 Task: Navigate to a specific website using the address bar.
Action: Mouse moved to (363, 171)
Screenshot: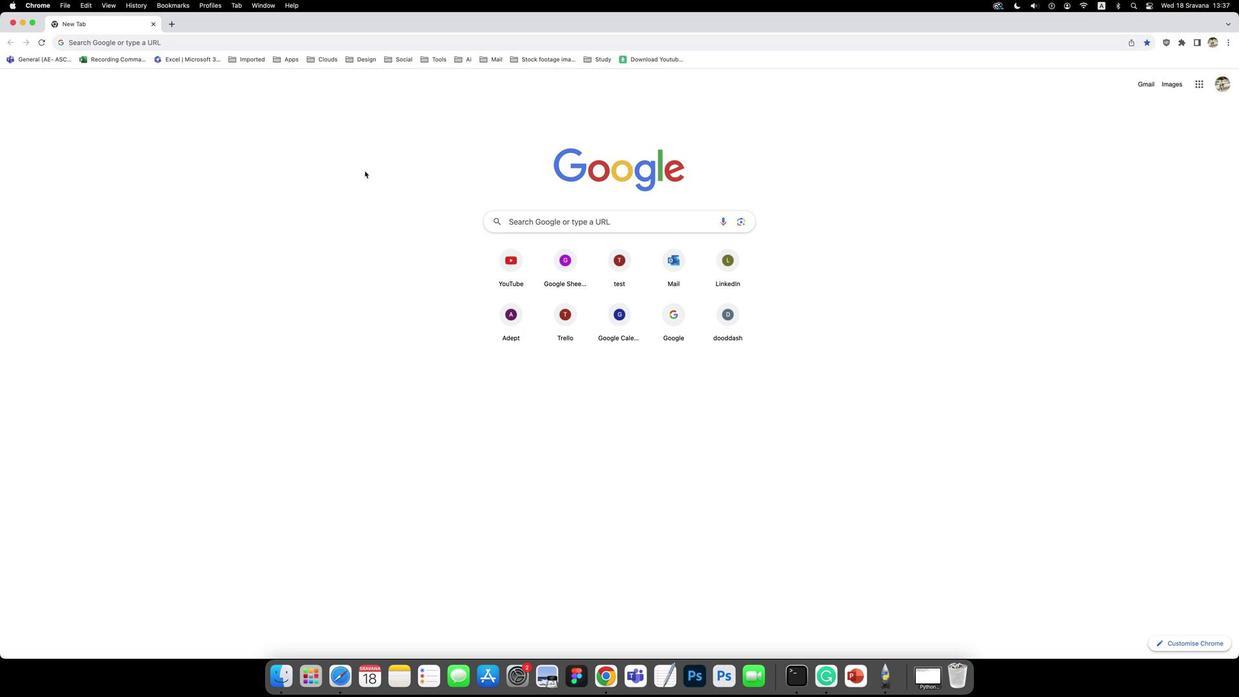 
Action: Mouse pressed left at (363, 171)
Screenshot: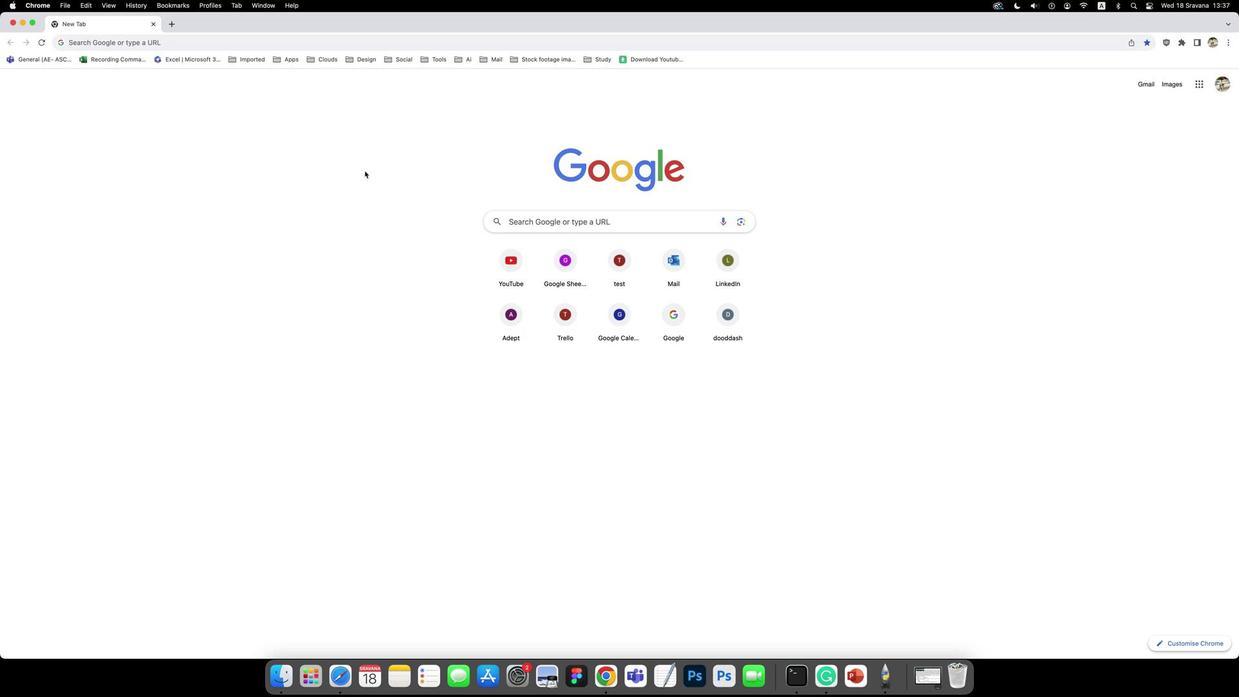 
Action: Mouse pressed left at (363, 171)
Screenshot: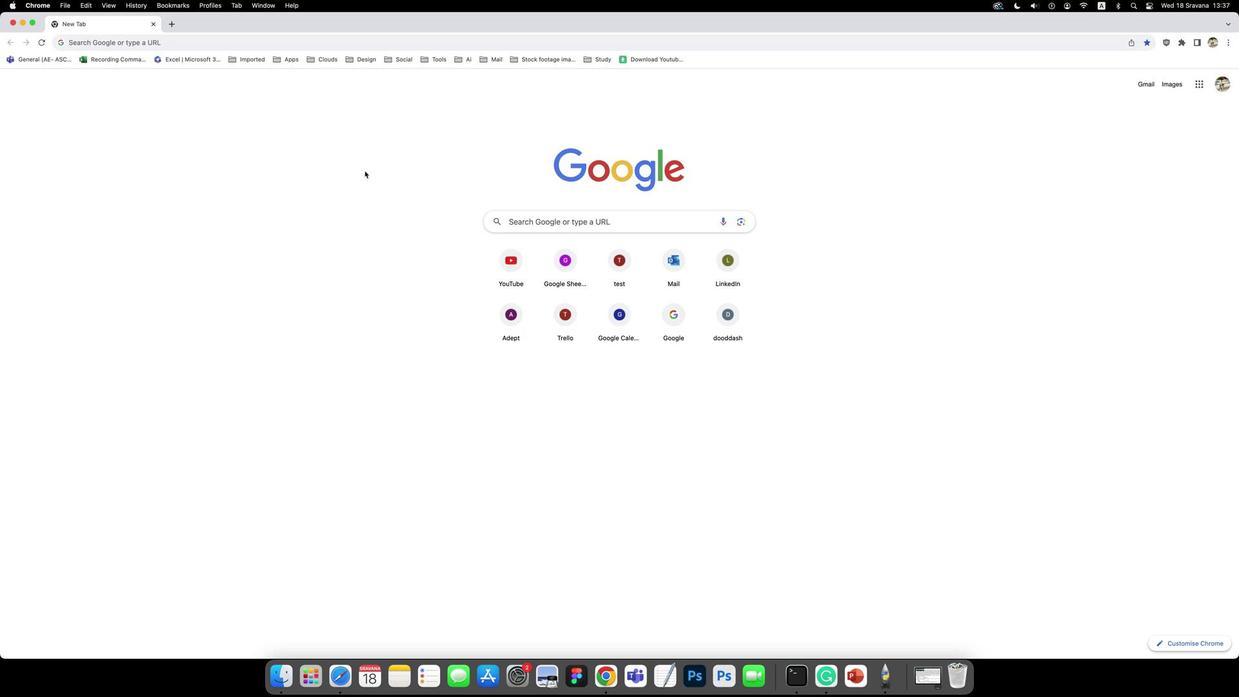 
Action: Mouse moved to (378, 223)
Screenshot: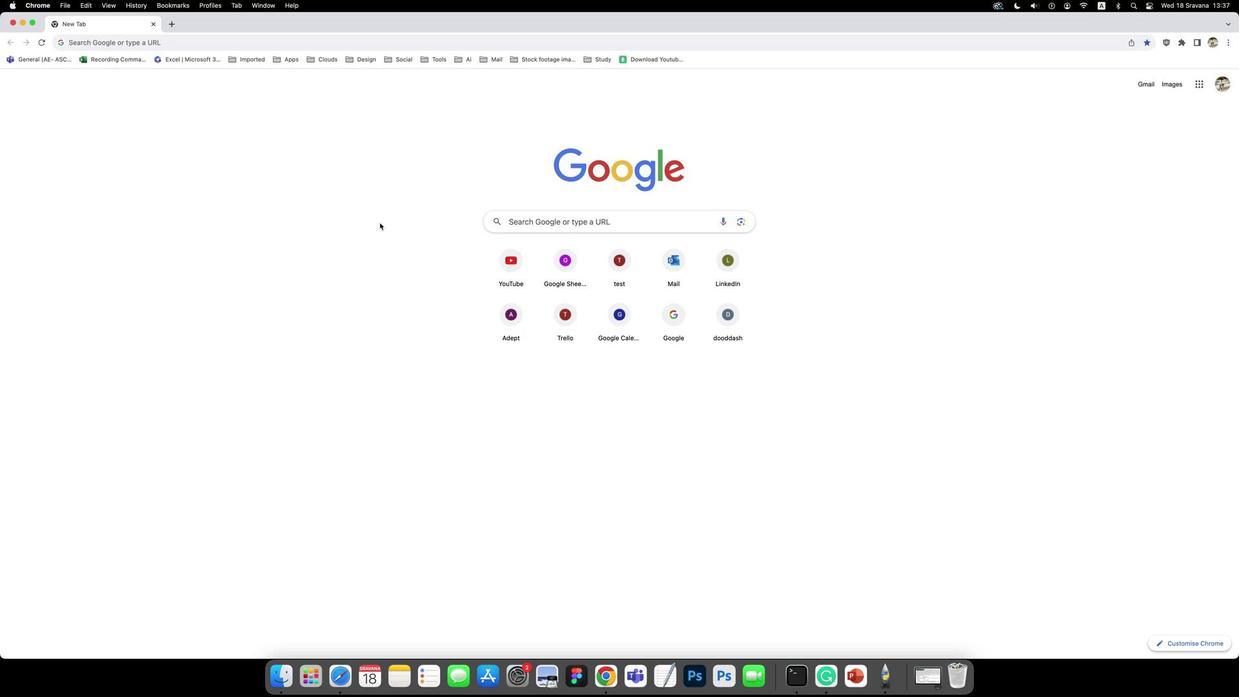 
Action: Mouse scrolled (378, 223) with delta (-1, 0)
Screenshot: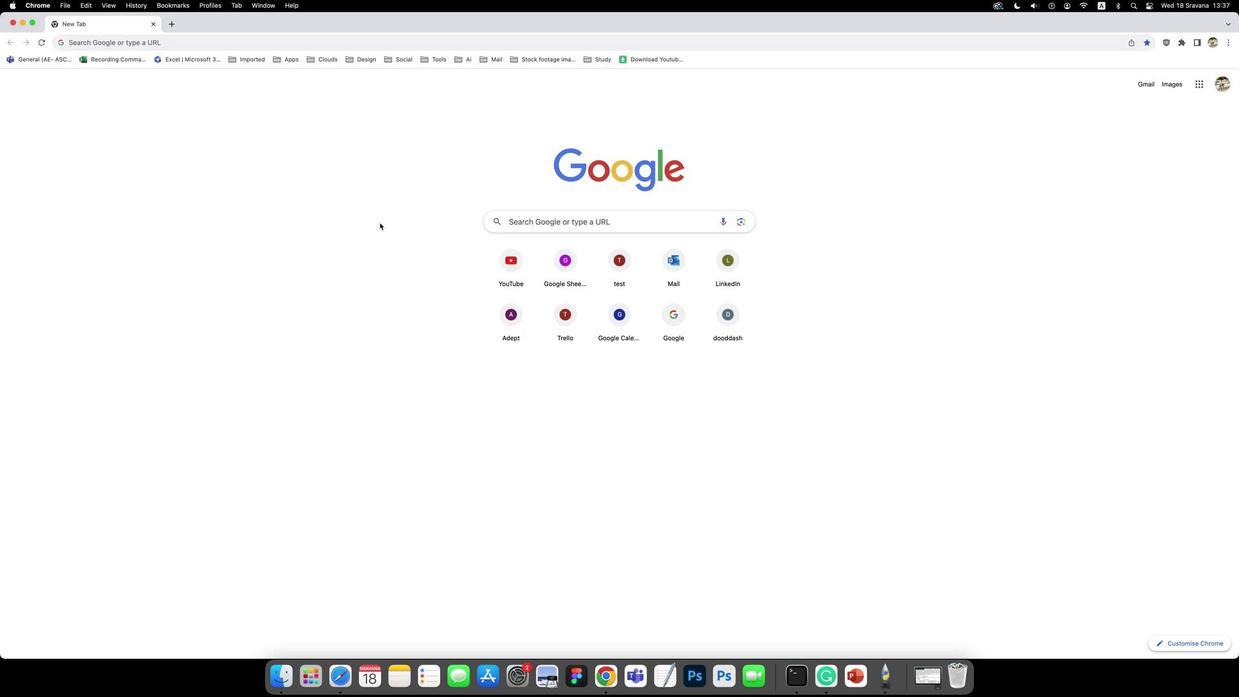 
Action: Mouse scrolled (378, 223) with delta (-1, 0)
Screenshot: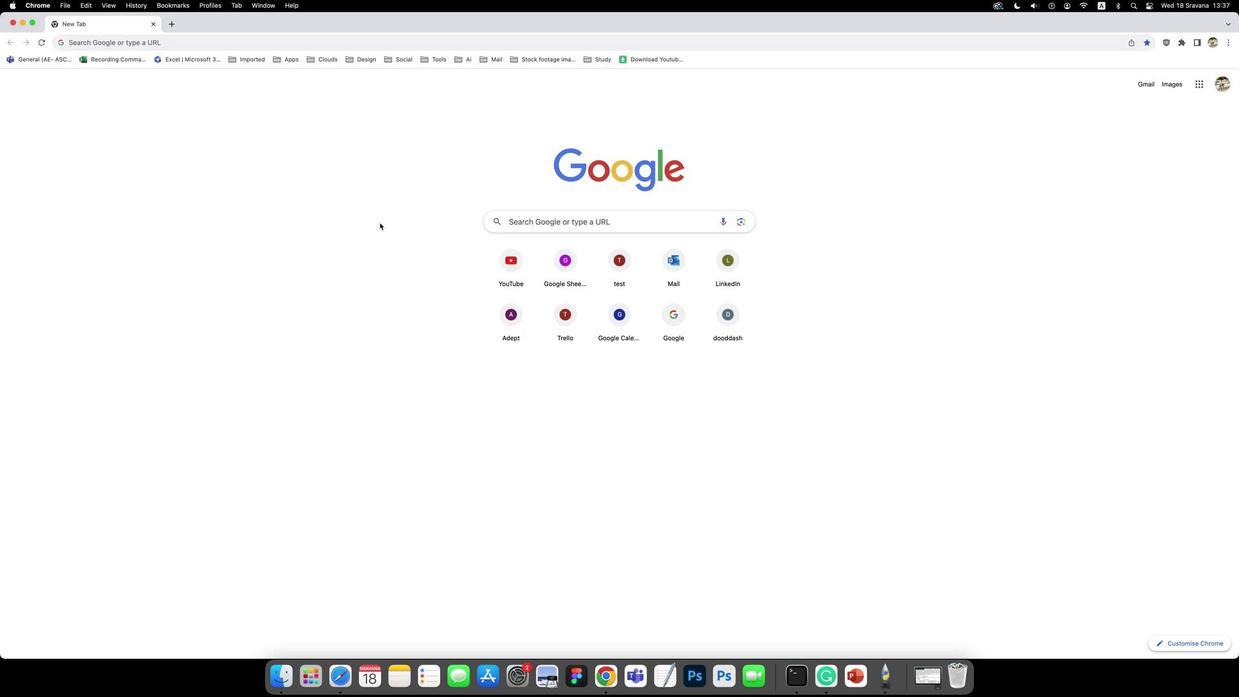 
Action: Mouse scrolled (378, 223) with delta (-1, -2)
Screenshot: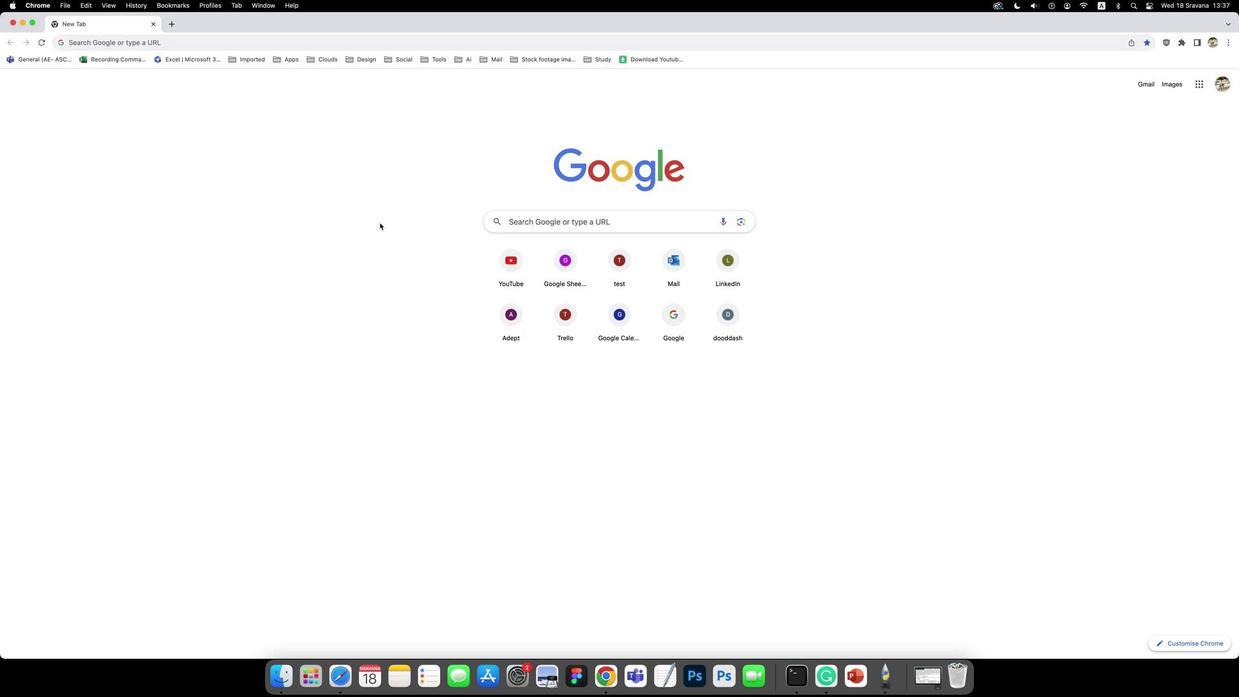 
Action: Mouse moved to (362, 211)
Screenshot: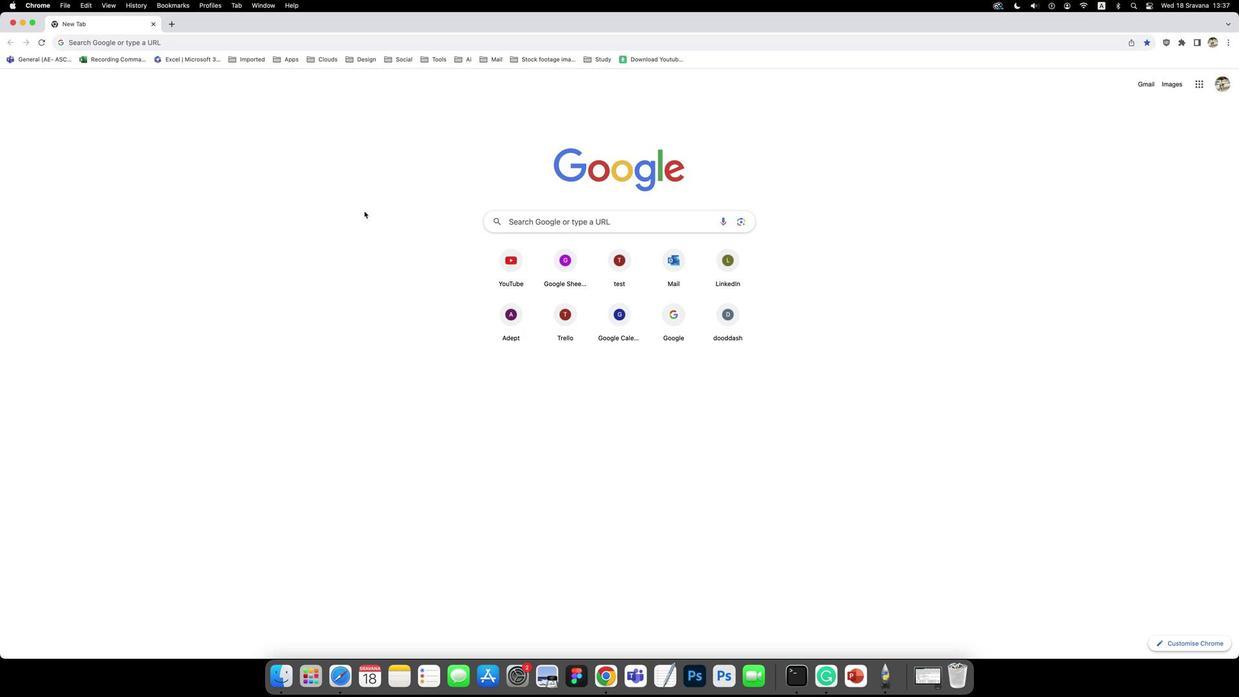 
Action: Mouse pressed left at (362, 211)
Screenshot: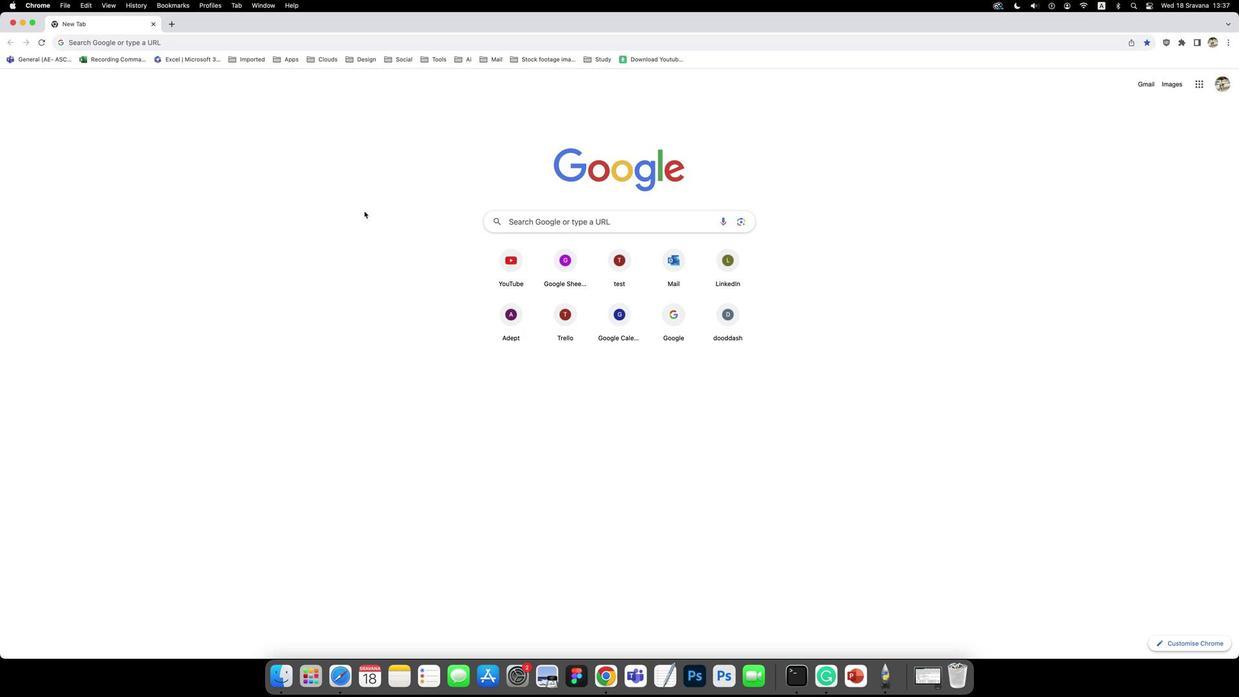 
Action: Mouse moved to (235, 41)
Screenshot: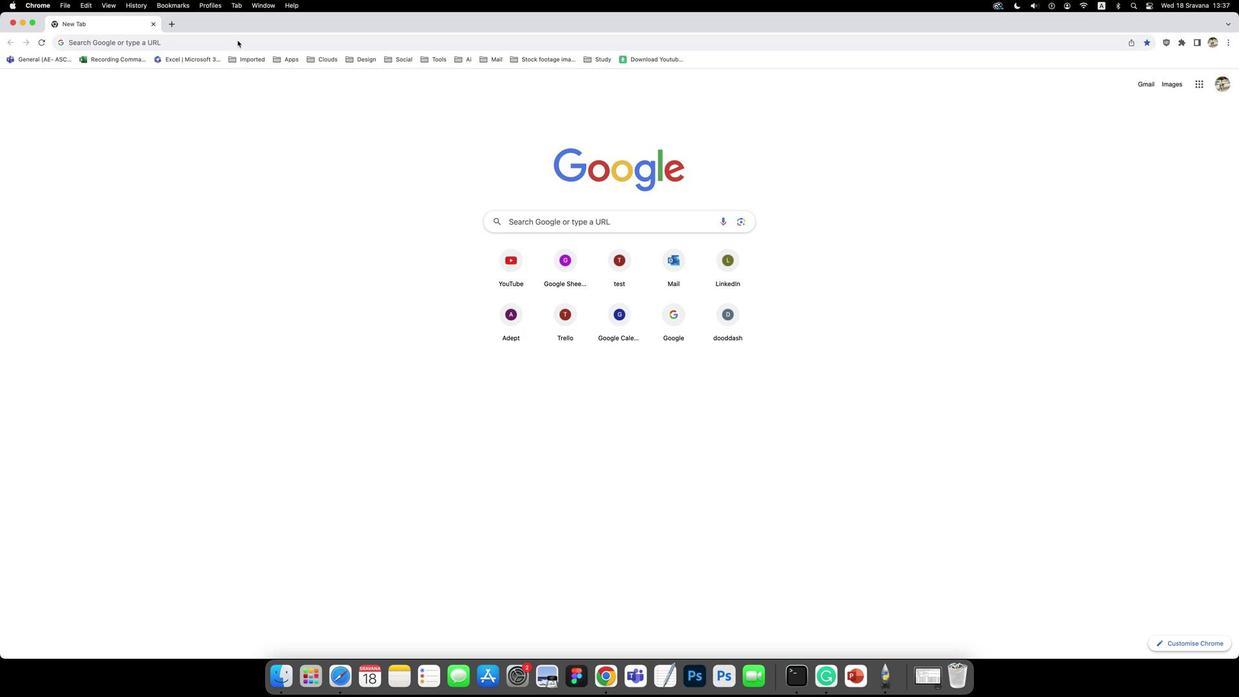 
Action: Mouse pressed left at (235, 41)
Screenshot: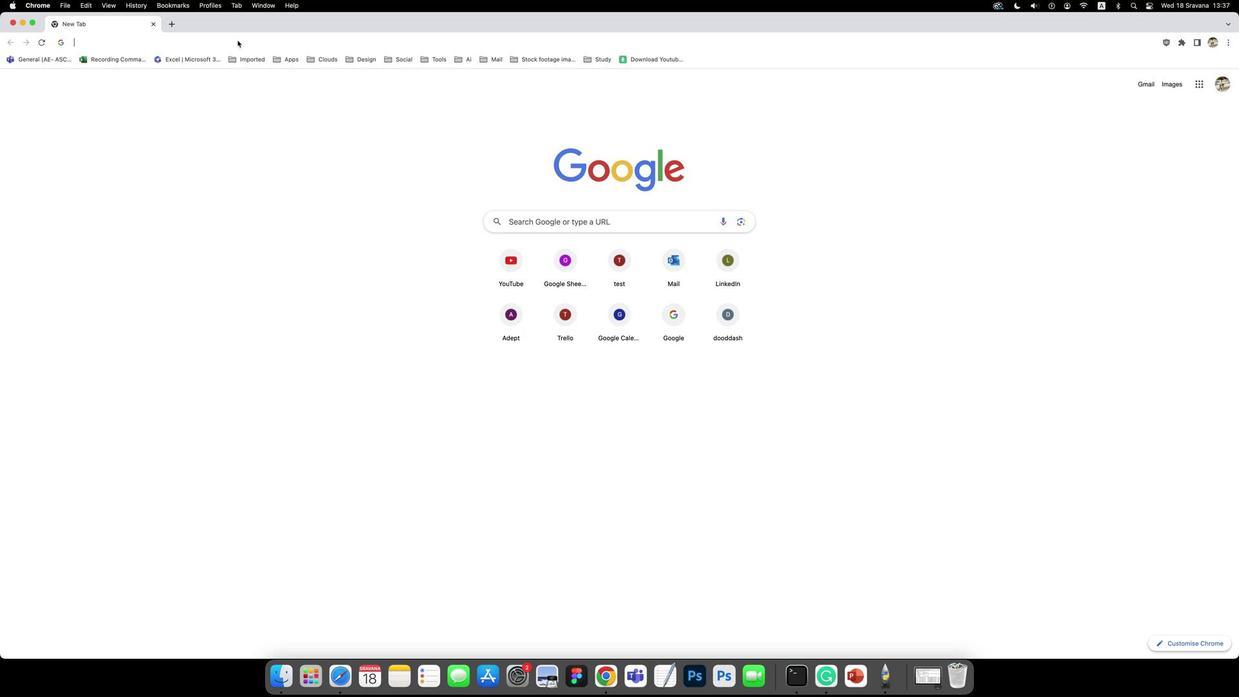 
Action: Key pressed Key.caps_lockKey.caps_lock'w''w''w''.''b''e''h''a''n''c''e'Key.space'\\'Key.backspaceKey.backspace'.''c''o''m'Key.enter
Screenshot: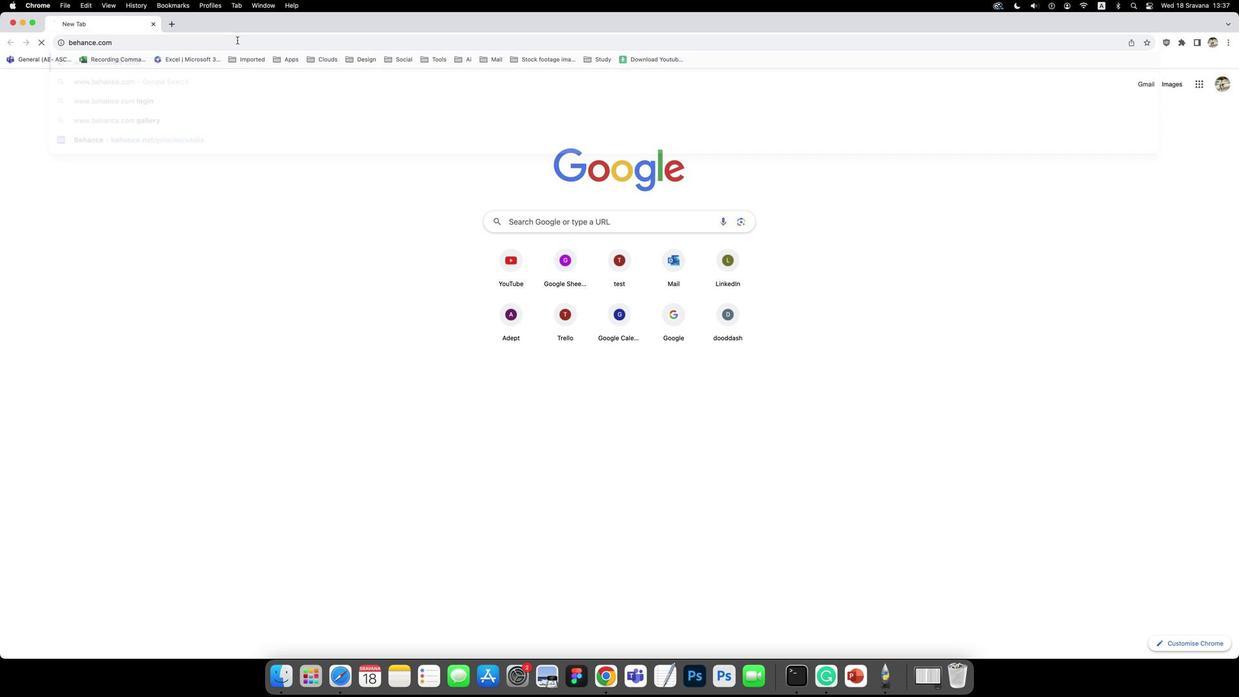 
Action: Mouse moved to (461, 273)
Screenshot: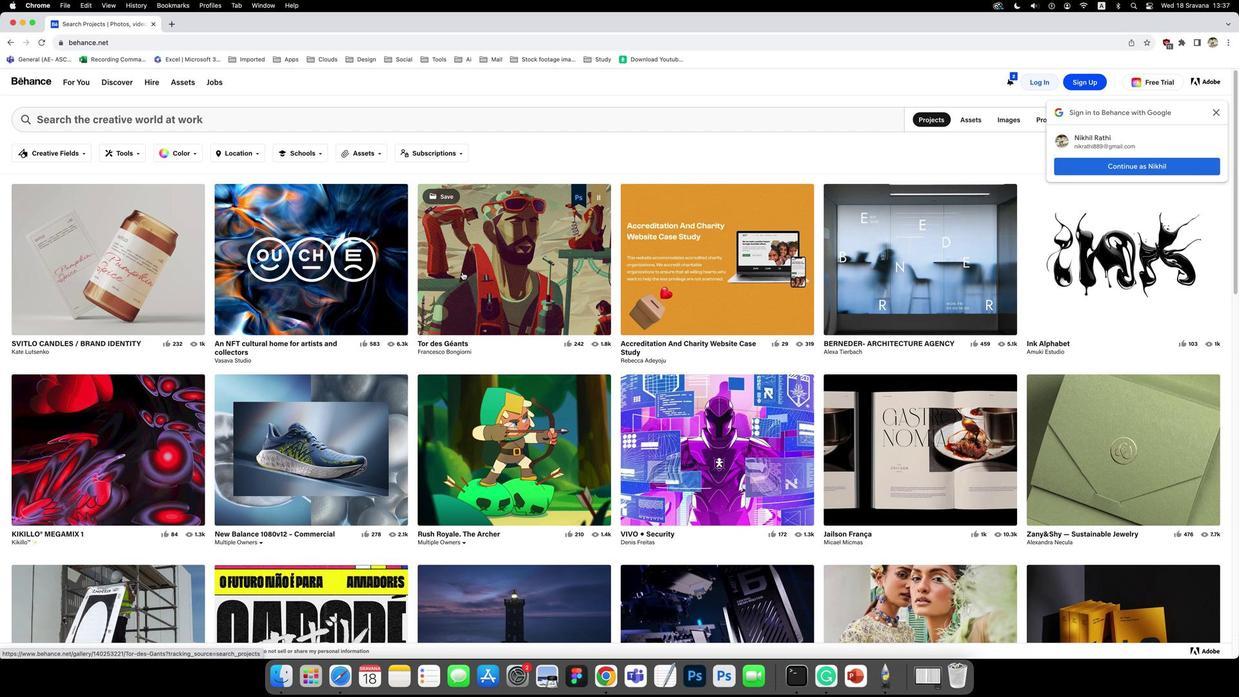 
Action: Mouse pressed left at (461, 273)
Screenshot: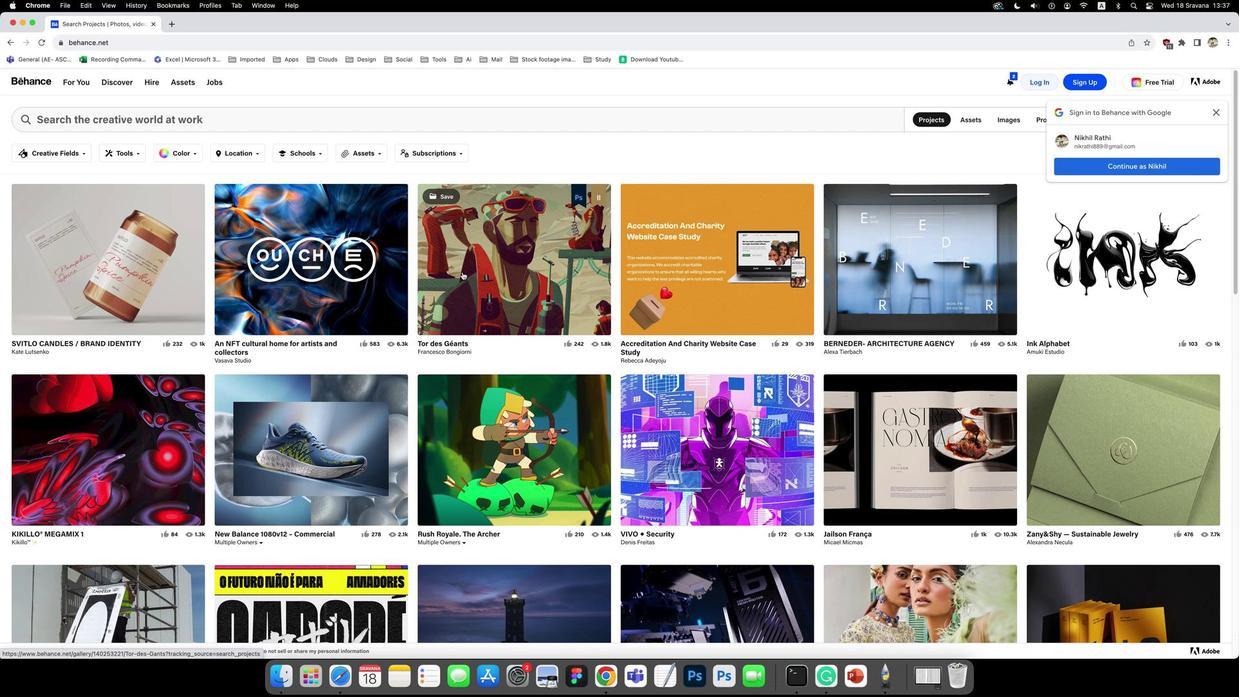 
Action: Mouse moved to (1220, 85)
Screenshot: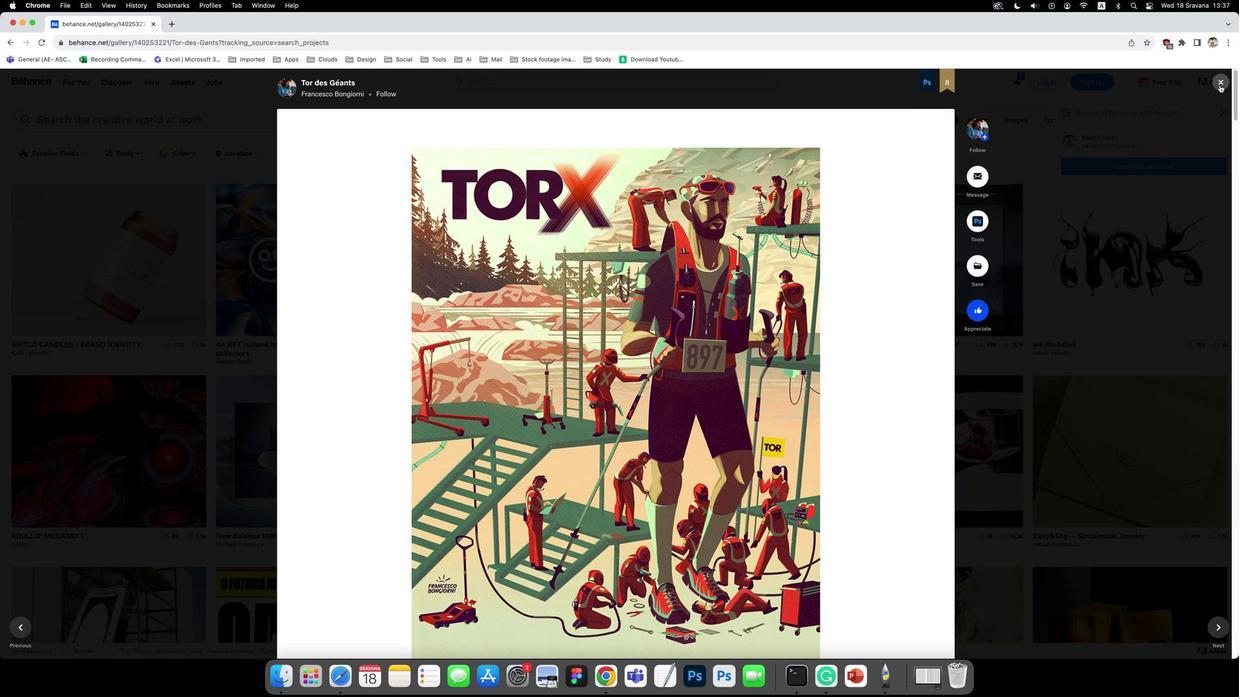 
Action: Mouse pressed left at (1220, 85)
Screenshot: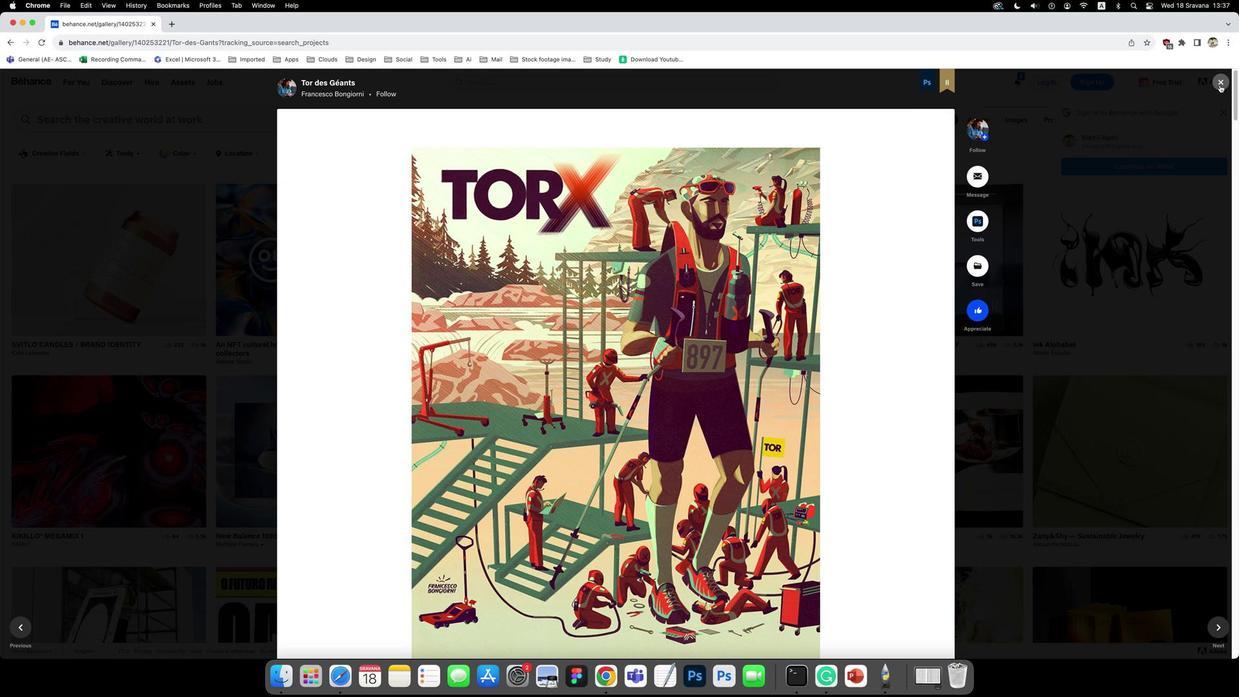 
Action: Mouse moved to (1124, 168)
Screenshot: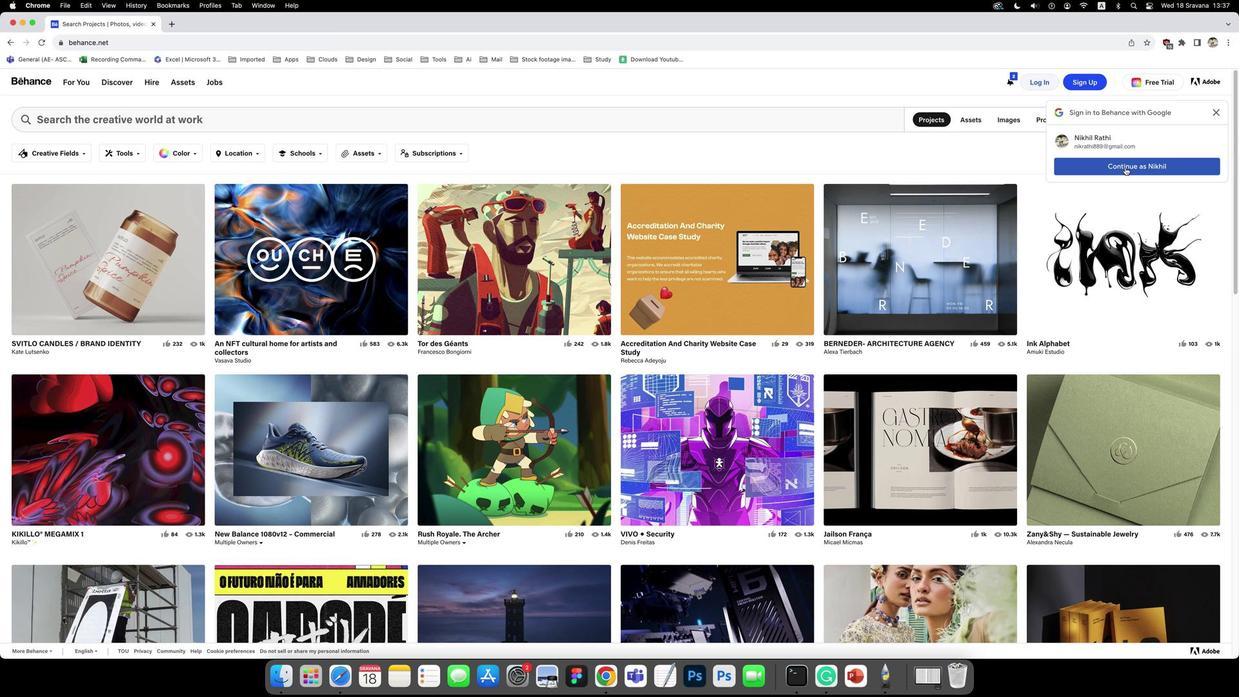 
Action: Mouse pressed left at (1124, 168)
Screenshot: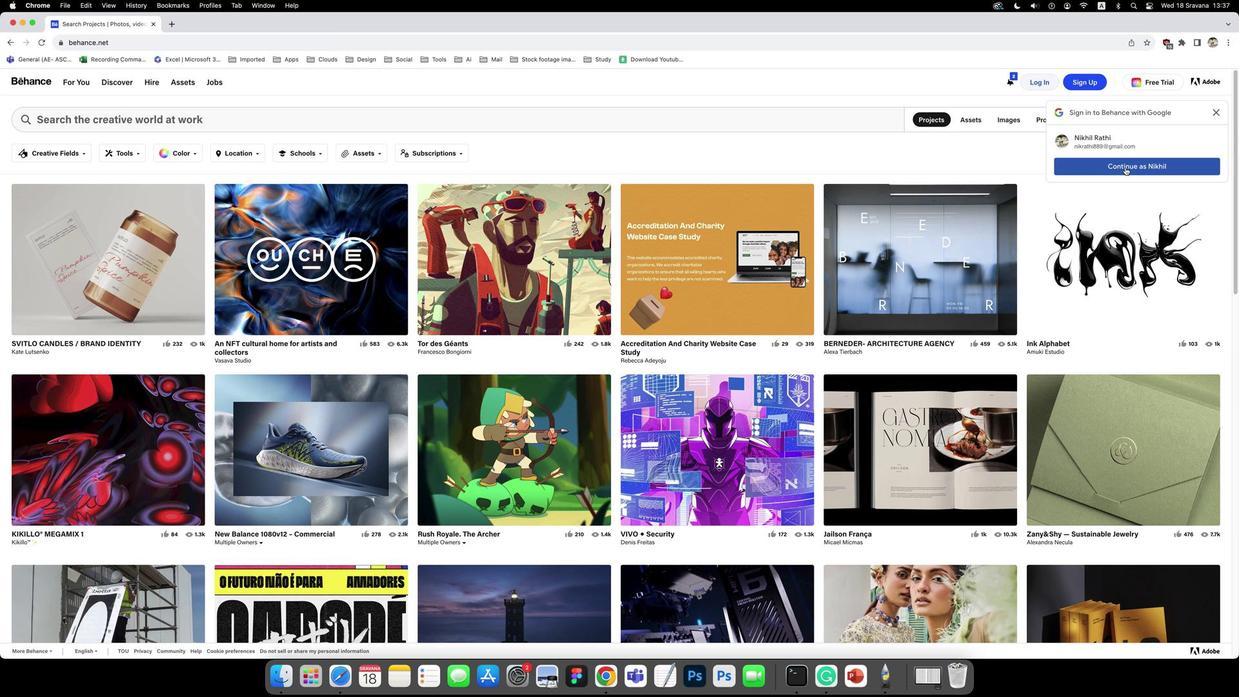 
Action: Mouse moved to (851, 255)
Screenshot: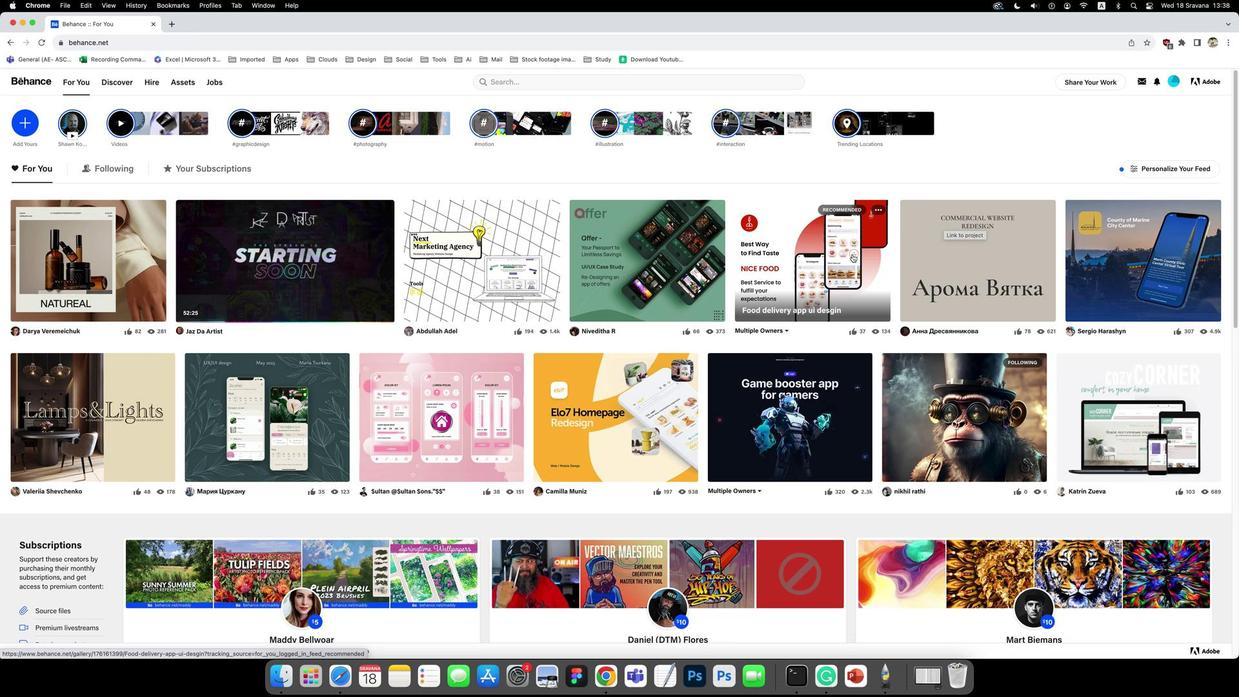 
Action: Mouse scrolled (851, 255) with delta (-1, 0)
Screenshot: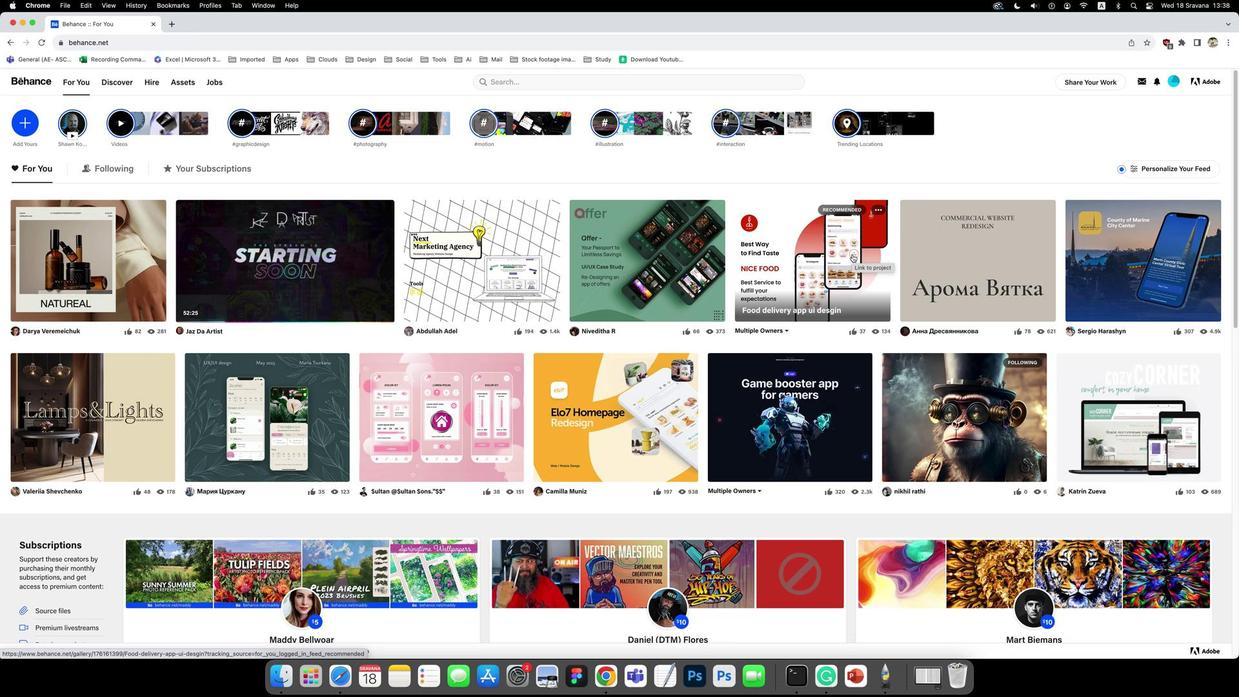 
Action: Mouse scrolled (851, 255) with delta (-1, 0)
Screenshot: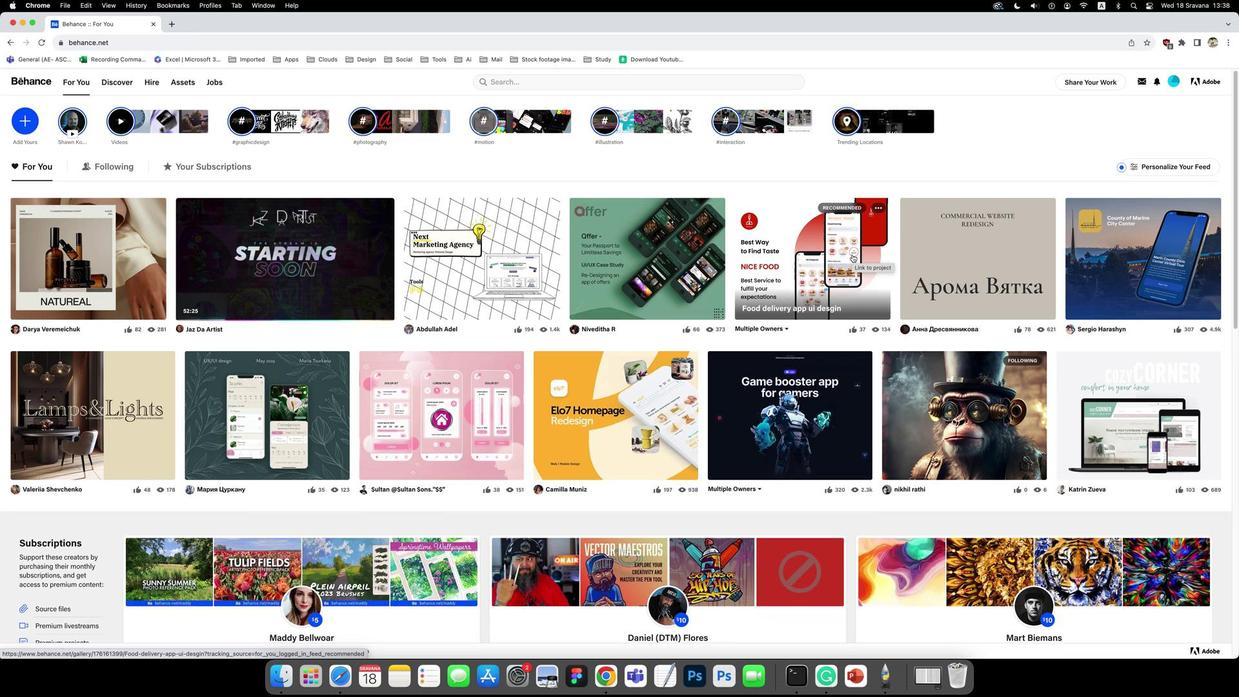 
Action: Mouse scrolled (851, 255) with delta (-1, 0)
Screenshot: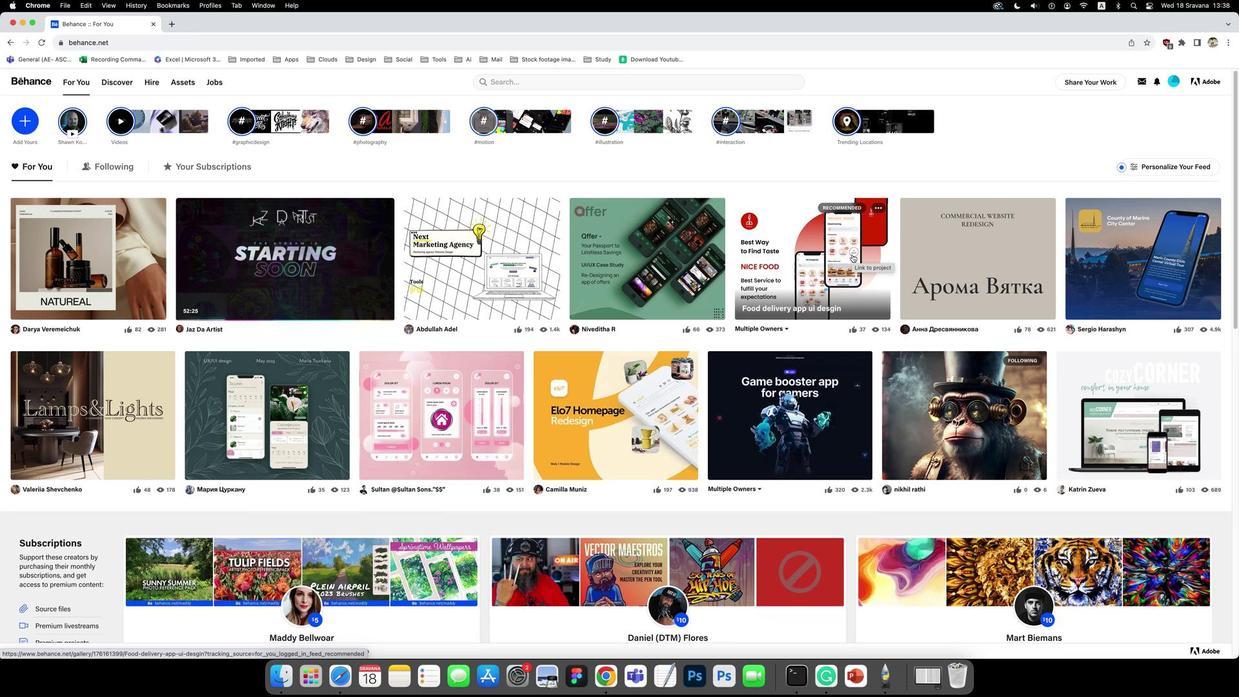 
Action: Mouse scrolled (851, 255) with delta (-1, -2)
Screenshot: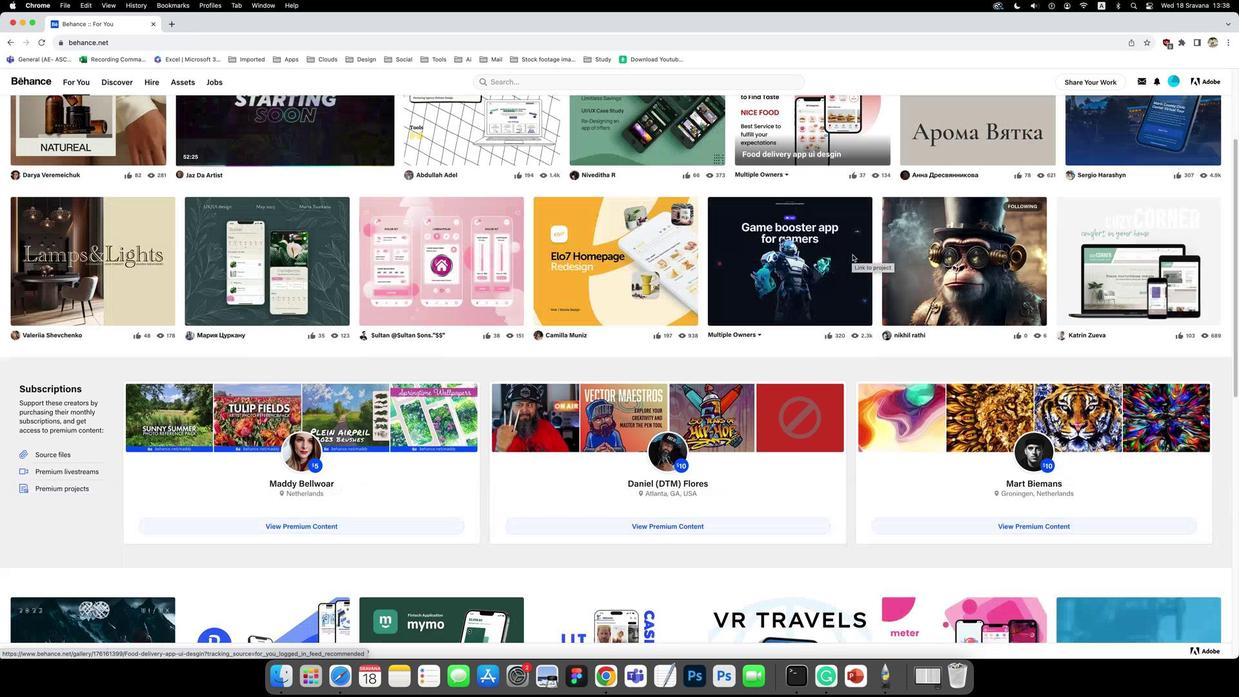 
Action: Mouse scrolled (851, 255) with delta (-1, 0)
Screenshot: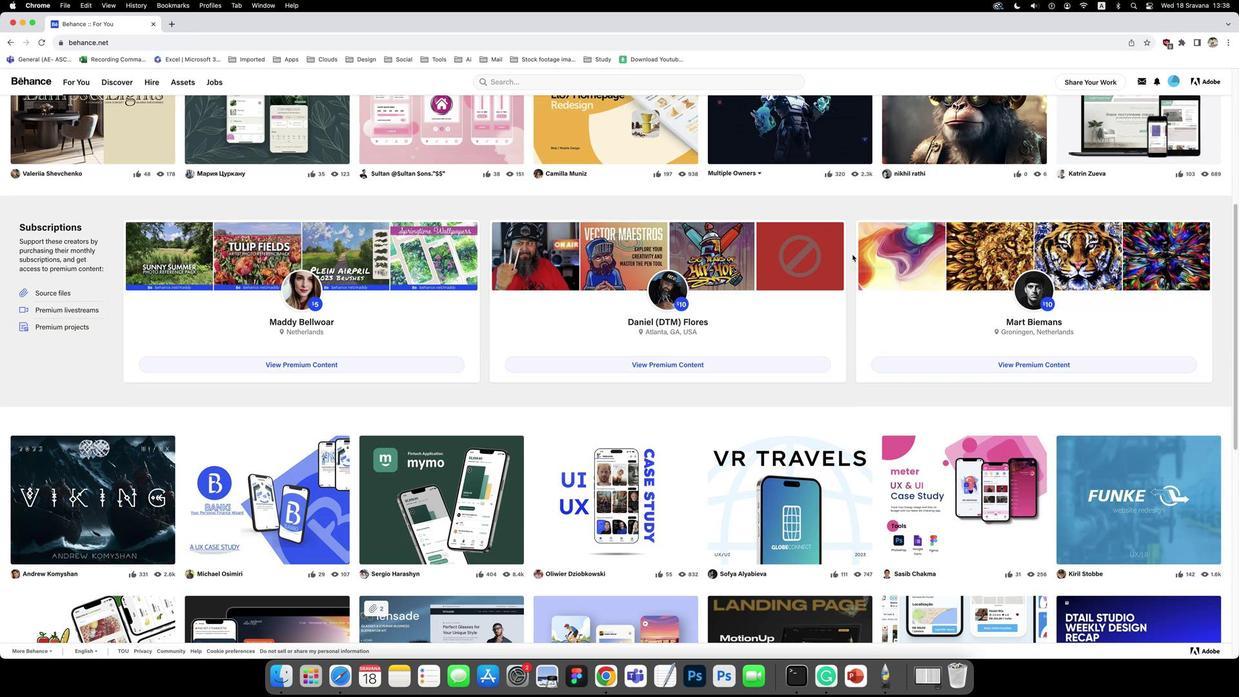 
Action: Mouse scrolled (851, 255) with delta (-1, 0)
Screenshot: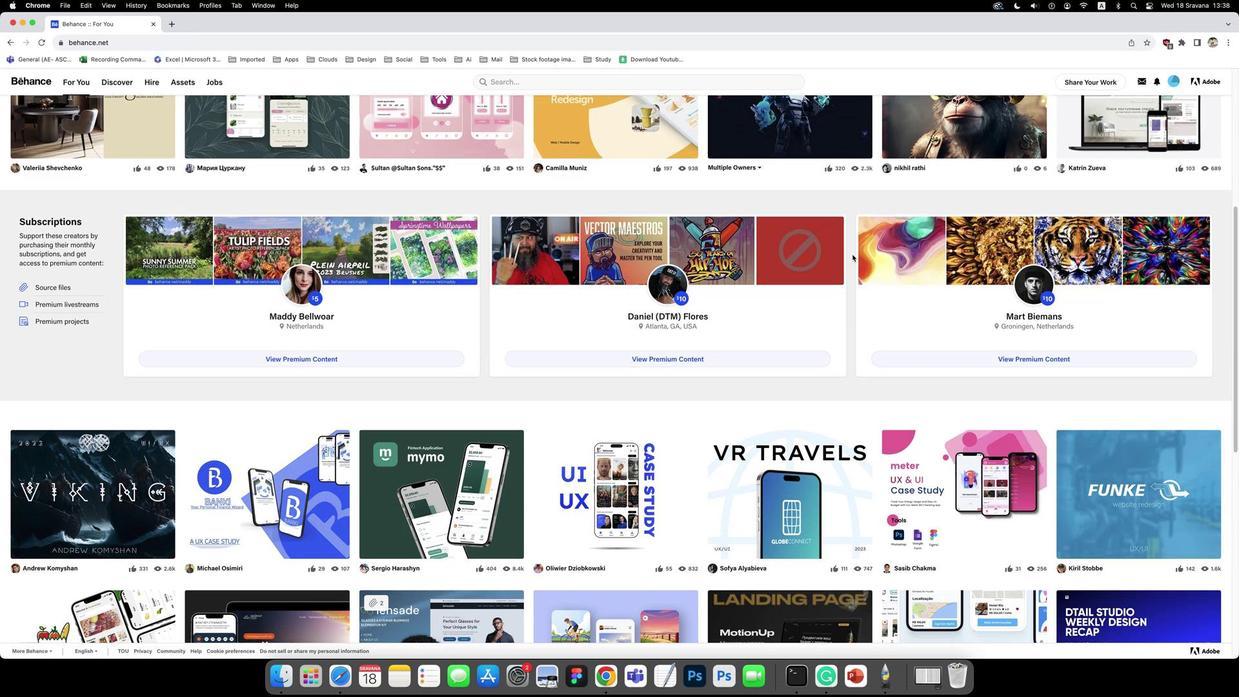 
Action: Mouse scrolled (851, 255) with delta (-1, 0)
Screenshot: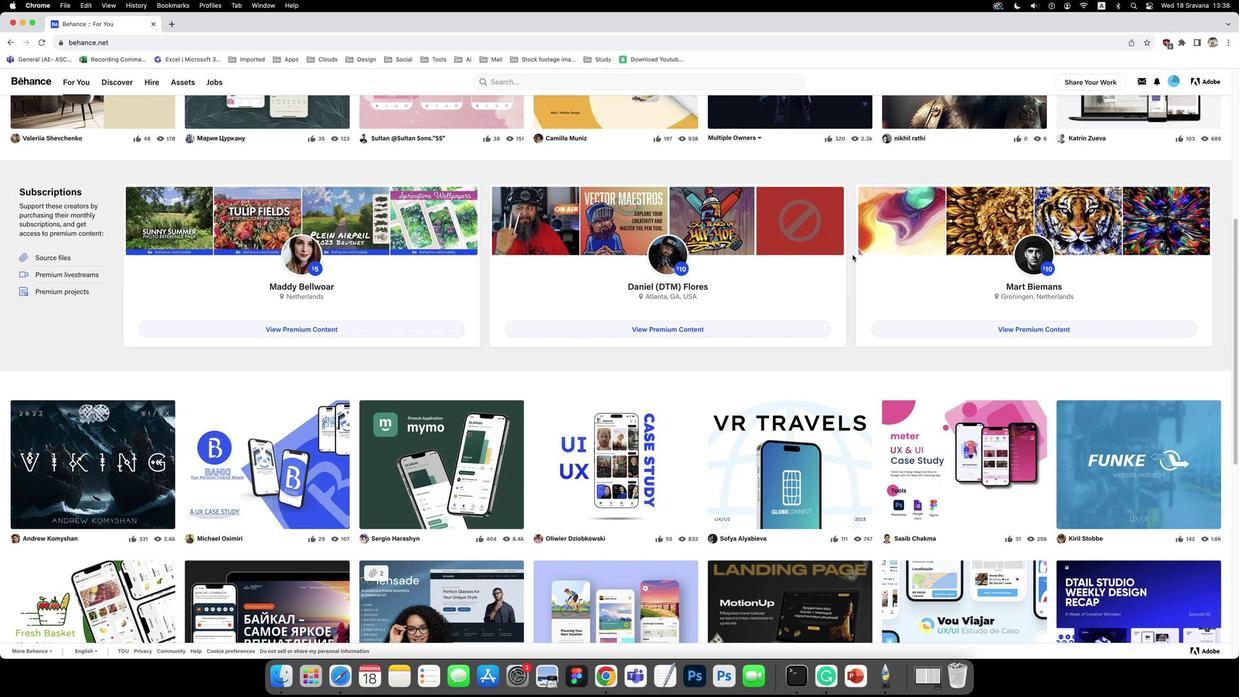
Action: Mouse scrolled (851, 255) with delta (-1, 0)
Screenshot: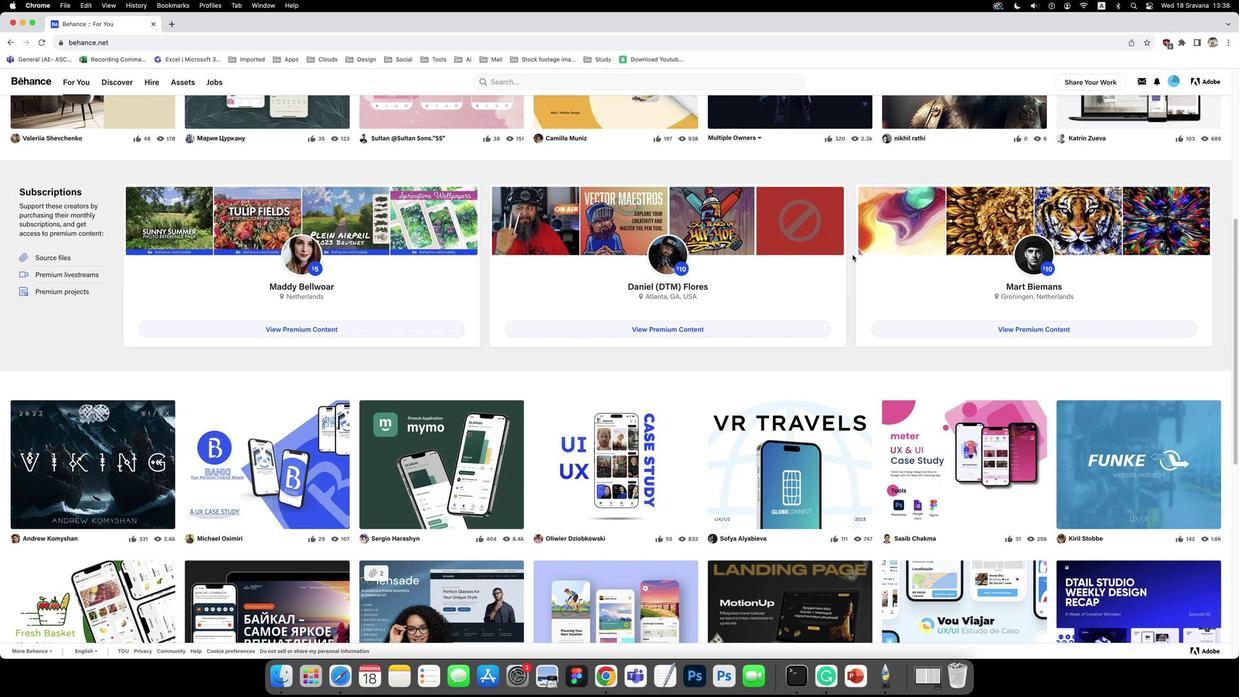 
Action: Mouse scrolled (851, 255) with delta (-1, -2)
Screenshot: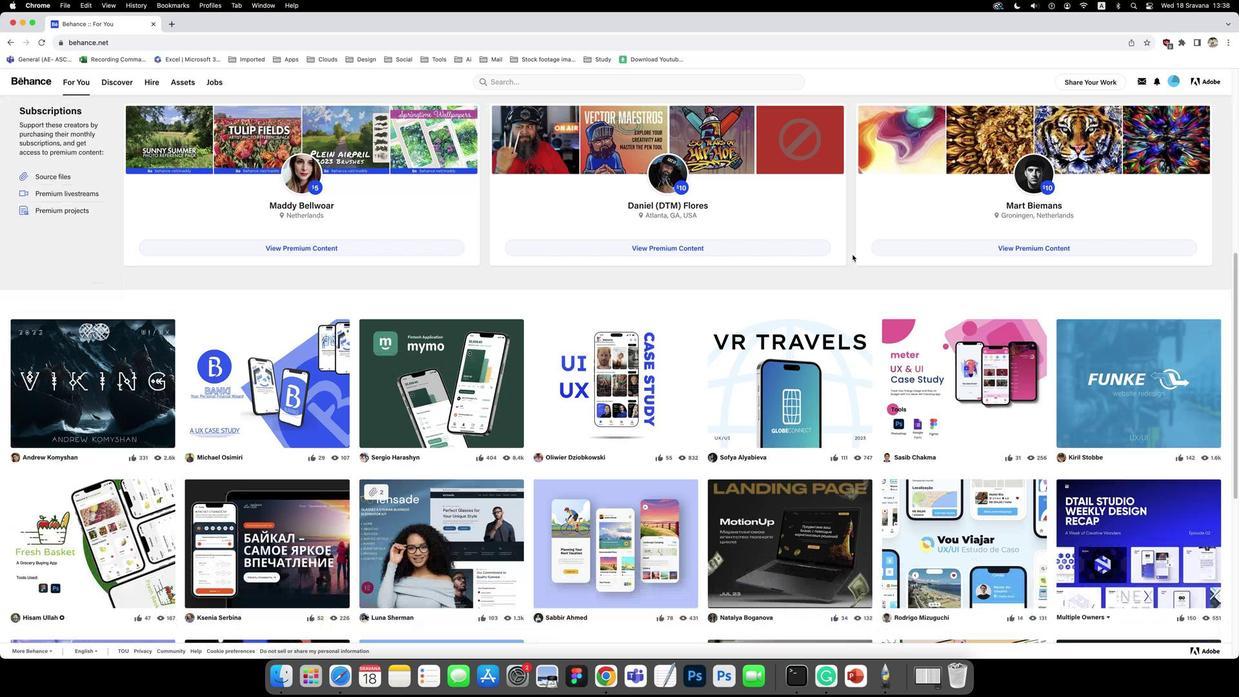 
Action: Mouse scrolled (851, 255) with delta (-1, -4)
Screenshot: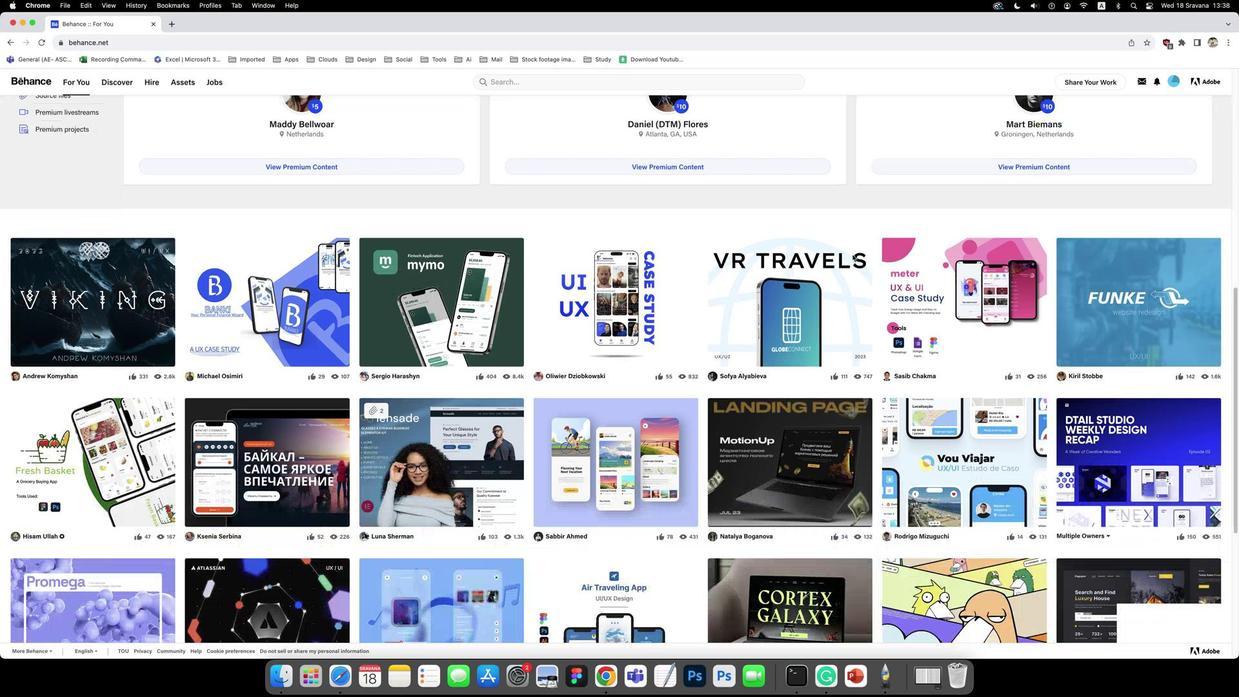 
Action: Mouse moved to (616, 156)
Screenshot: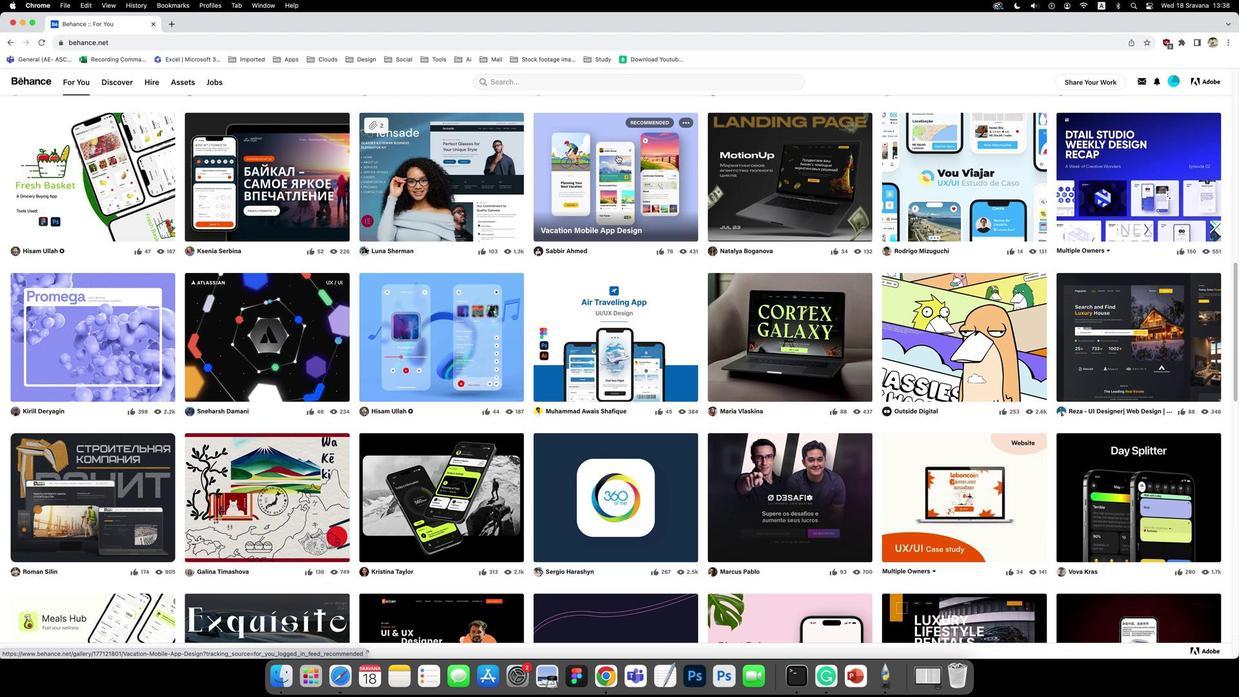 
Action: Mouse pressed left at (616, 156)
Screenshot: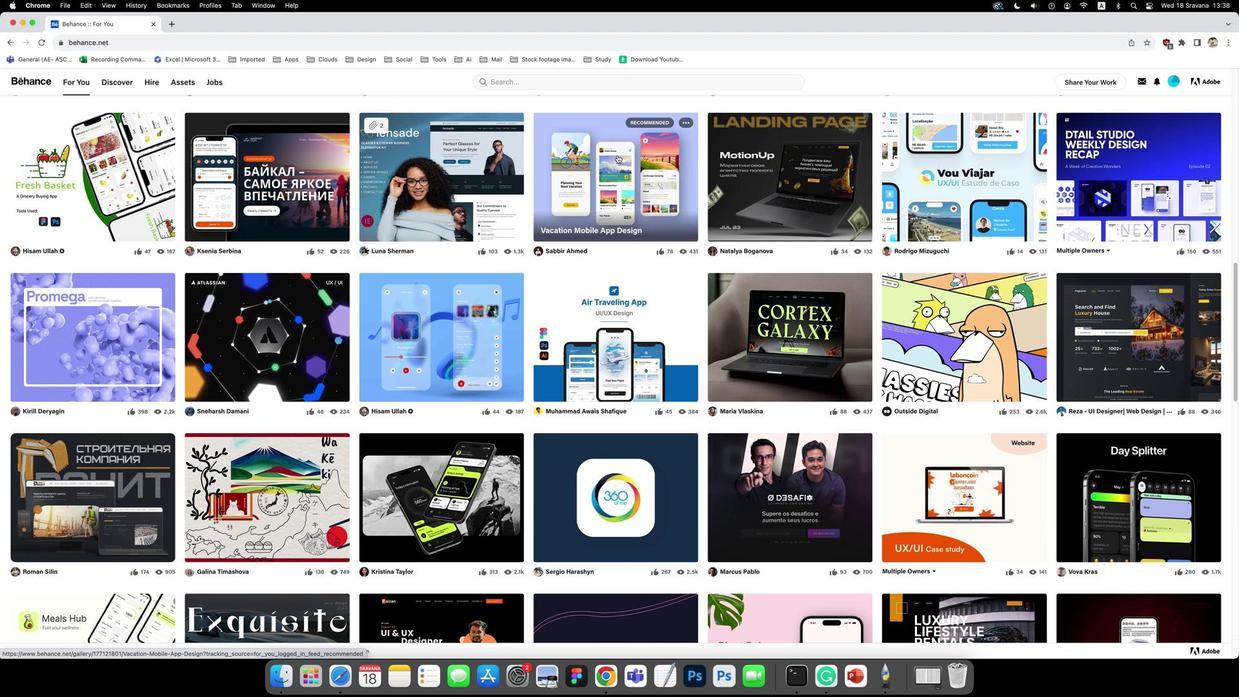 
Action: Mouse moved to (632, 238)
Screenshot: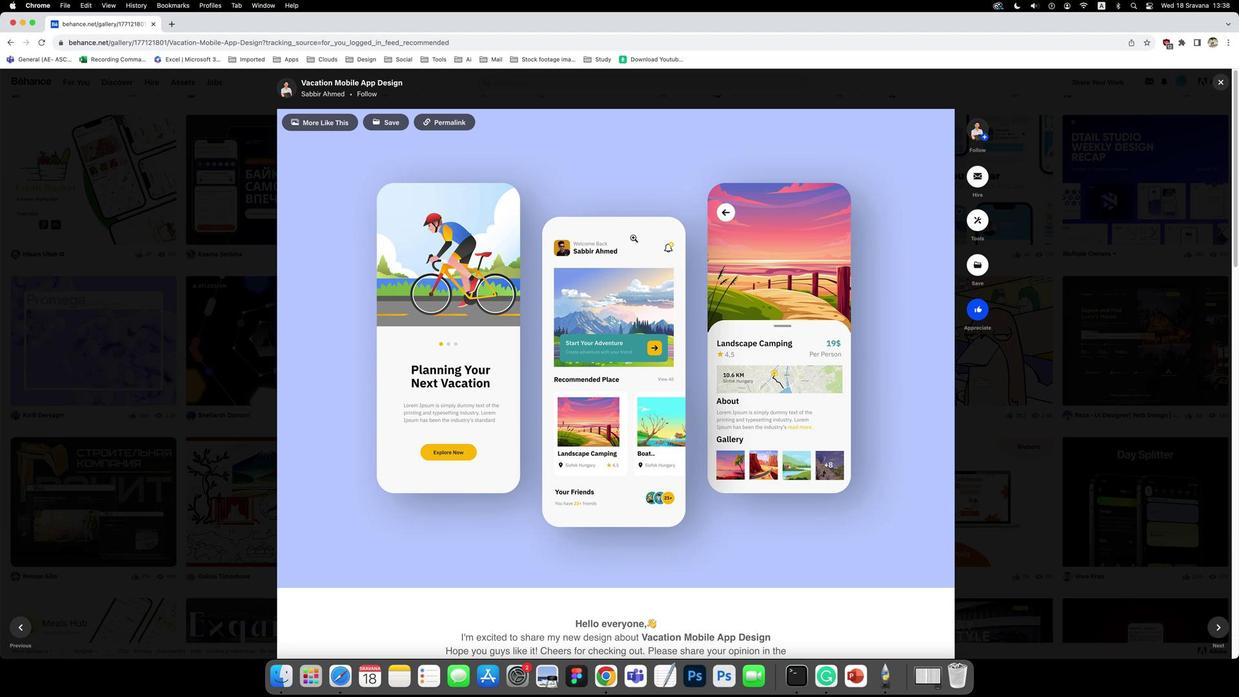 
Action: Mouse scrolled (632, 238) with delta (-1, 0)
Screenshot: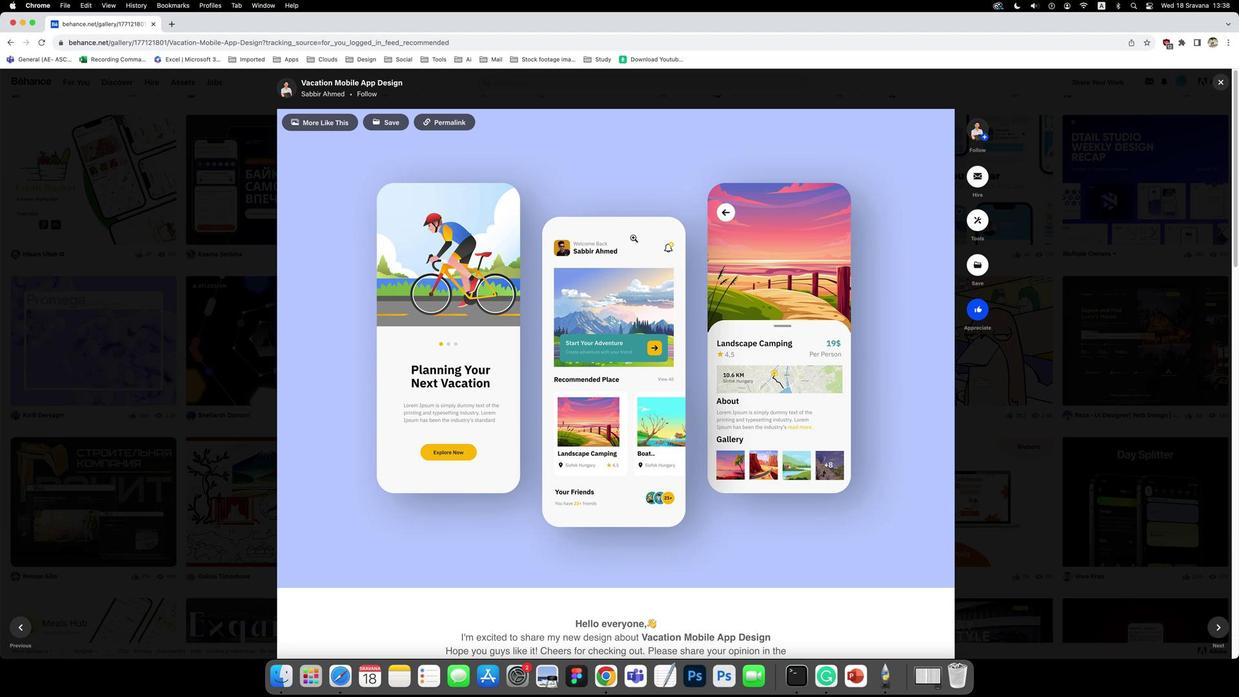 
Action: Mouse scrolled (632, 238) with delta (-1, 0)
Screenshot: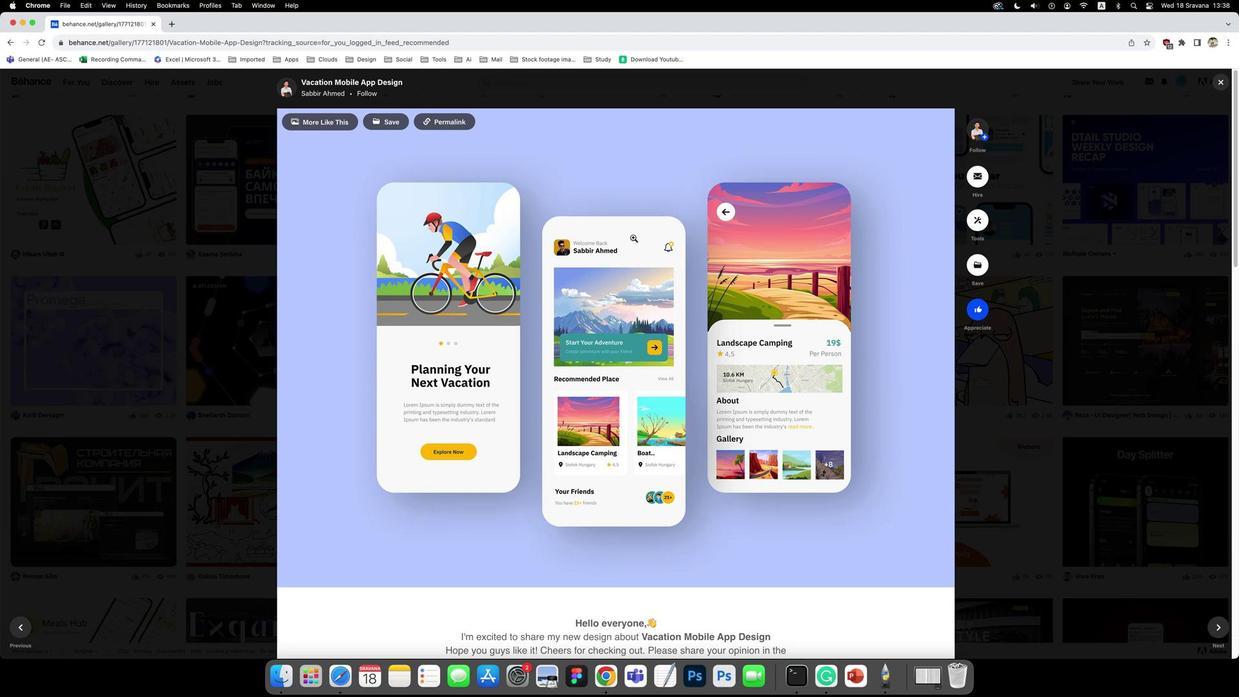 
Action: Mouse scrolled (632, 238) with delta (-1, -1)
Screenshot: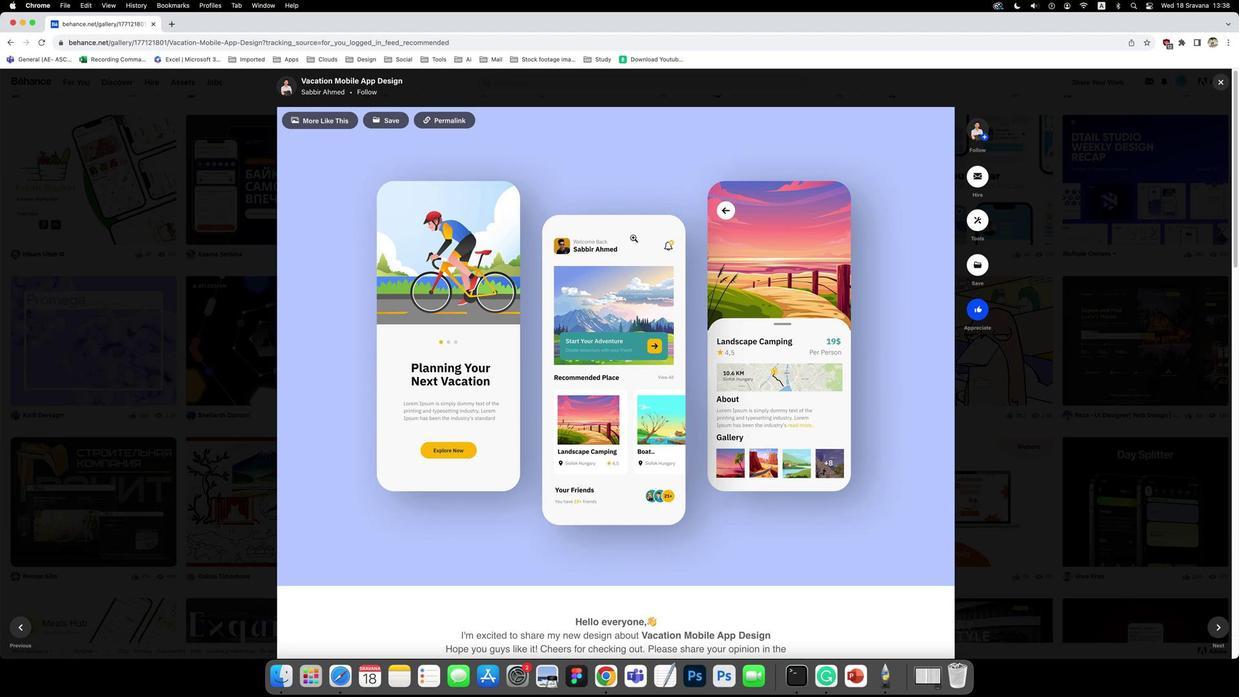 
Action: Mouse scrolled (632, 238) with delta (-1, -3)
Screenshot: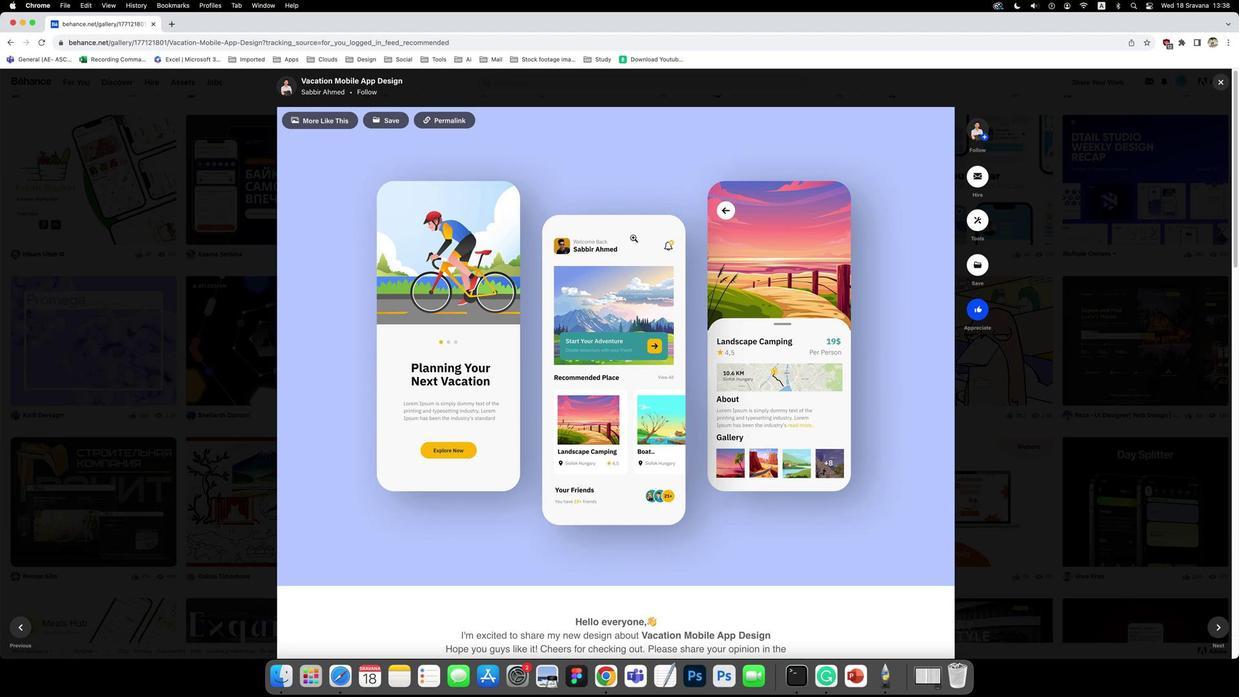 
Action: Mouse scrolled (632, 238) with delta (-1, -4)
Screenshot: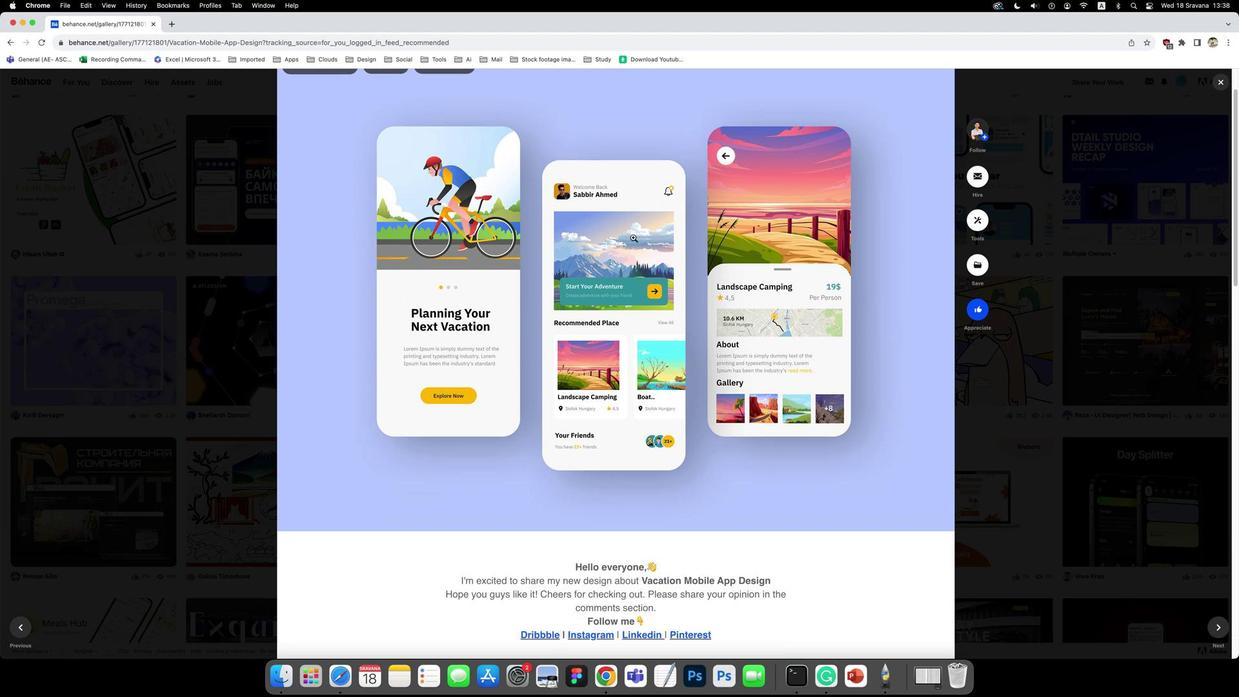 
Action: Mouse moved to (1033, 140)
Screenshot: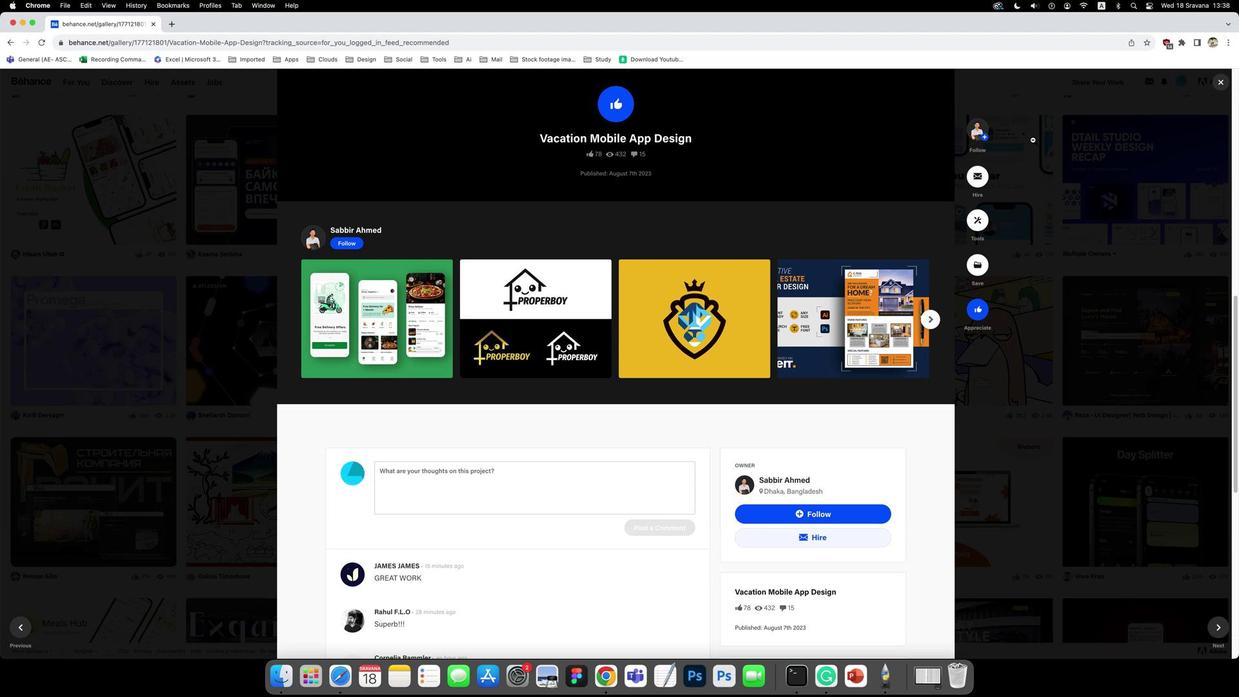 
Action: Mouse pressed left at (1033, 140)
Screenshot: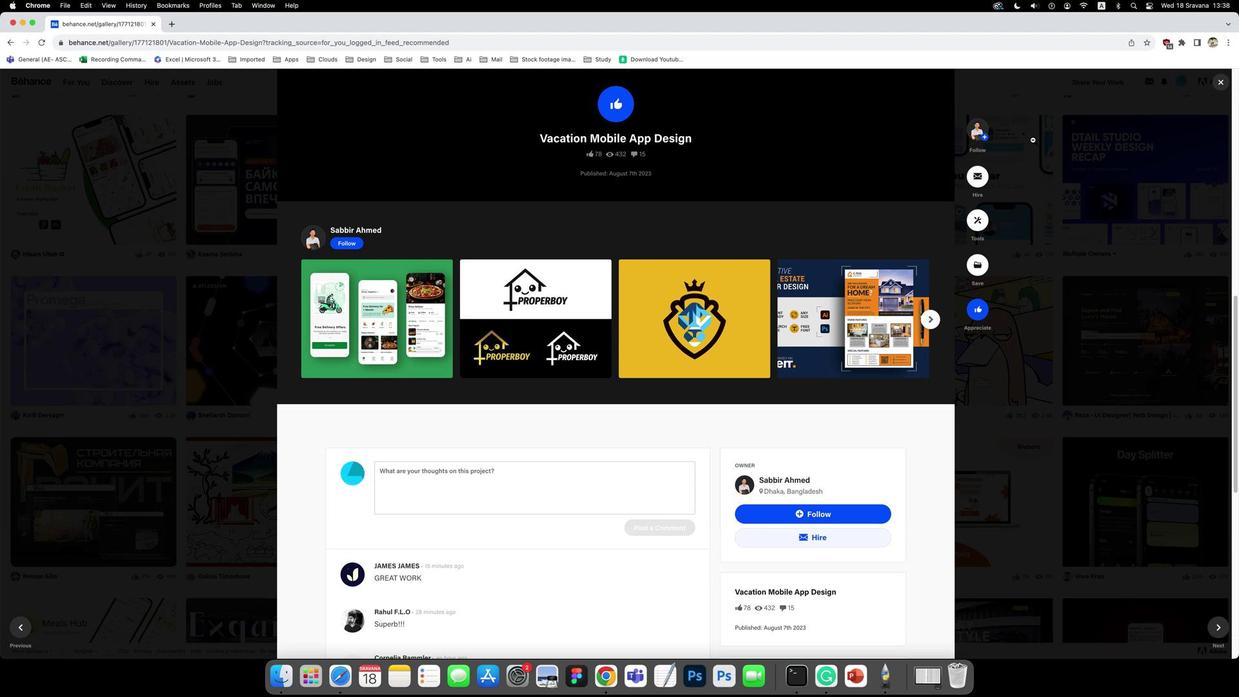 
Action: Mouse moved to (784, 377)
Screenshot: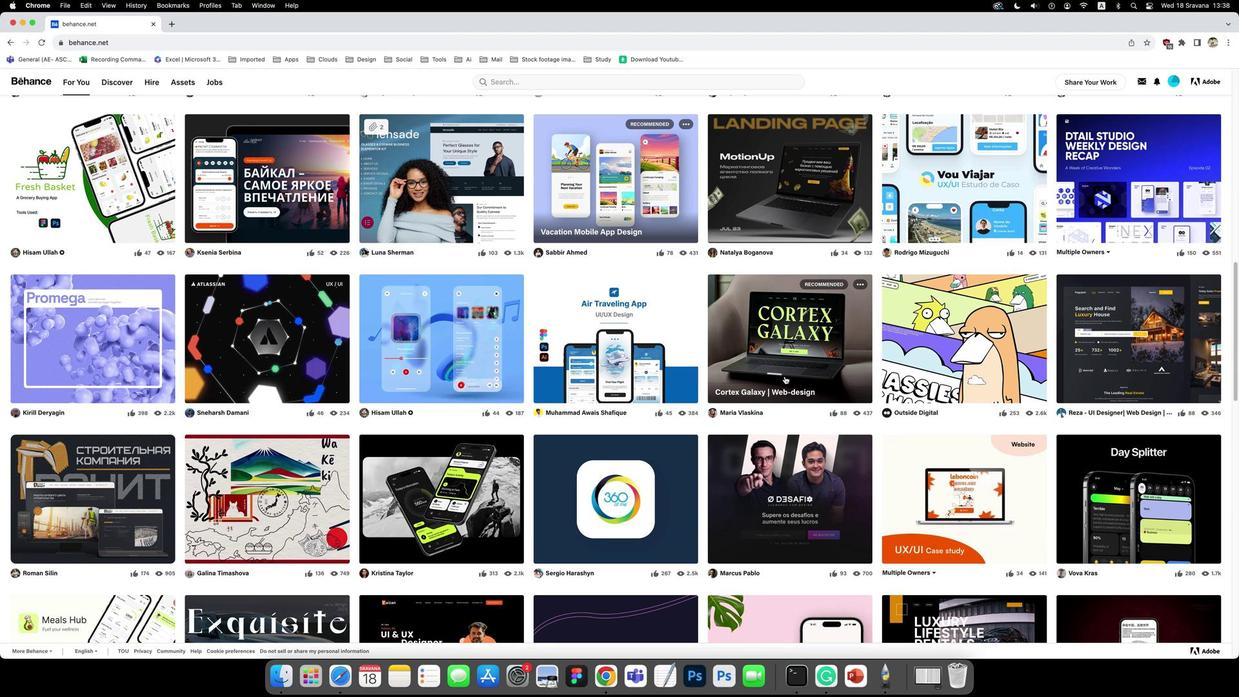 
Action: Mouse scrolled (784, 377) with delta (-1, 0)
Screenshot: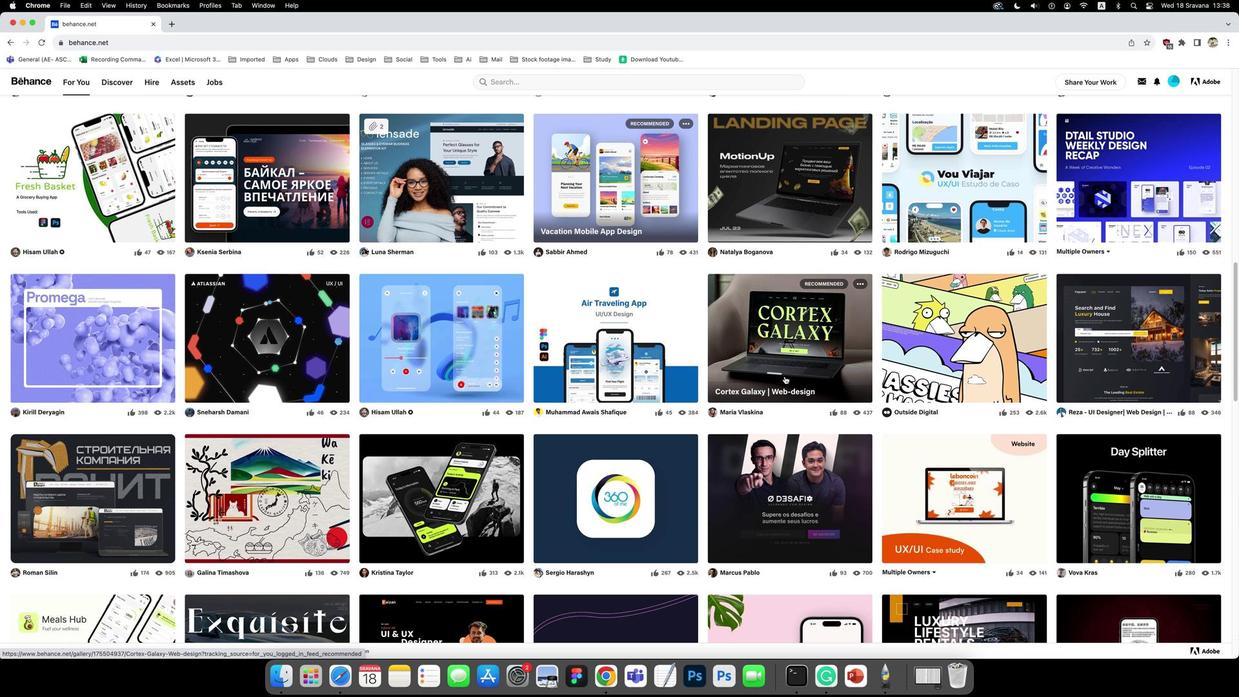 
Action: Mouse scrolled (784, 377) with delta (-1, 0)
Screenshot: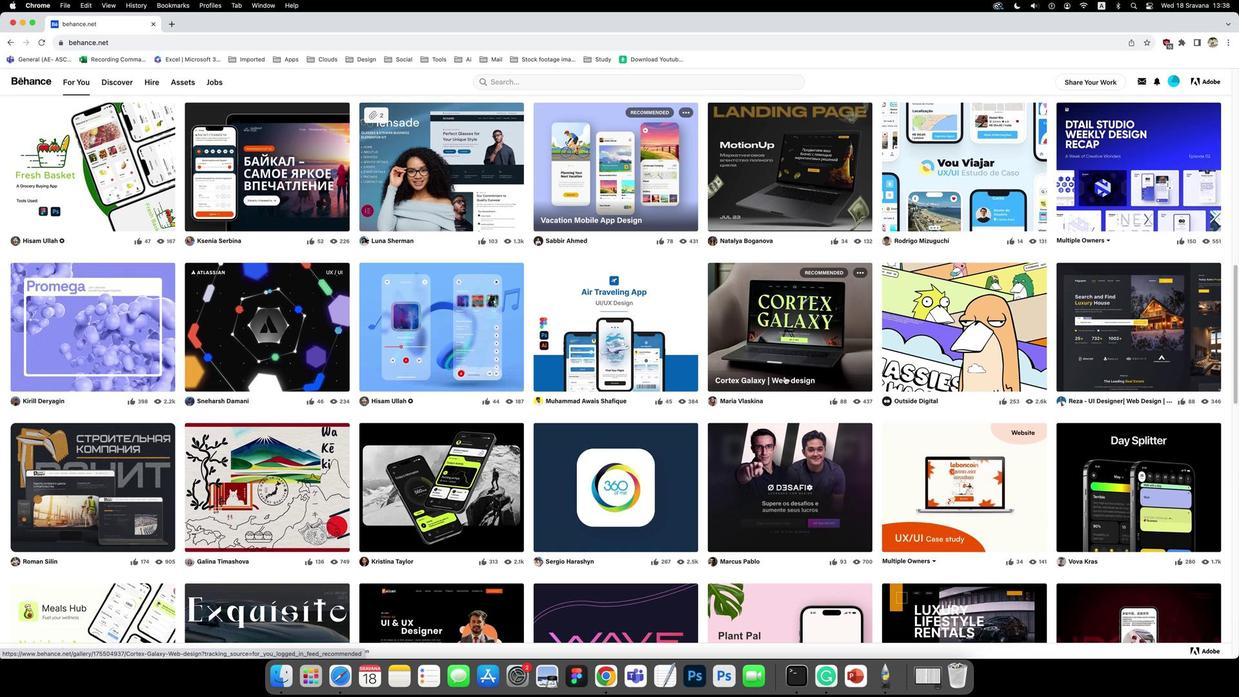 
Action: Mouse scrolled (784, 377) with delta (-1, 0)
Screenshot: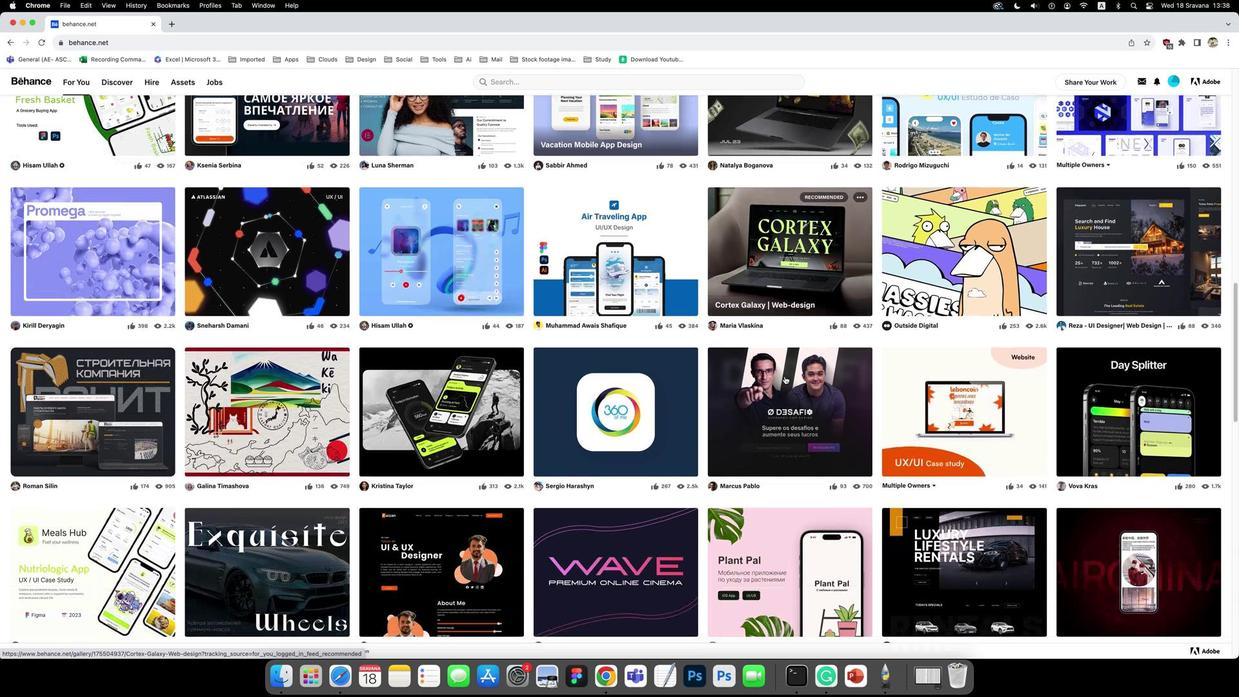 
Action: Mouse scrolled (784, 377) with delta (-1, 0)
Screenshot: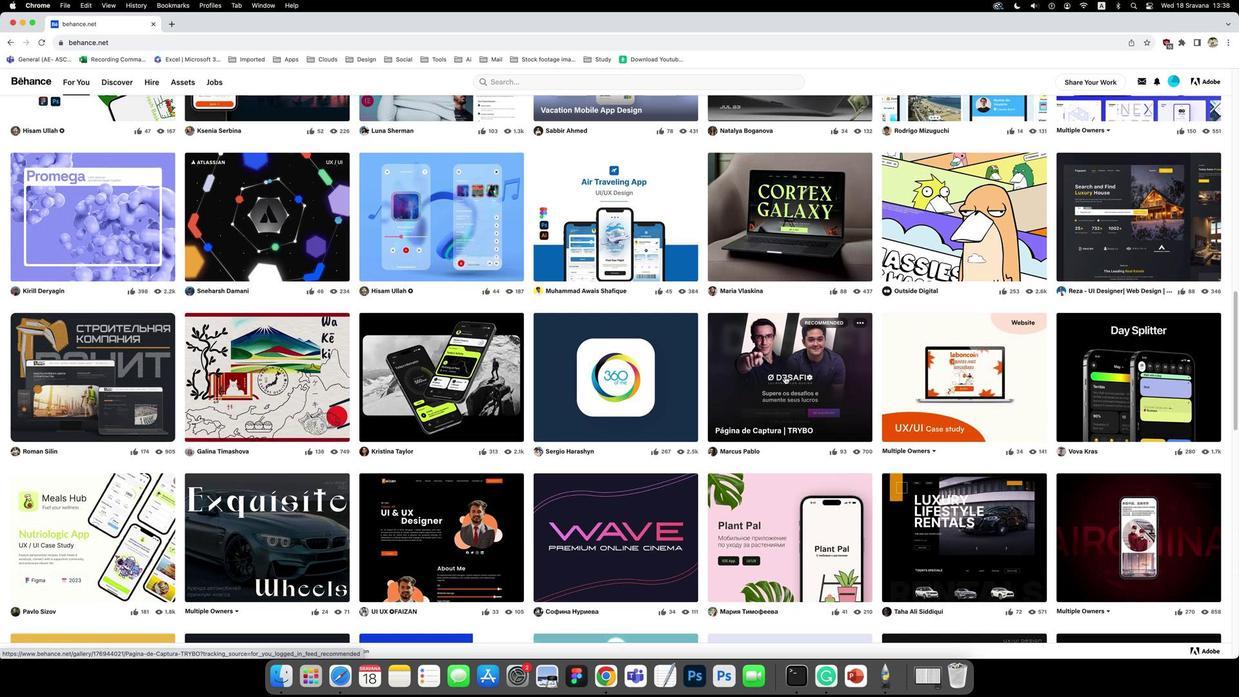 
Action: Mouse scrolled (784, 377) with delta (-1, 0)
Screenshot: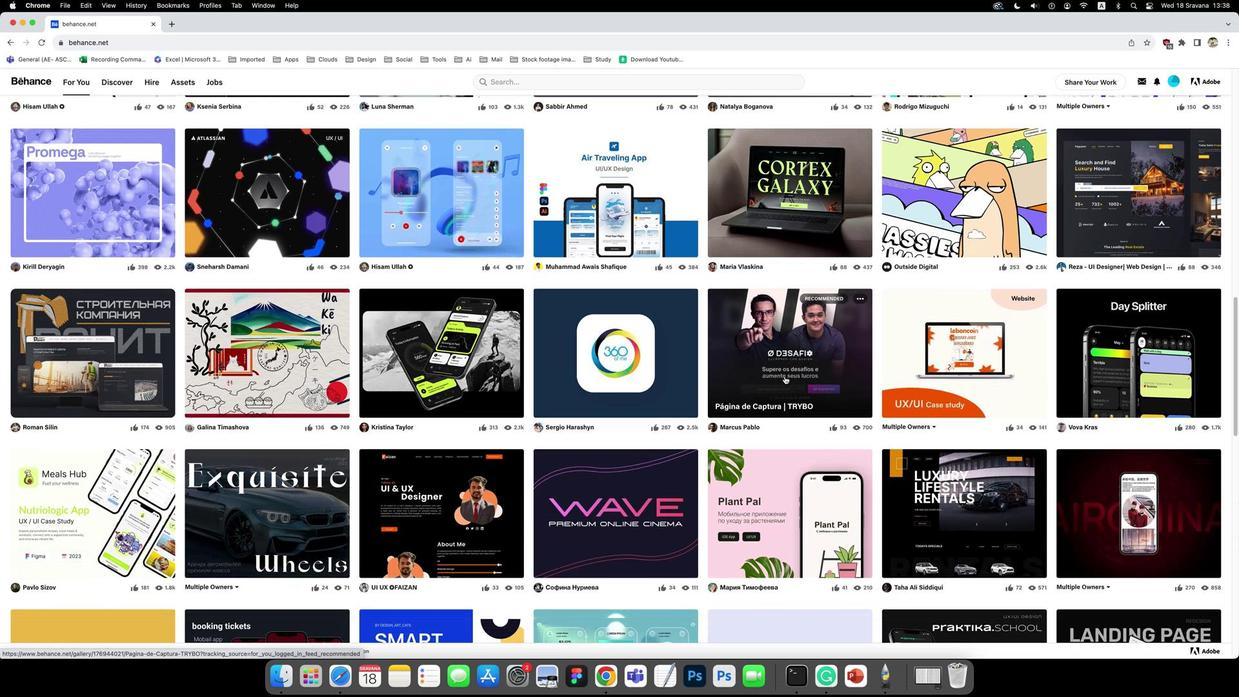 
Action: Mouse scrolled (784, 377) with delta (-1, -2)
Screenshot: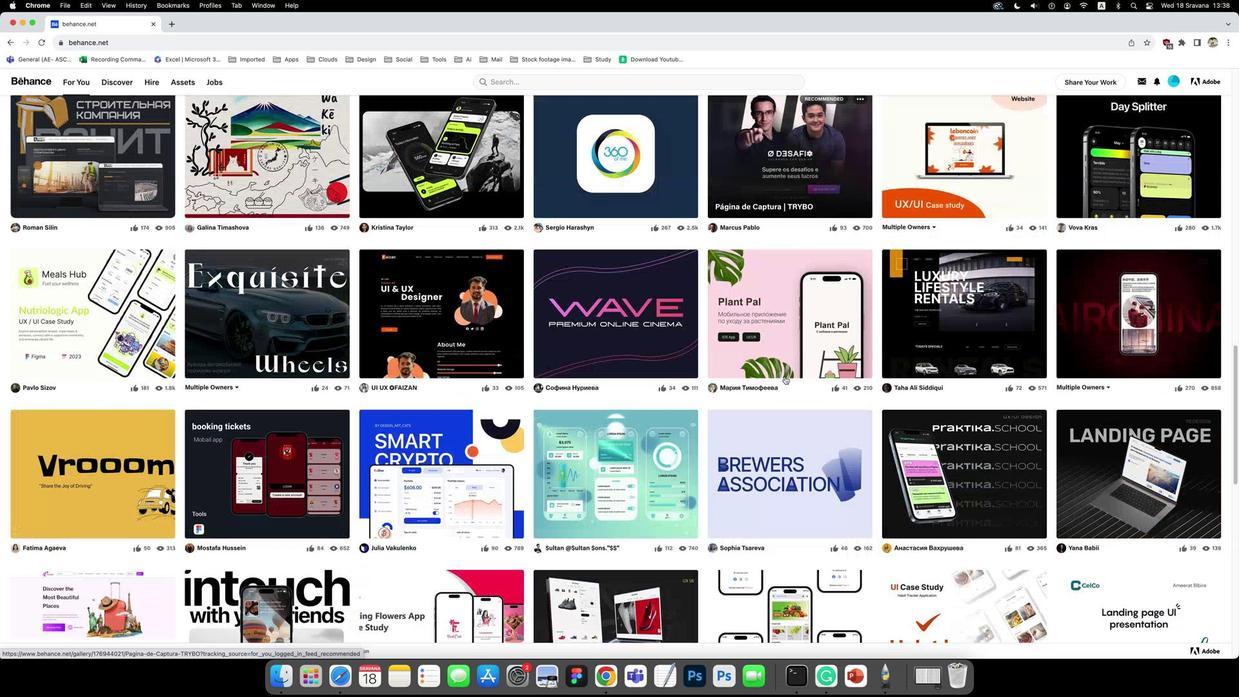 
Action: Mouse scrolled (784, 377) with delta (-1, -4)
Screenshot: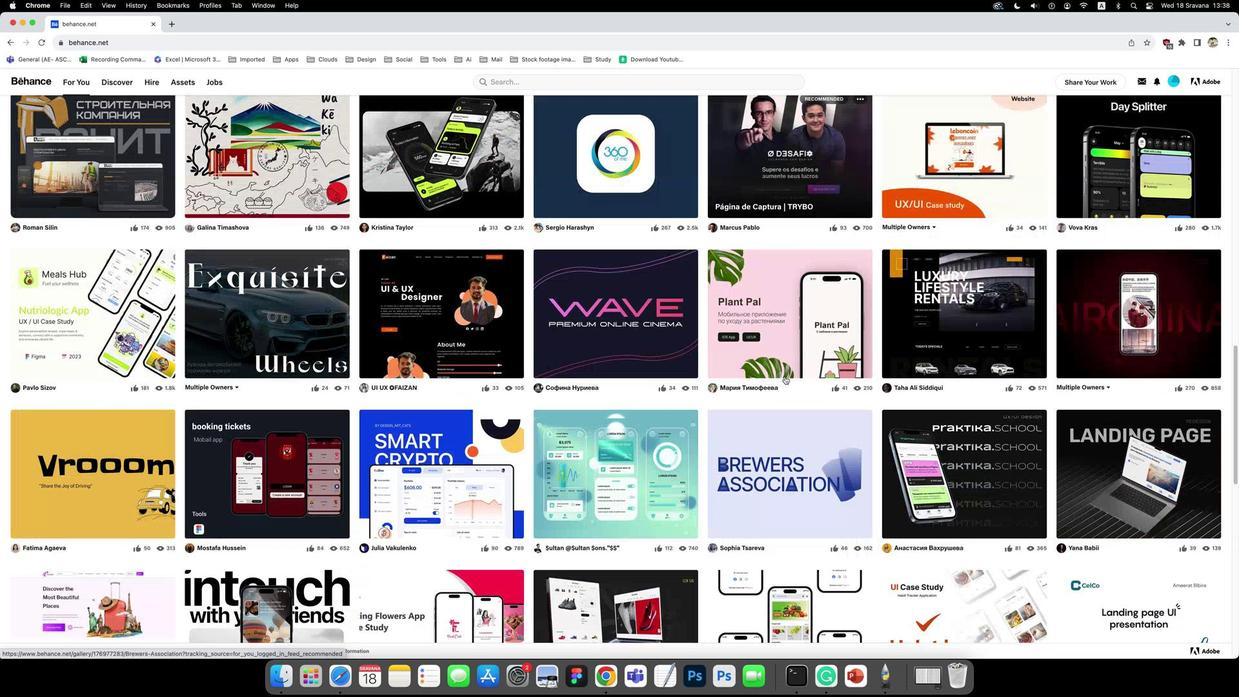 
Action: Mouse scrolled (784, 377) with delta (-1, 0)
Screenshot: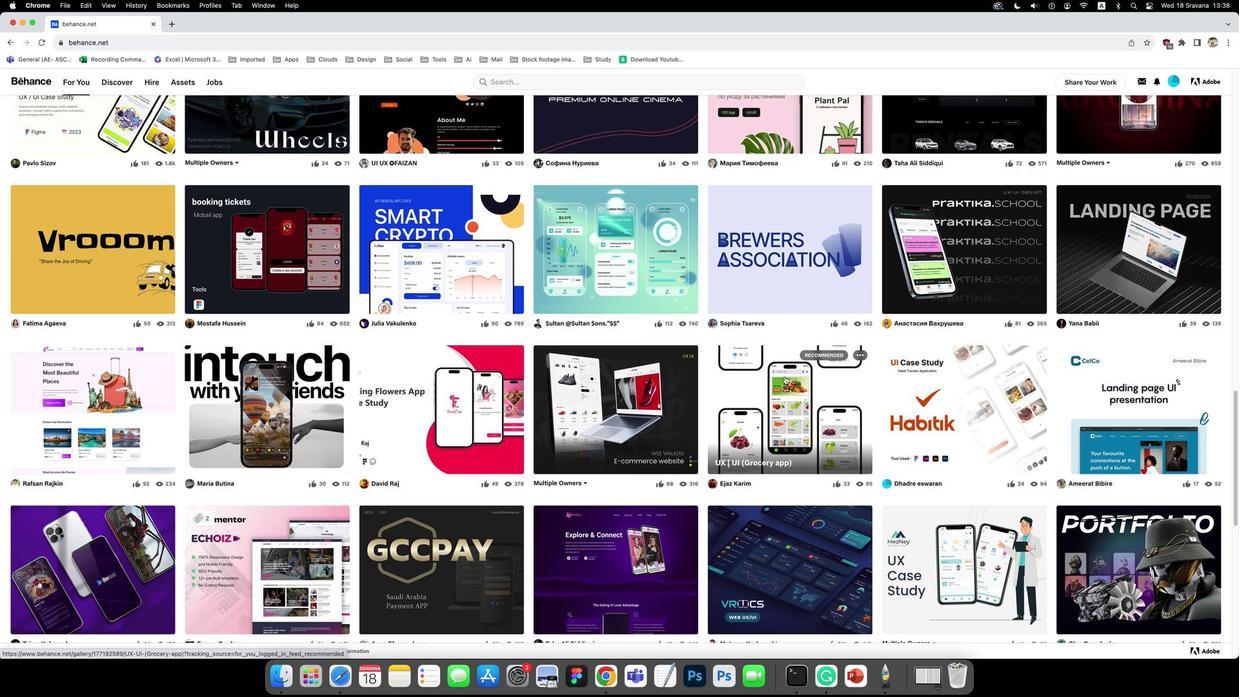 
Action: Mouse scrolled (784, 377) with delta (-1, 0)
Screenshot: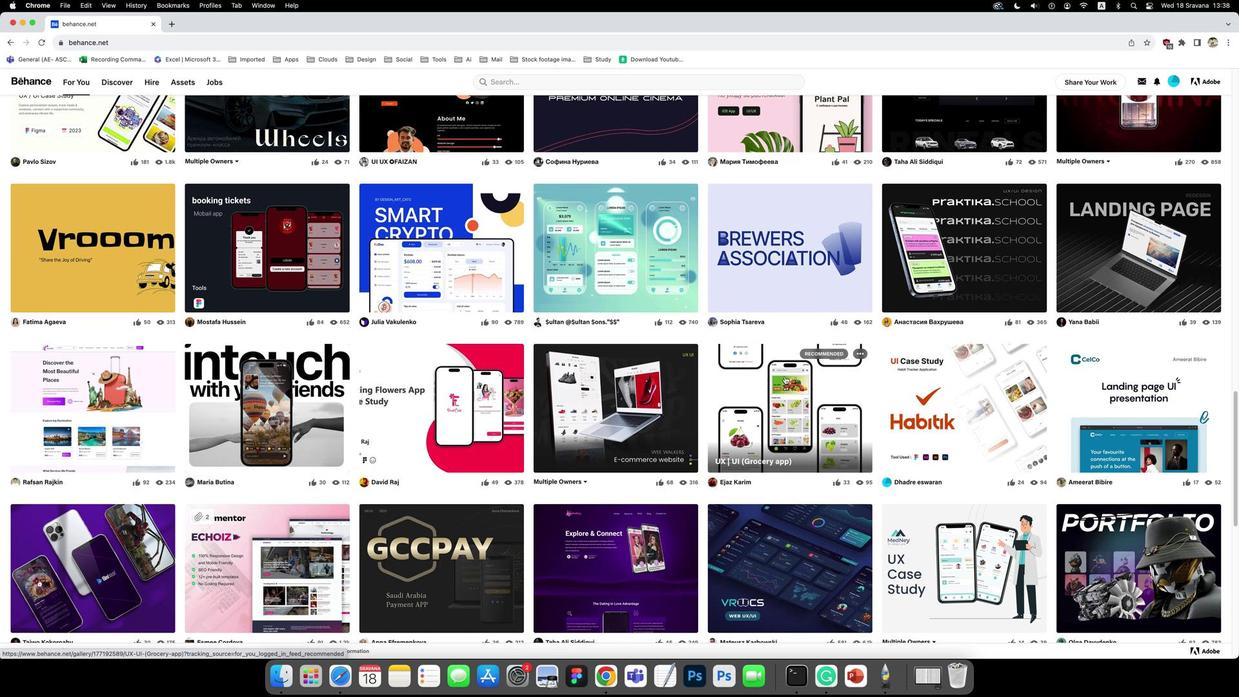 
Action: Mouse scrolled (784, 377) with delta (-1, 0)
Screenshot: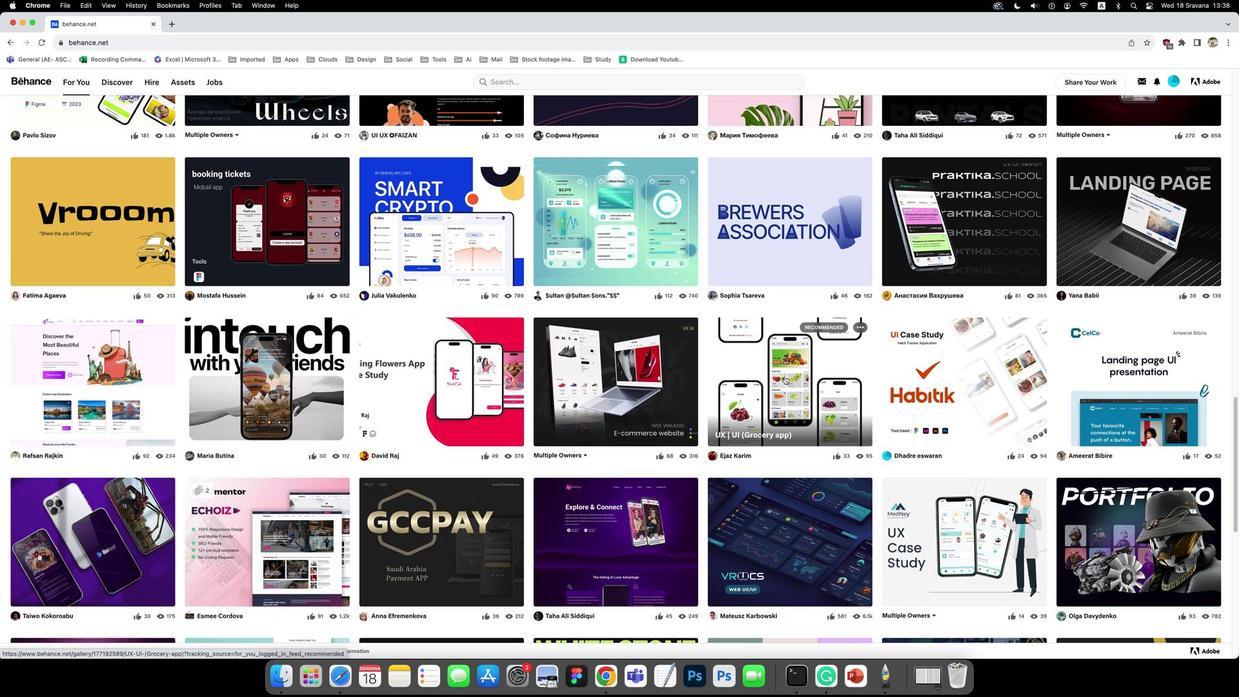 
Action: Mouse scrolled (784, 377) with delta (-1, 0)
Screenshot: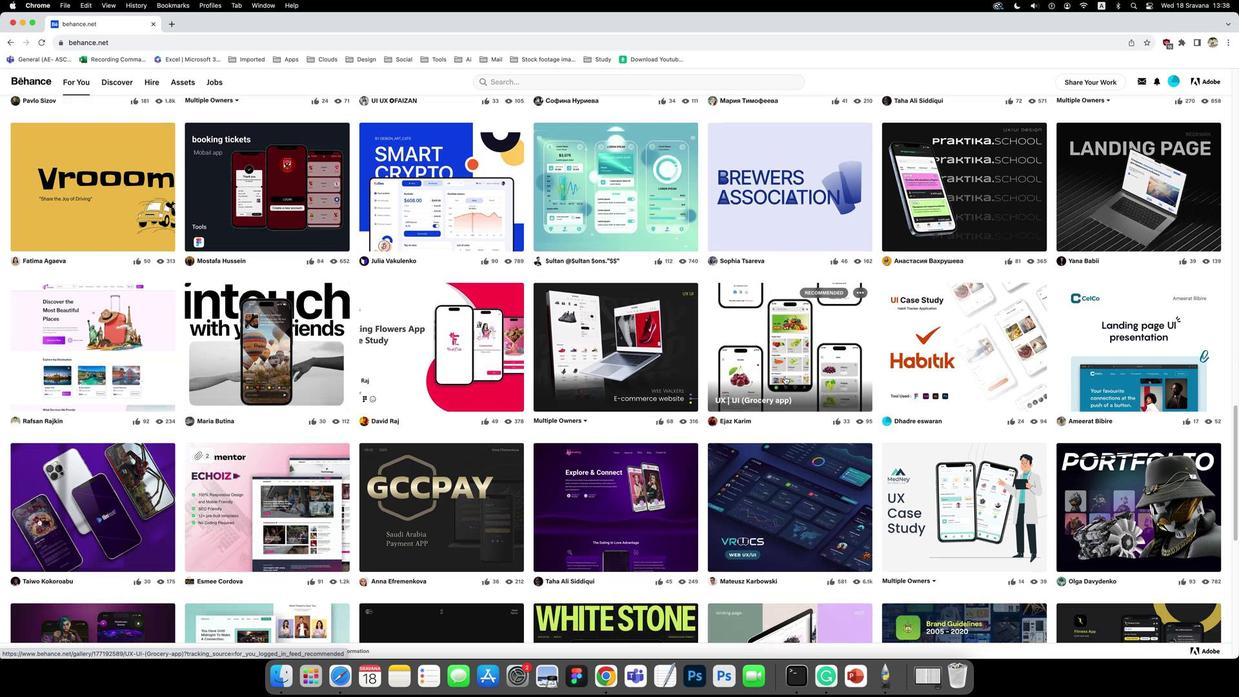 
Action: Mouse scrolled (784, 377) with delta (-1, -1)
Screenshot: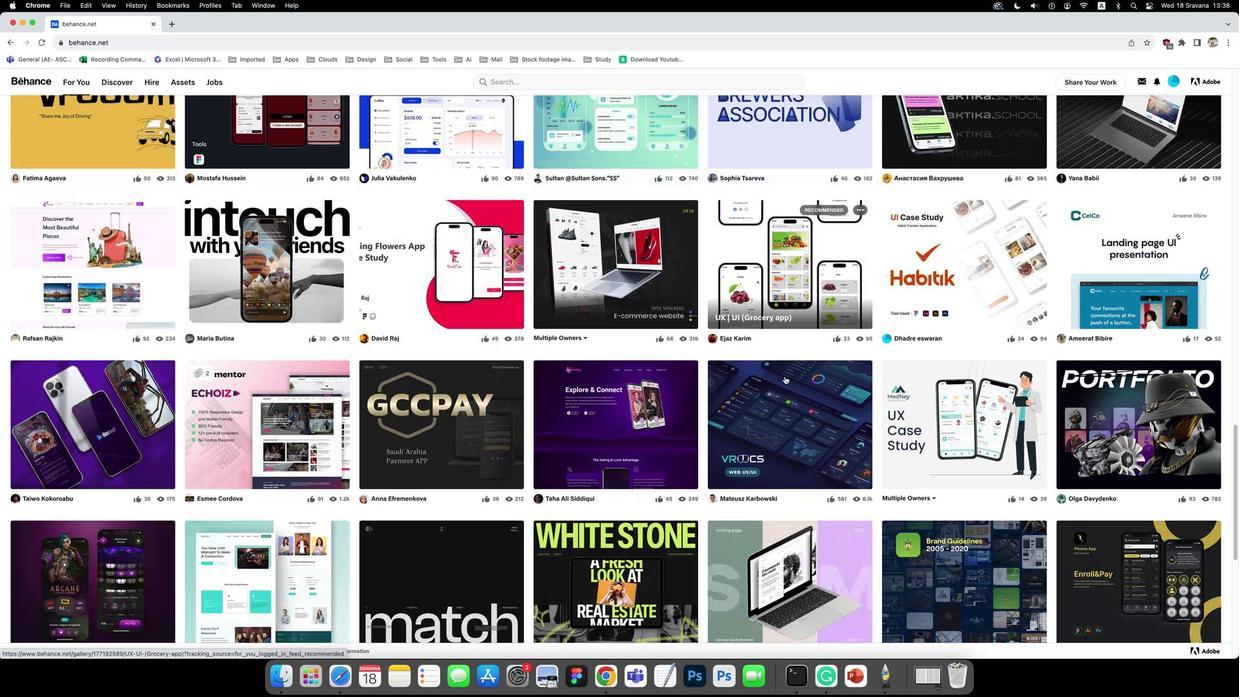 
Action: Mouse moved to (943, 242)
Screenshot: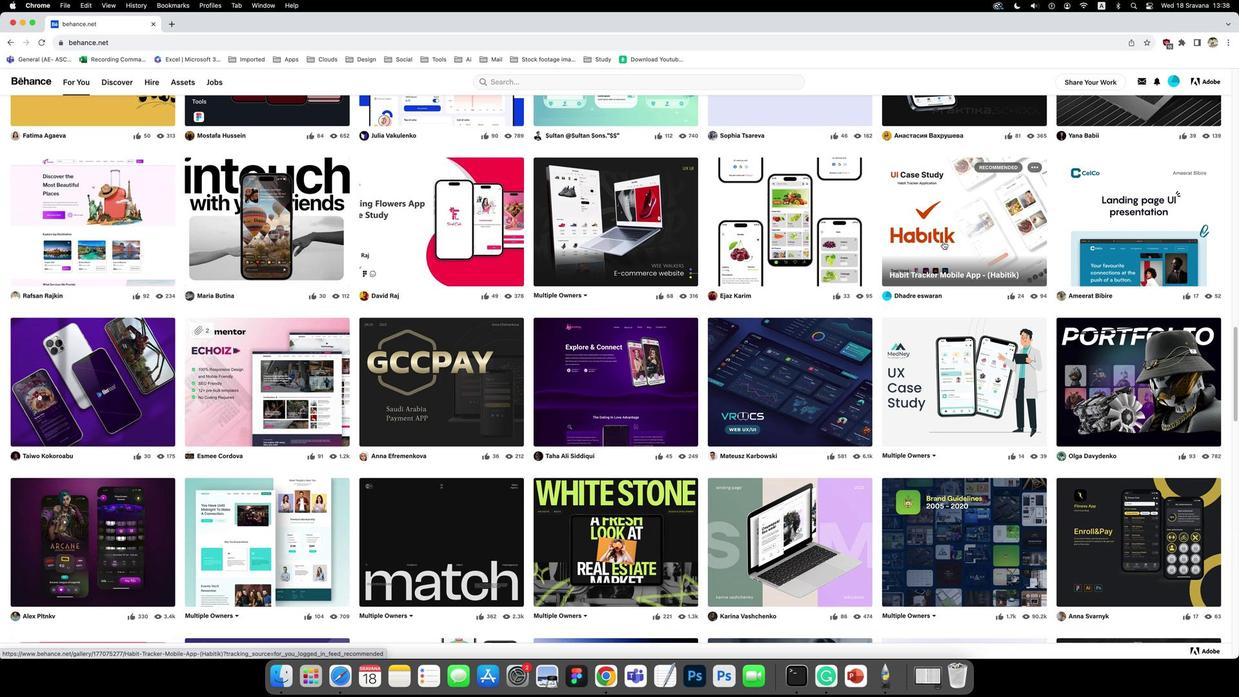 
Action: Mouse pressed left at (943, 242)
Screenshot: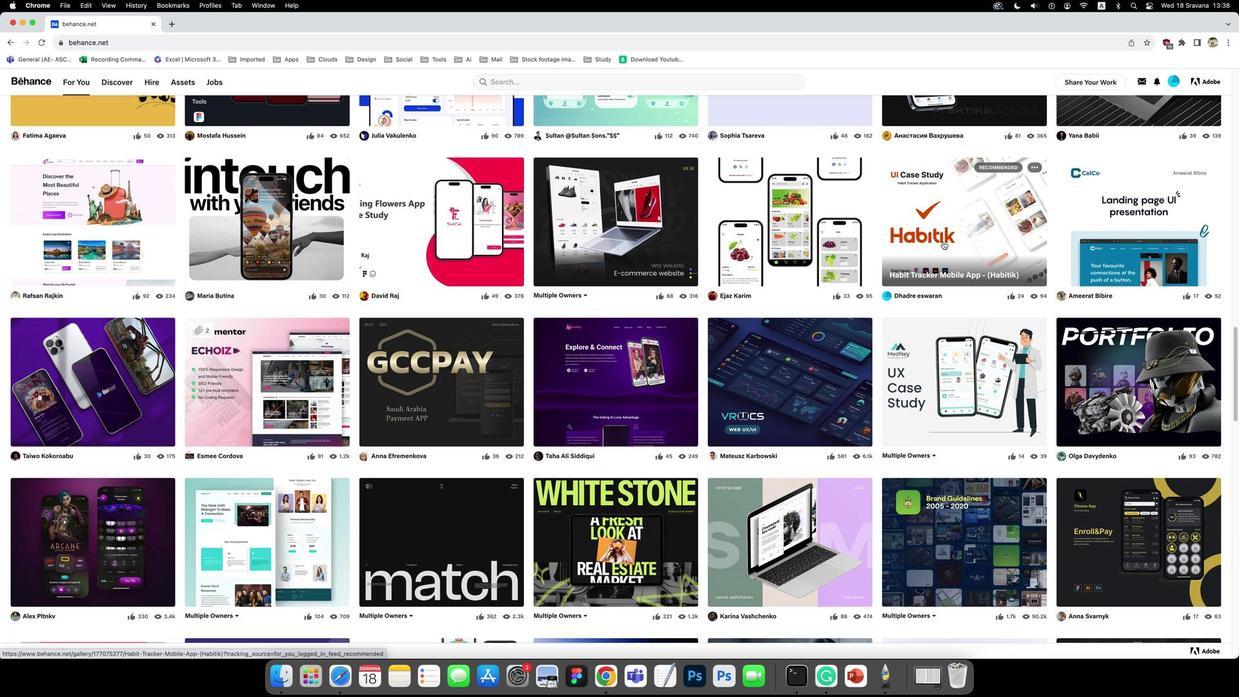 
Action: Mouse moved to (735, 299)
Screenshot: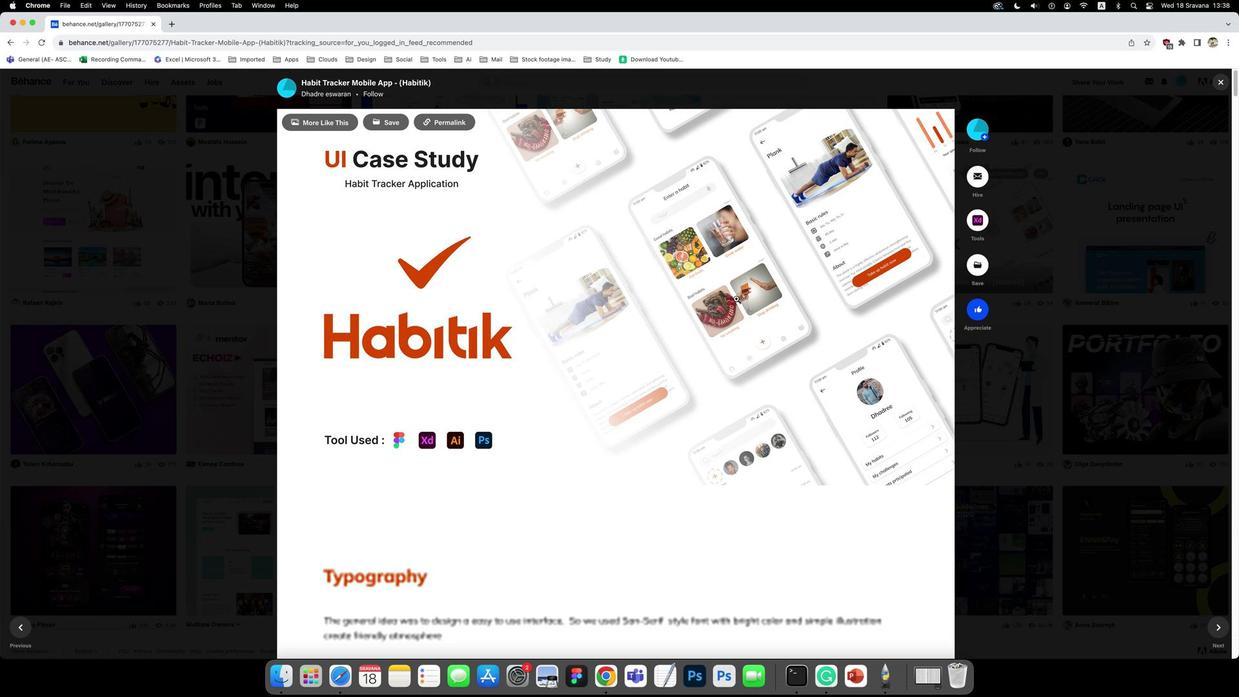 
Action: Mouse scrolled (735, 299) with delta (-1, 0)
Screenshot: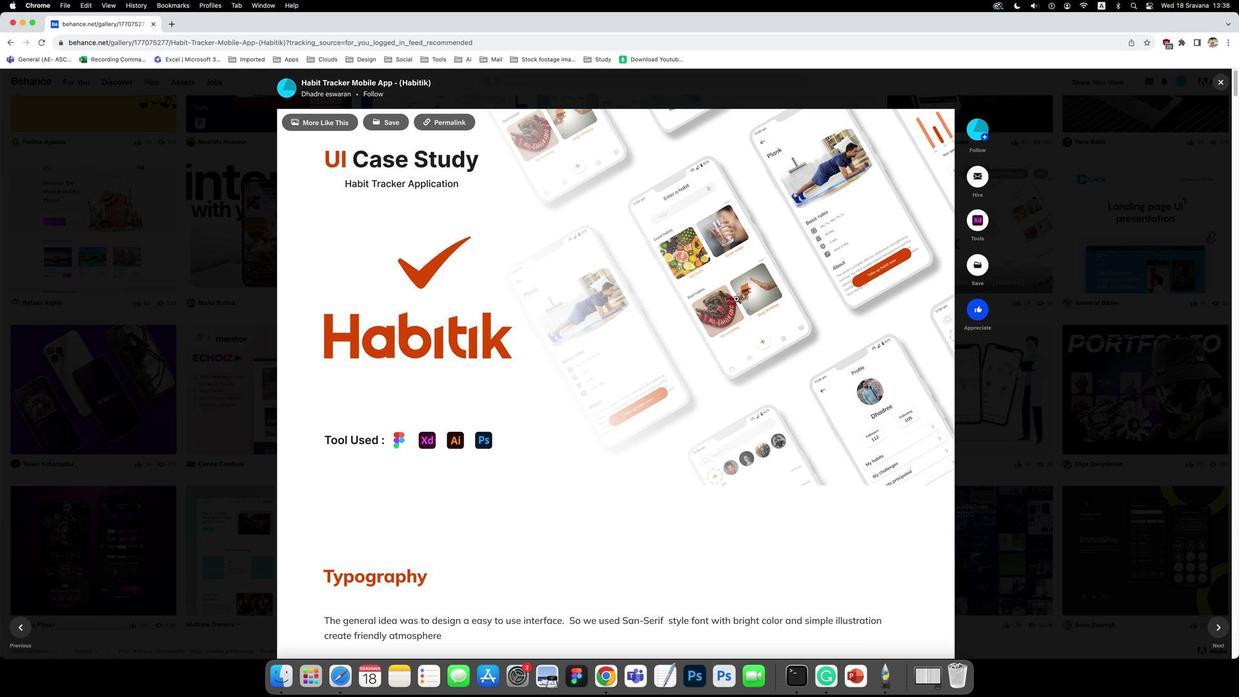 
Action: Mouse scrolled (735, 299) with delta (-1, 0)
Screenshot: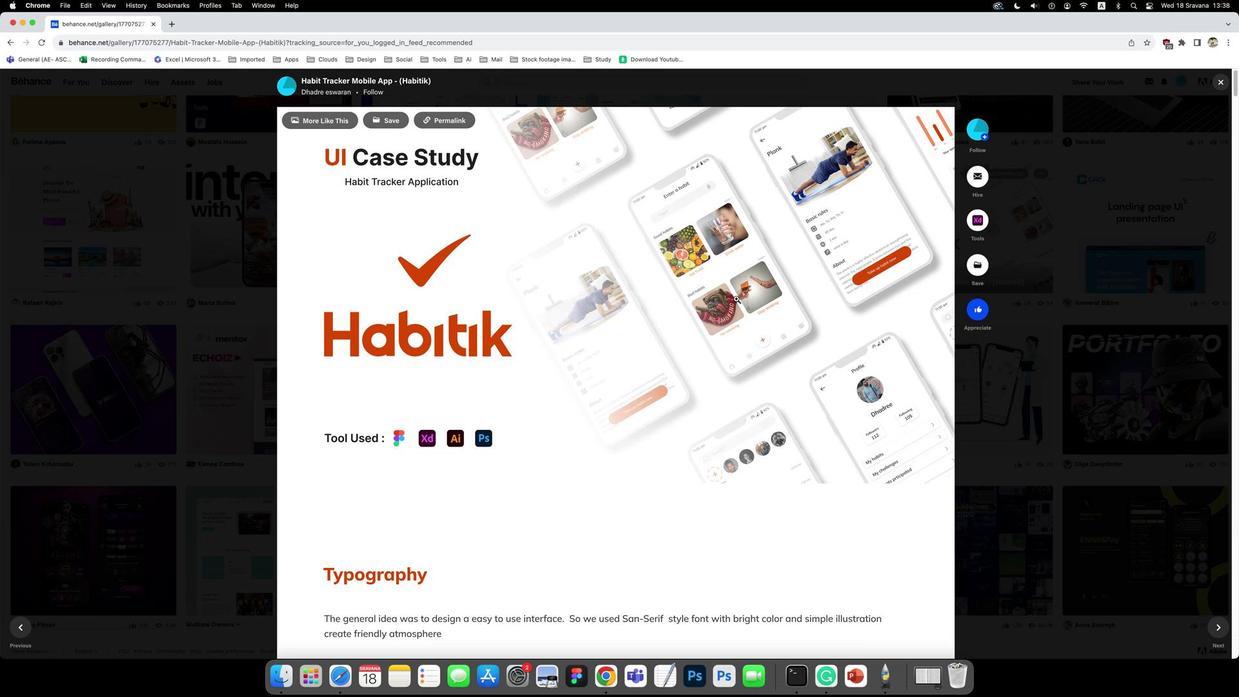 
Action: Mouse scrolled (735, 299) with delta (-1, 0)
Screenshot: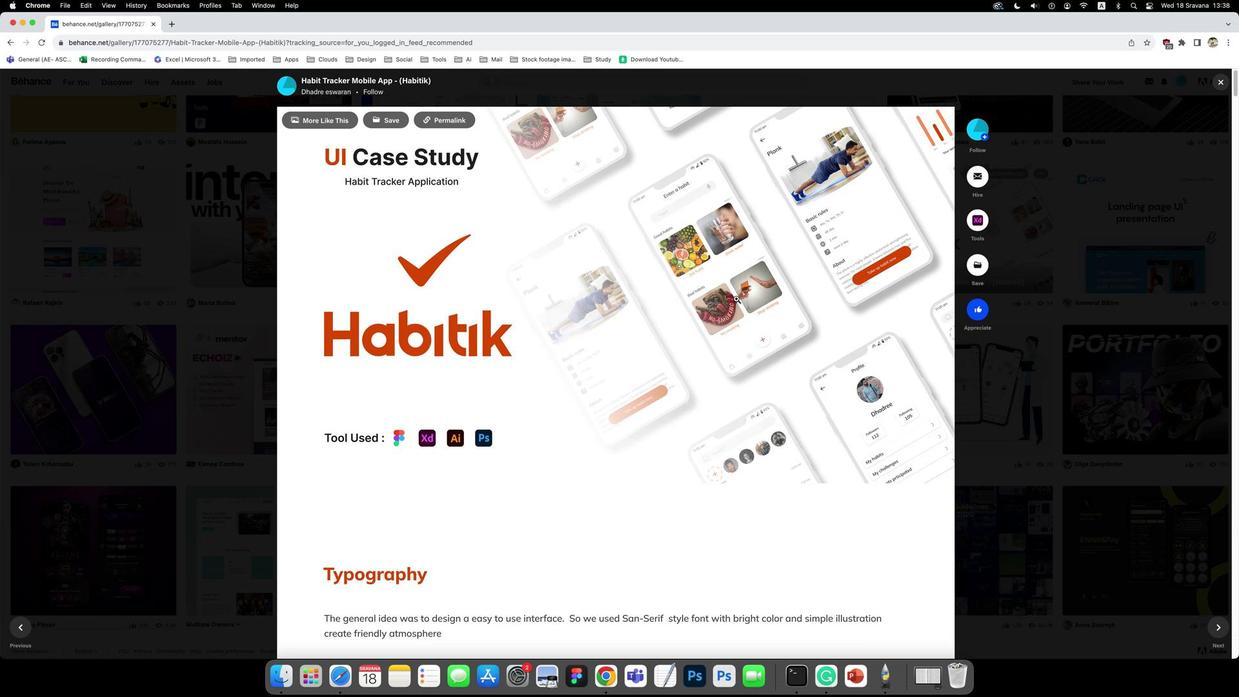 
Action: Mouse scrolled (735, 299) with delta (-1, 0)
Screenshot: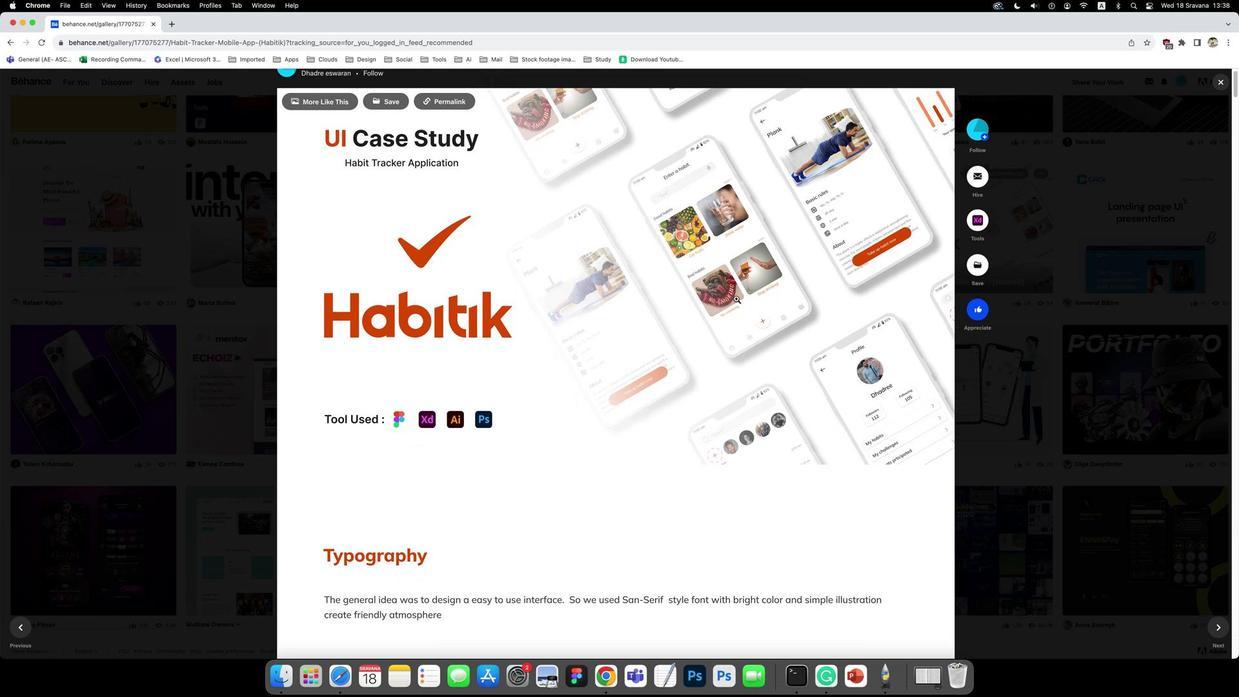 
Action: Mouse scrolled (735, 299) with delta (-1, 0)
Screenshot: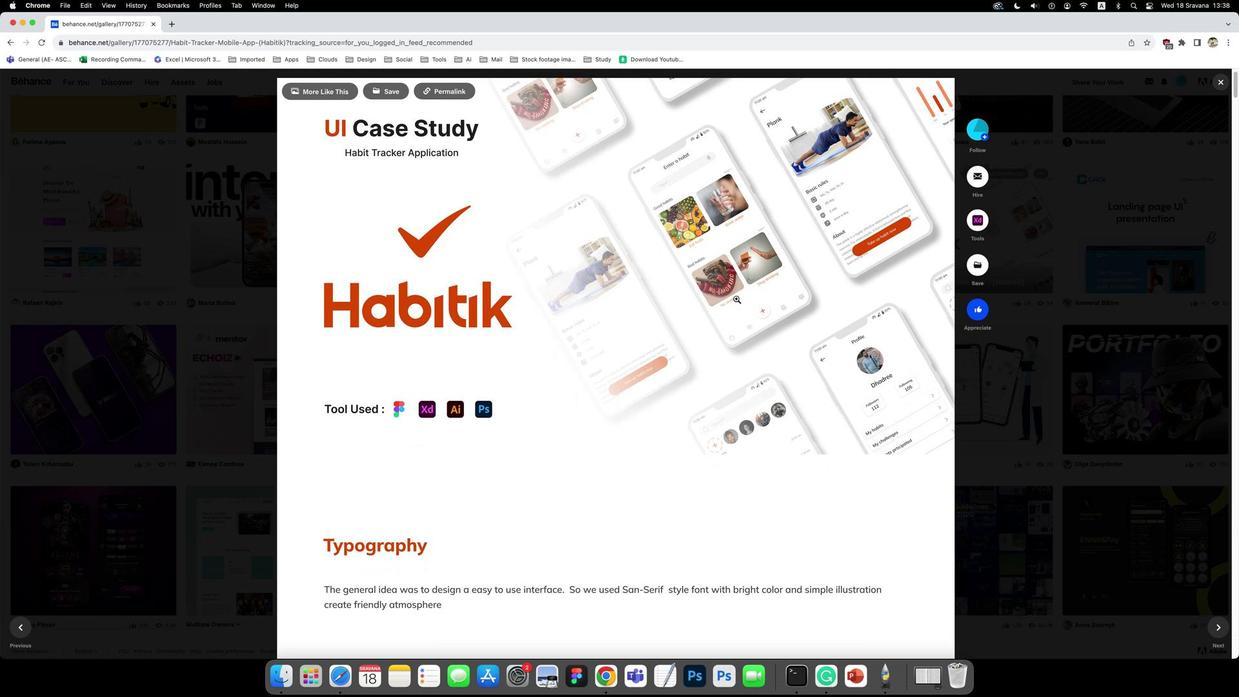 
Action: Mouse scrolled (735, 299) with delta (-1, 0)
Screenshot: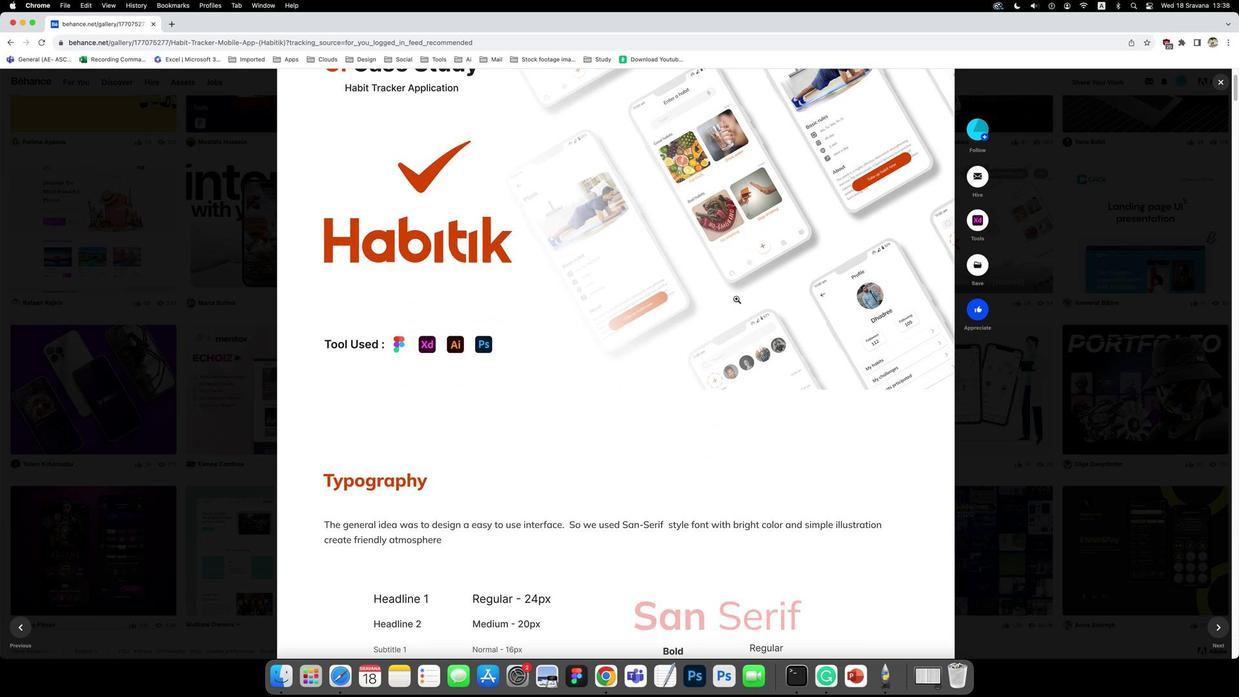 
Action: Mouse scrolled (735, 299) with delta (-1, 0)
Screenshot: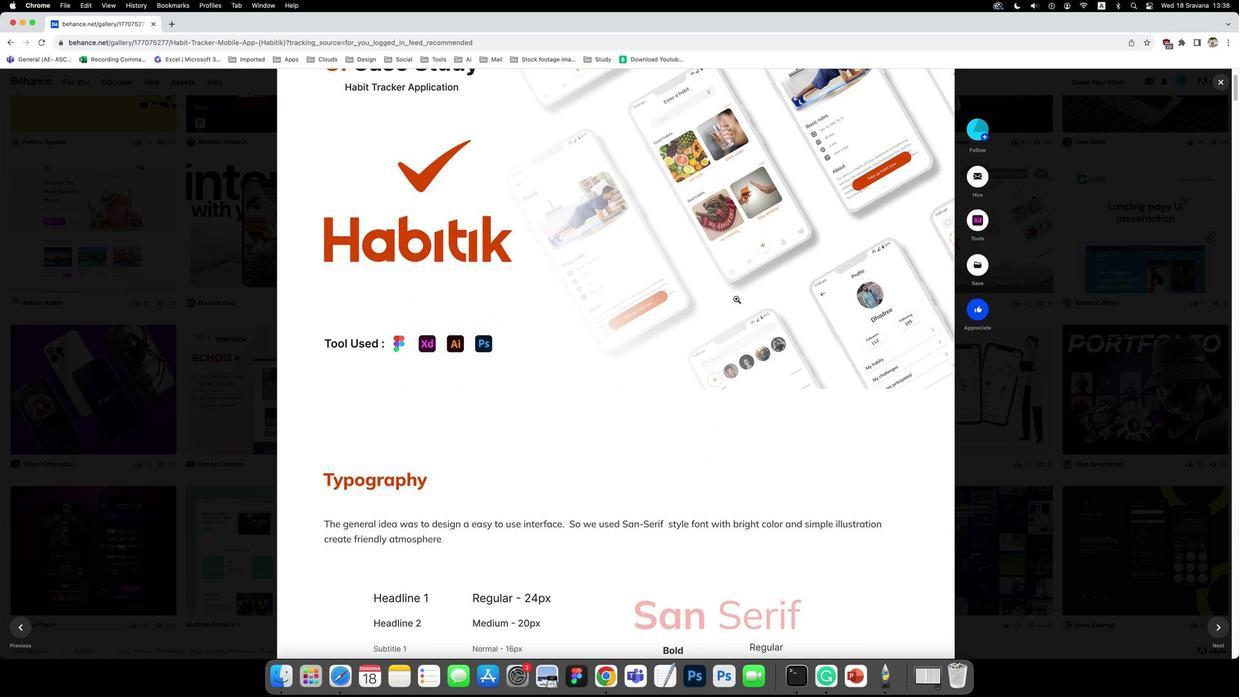 
Action: Mouse scrolled (735, 299) with delta (-1, 0)
Screenshot: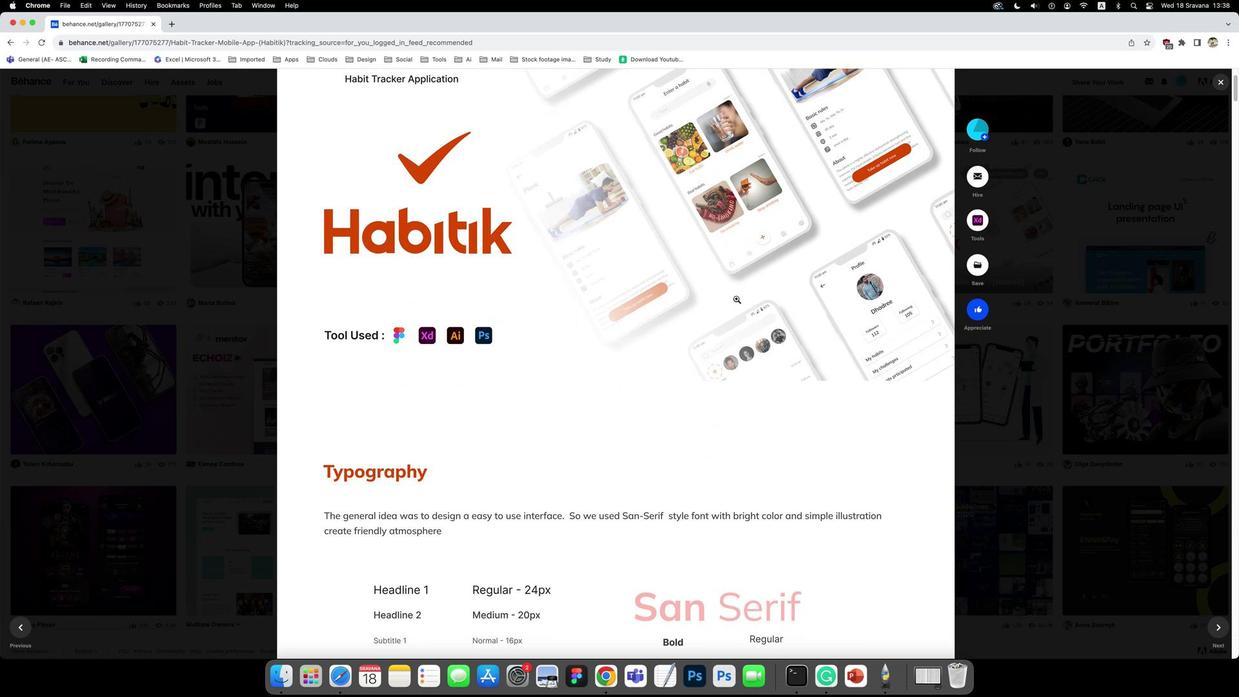 
Action: Mouse scrolled (735, 299) with delta (-1, 0)
Screenshot: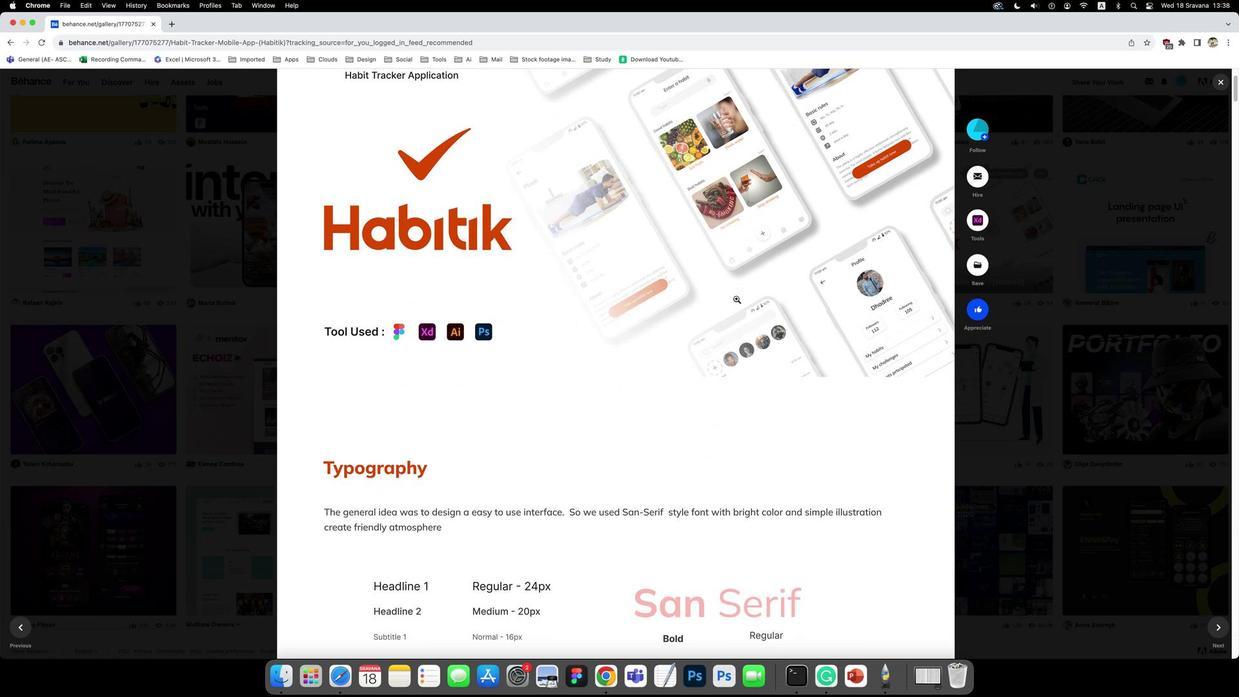 
Action: Mouse scrolled (735, 299) with delta (-1, 0)
Screenshot: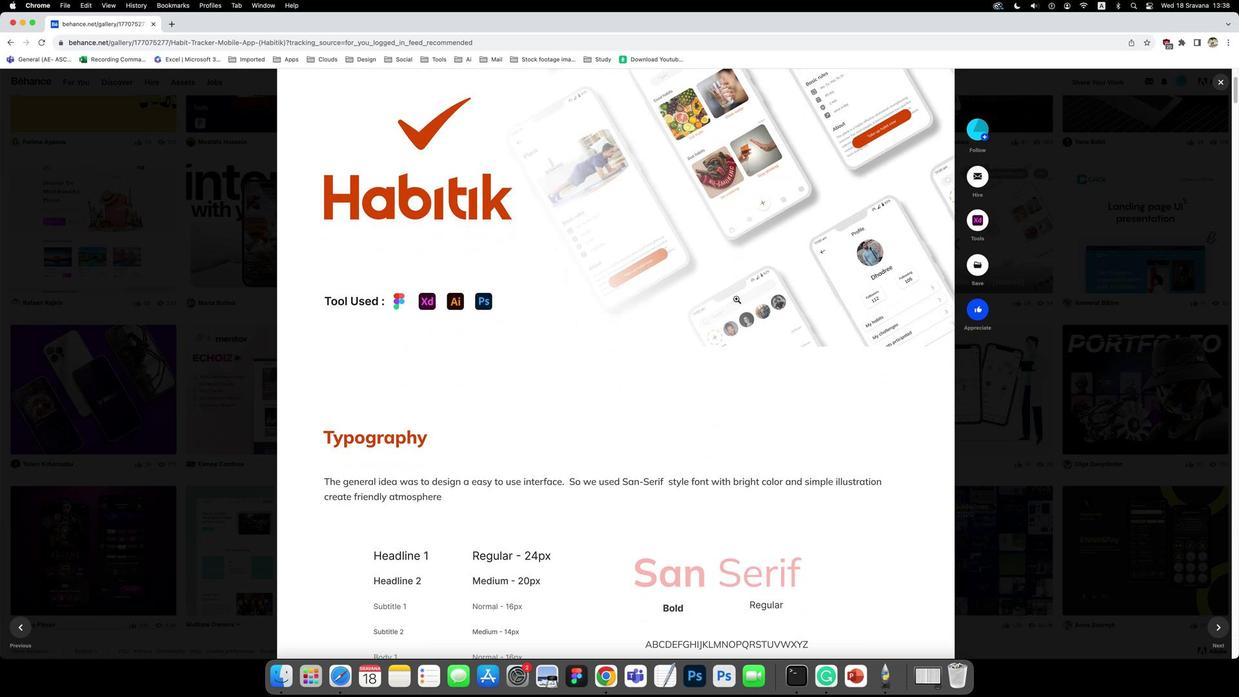 
Action: Mouse scrolled (735, 299) with delta (-1, 0)
Screenshot: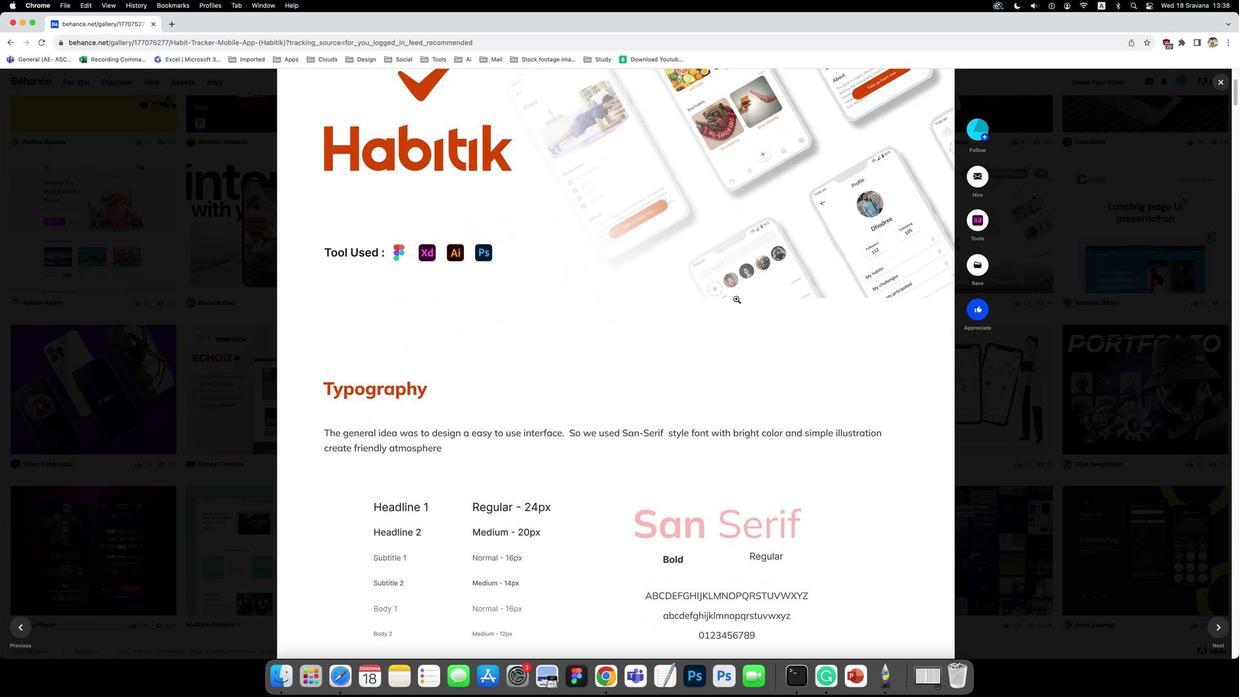 
Action: Mouse scrolled (735, 299) with delta (-1, 0)
Screenshot: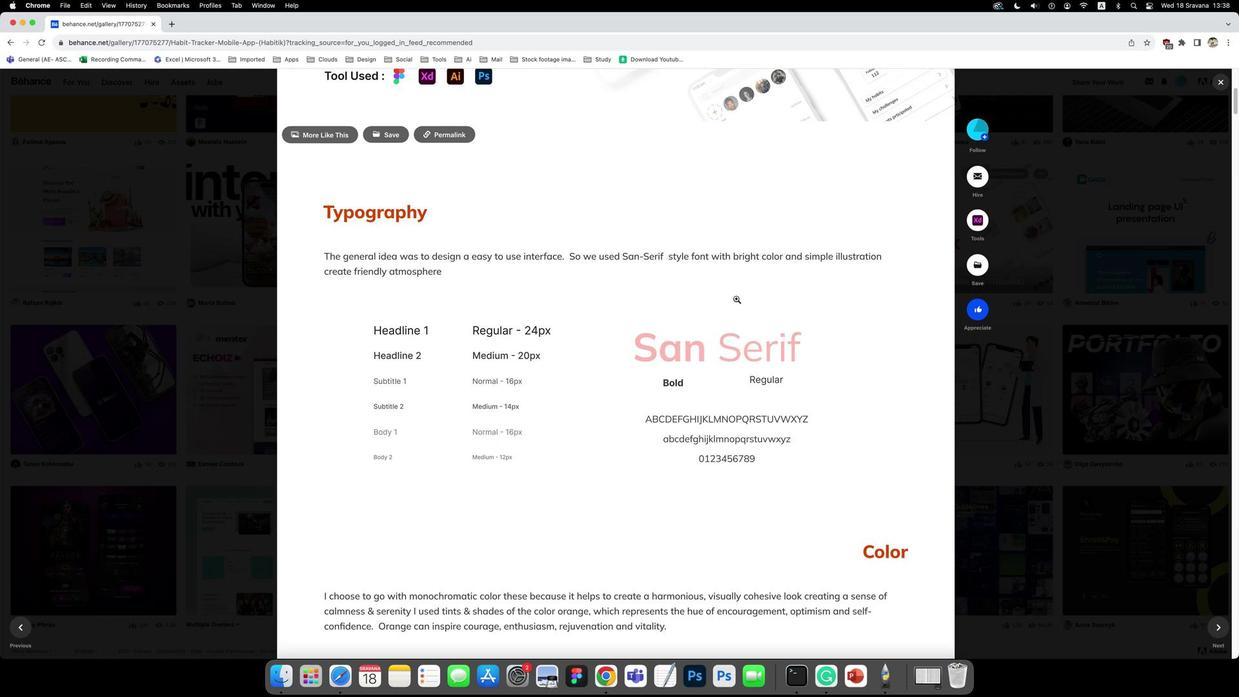 
Action: Mouse scrolled (735, 299) with delta (-1, 0)
Screenshot: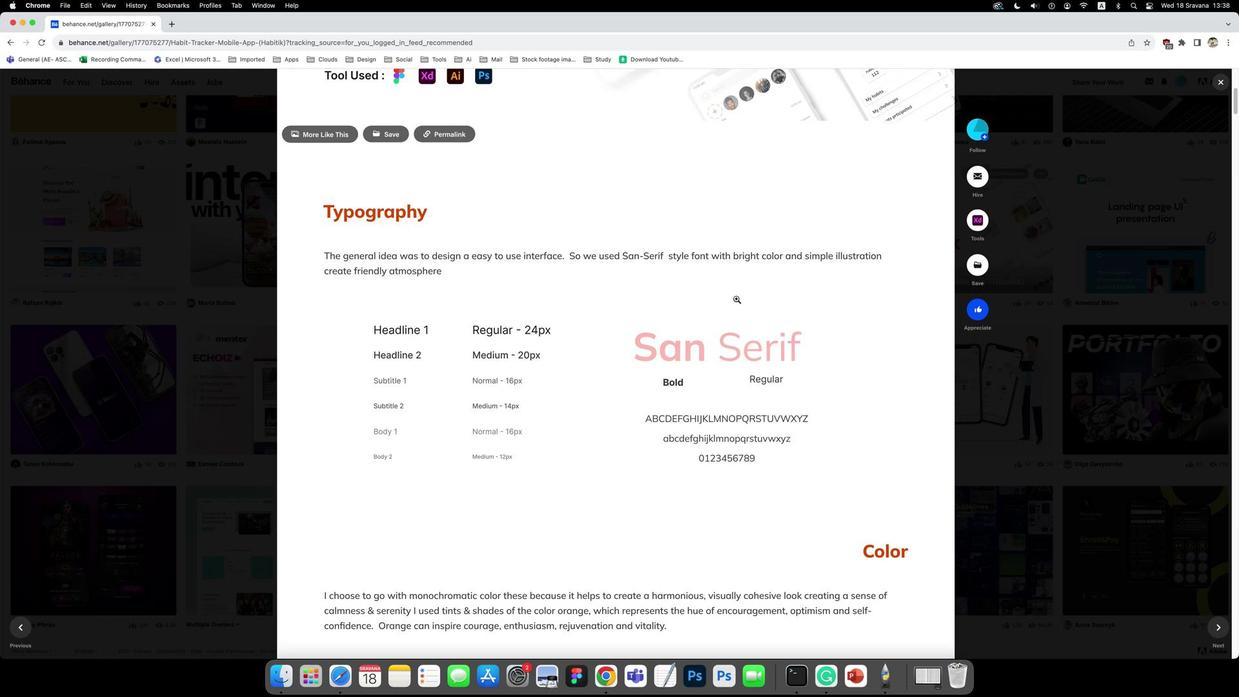 
Action: Mouse scrolled (735, 299) with delta (-1, 0)
Screenshot: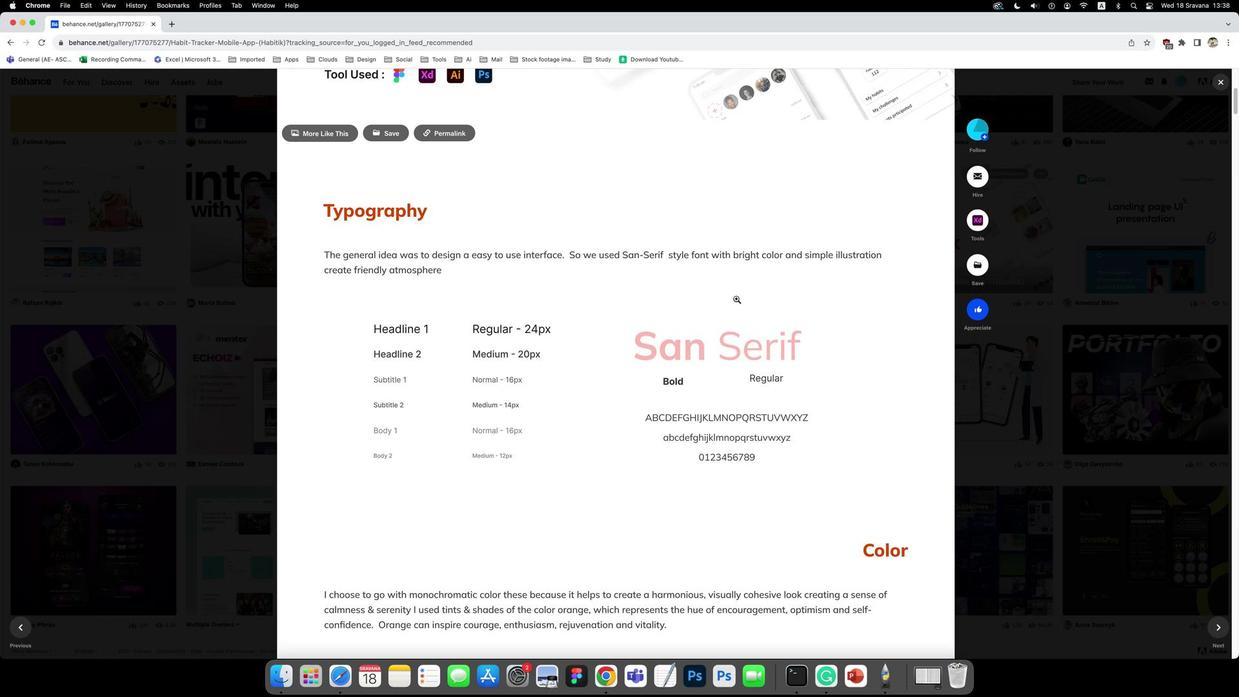 
Action: Mouse scrolled (735, 299) with delta (-1, 0)
Screenshot: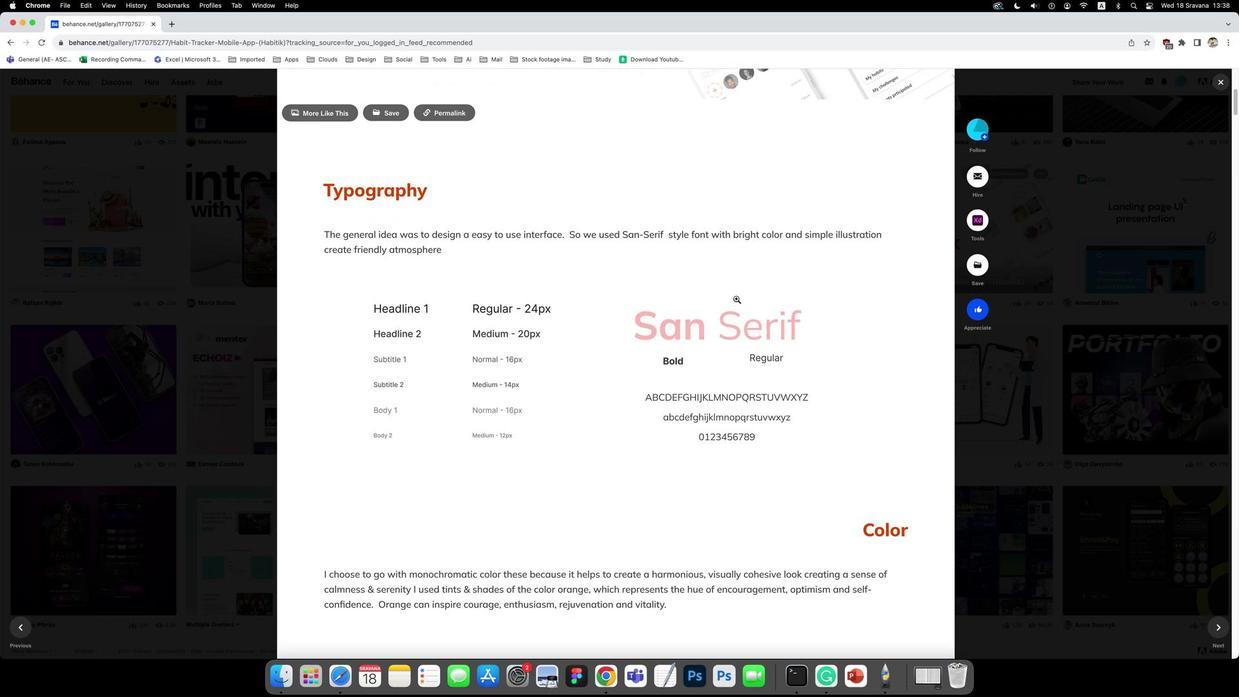 
Action: Mouse scrolled (735, 299) with delta (-1, 0)
Screenshot: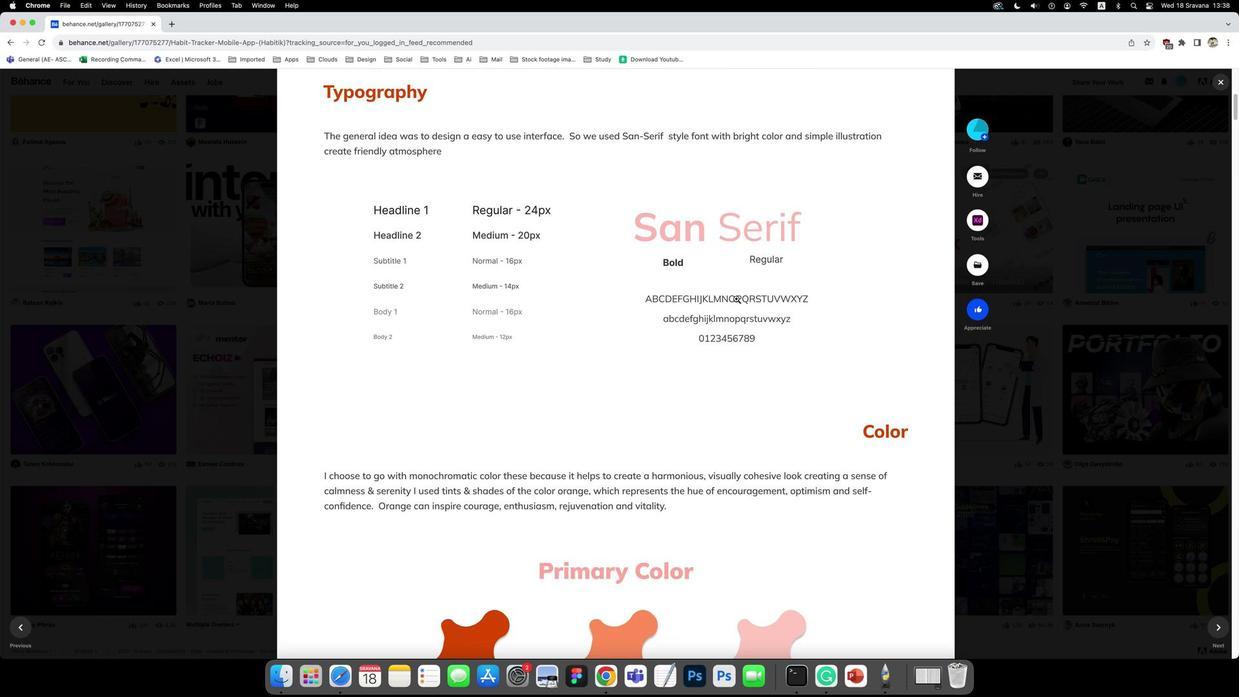 
Action: Mouse scrolled (735, 299) with delta (-1, 0)
Screenshot: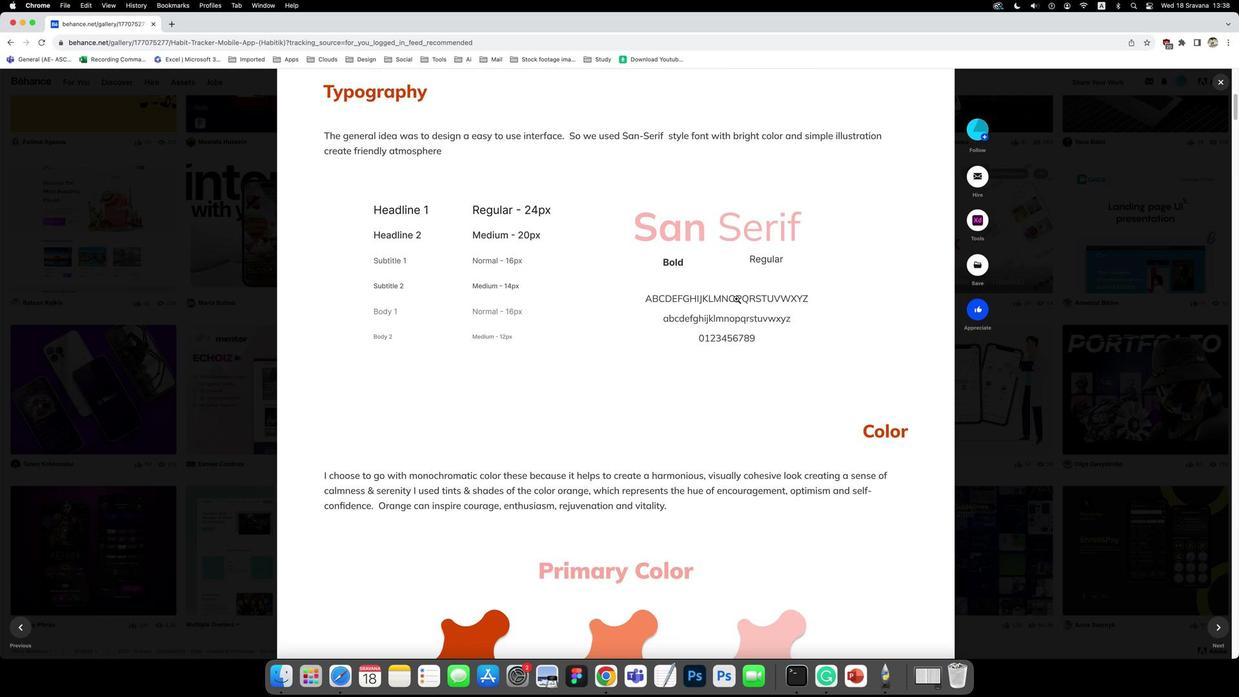 
Action: Mouse scrolled (735, 299) with delta (-1, 0)
Screenshot: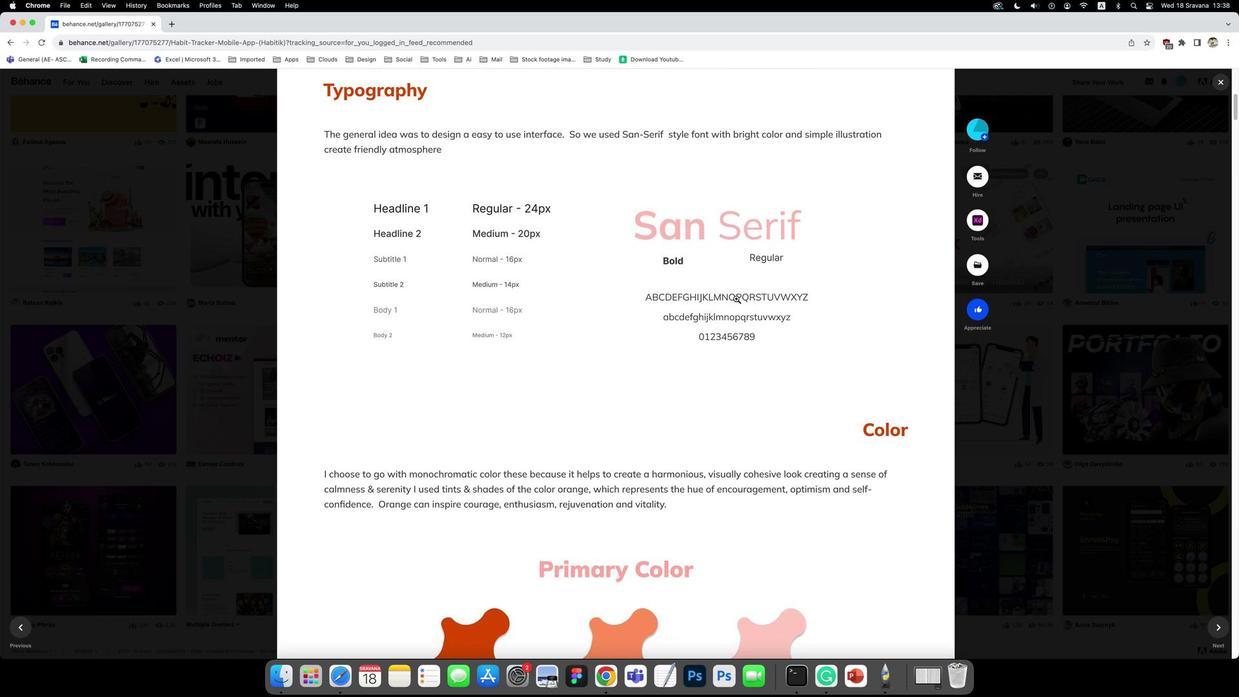 
Action: Mouse scrolled (735, 299) with delta (-1, 0)
Screenshot: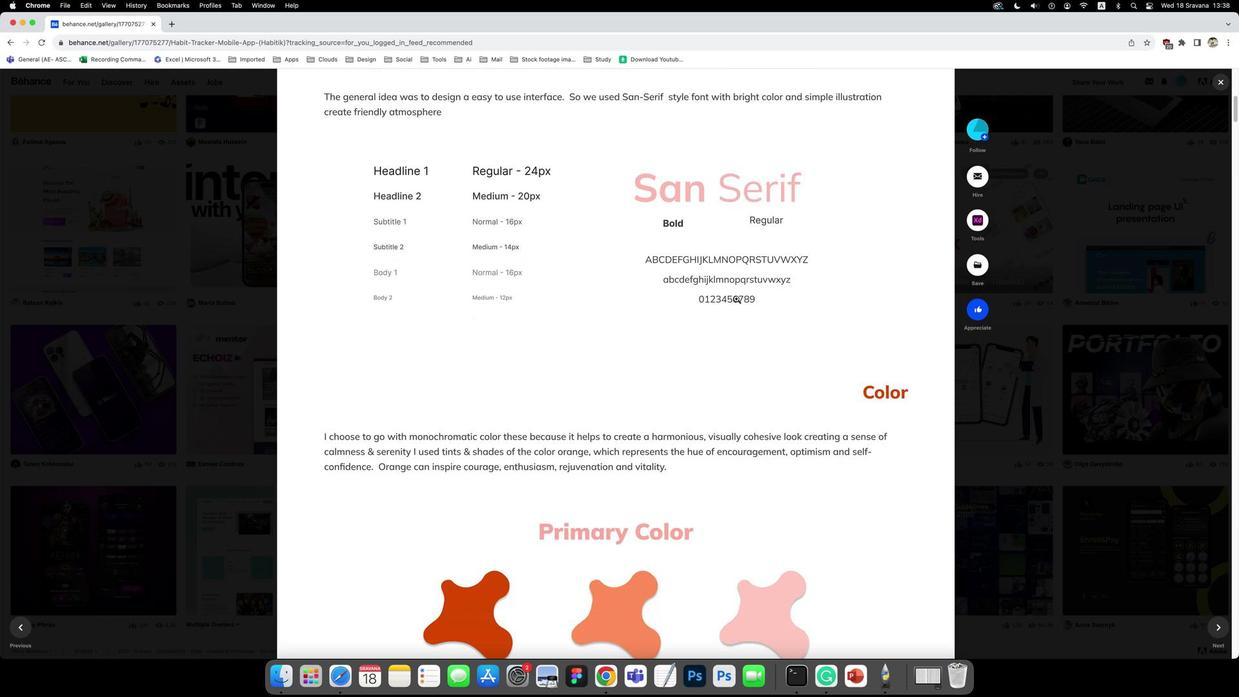 
Action: Mouse scrolled (735, 299) with delta (-1, 0)
Screenshot: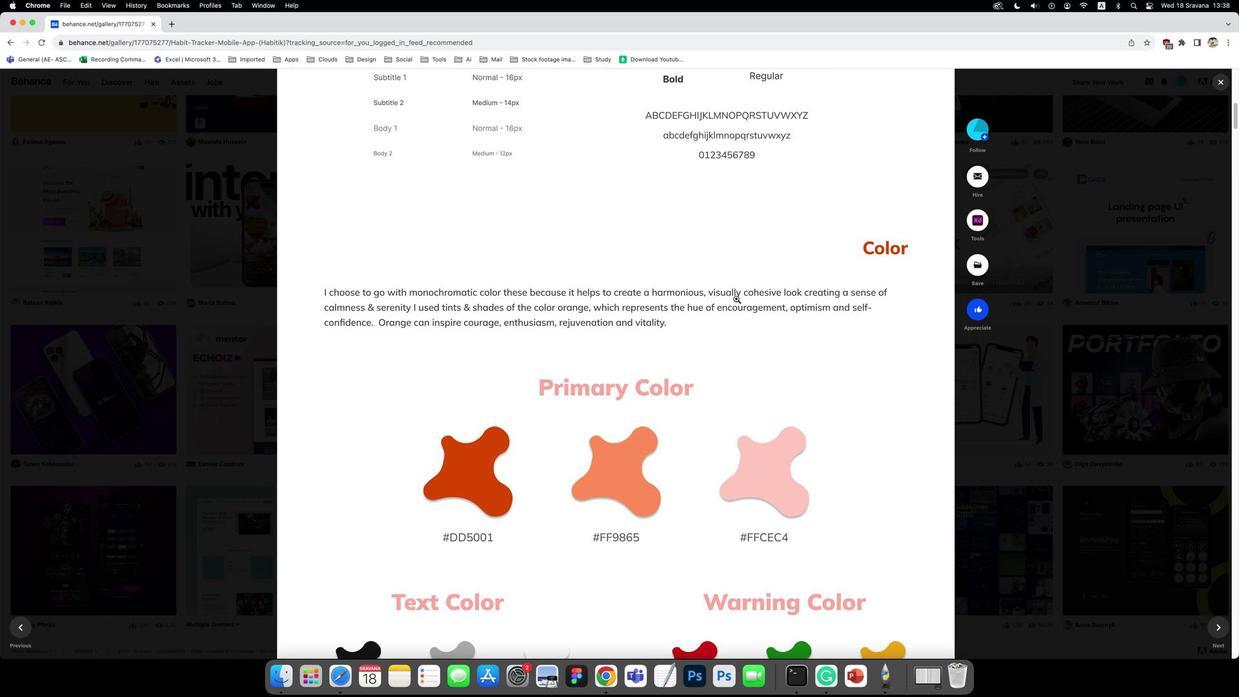 
Action: Mouse scrolled (735, 299) with delta (-1, 0)
Screenshot: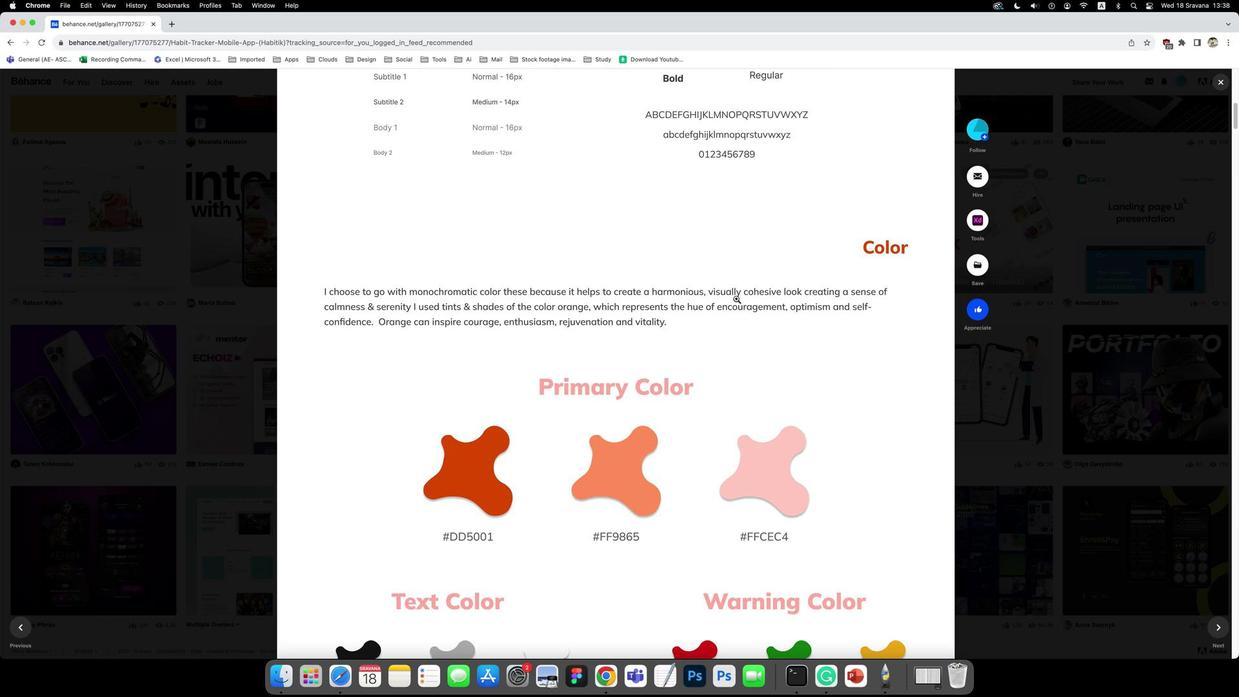 
Action: Mouse scrolled (735, 299) with delta (-1, 0)
Screenshot: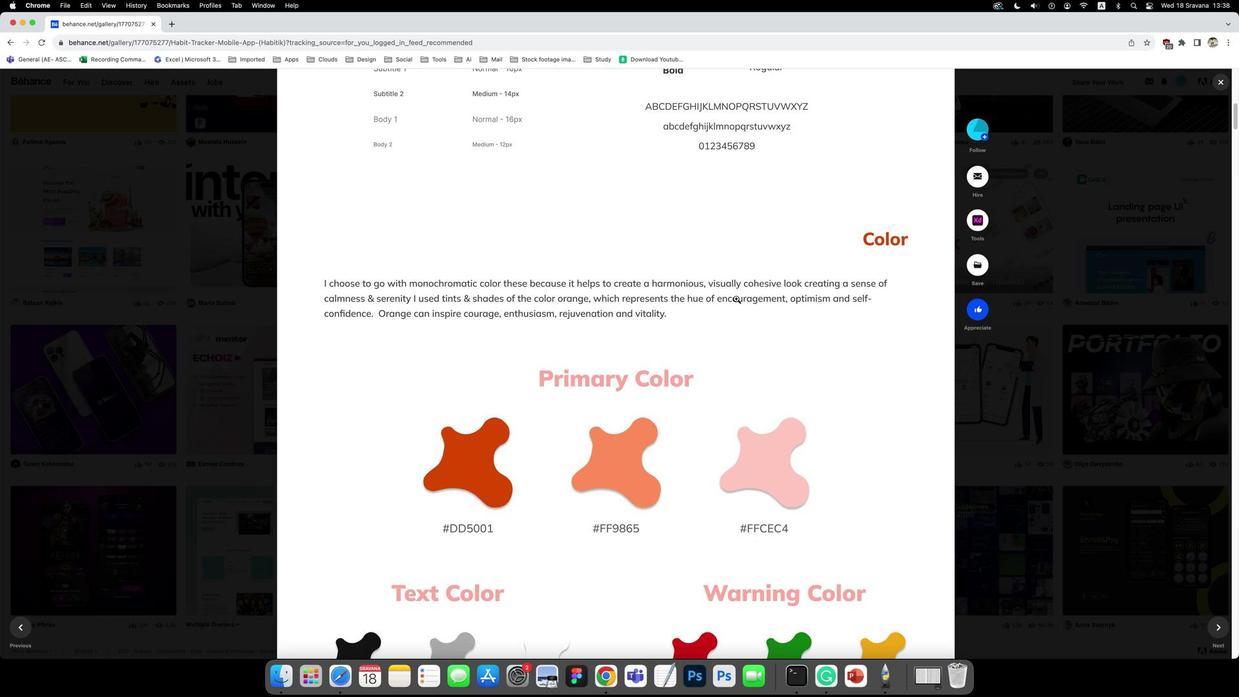 
Action: Mouse scrolled (735, 299) with delta (-1, 0)
Screenshot: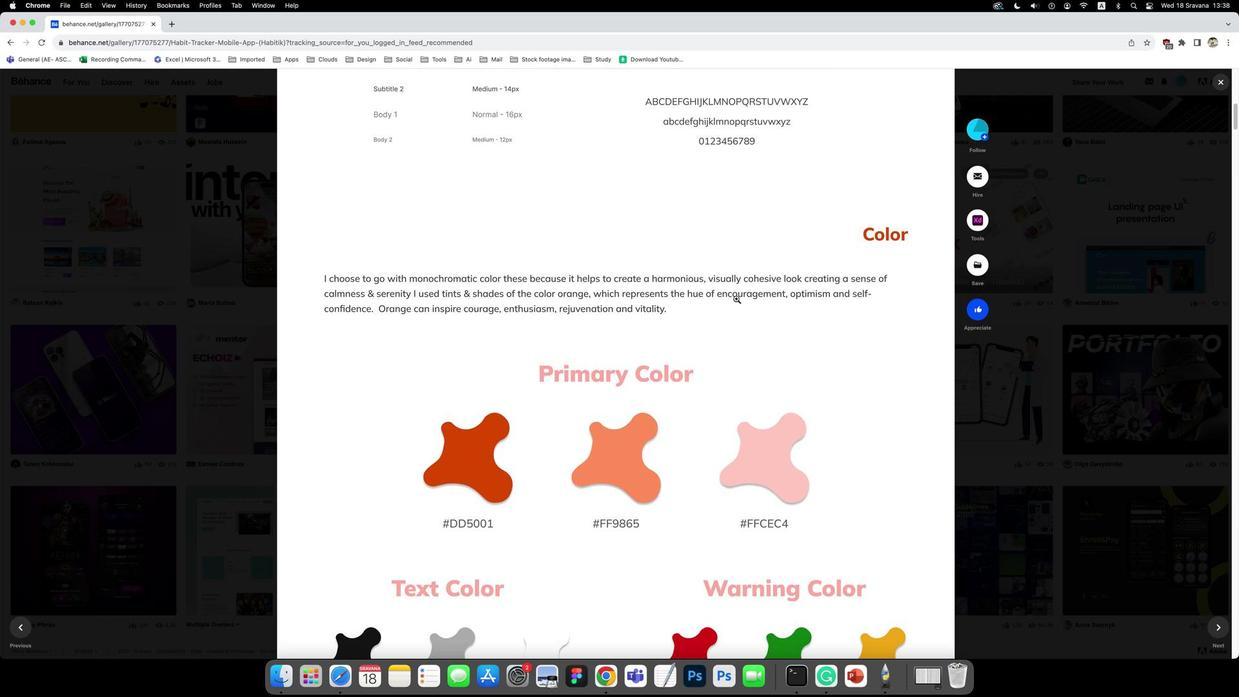 
Action: Mouse scrolled (735, 299) with delta (-1, 0)
Screenshot: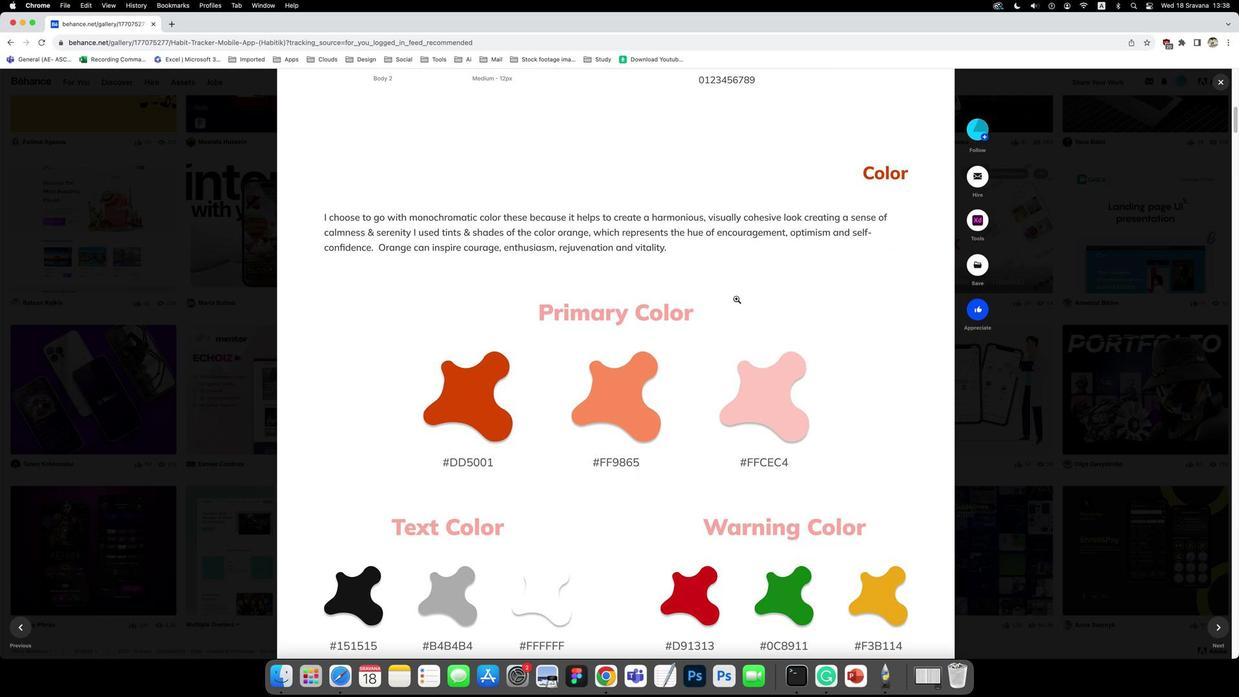 
Action: Mouse scrolled (735, 299) with delta (-1, 0)
Screenshot: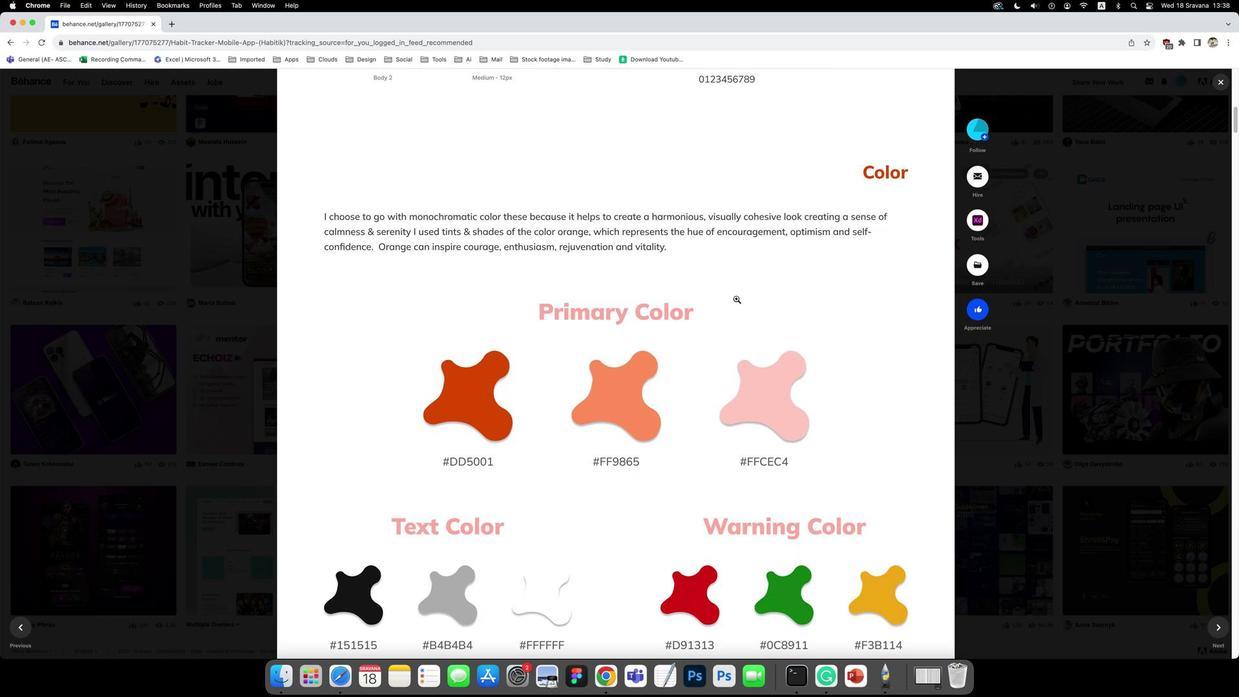 
Action: Mouse scrolled (735, 299) with delta (-1, 0)
Screenshot: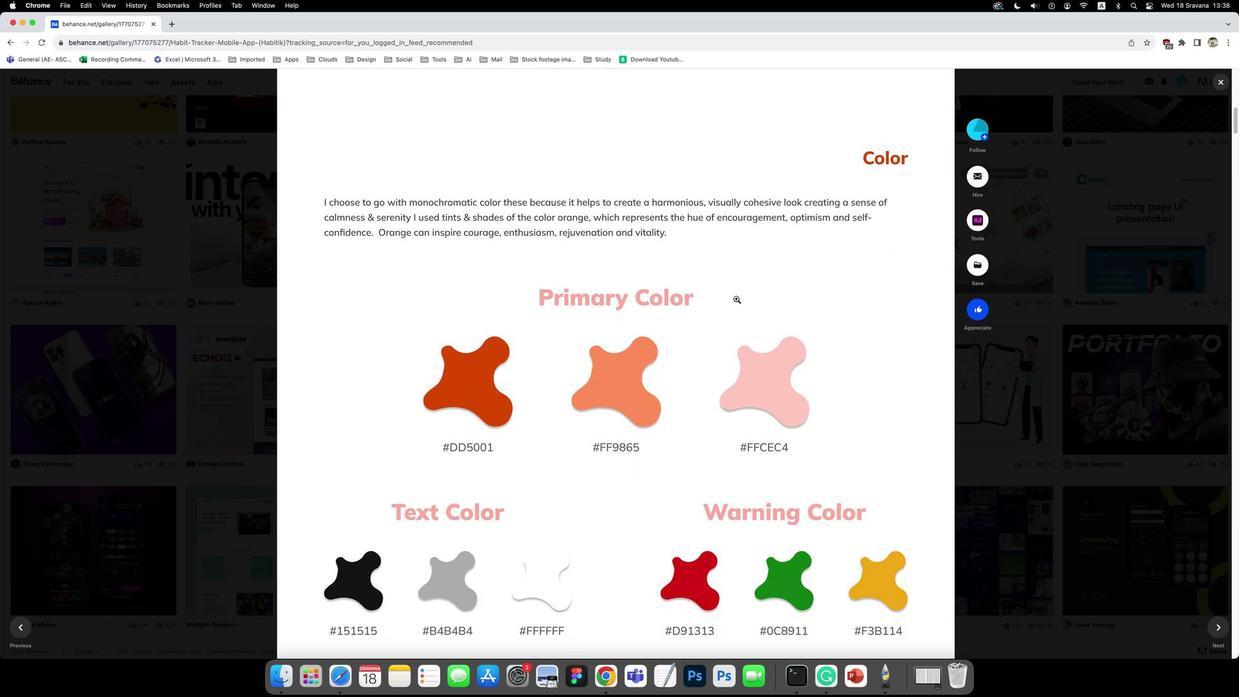 
Action: Mouse scrolled (735, 299) with delta (-1, 0)
Screenshot: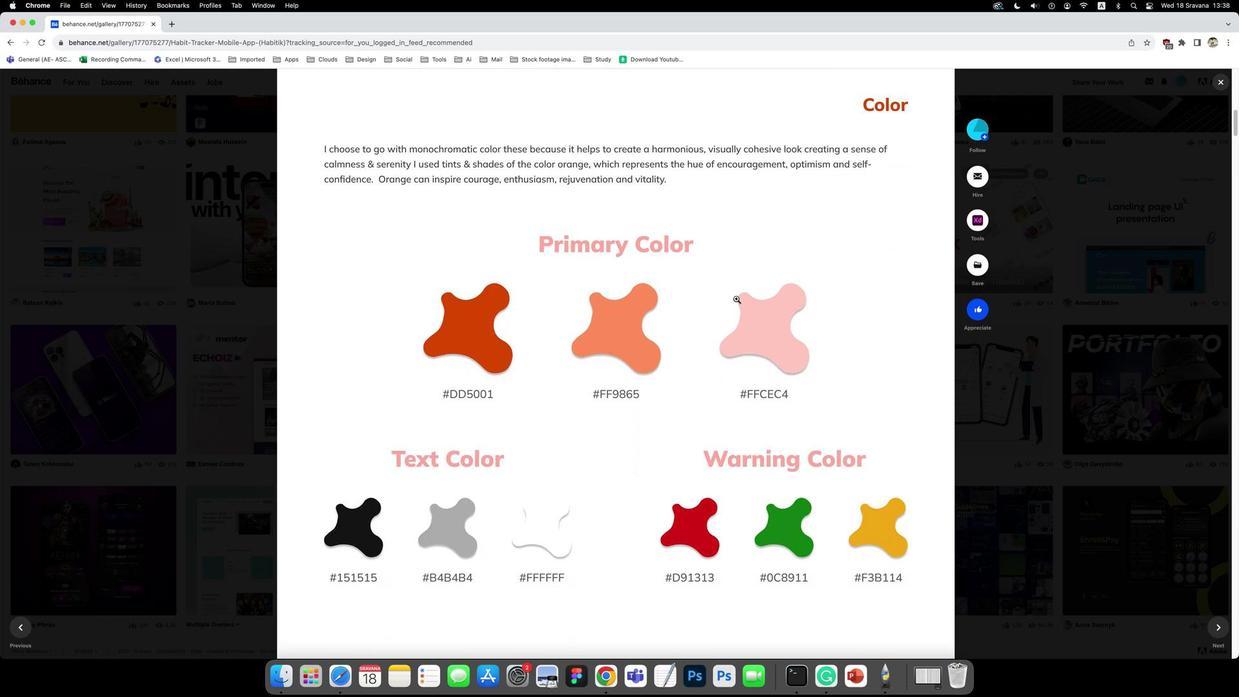 
Action: Mouse scrolled (735, 299) with delta (-1, 0)
Screenshot: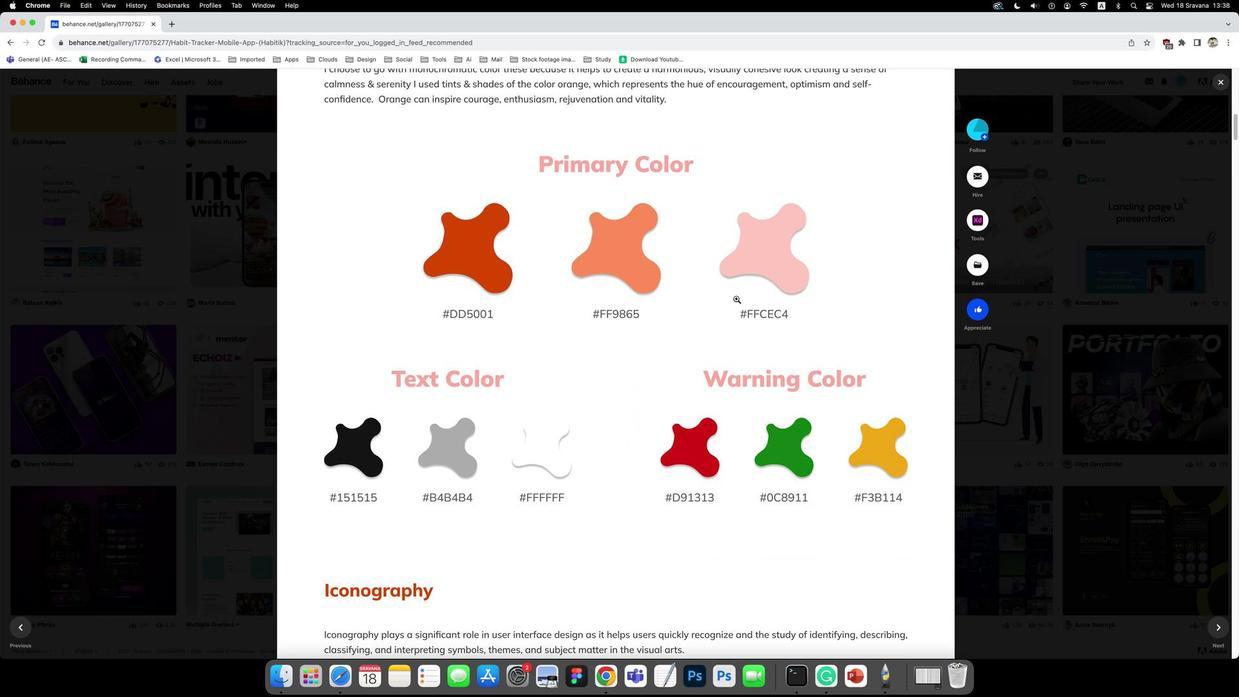 
Action: Mouse scrolled (735, 299) with delta (-1, 0)
Screenshot: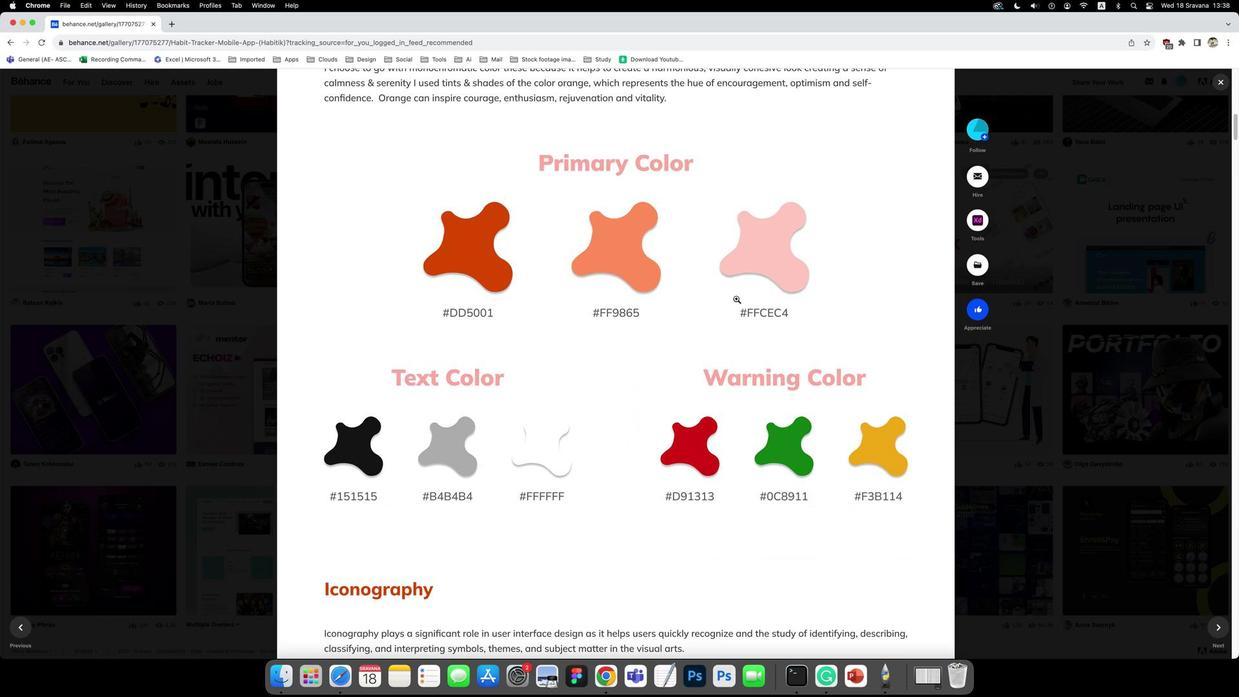 
Action: Mouse scrolled (735, 299) with delta (-1, 0)
Screenshot: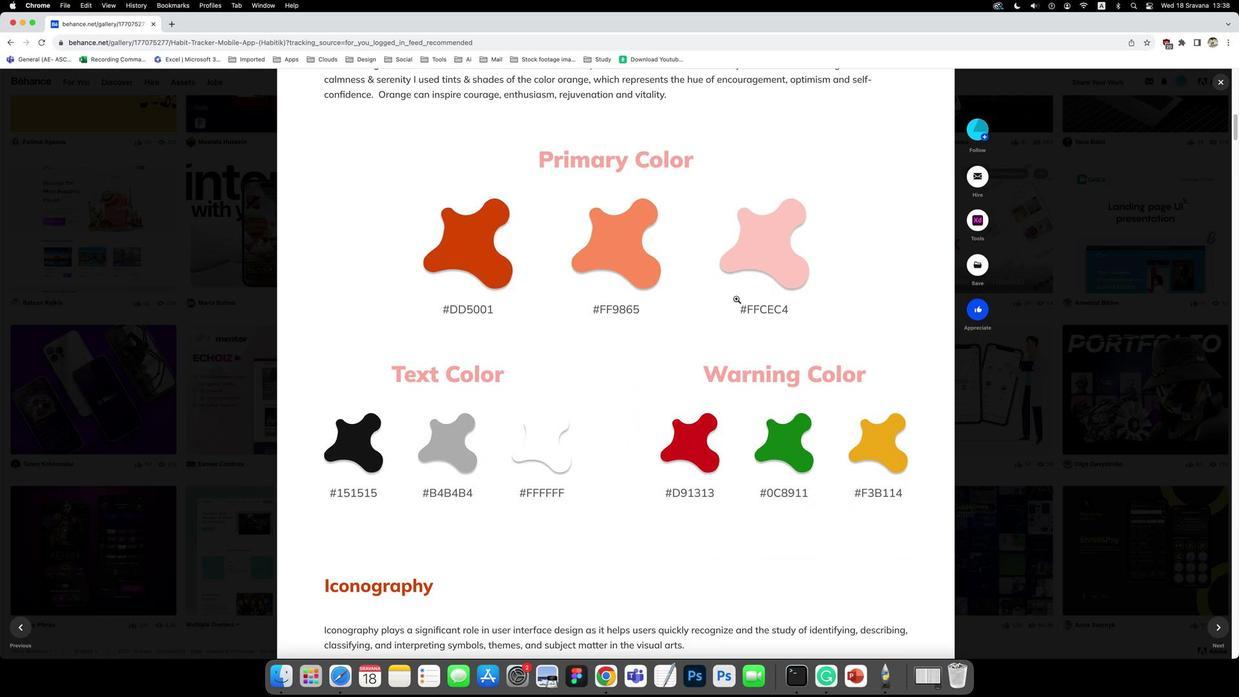 
Action: Mouse scrolled (735, 299) with delta (-1, 0)
Screenshot: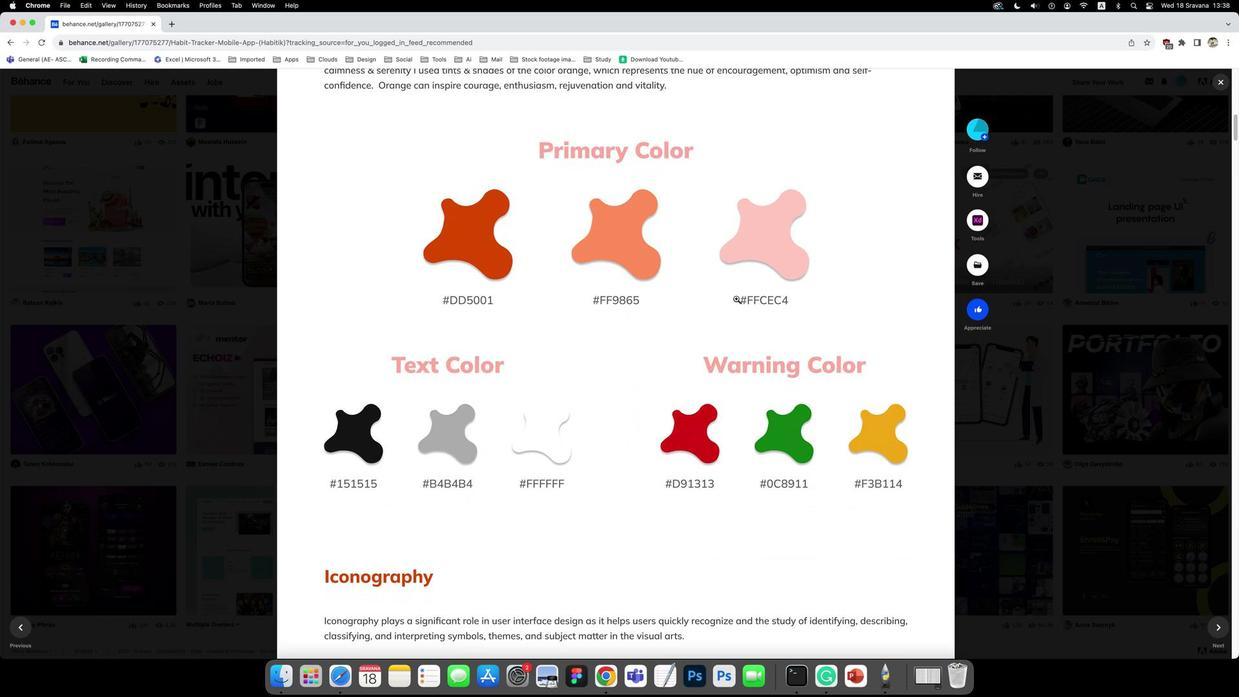 
Action: Mouse scrolled (735, 299) with delta (-1, 0)
Screenshot: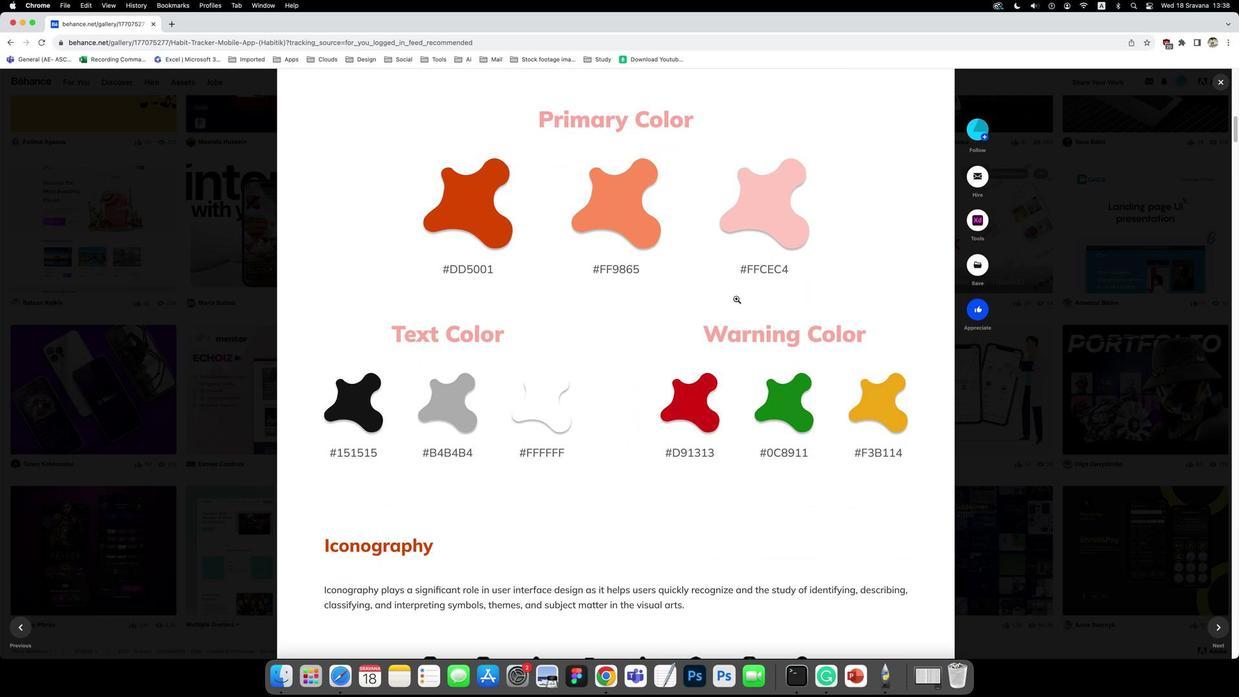 
Action: Mouse scrolled (735, 299) with delta (-1, 0)
Screenshot: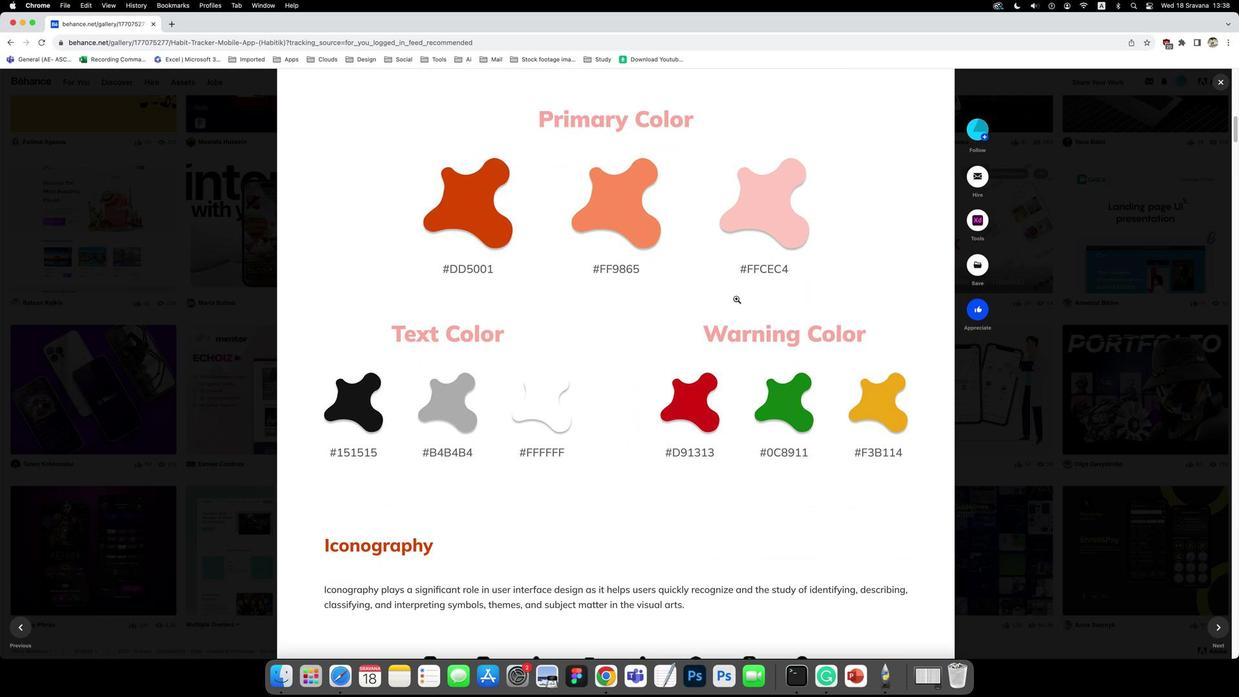 
Action: Mouse scrolled (735, 299) with delta (-1, 0)
Screenshot: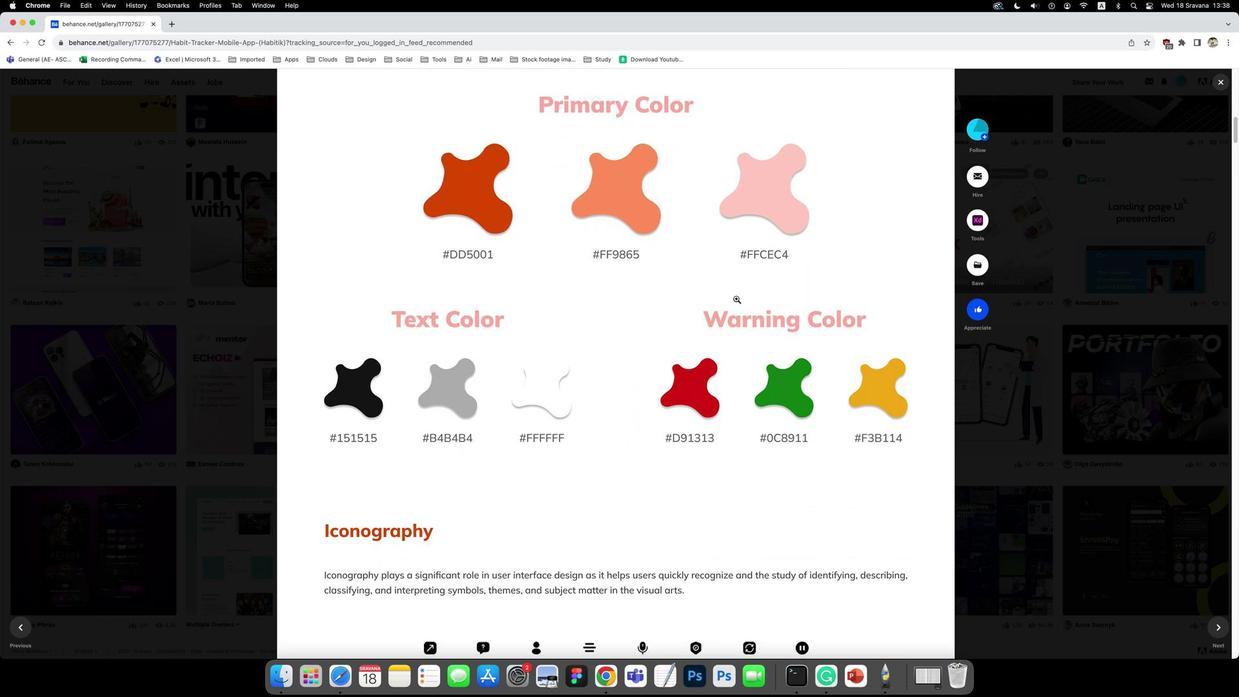 
Action: Mouse scrolled (735, 299) with delta (-1, 0)
Screenshot: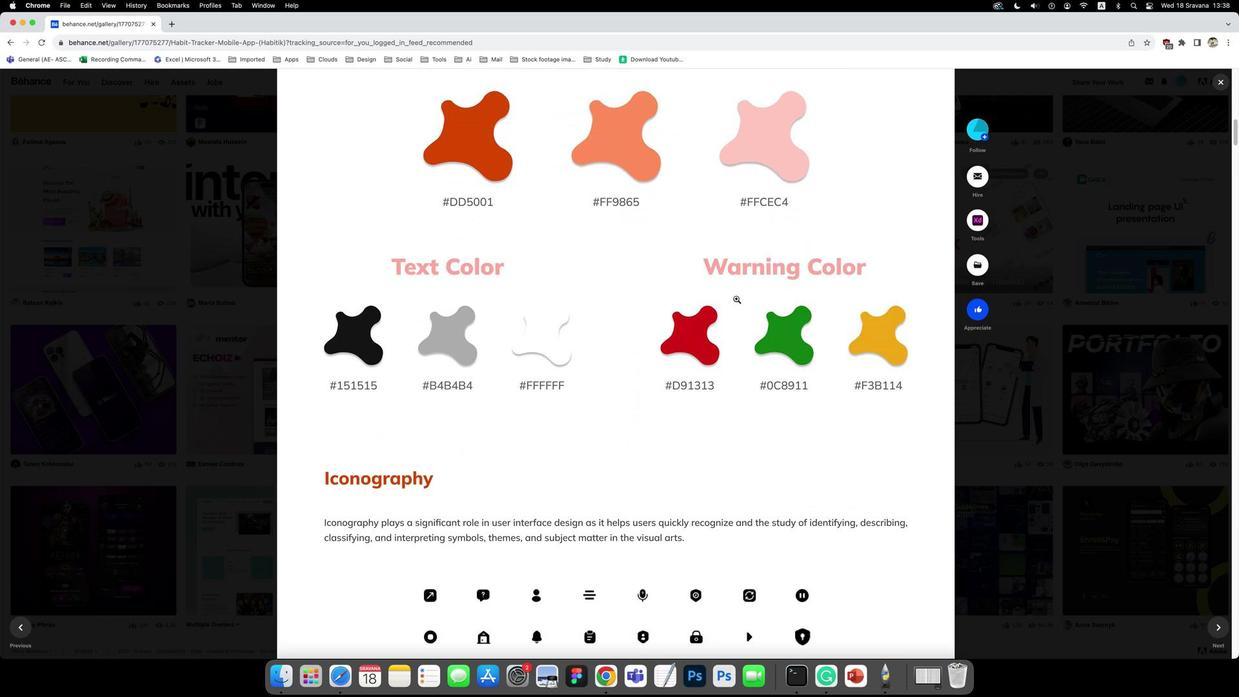 
Action: Mouse scrolled (735, 299) with delta (-1, 0)
Screenshot: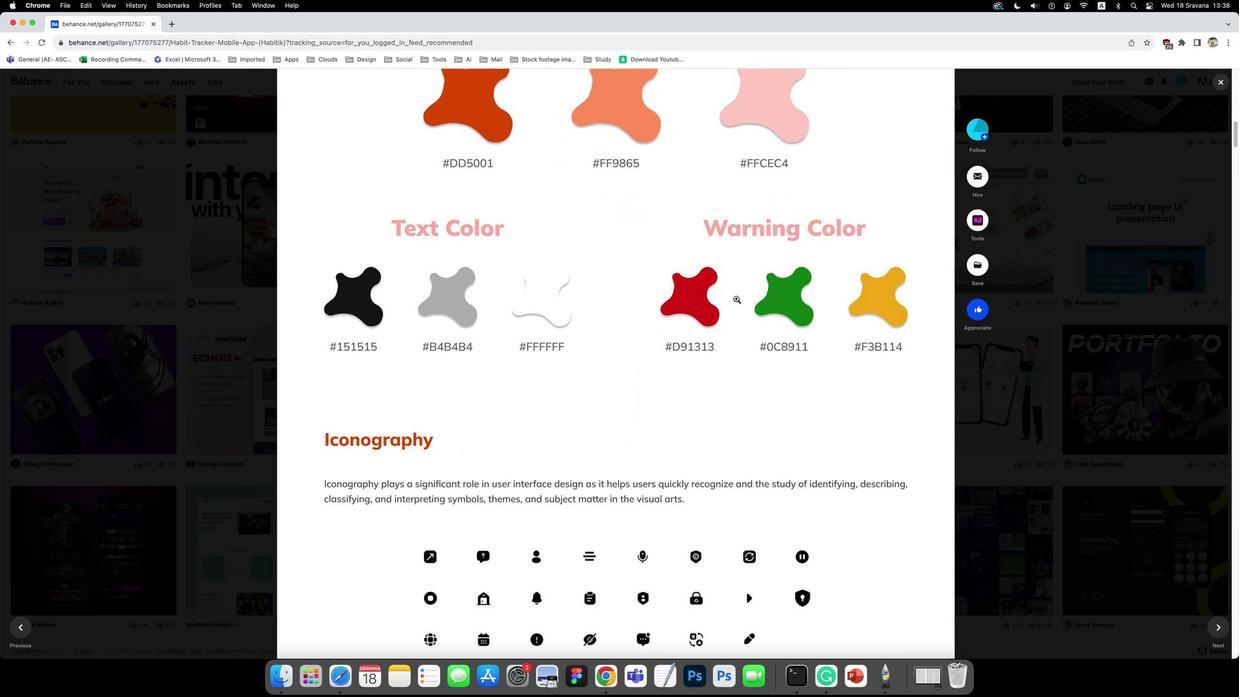 
Action: Mouse scrolled (735, 299) with delta (-1, 0)
Screenshot: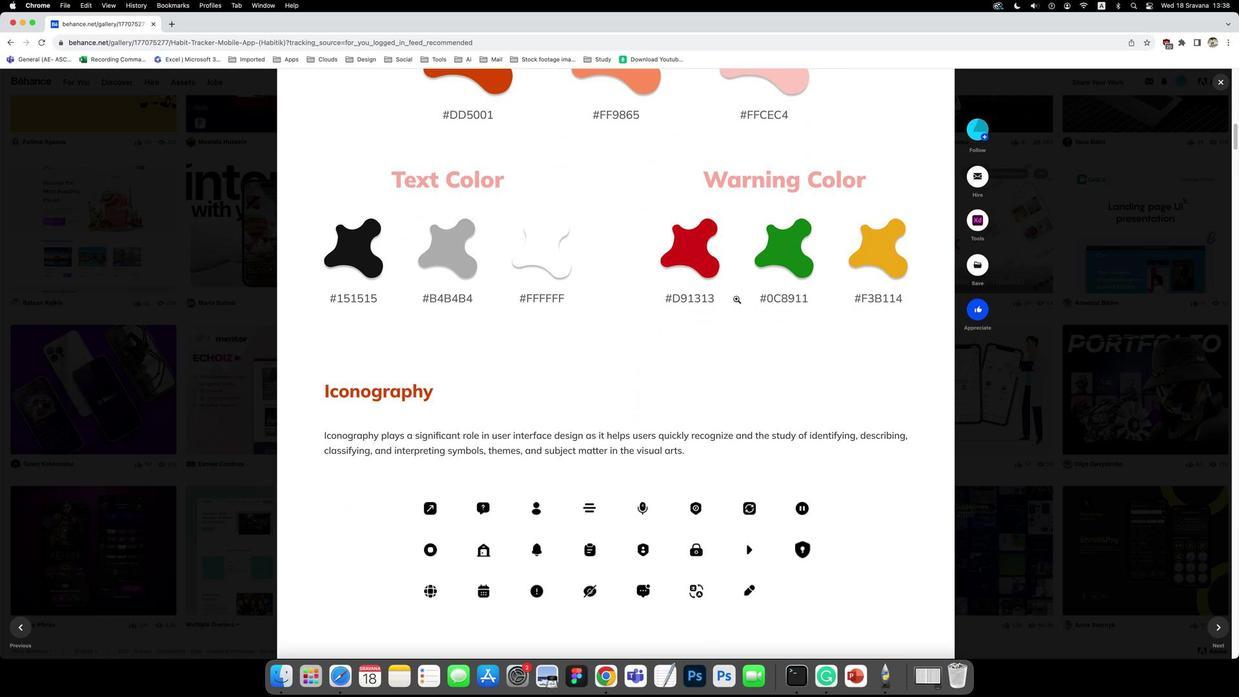 
Action: Mouse scrolled (735, 299) with delta (-1, 0)
Screenshot: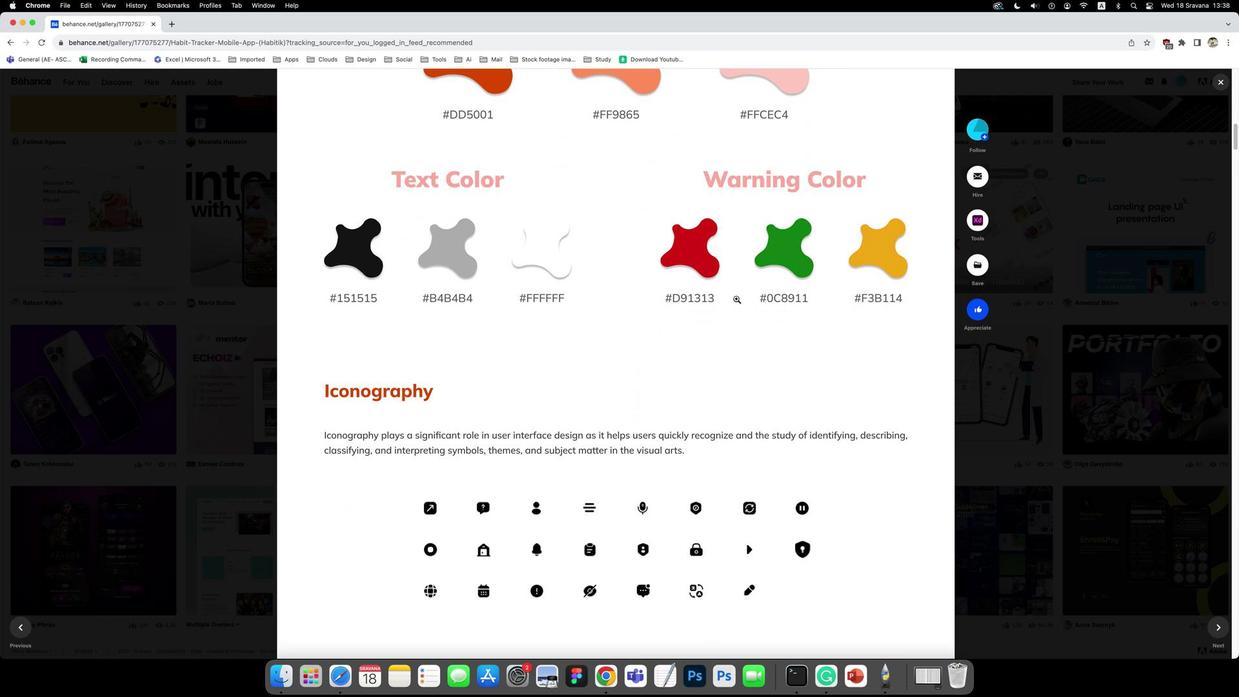 
Action: Mouse scrolled (735, 299) with delta (-1, 0)
Screenshot: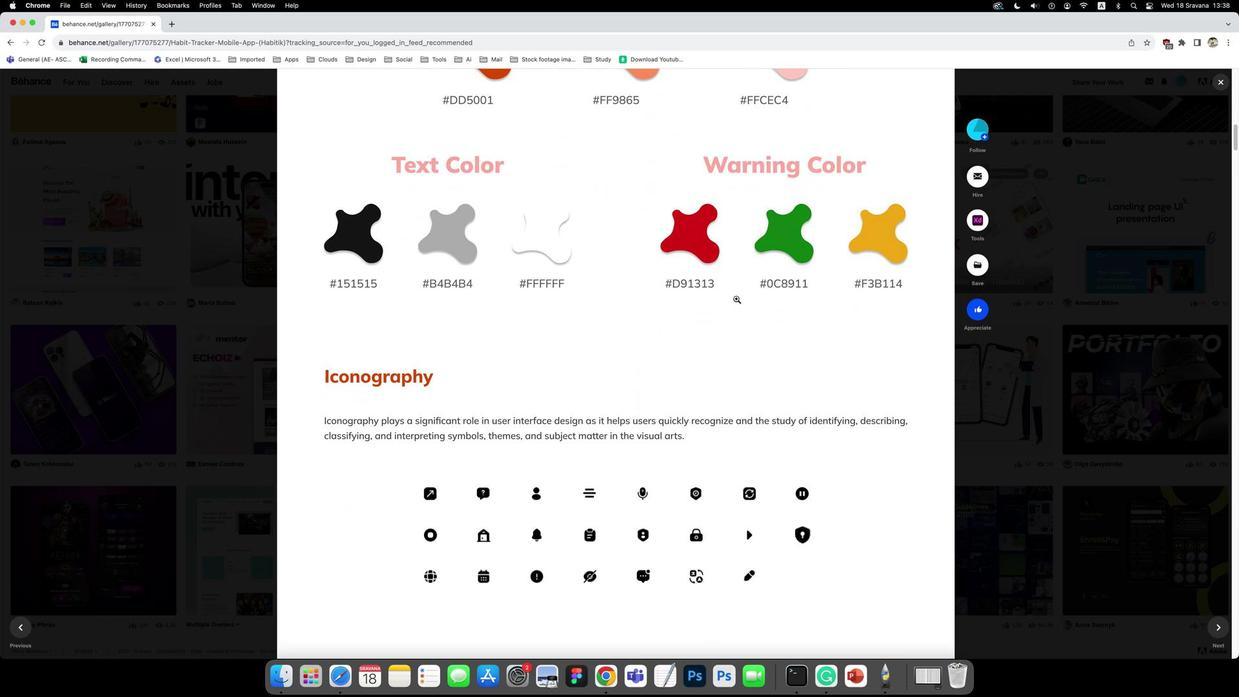 
Action: Mouse scrolled (735, 299) with delta (-1, 0)
Screenshot: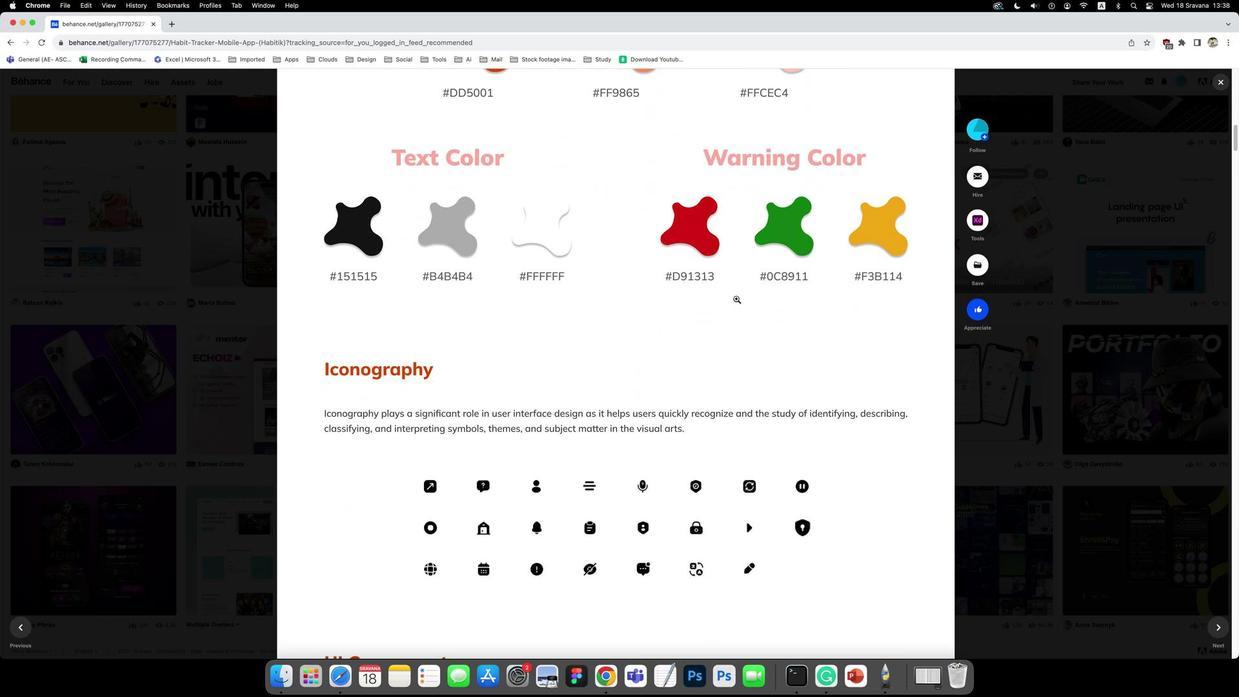 
Action: Mouse scrolled (735, 299) with delta (-1, 0)
Screenshot: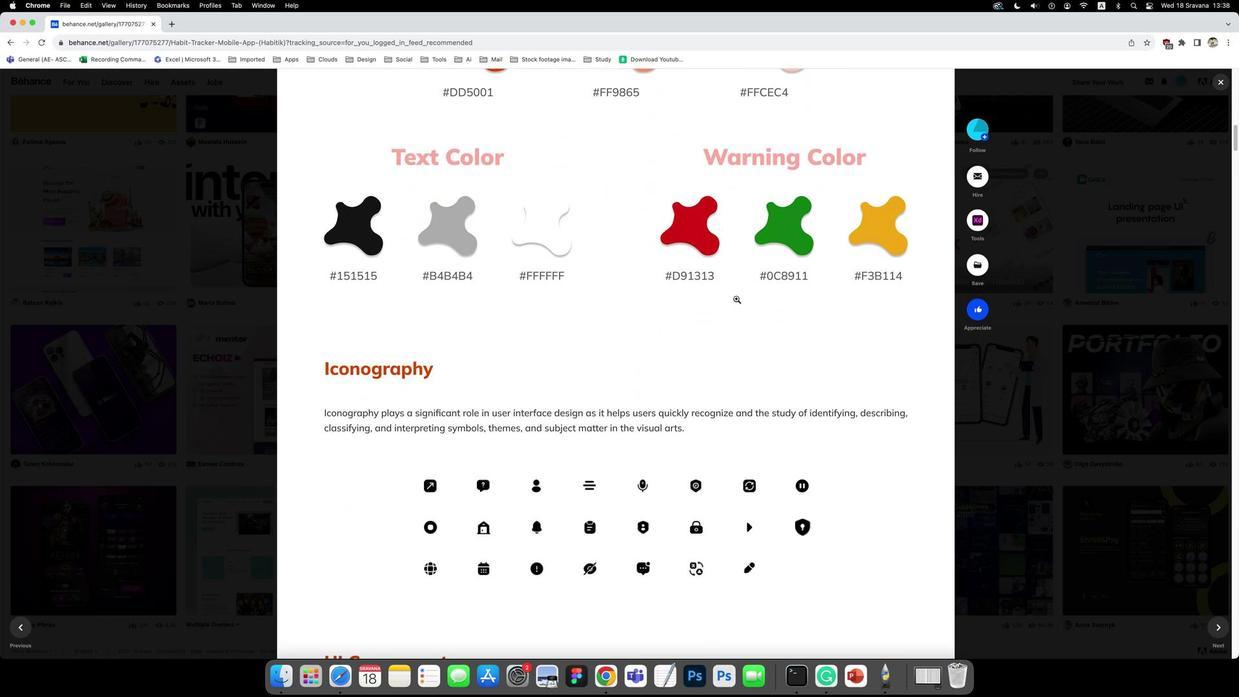 
Action: Mouse scrolled (735, 299) with delta (-1, 0)
Screenshot: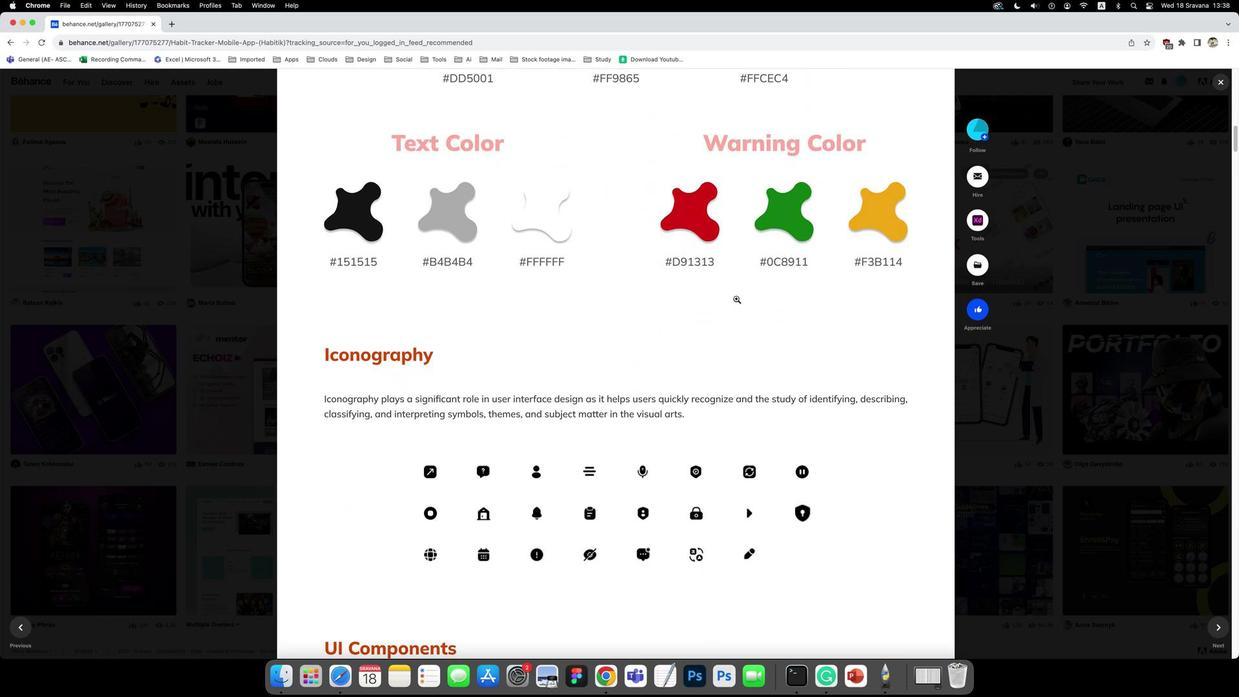 
Action: Mouse scrolled (735, 299) with delta (-1, 0)
Screenshot: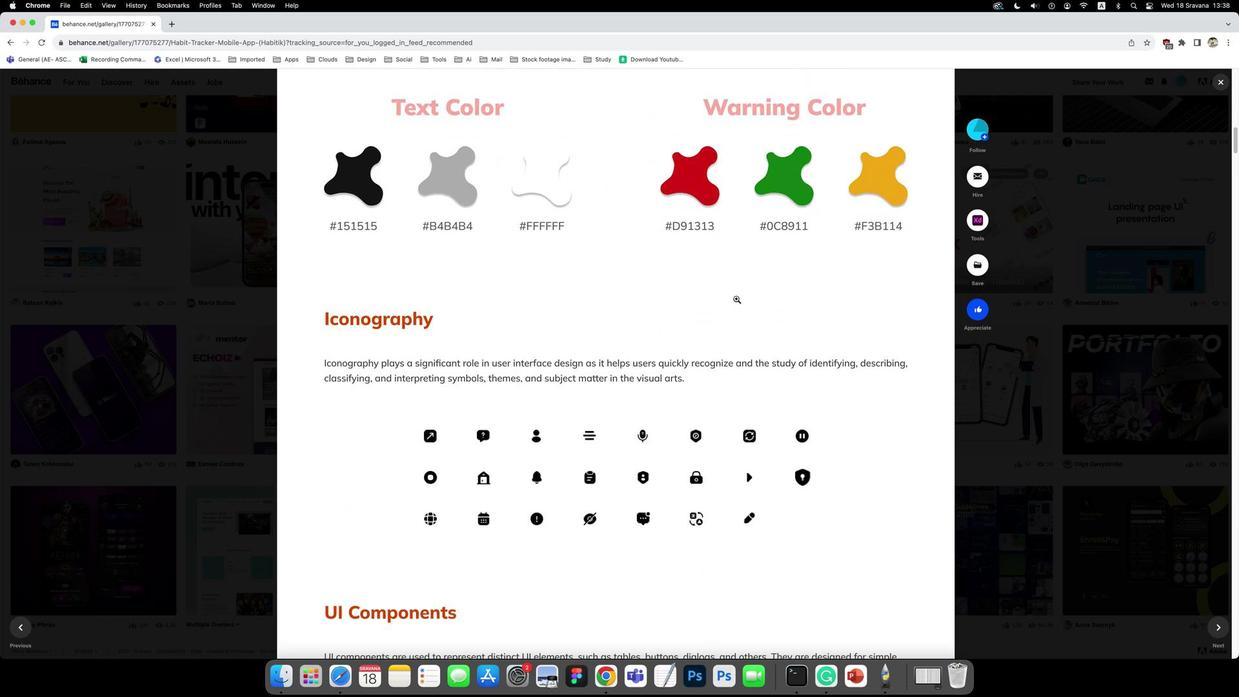 
Action: Mouse scrolled (735, 299) with delta (-1, 0)
Screenshot: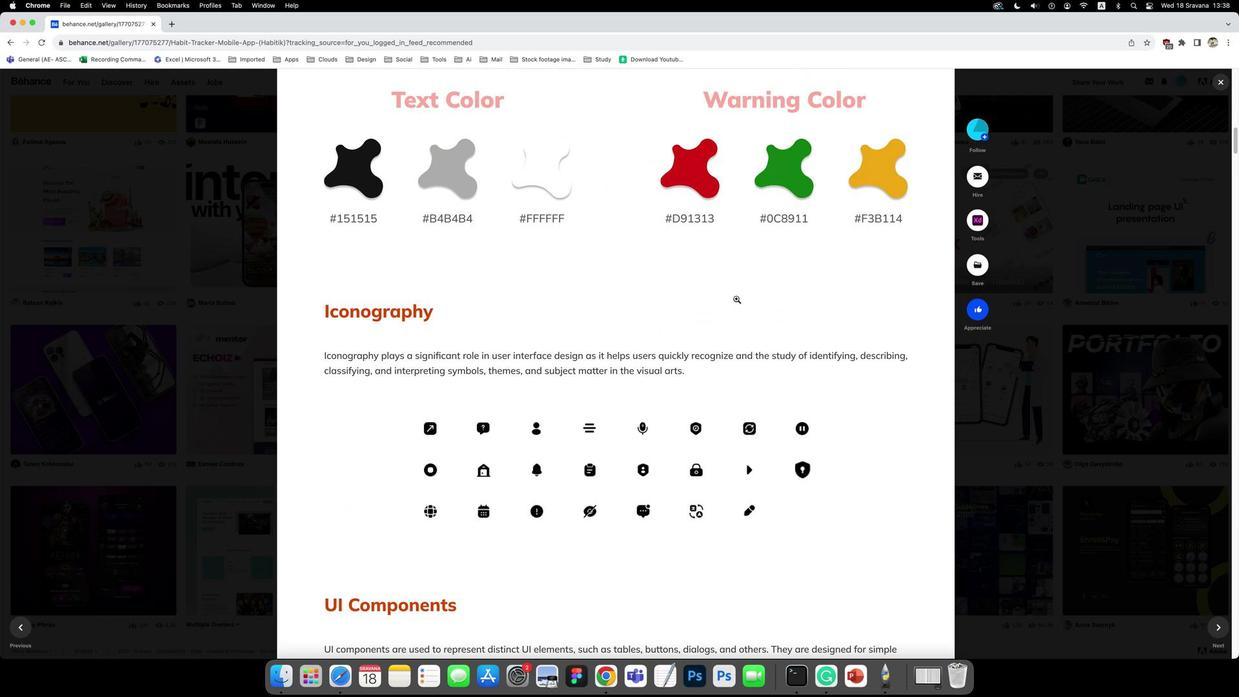
Action: Mouse scrolled (735, 299) with delta (-1, 0)
Screenshot: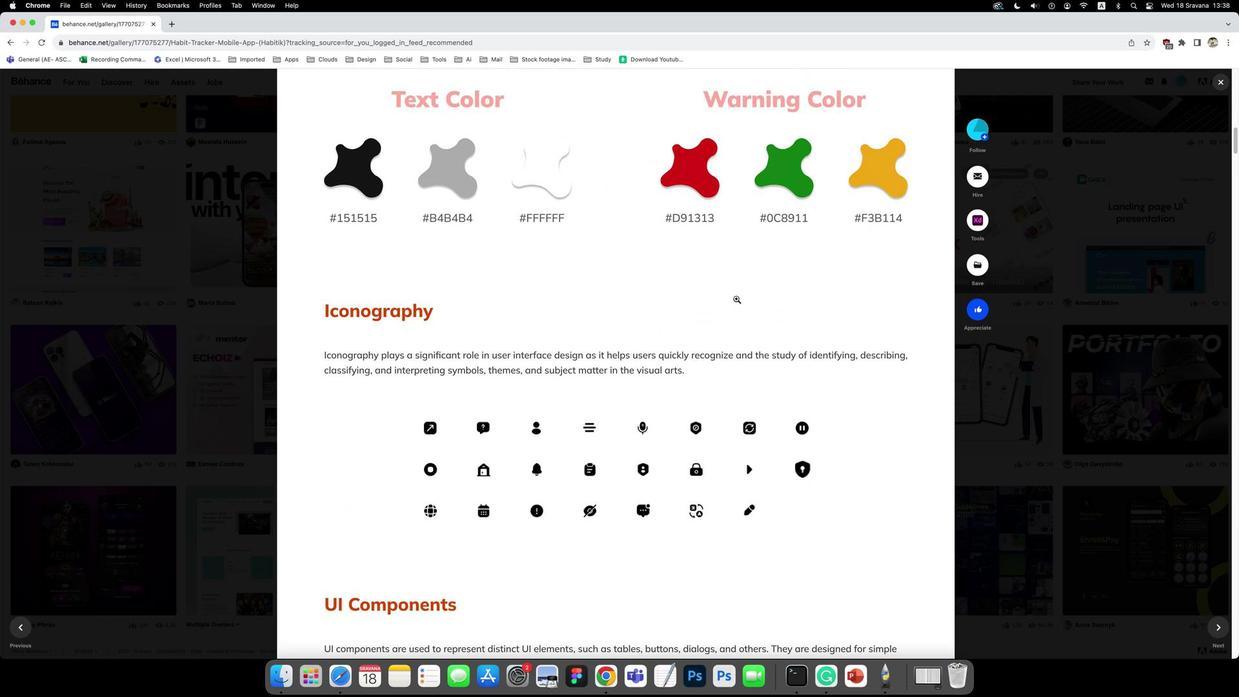
Action: Mouse scrolled (735, 299) with delta (-1, 0)
Screenshot: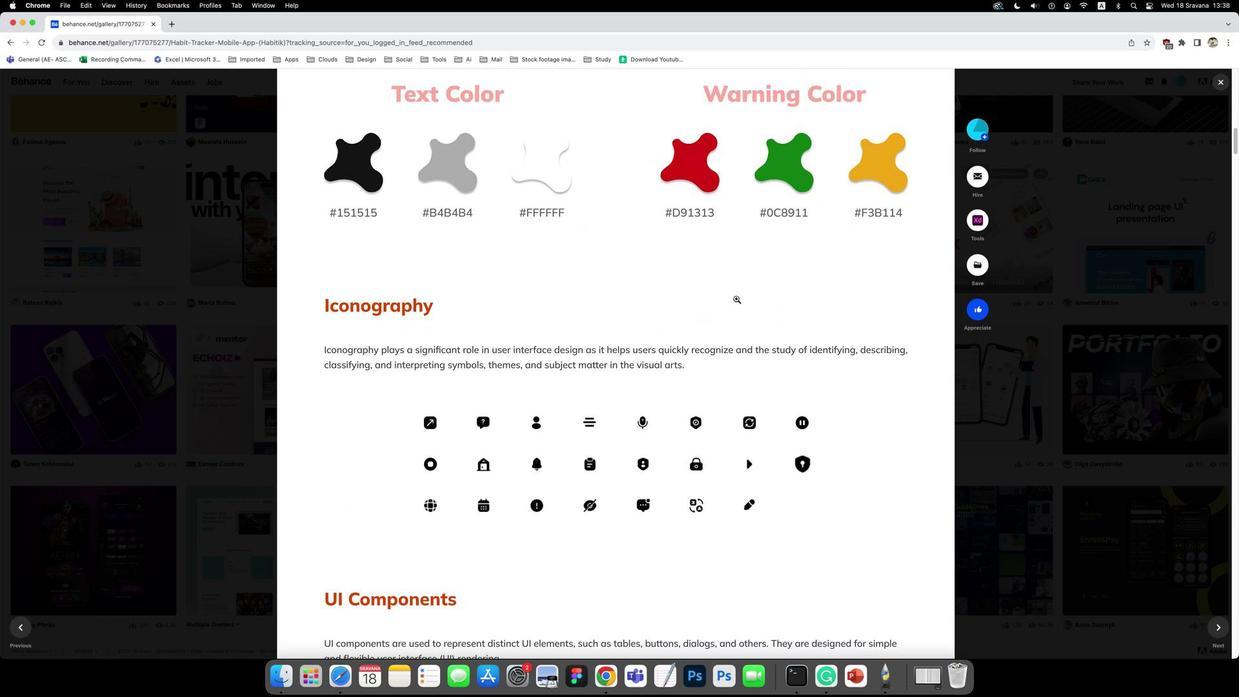
Action: Mouse scrolled (735, 299) with delta (-1, 0)
Screenshot: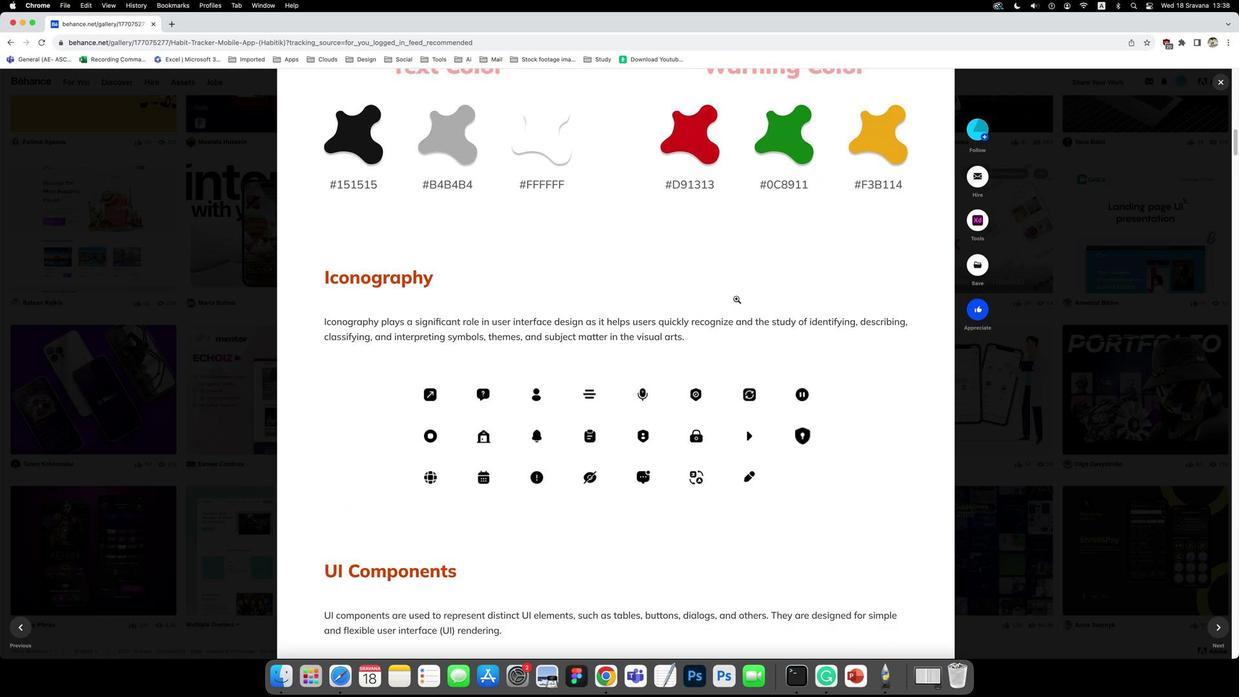 
Action: Mouse scrolled (735, 299) with delta (-1, 0)
Screenshot: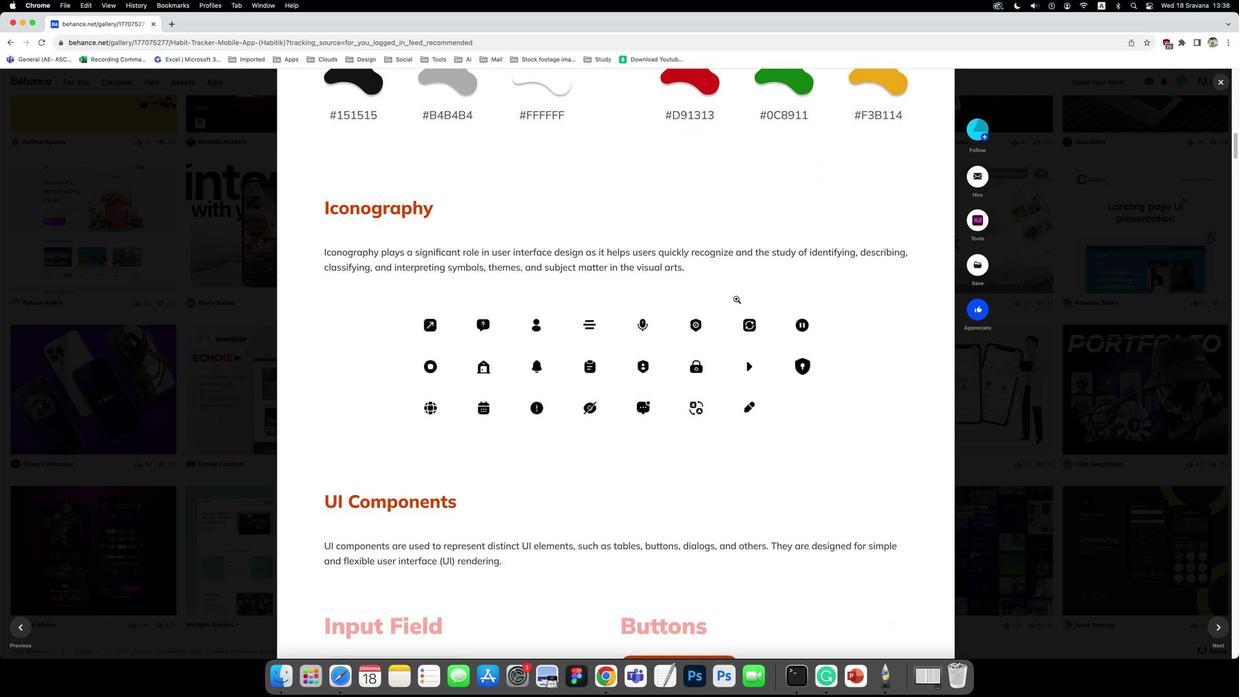 
Action: Mouse scrolled (735, 299) with delta (-1, 0)
Screenshot: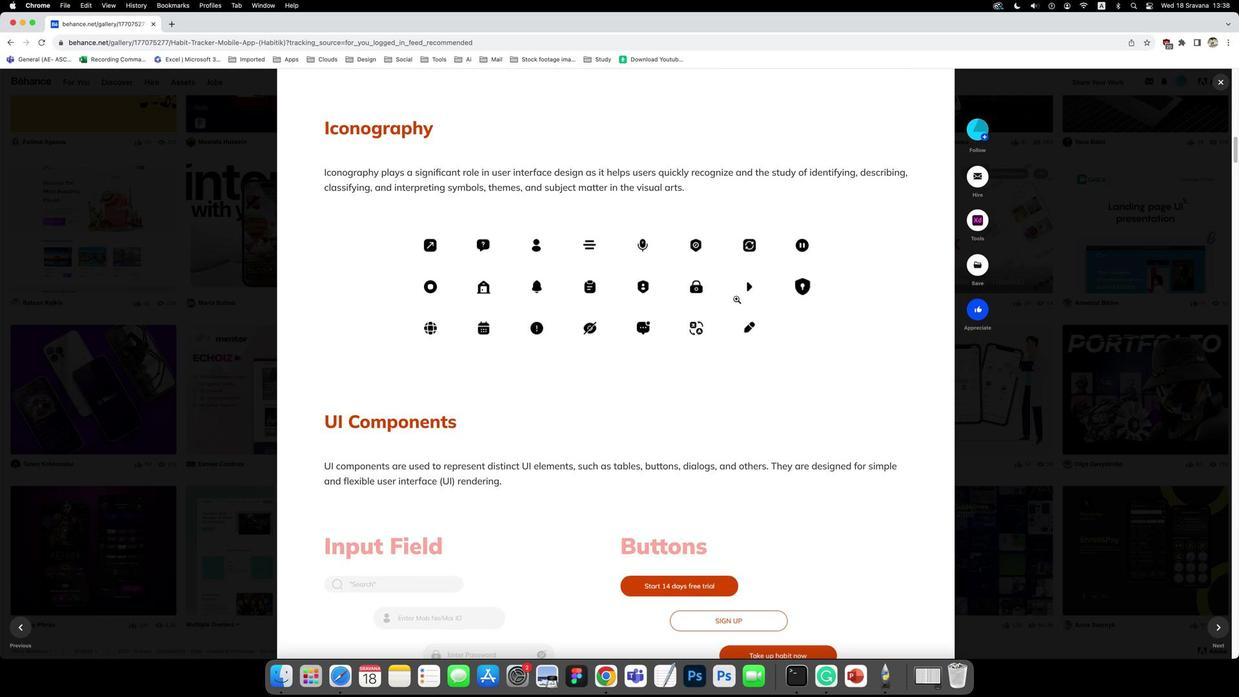 
Action: Mouse scrolled (735, 299) with delta (-1, 0)
Screenshot: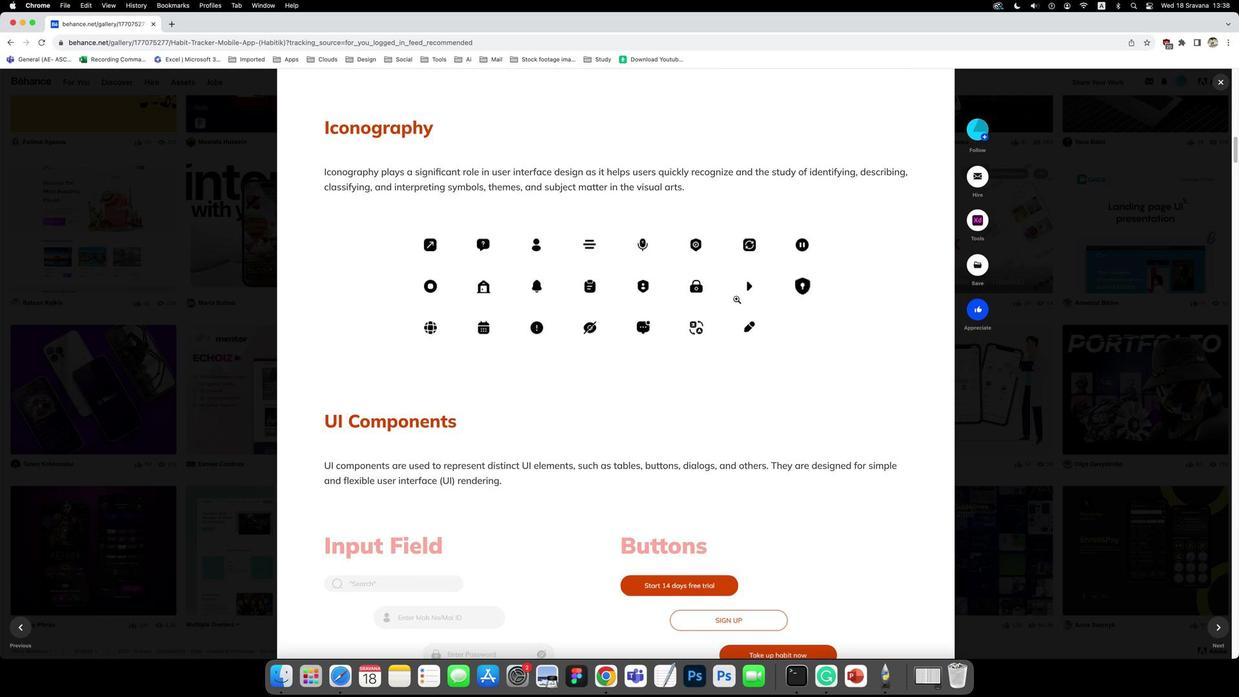 
Action: Mouse scrolled (735, 299) with delta (-1, 0)
Screenshot: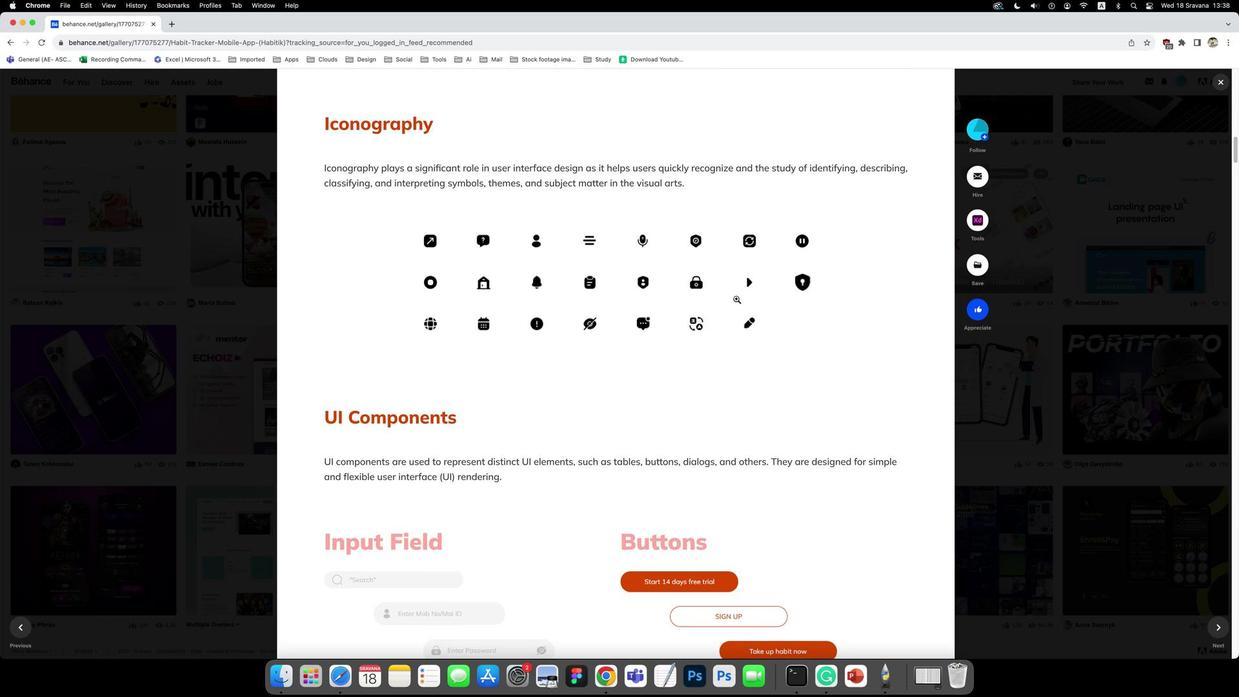 
Action: Mouse scrolled (735, 299) with delta (-1, 0)
Screenshot: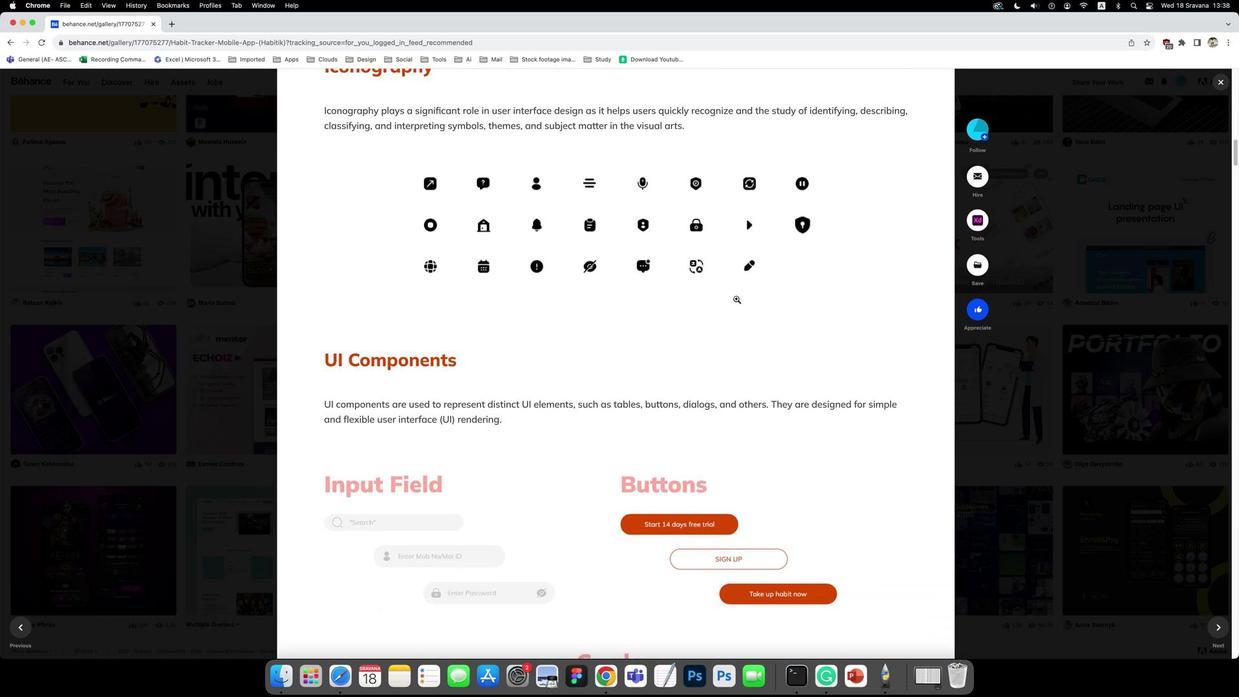 
Action: Mouse scrolled (735, 299) with delta (-1, 0)
Screenshot: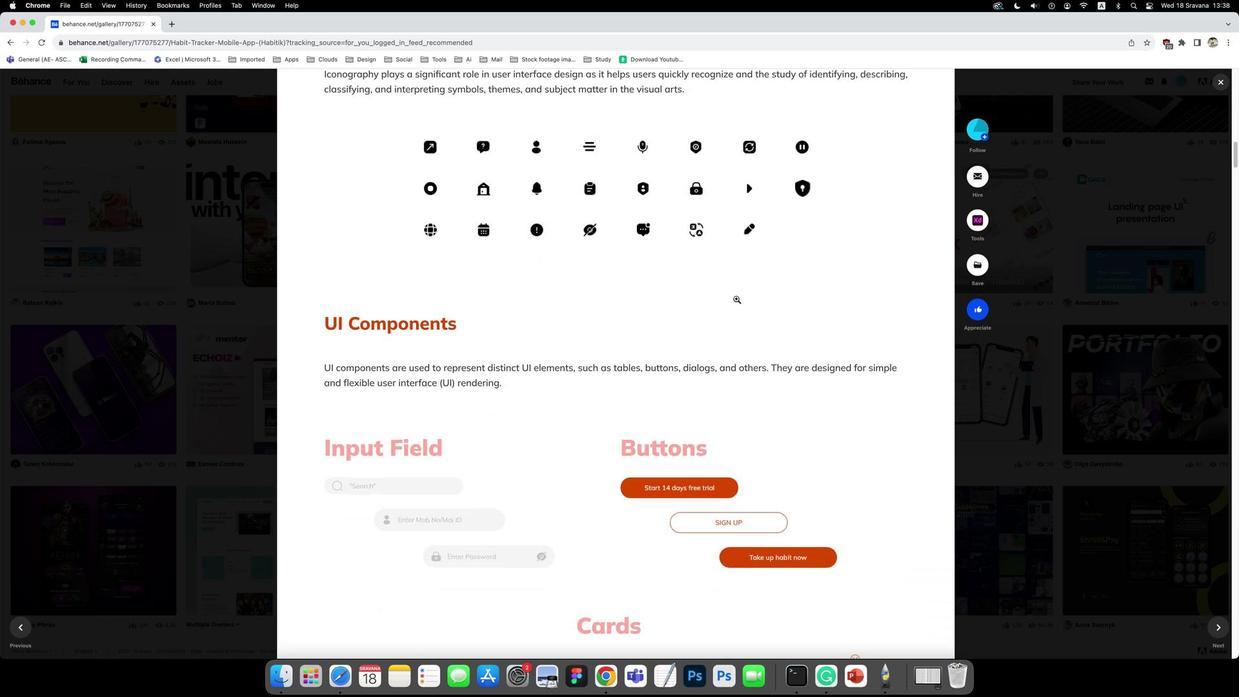 
Action: Mouse scrolled (735, 299) with delta (-1, 0)
Screenshot: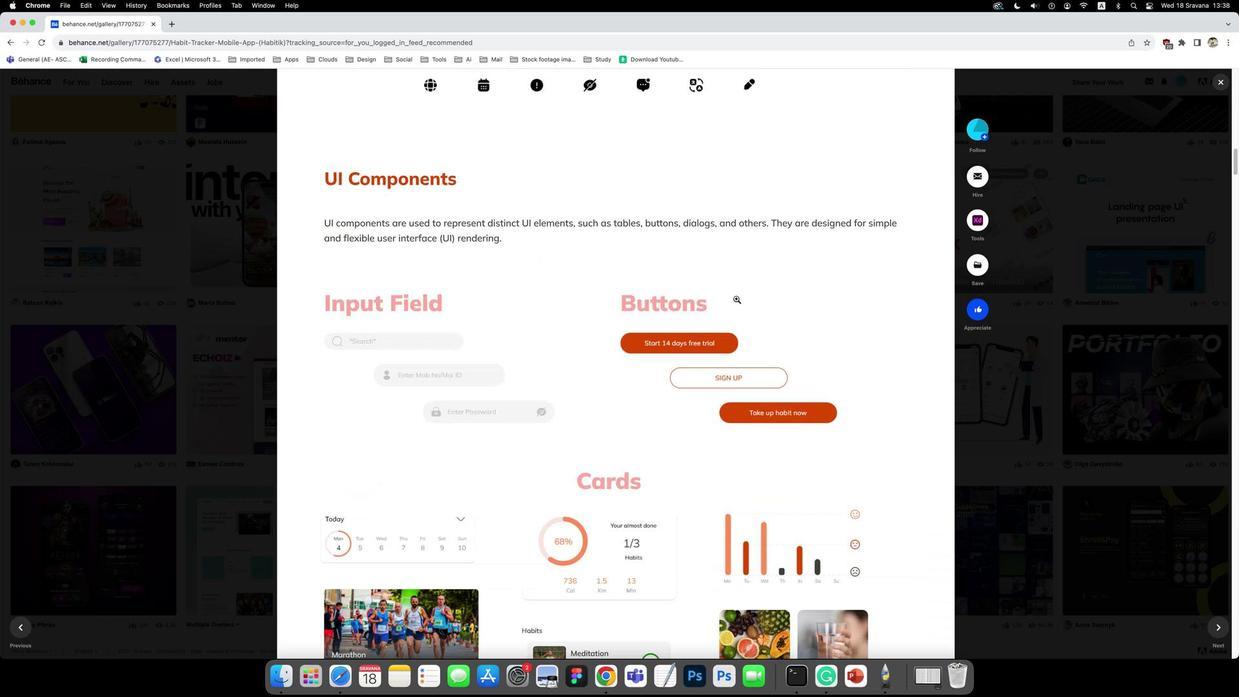 
Action: Mouse scrolled (735, 299) with delta (-1, 0)
Screenshot: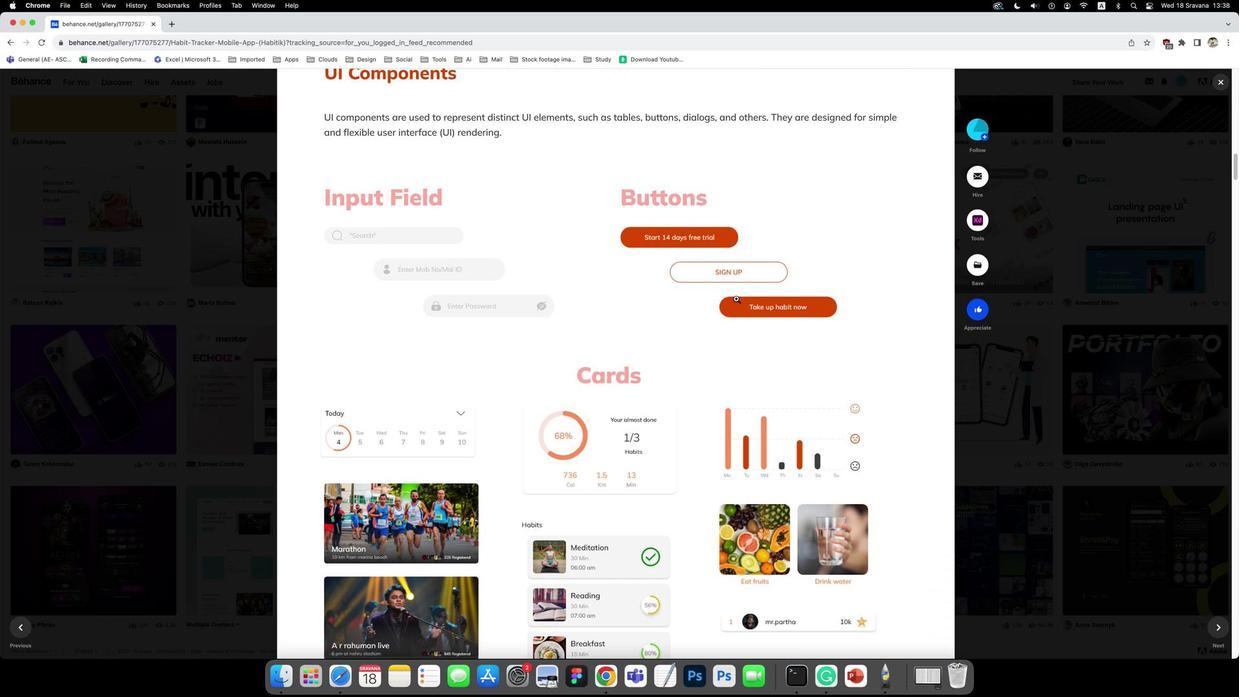
Action: Mouse scrolled (735, 299) with delta (-1, 0)
Screenshot: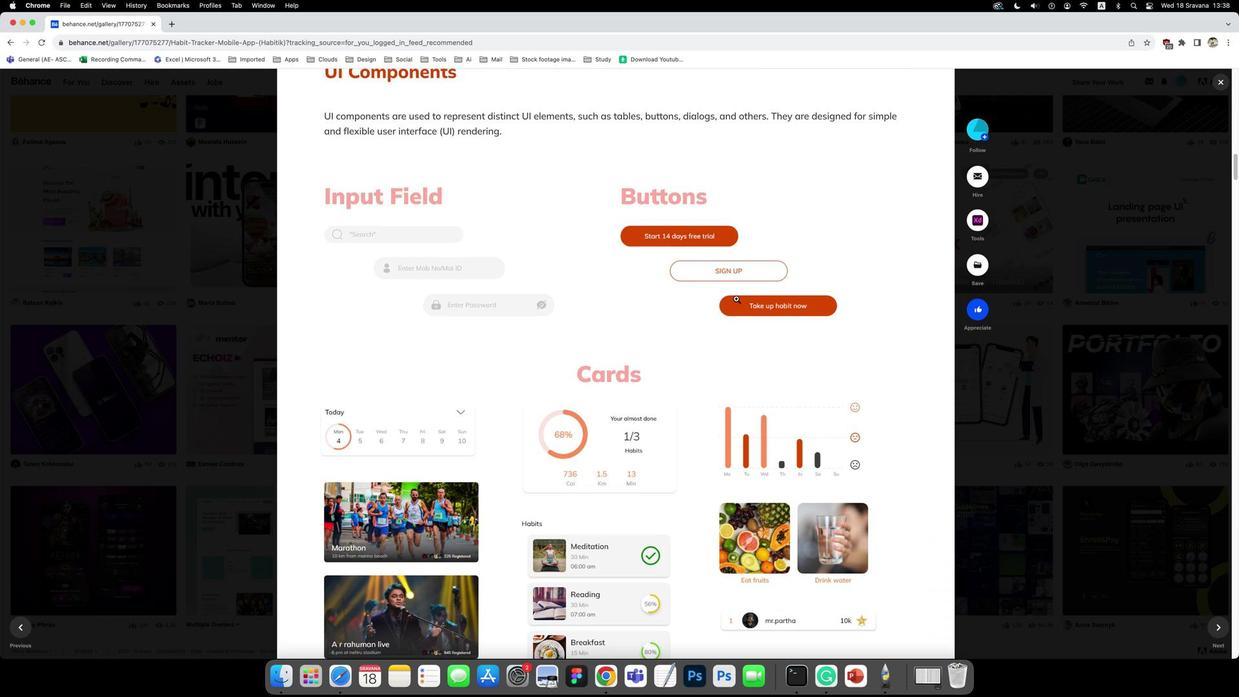 
Action: Mouse scrolled (735, 299) with delta (-1, 0)
Screenshot: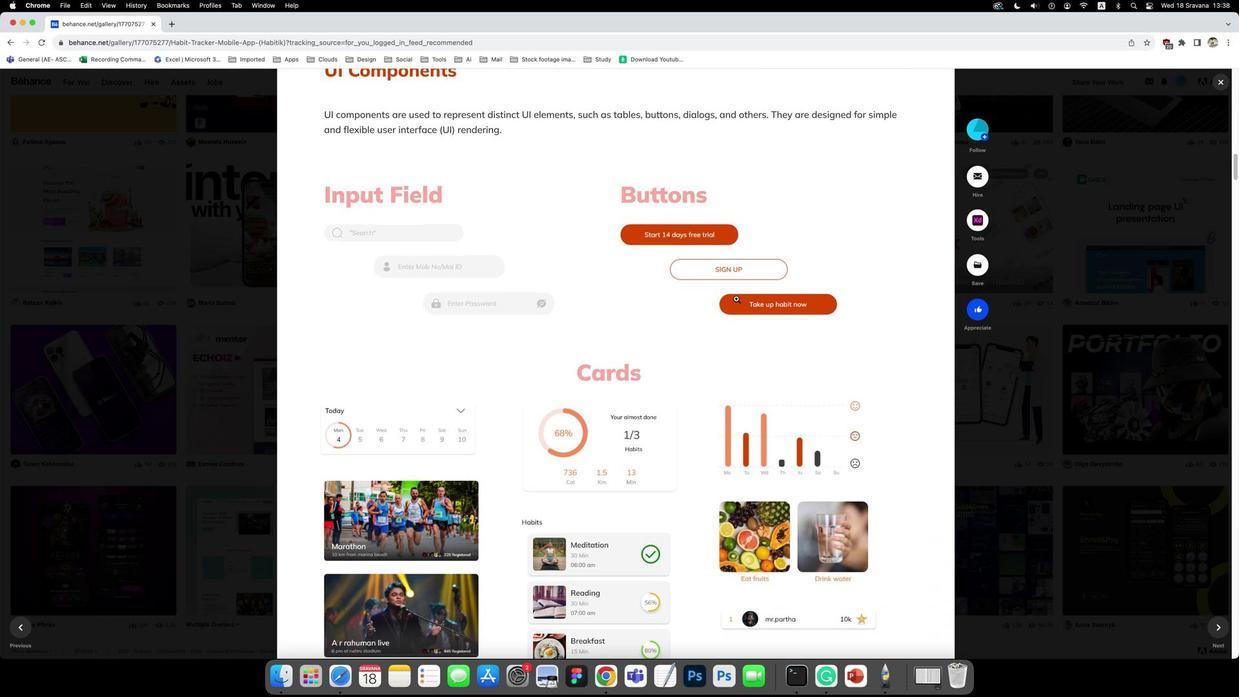 
Action: Mouse scrolled (735, 299) with delta (-1, 0)
Screenshot: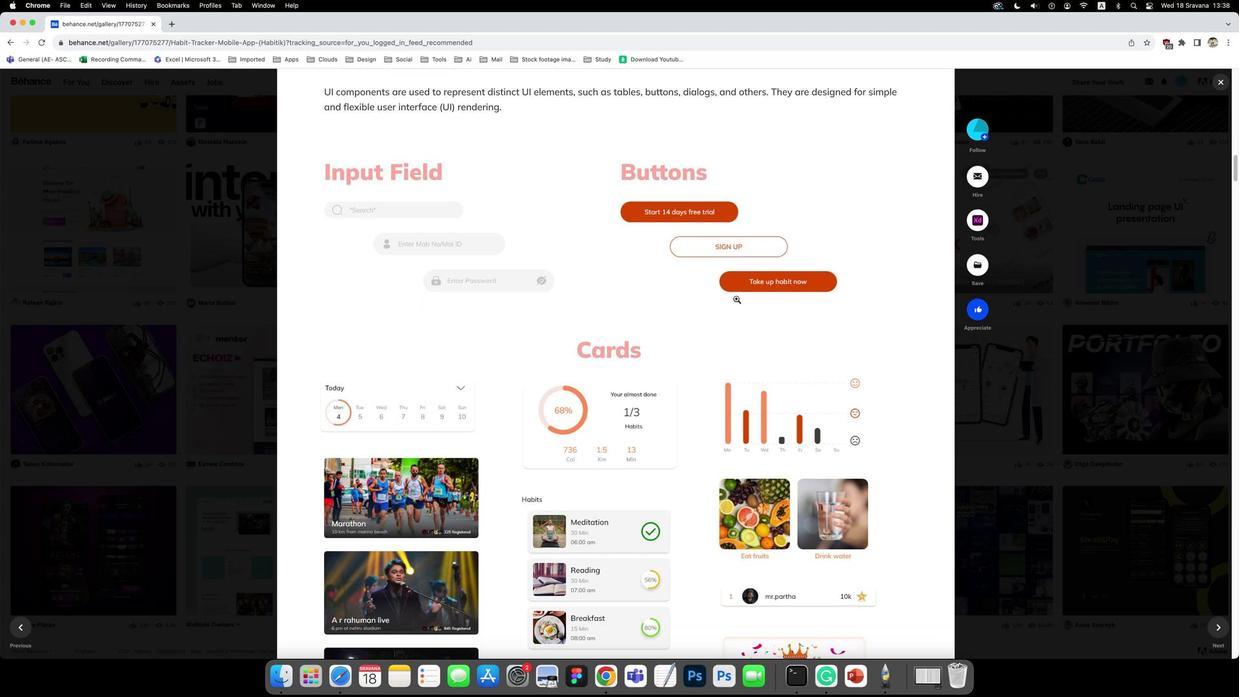 
Action: Mouse scrolled (735, 299) with delta (-1, 0)
Screenshot: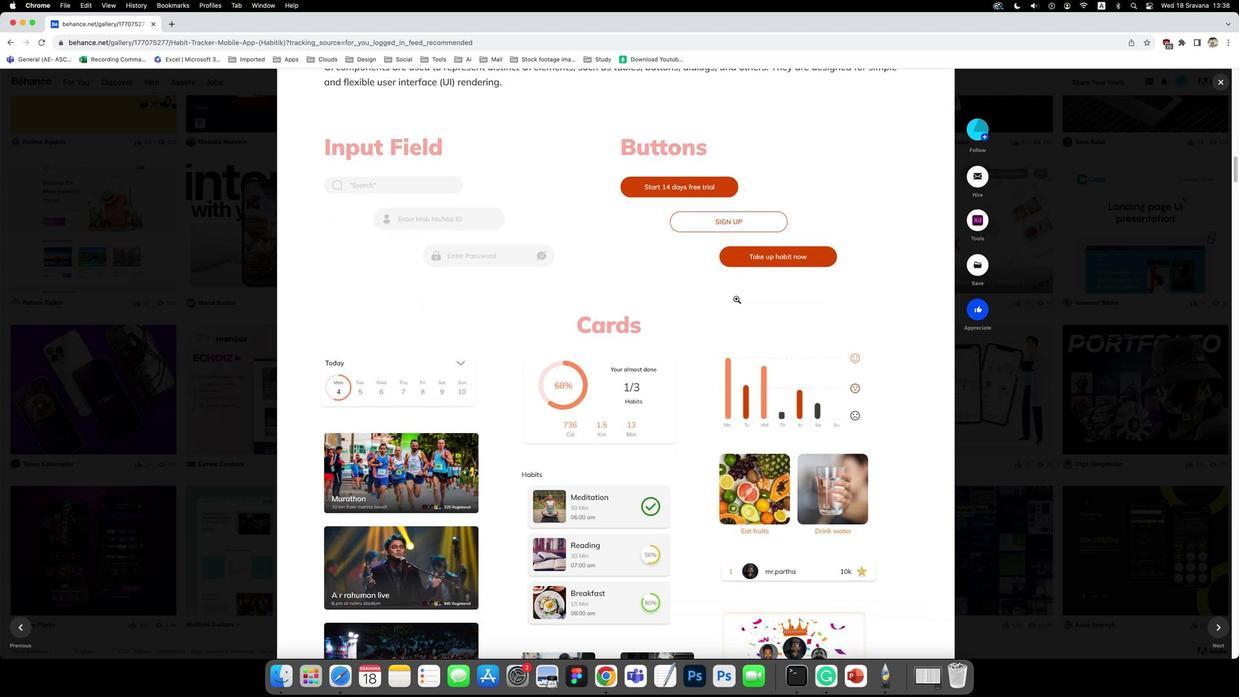 
Action: Mouse scrolled (735, 299) with delta (-1, 0)
Screenshot: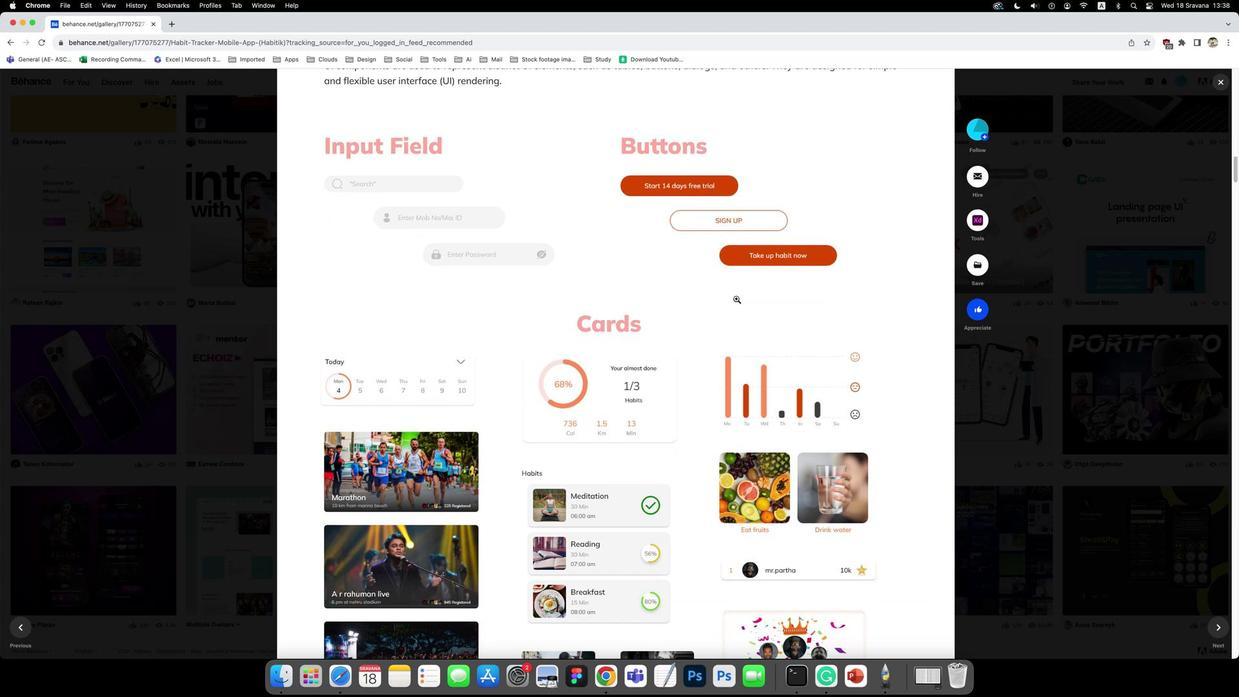 
Action: Mouse scrolled (735, 299) with delta (-1, 0)
Screenshot: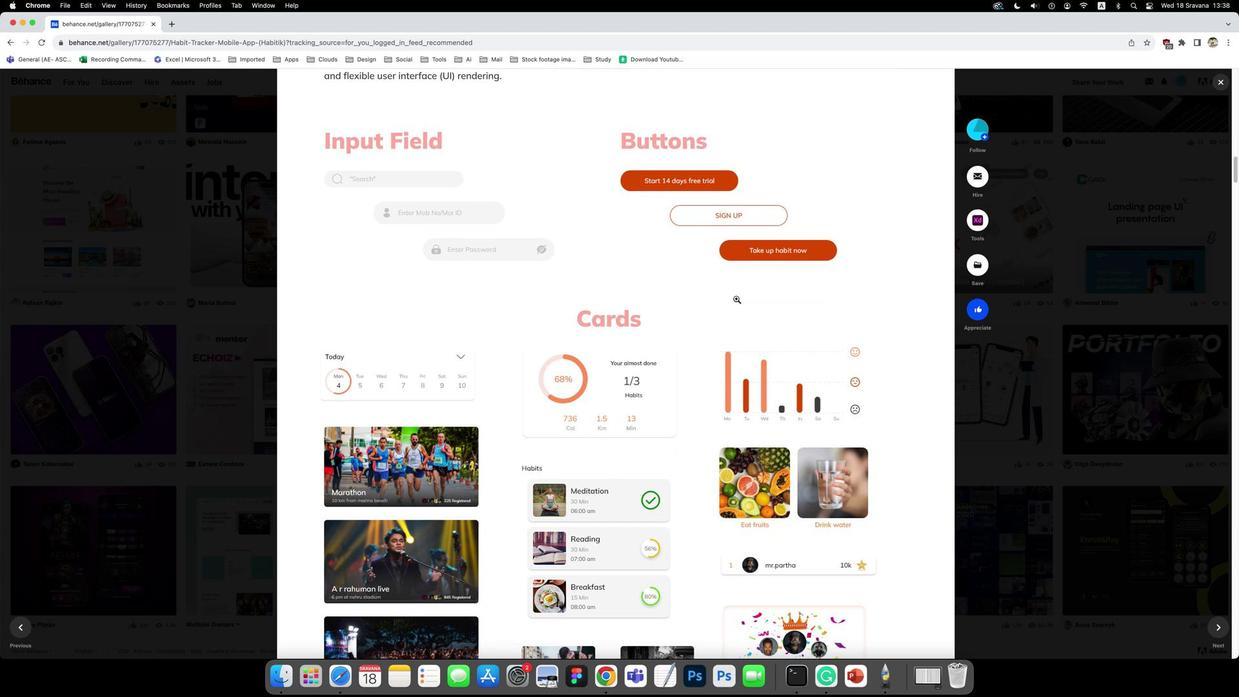 
Action: Mouse scrolled (735, 299) with delta (-1, 0)
Screenshot: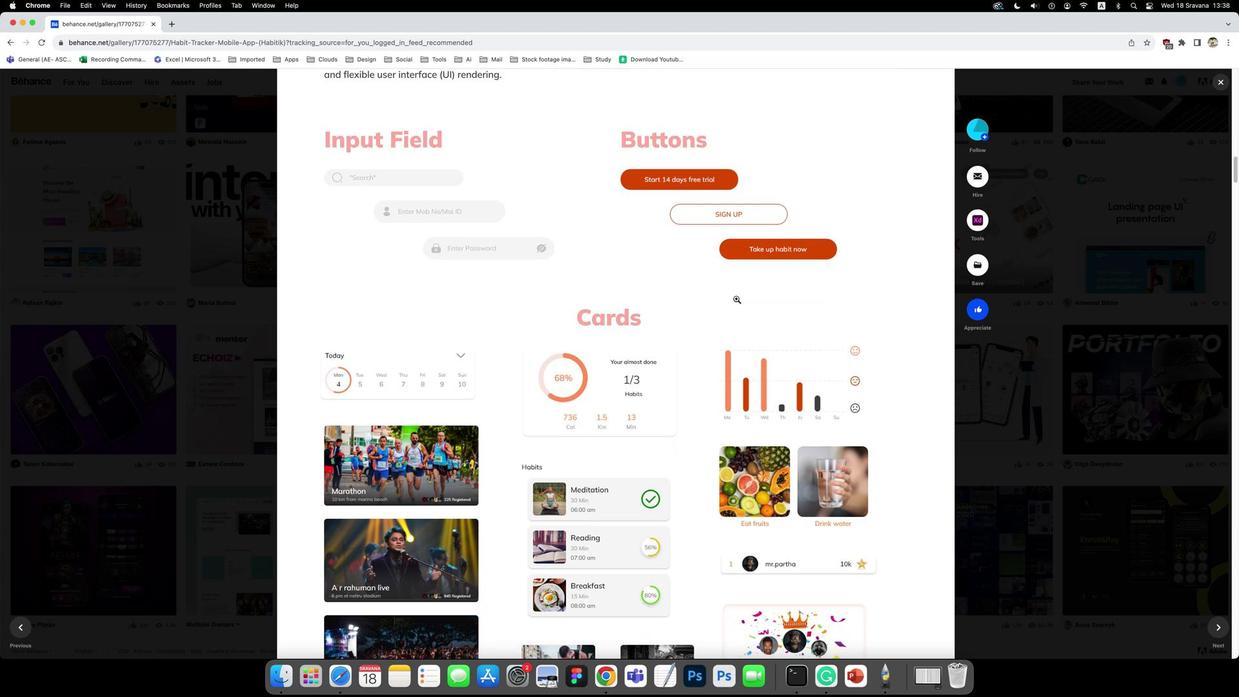 
Action: Mouse scrolled (735, 299) with delta (-1, 0)
Screenshot: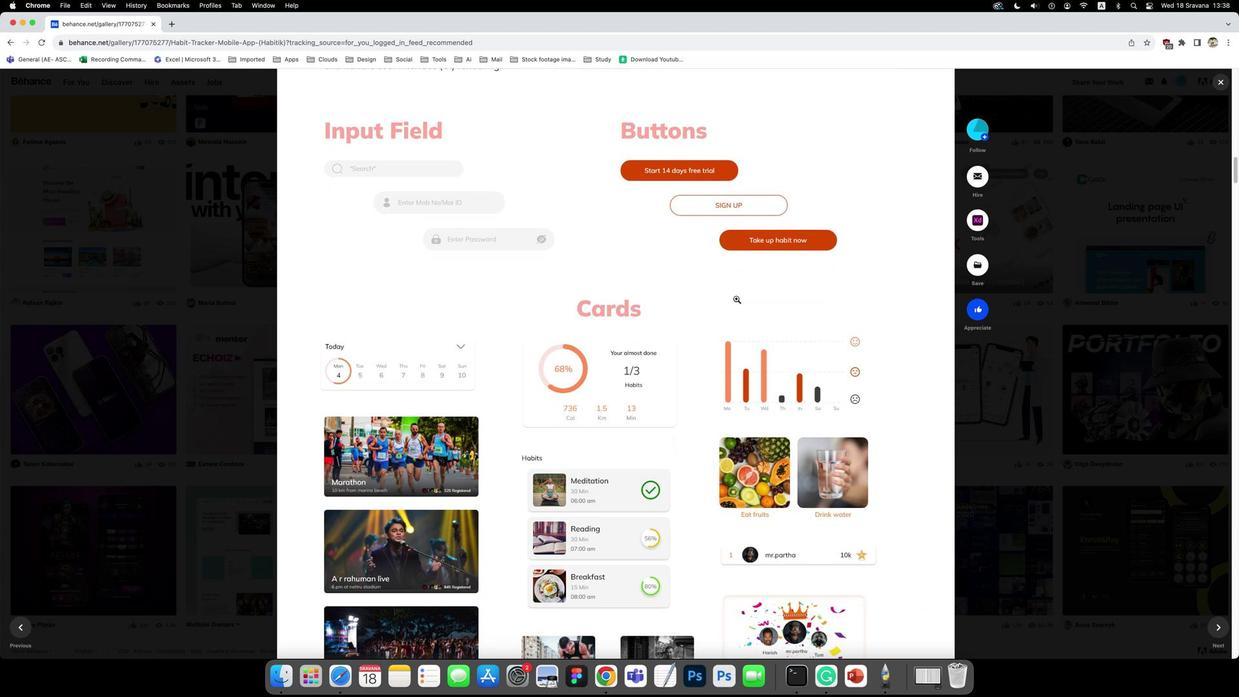 
Action: Mouse scrolled (735, 299) with delta (-1, 0)
Screenshot: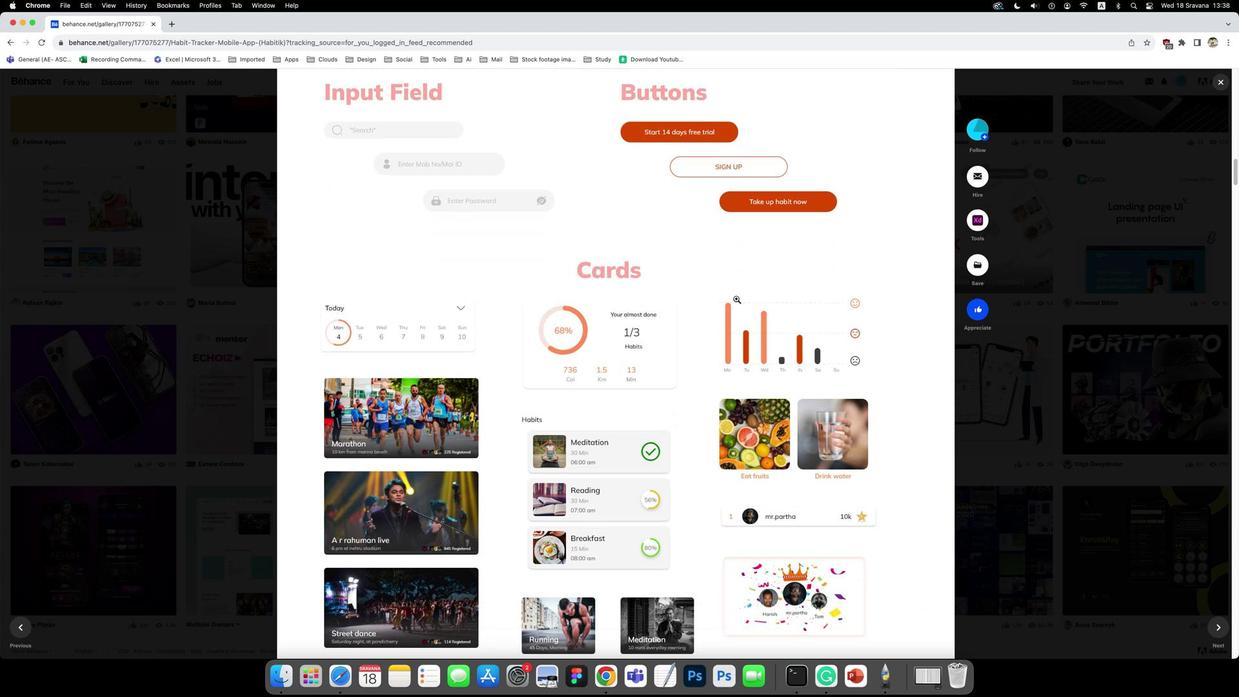 
Action: Mouse scrolled (735, 299) with delta (-1, -1)
Screenshot: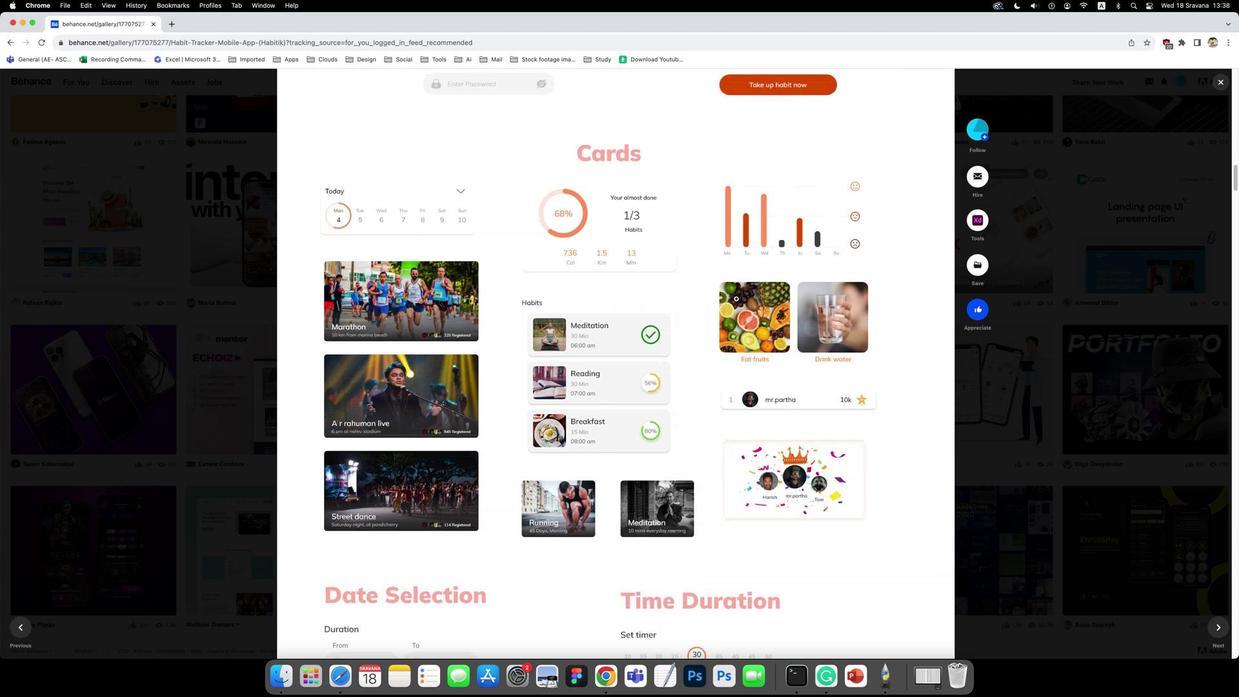 
Action: Mouse scrolled (735, 299) with delta (-1, -2)
Screenshot: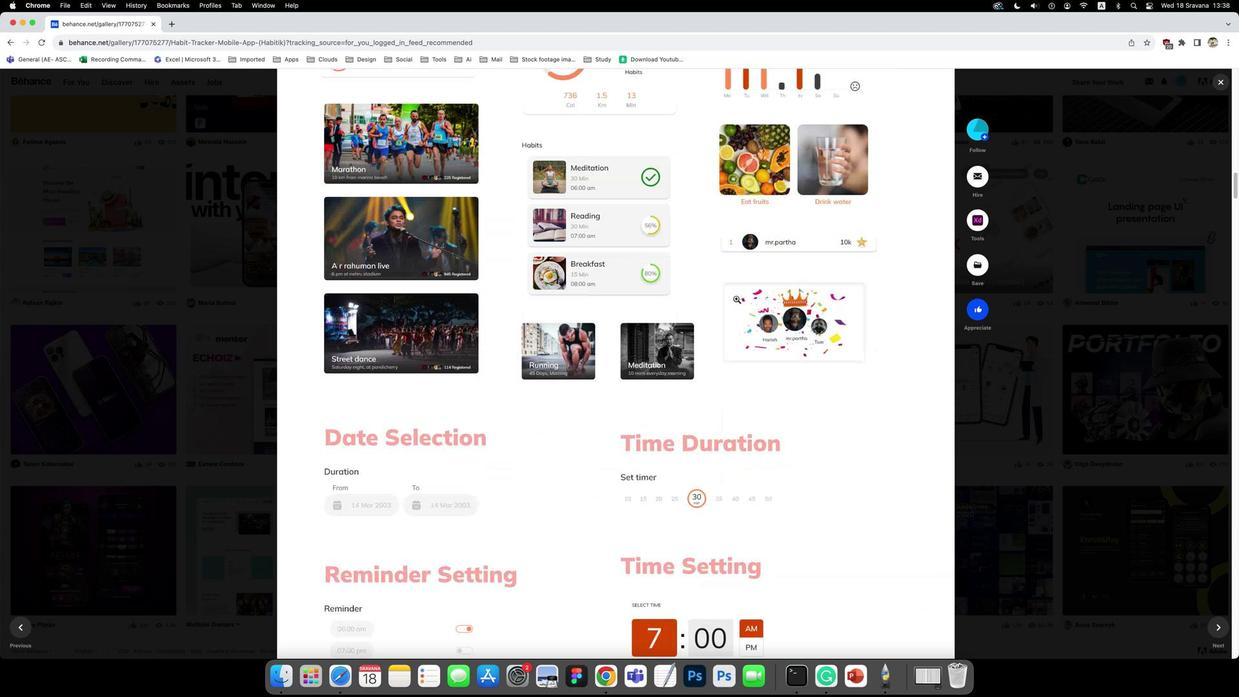 
Action: Mouse scrolled (735, 299) with delta (-1, 0)
Screenshot: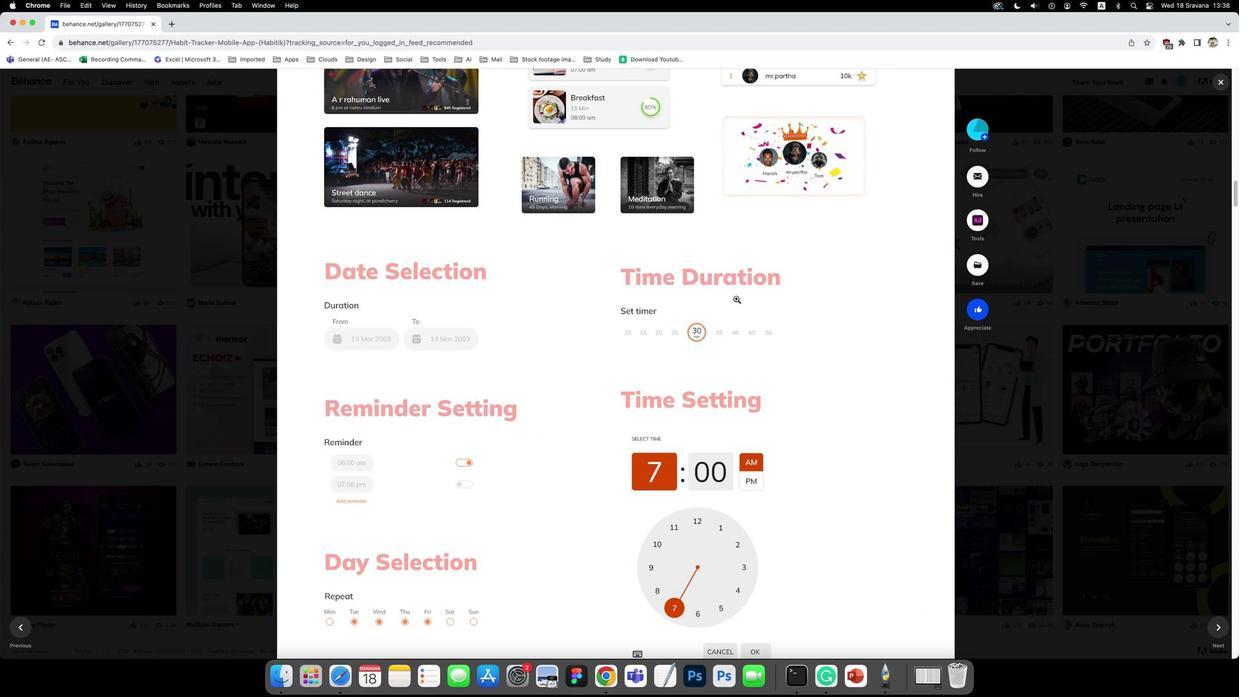 
Action: Mouse scrolled (735, 299) with delta (-1, 0)
Screenshot: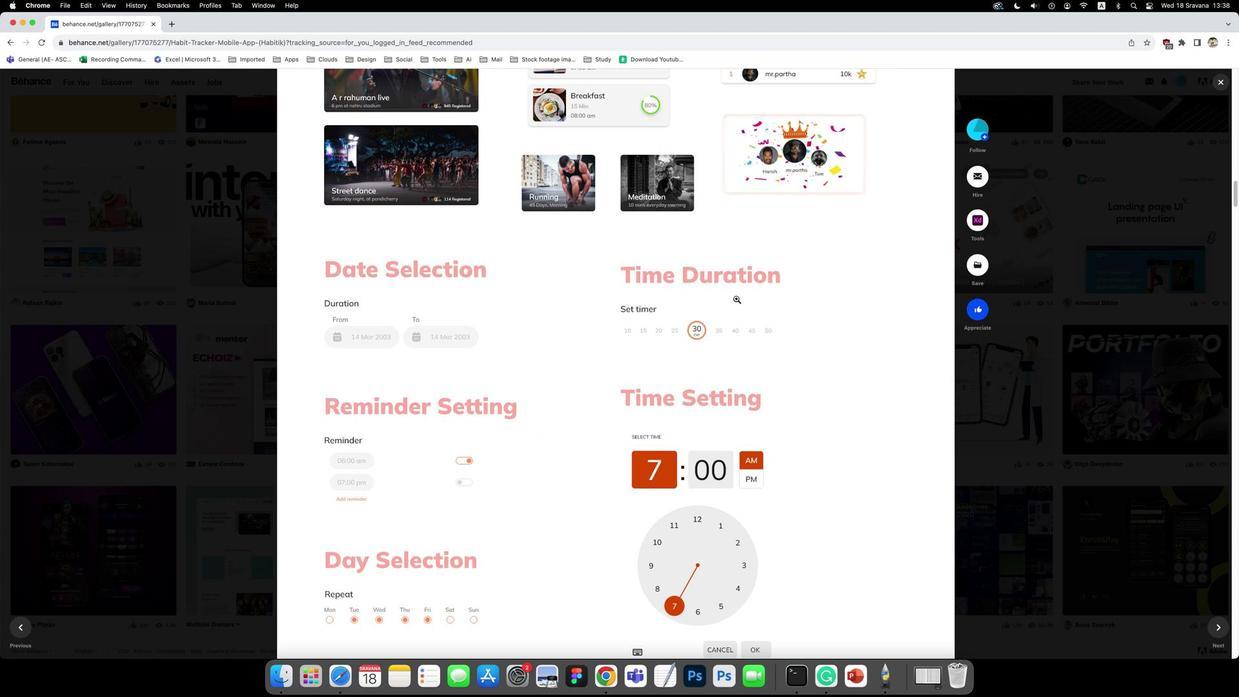 
Action: Mouse scrolled (735, 299) with delta (-1, 0)
Screenshot: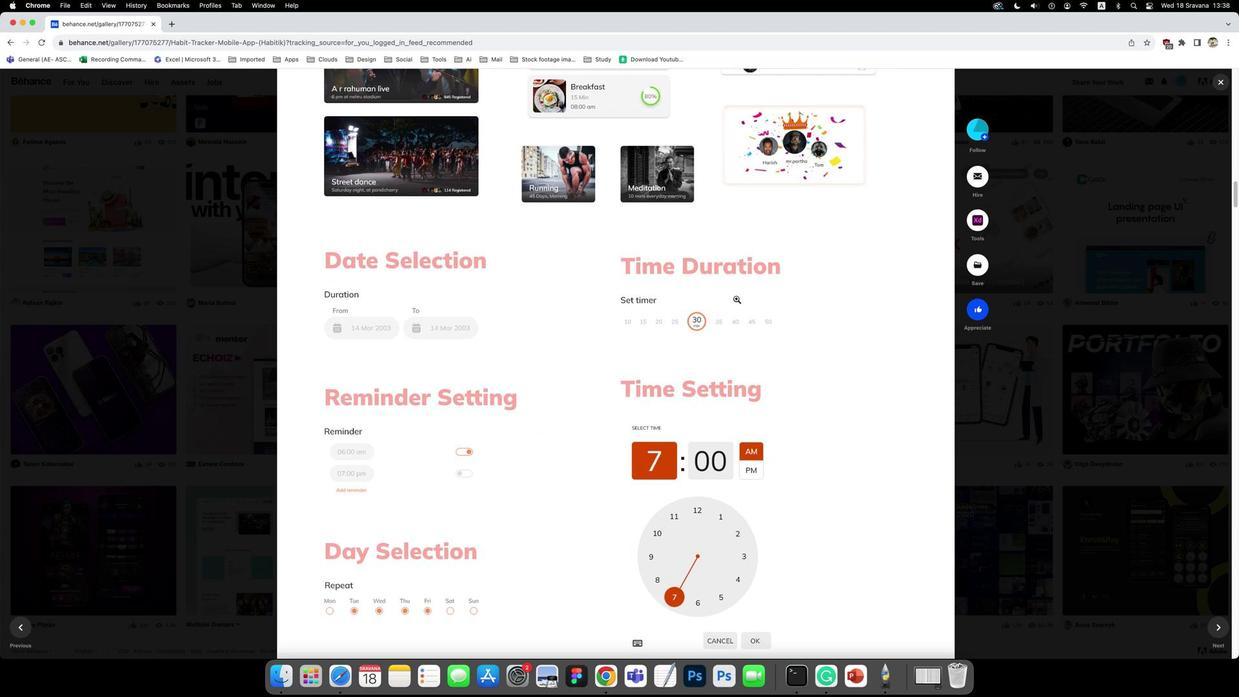 
Action: Mouse scrolled (735, 299) with delta (-1, -1)
Screenshot: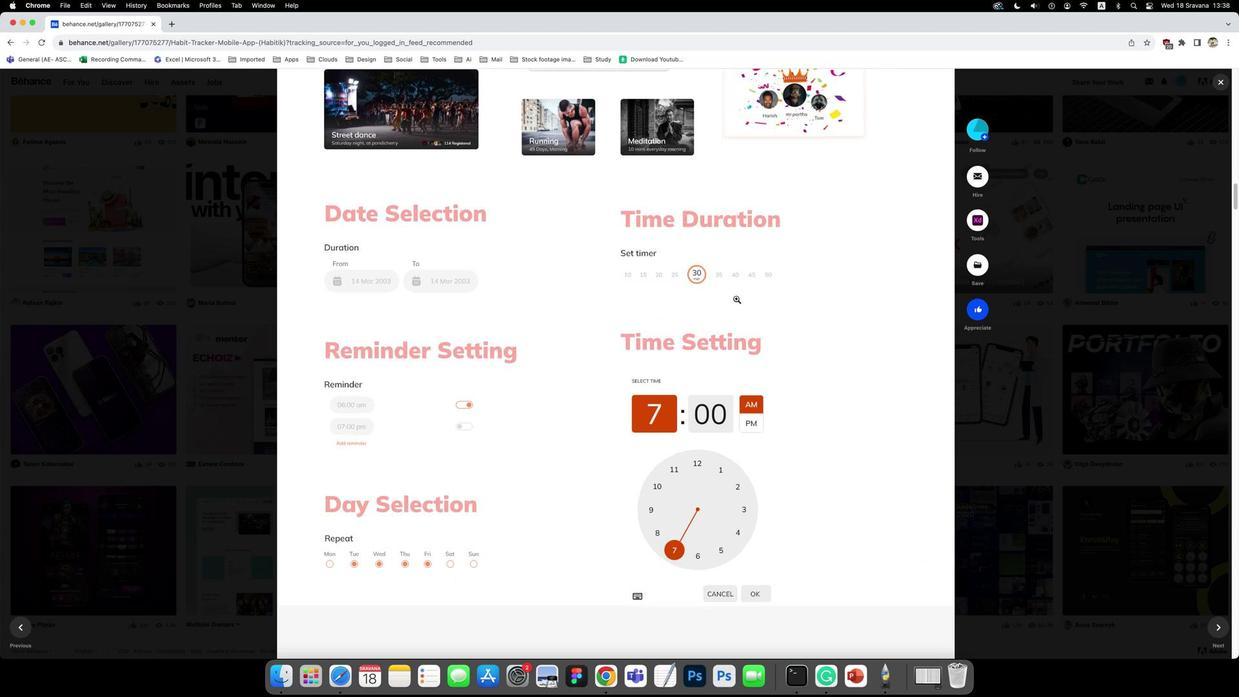 
Action: Mouse scrolled (735, 299) with delta (-1, -2)
Screenshot: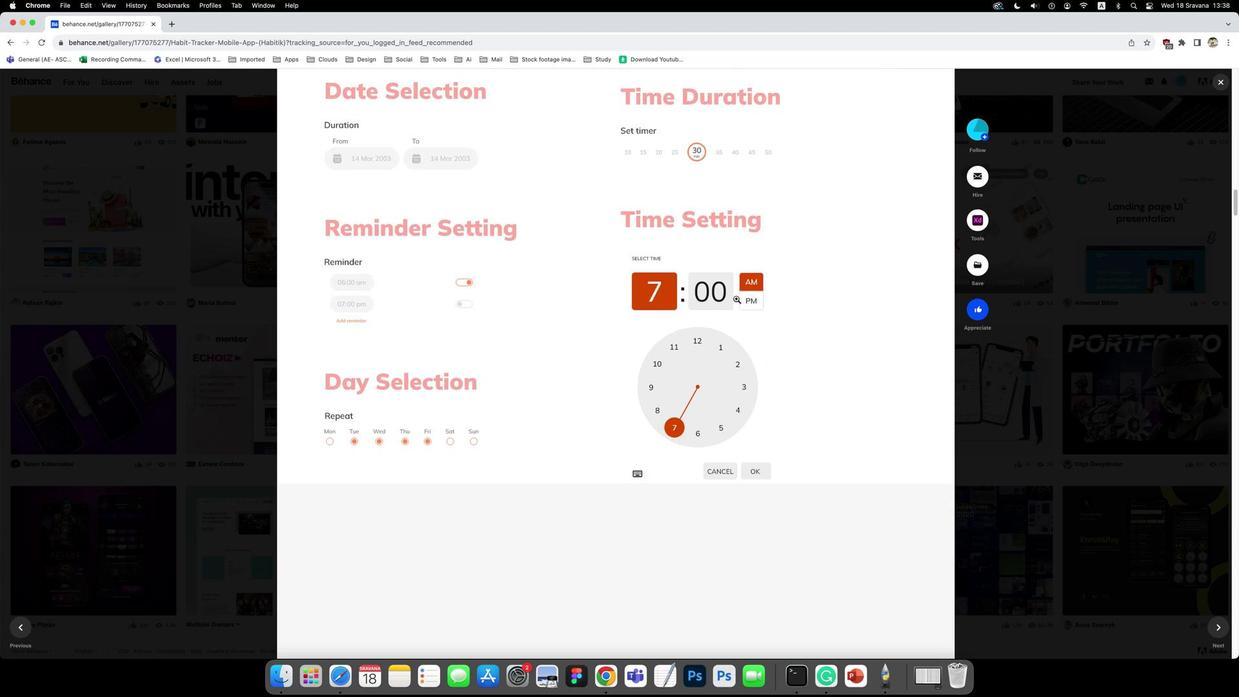 
Action: Mouse scrolled (735, 299) with delta (-1, 0)
Screenshot: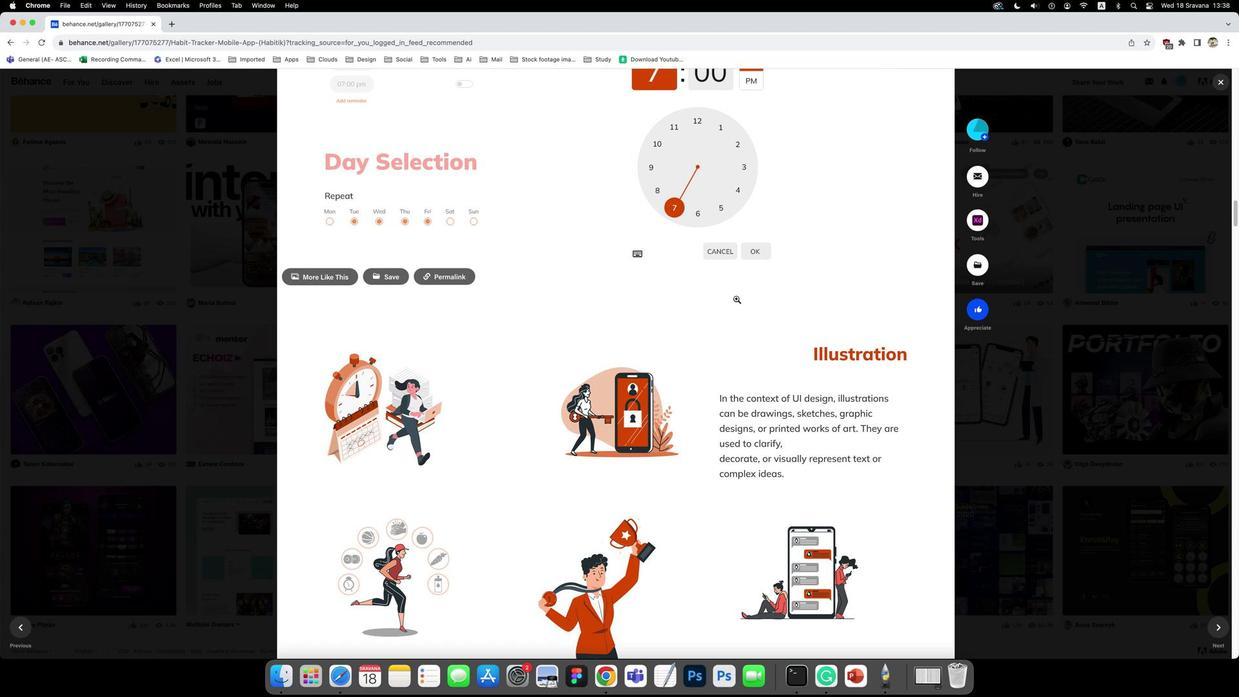
Action: Mouse scrolled (735, 299) with delta (-1, 0)
Screenshot: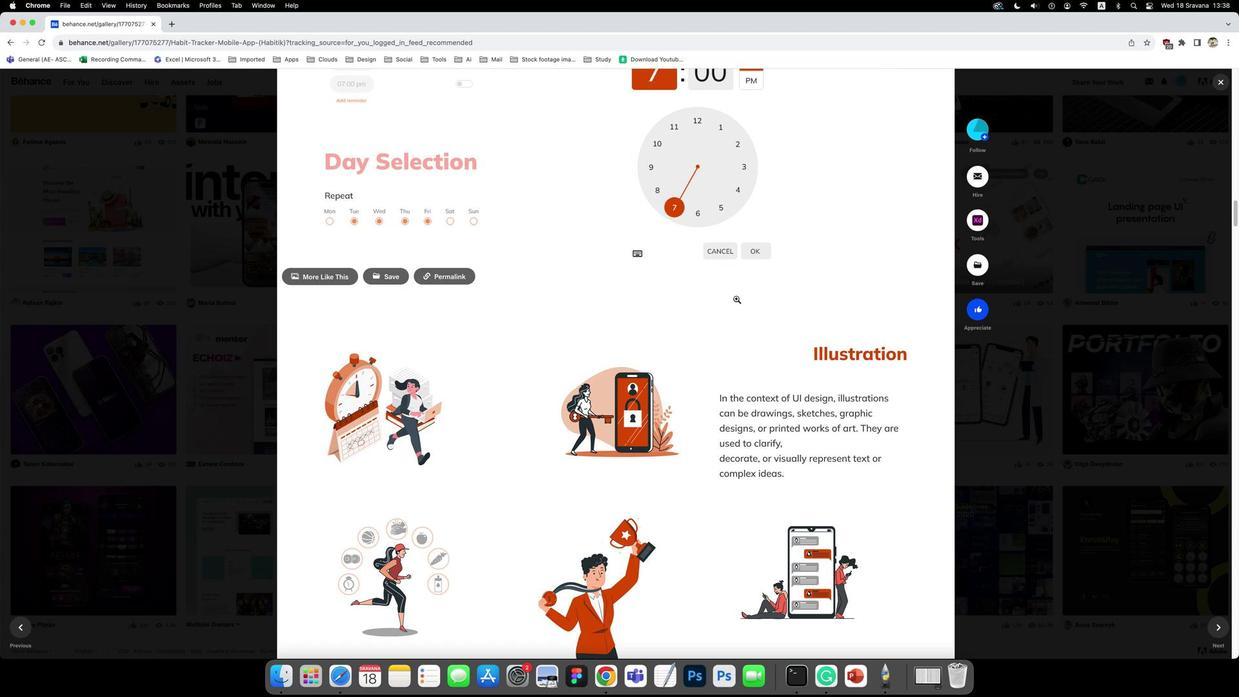 
Action: Mouse scrolled (735, 299) with delta (-1, 0)
Screenshot: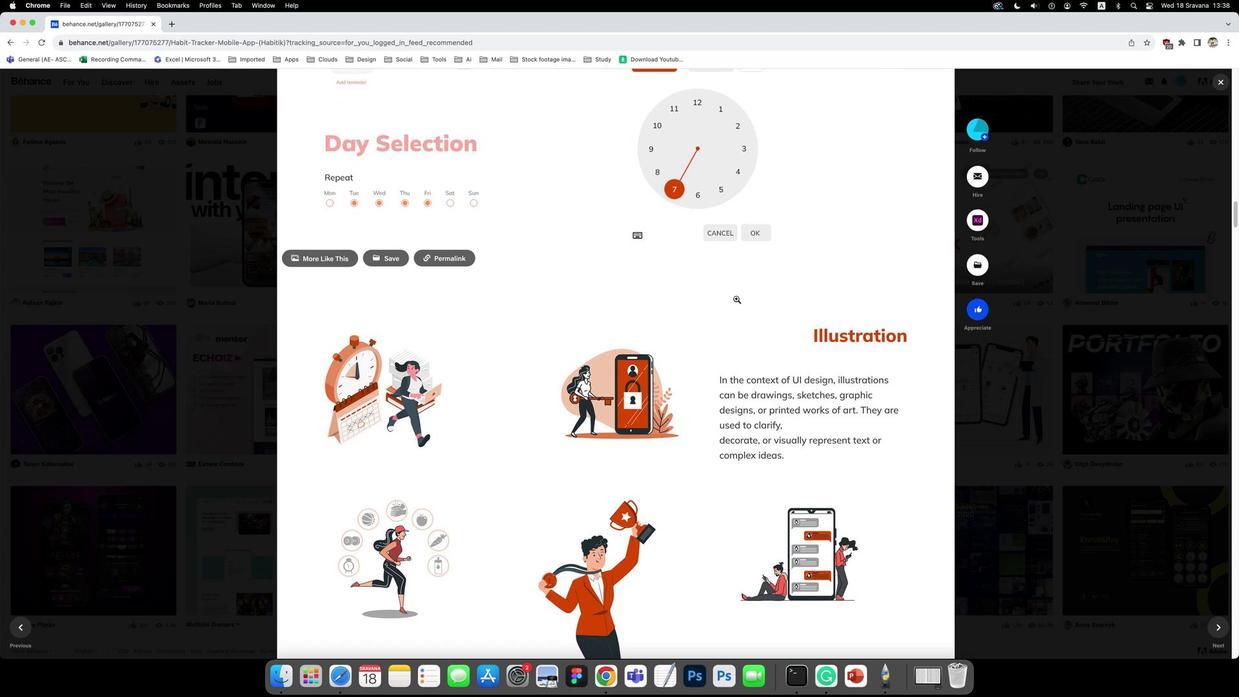 
Action: Mouse scrolled (735, 299) with delta (-1, 0)
Screenshot: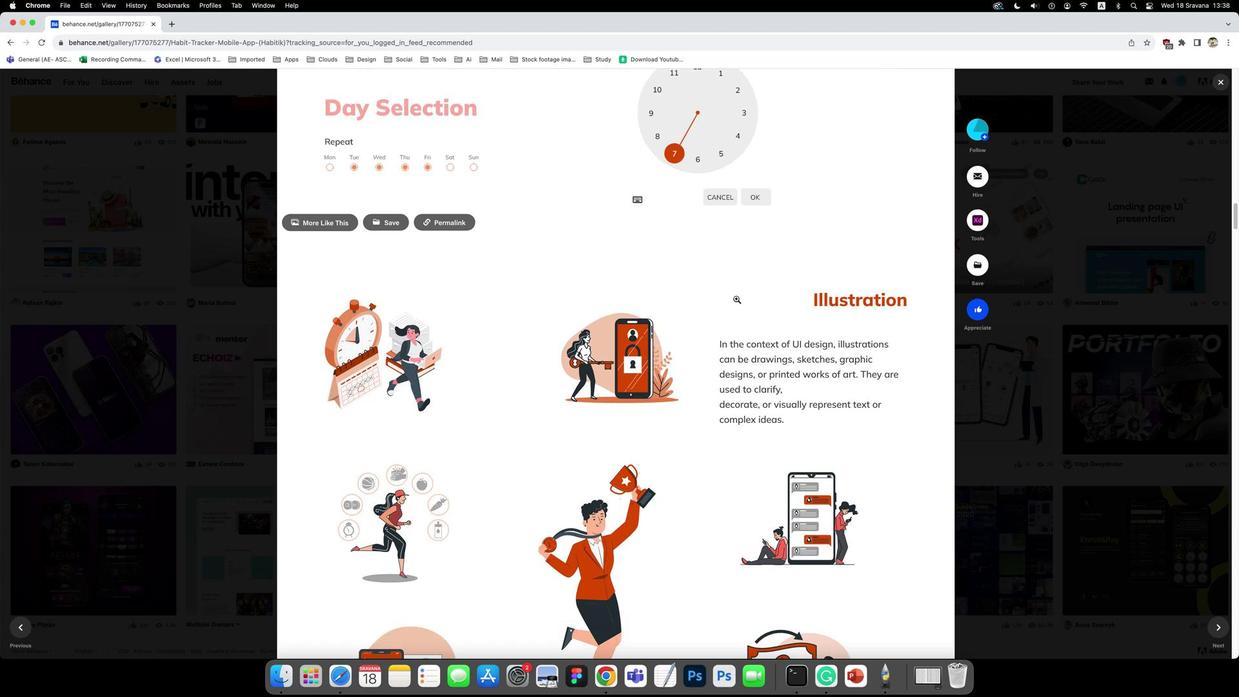 
Action: Mouse scrolled (735, 299) with delta (-1, 0)
Screenshot: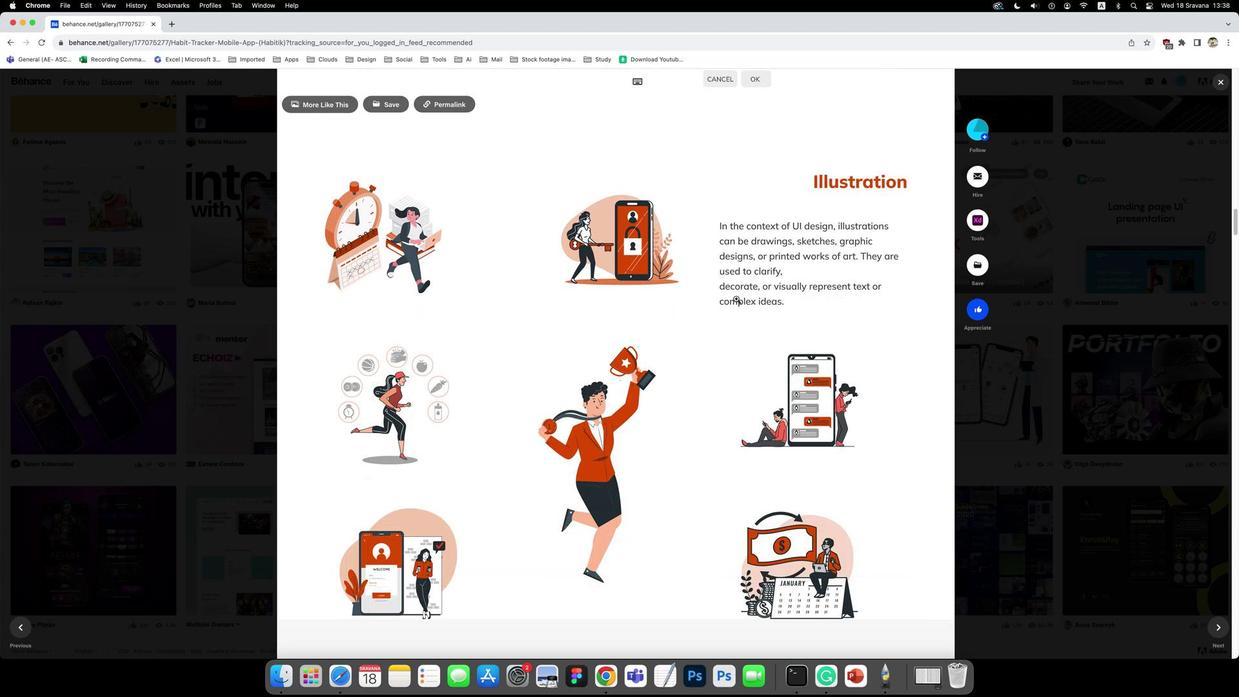 
Action: Mouse scrolled (735, 299) with delta (-1, 0)
Screenshot: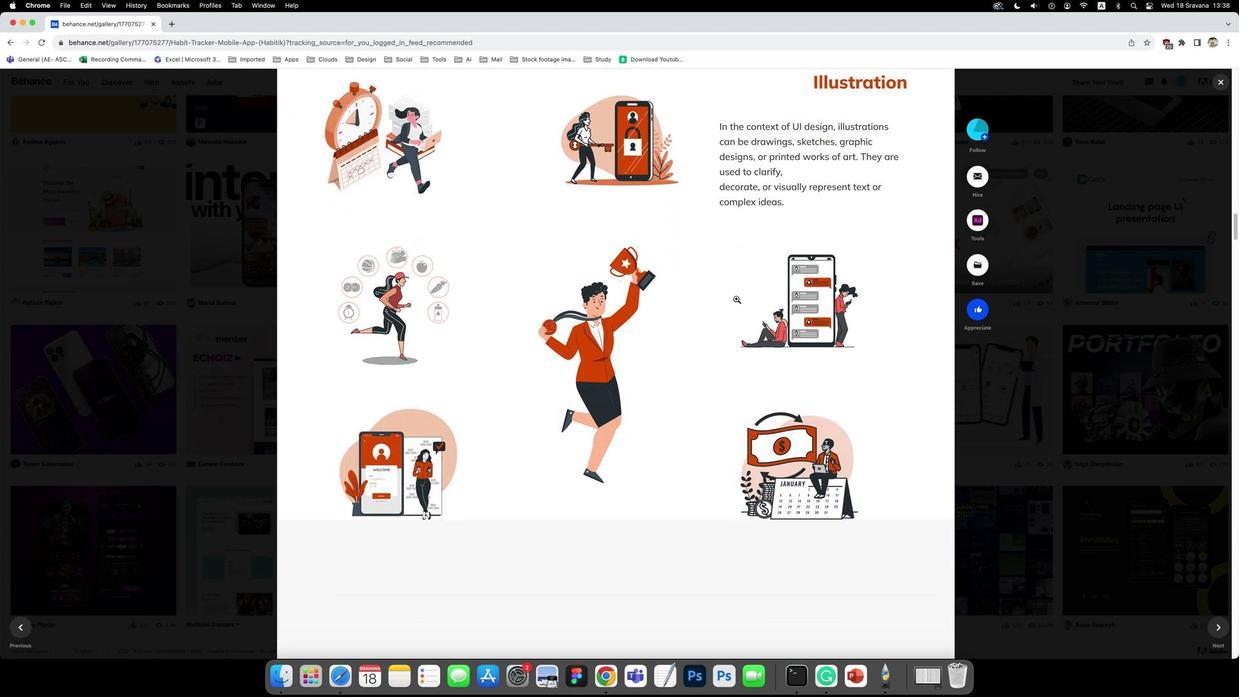 
Action: Mouse scrolled (735, 299) with delta (-1, 0)
Screenshot: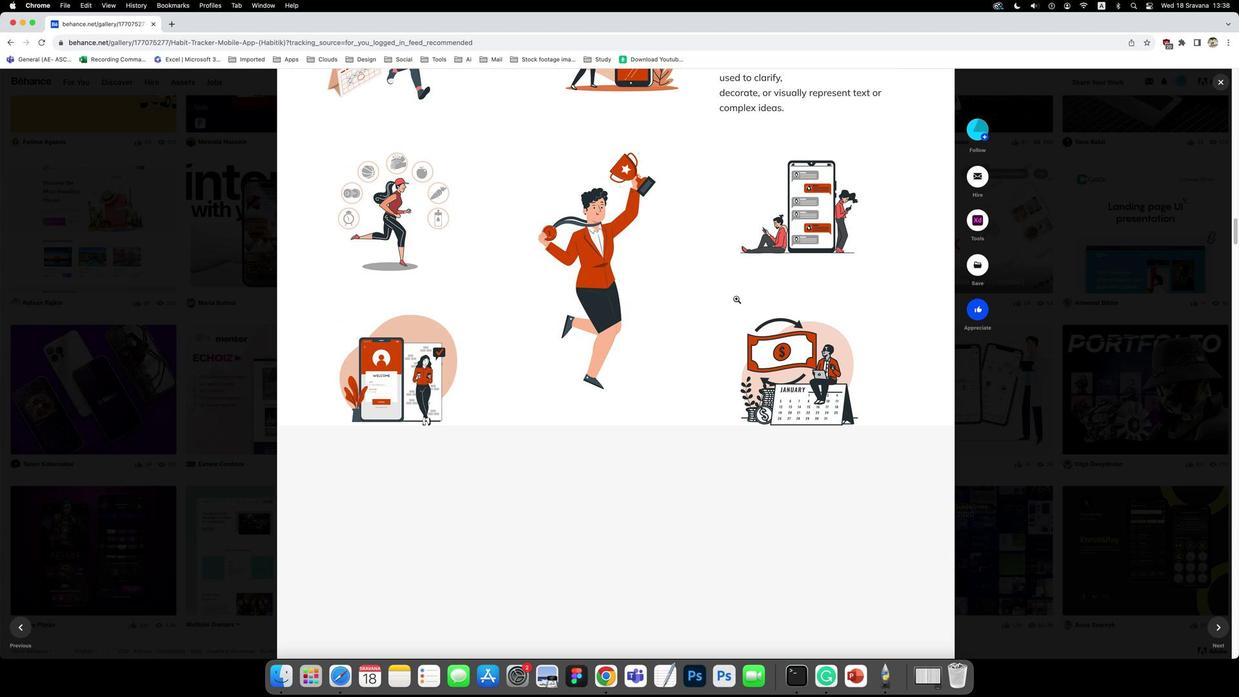 
Action: Mouse scrolled (735, 299) with delta (-1, 0)
Screenshot: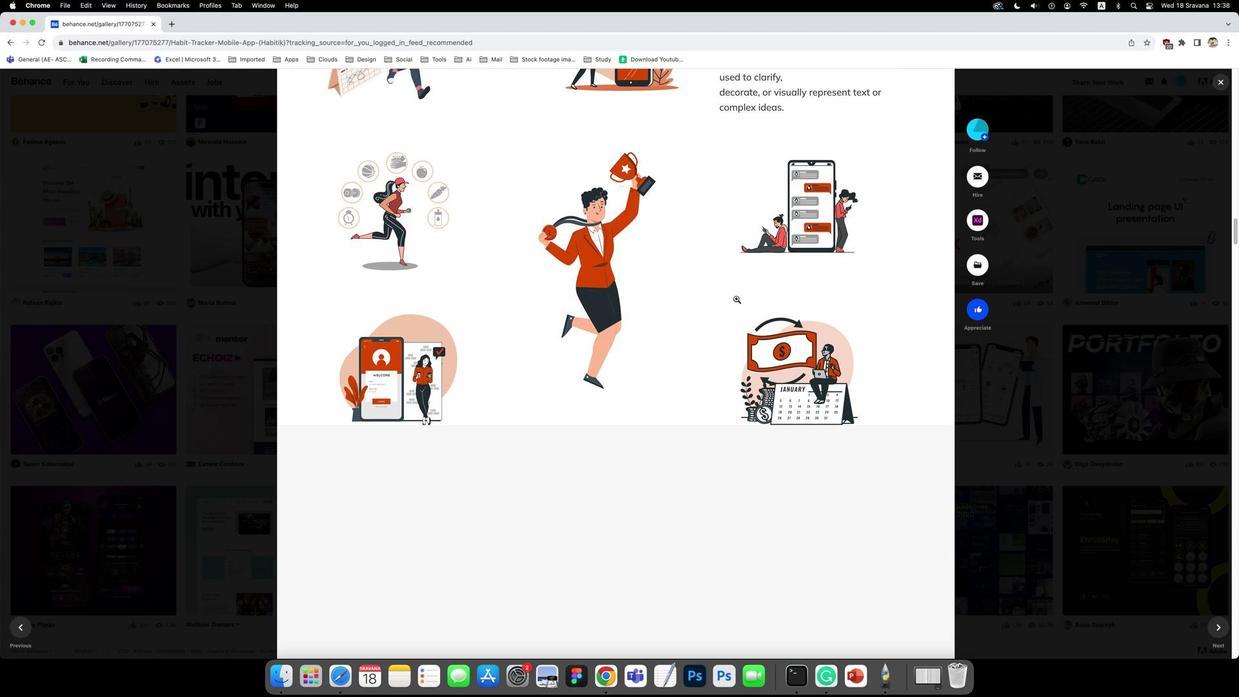 
Action: Mouse scrolled (735, 299) with delta (-1, 0)
Screenshot: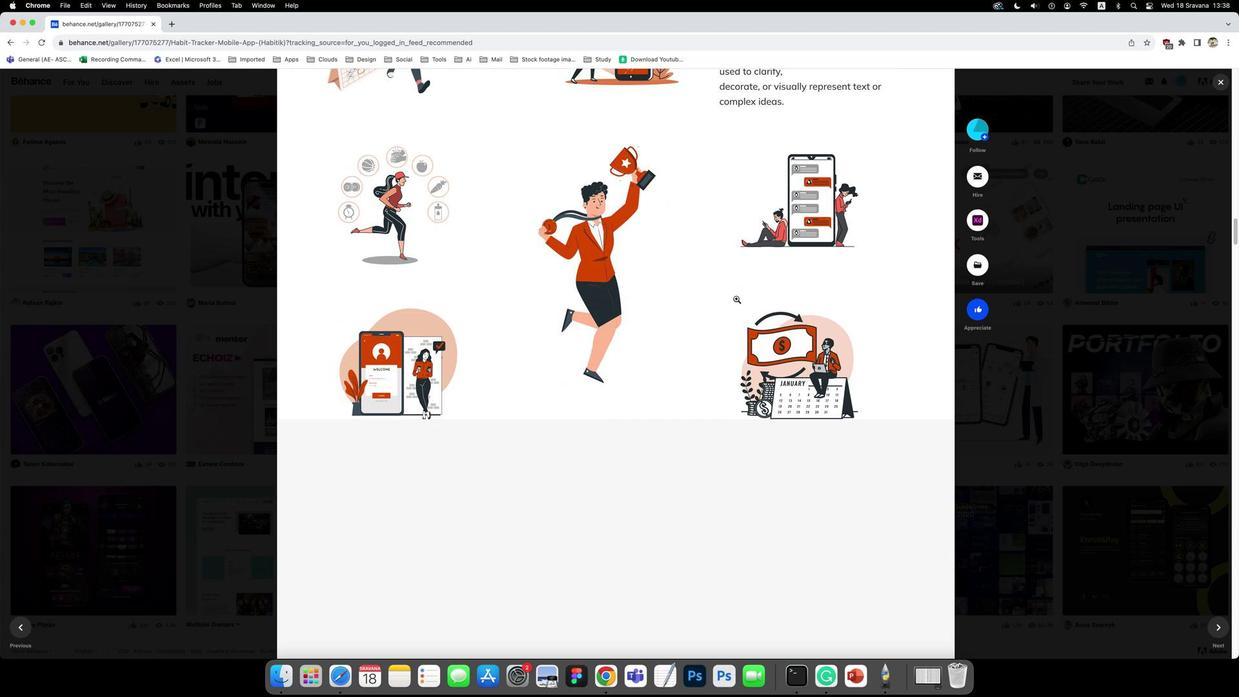 
Action: Mouse scrolled (735, 299) with delta (-1, 0)
Screenshot: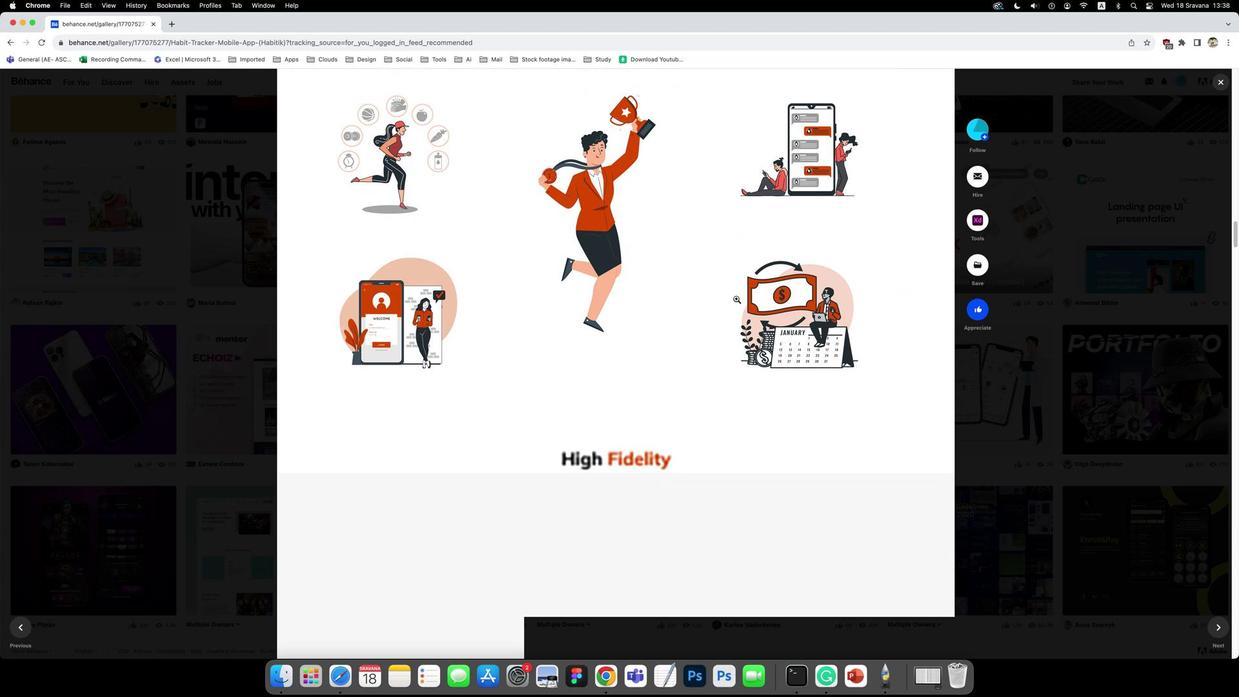 
Action: Mouse scrolled (735, 299) with delta (-1, 0)
Screenshot: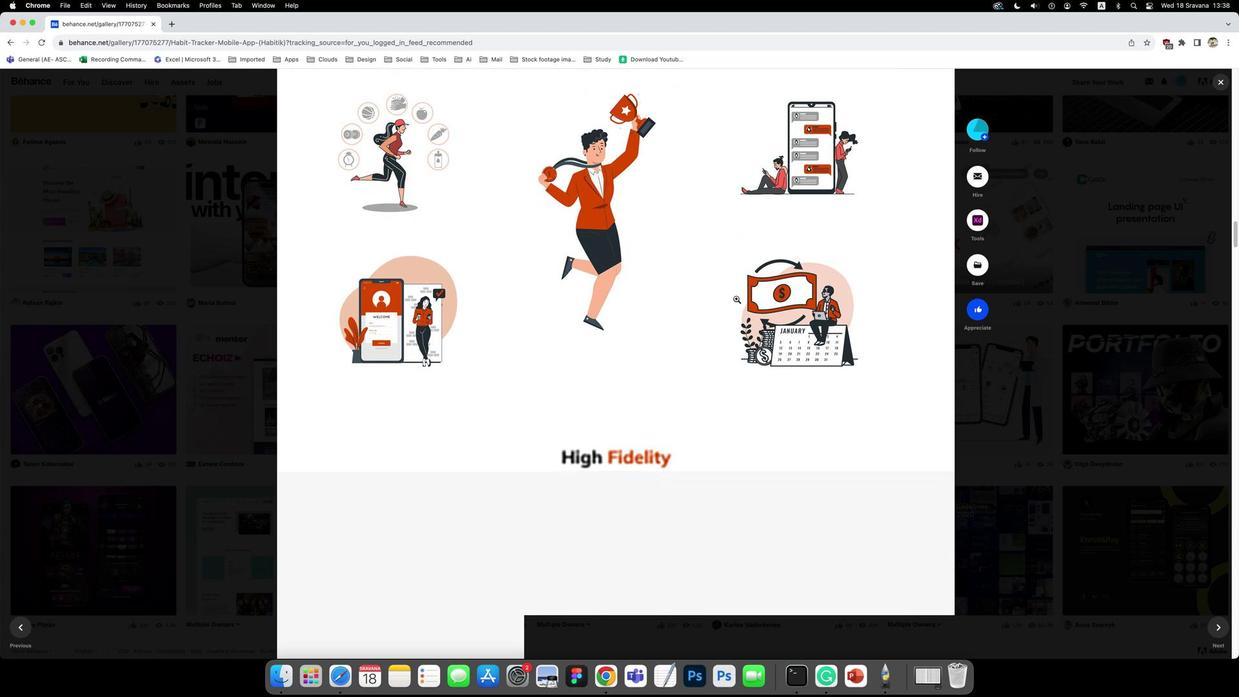 
Action: Mouse scrolled (735, 299) with delta (-1, 0)
Screenshot: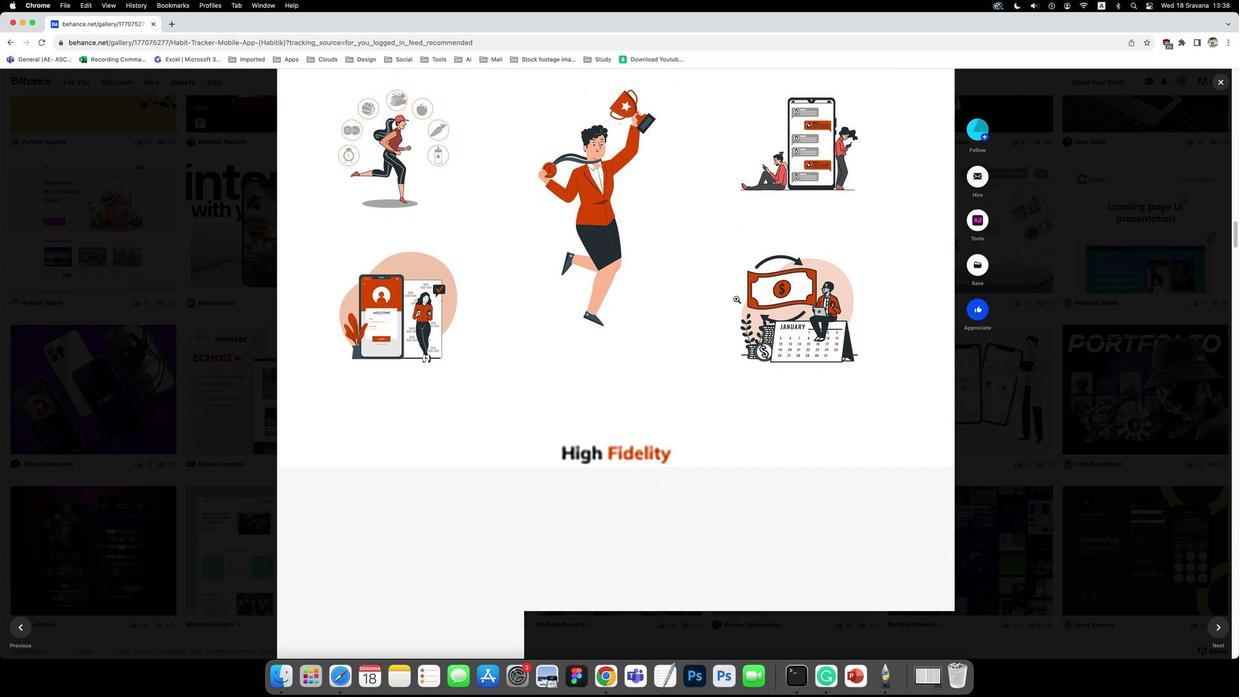 
Action: Mouse scrolled (735, 299) with delta (-1, 0)
Screenshot: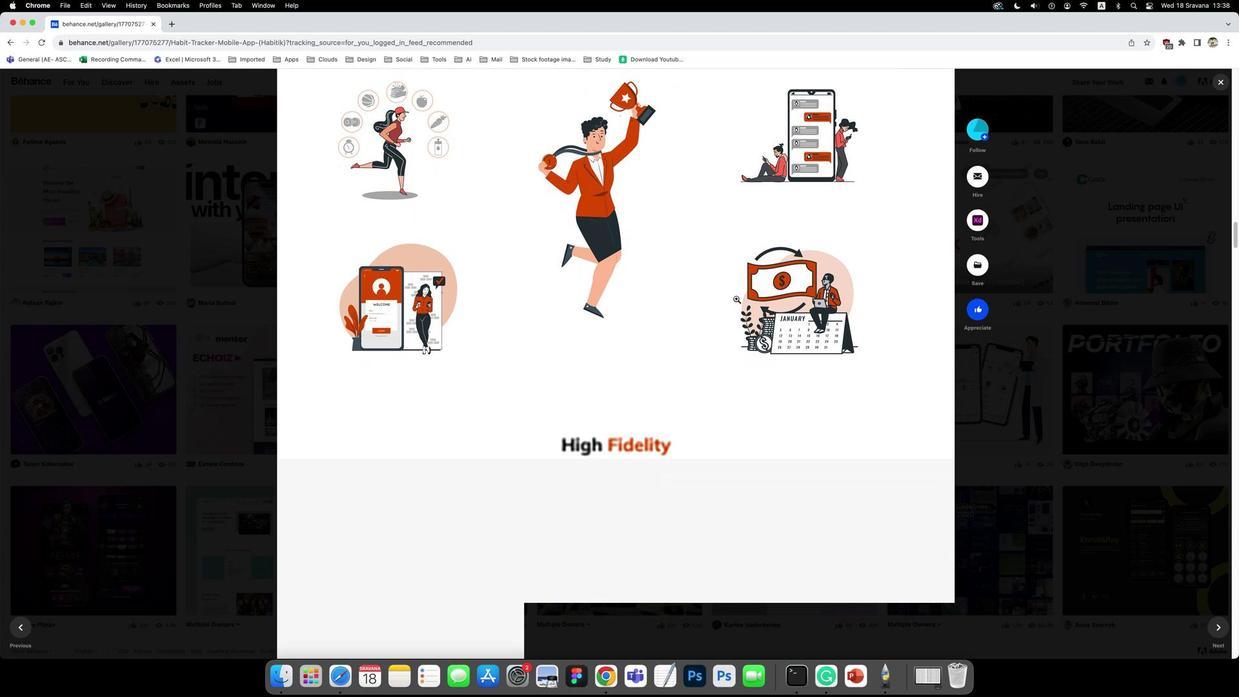 
Action: Mouse scrolled (735, 299) with delta (-1, 0)
Screenshot: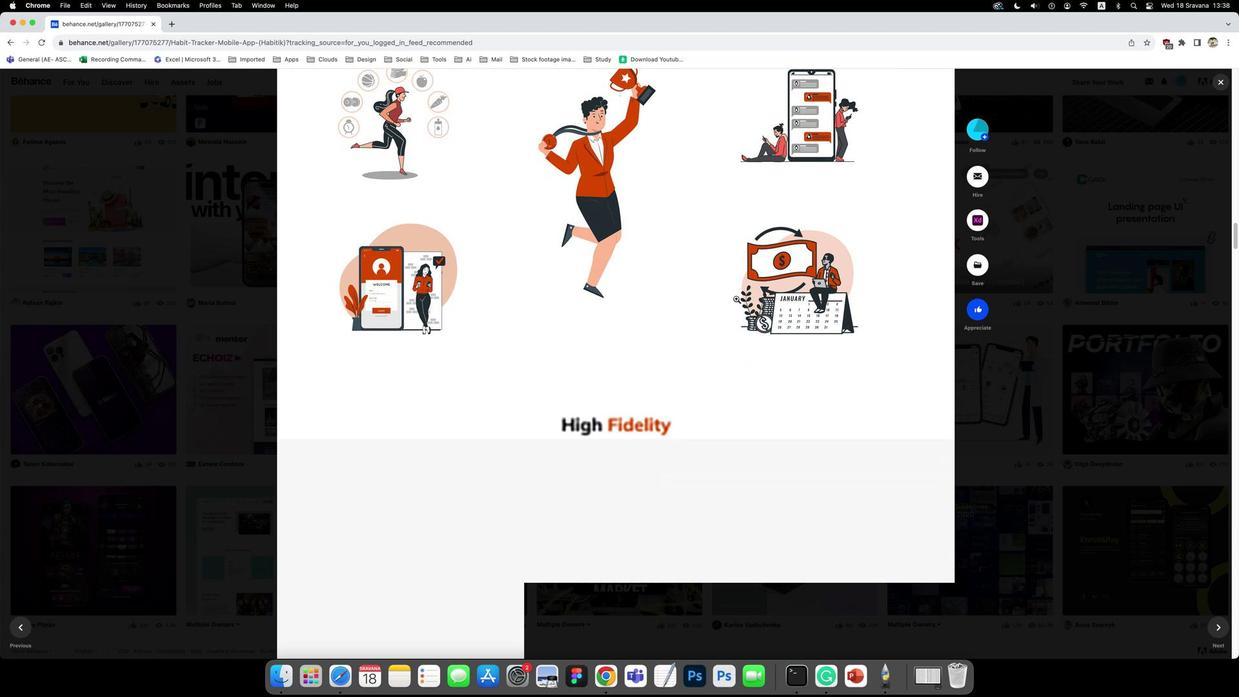 
Action: Mouse scrolled (735, 299) with delta (-1, 0)
Screenshot: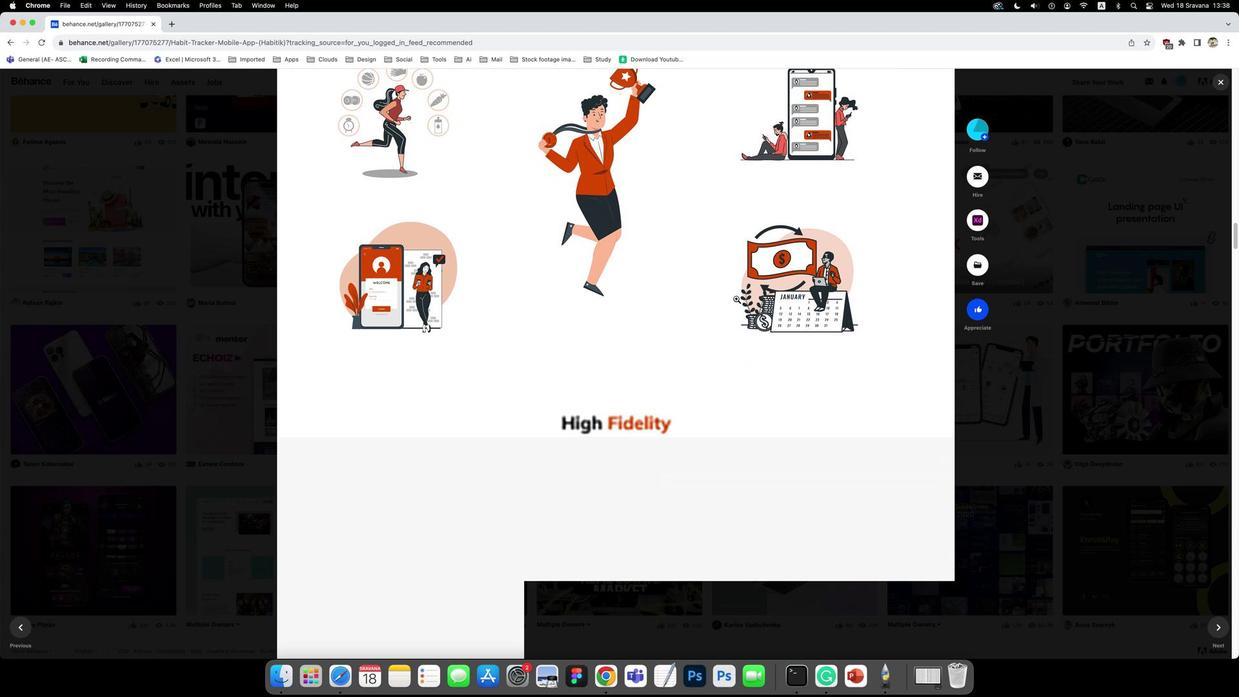 
Action: Mouse scrolled (735, 299) with delta (-1, 0)
Screenshot: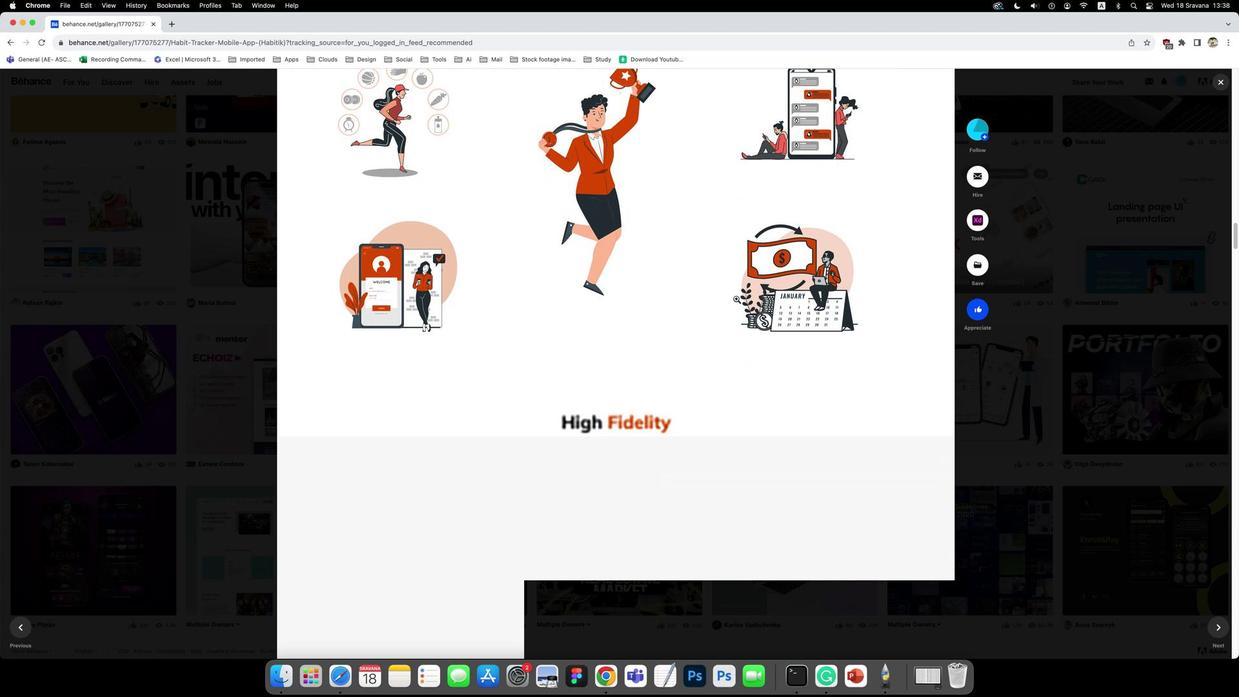 
Action: Mouse scrolled (735, 299) with delta (-1, 0)
Screenshot: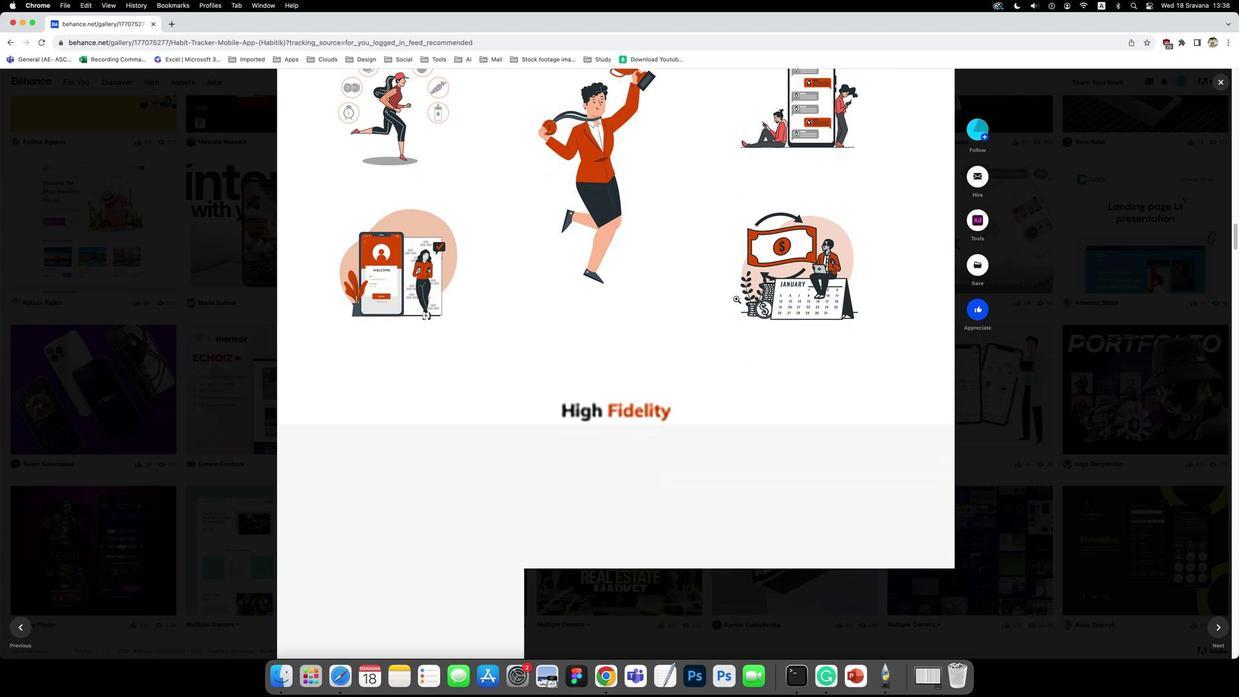 
Action: Mouse scrolled (735, 299) with delta (-1, 0)
Screenshot: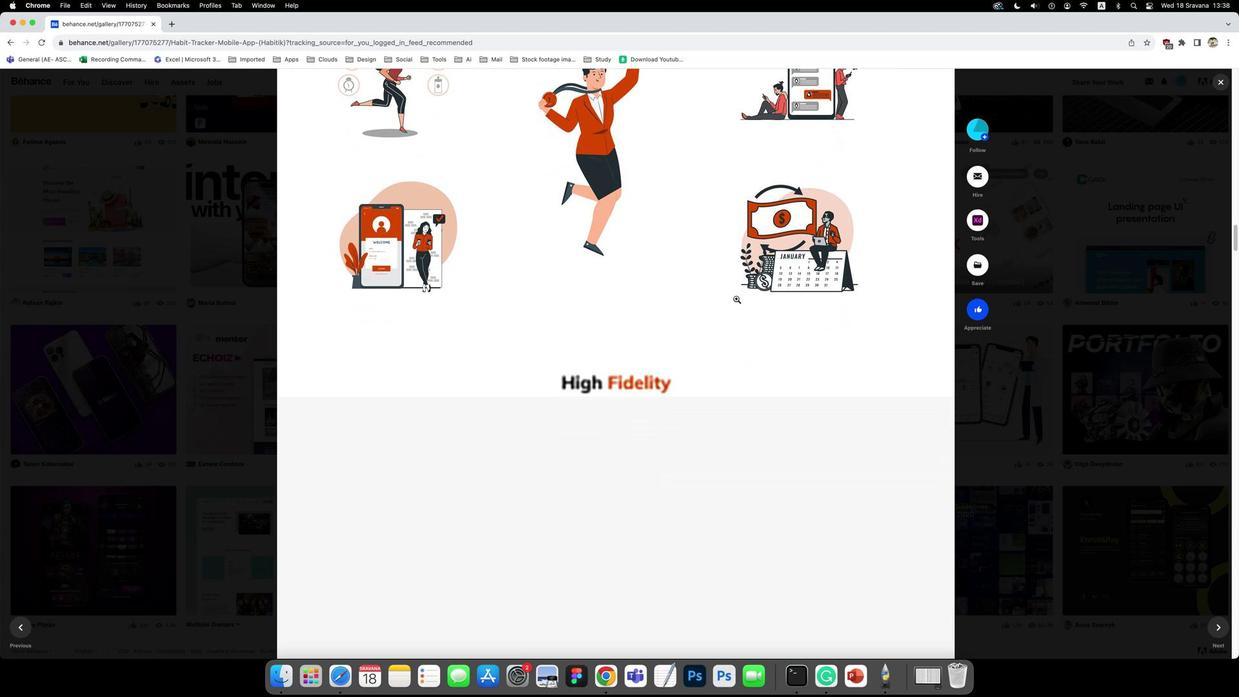 
Action: Mouse scrolled (735, 299) with delta (-1, 0)
Screenshot: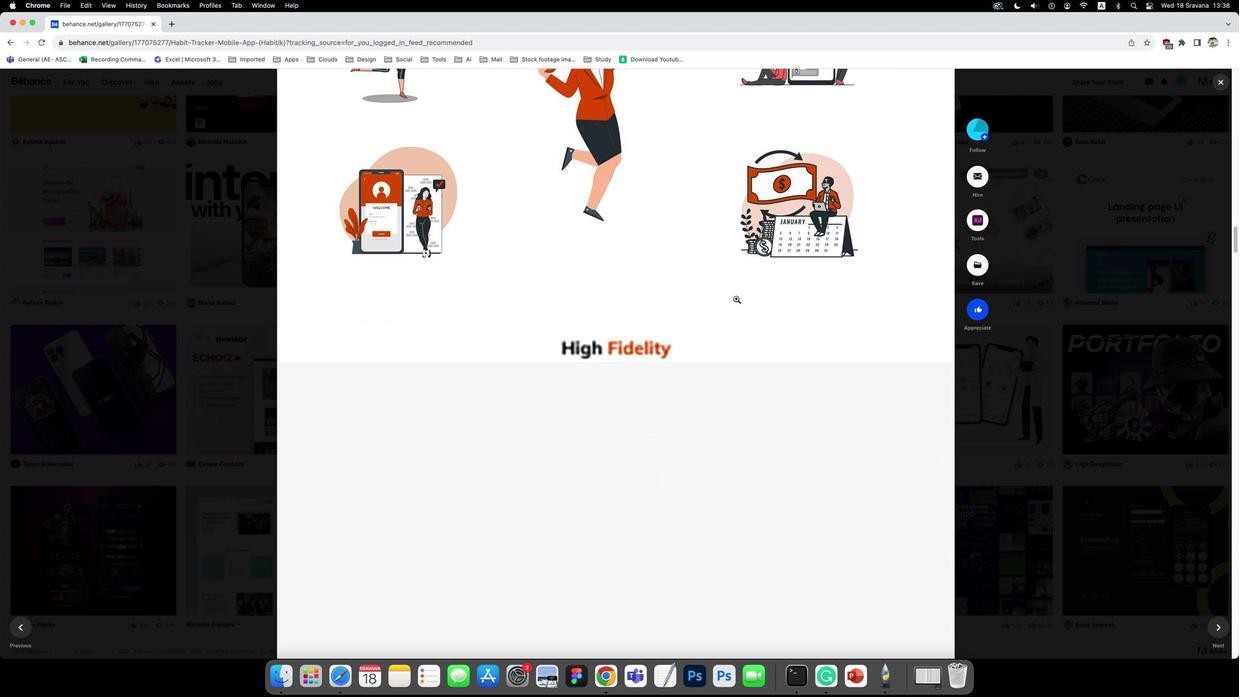 
Action: Mouse scrolled (735, 299) with delta (-1, 0)
Screenshot: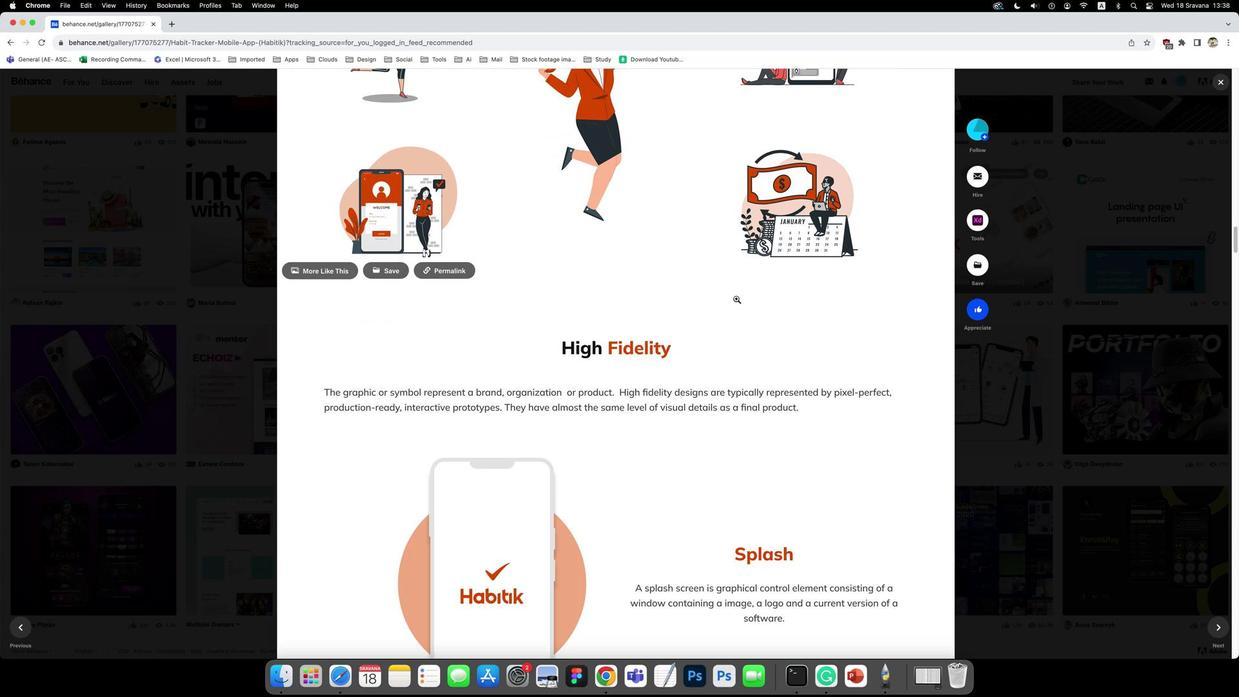 
Action: Mouse scrolled (735, 299) with delta (-1, 0)
Screenshot: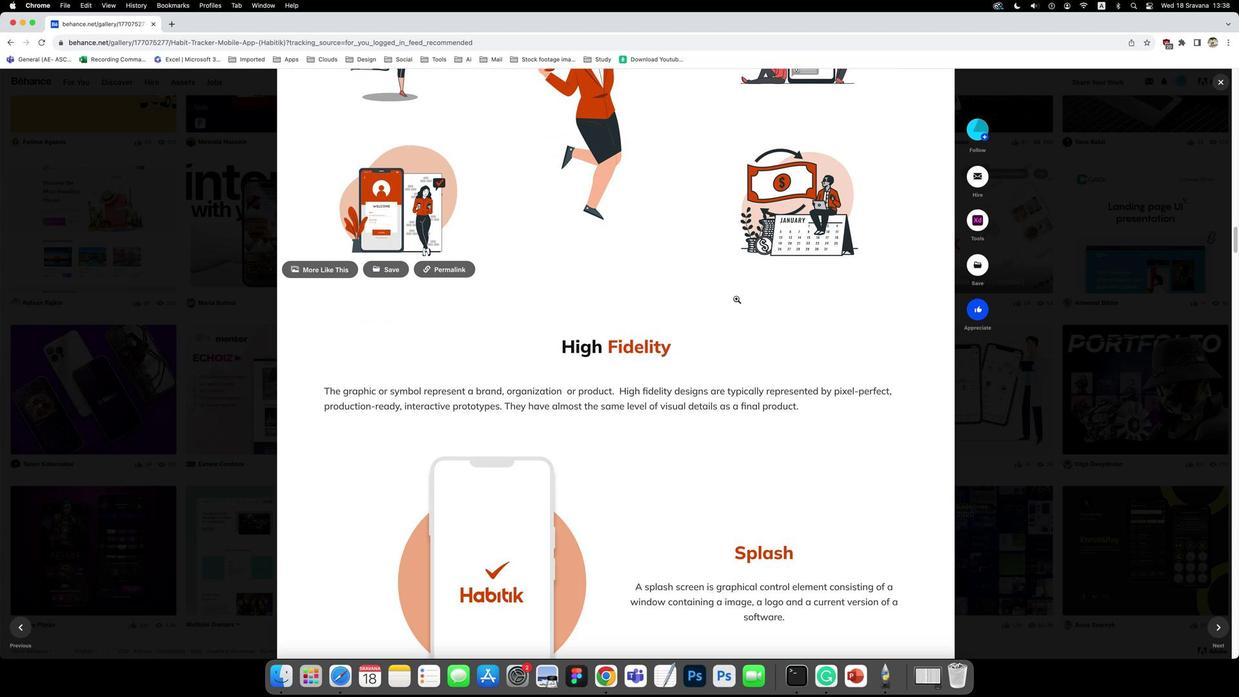 
Action: Mouse scrolled (735, 299) with delta (-1, 0)
Screenshot: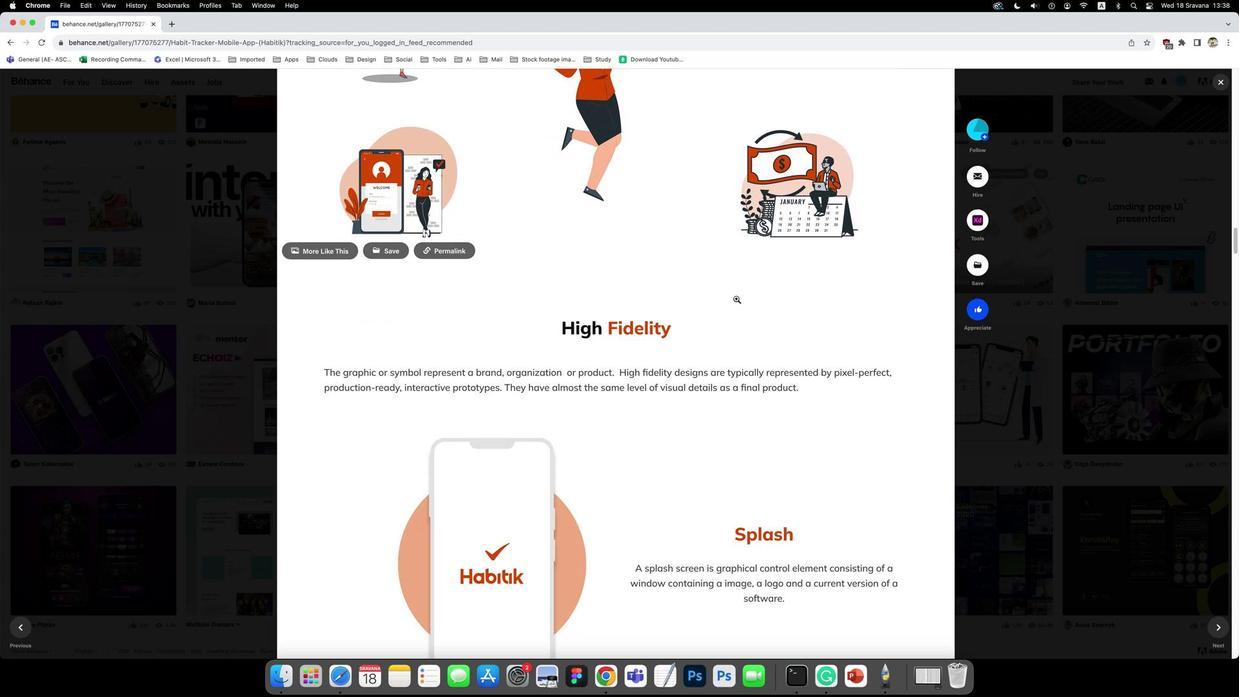
Action: Mouse scrolled (735, 299) with delta (-1, -1)
Screenshot: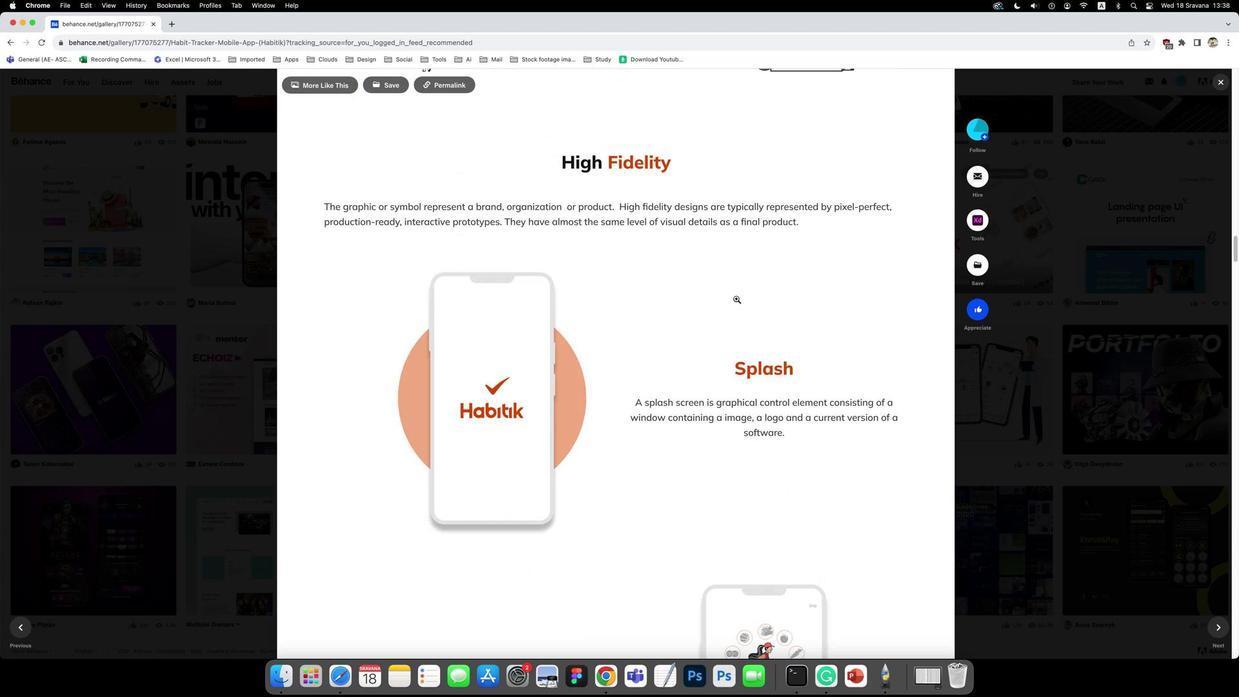 
Action: Mouse scrolled (735, 299) with delta (-1, 0)
Screenshot: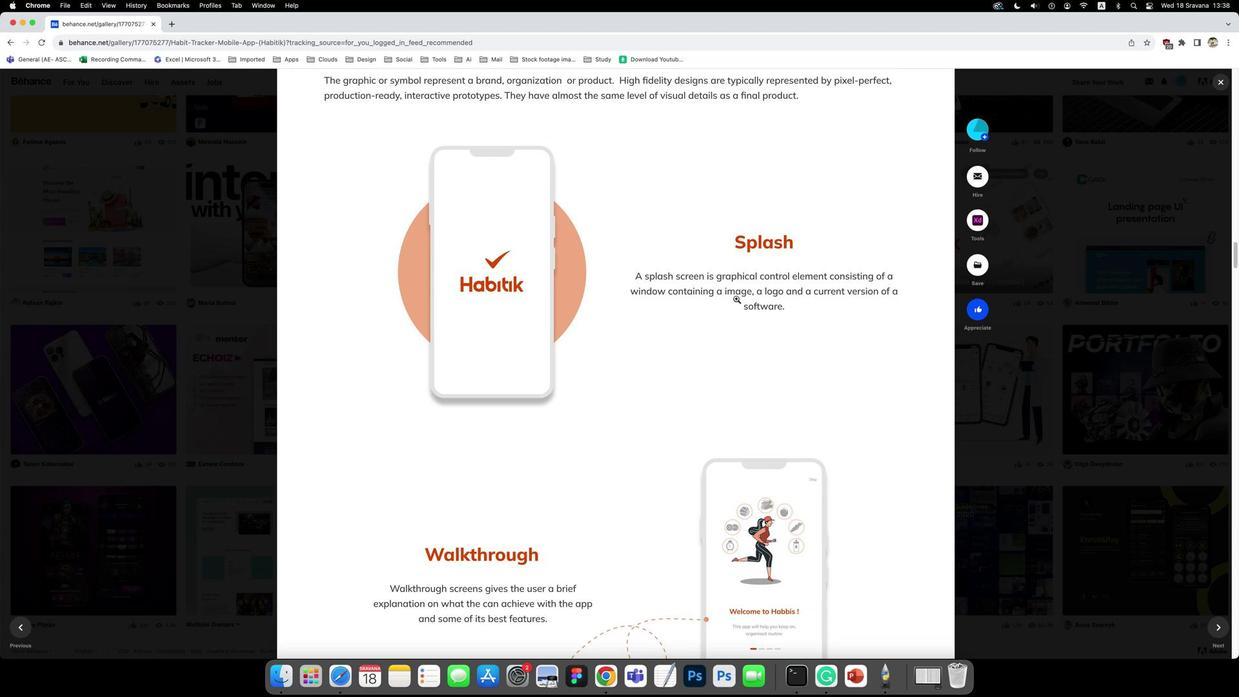 
Action: Mouse scrolled (735, 299) with delta (-1, 0)
Screenshot: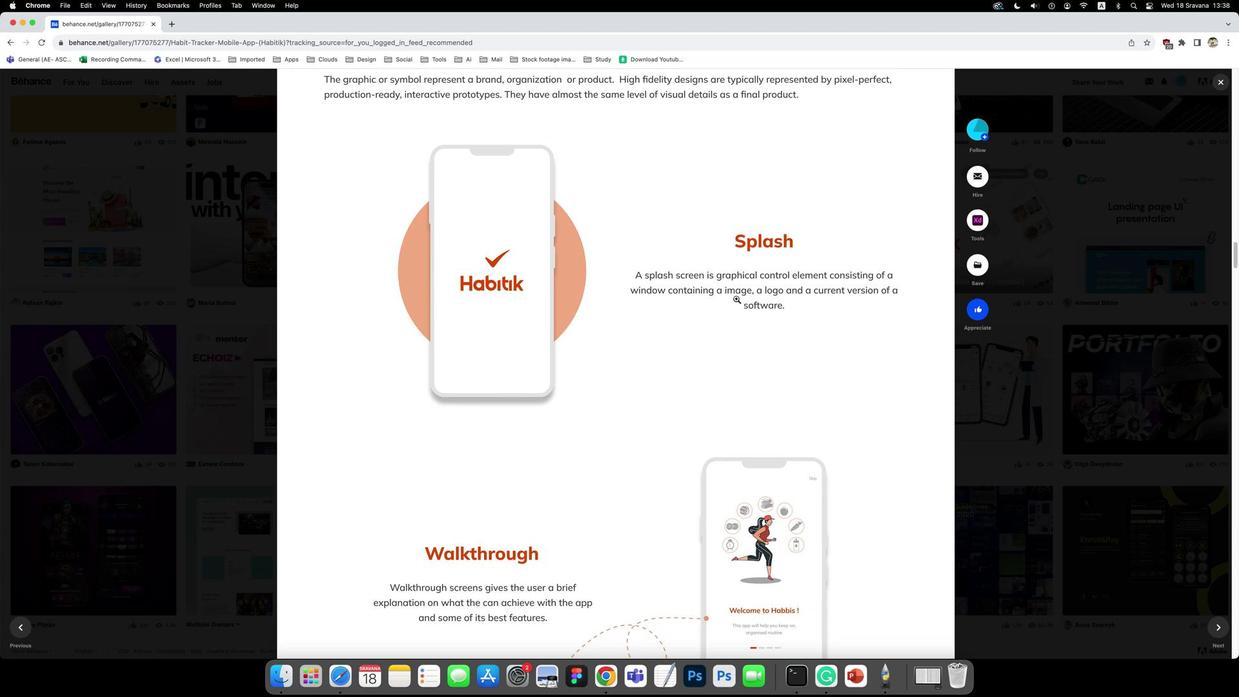 
Action: Mouse scrolled (735, 299) with delta (-1, 0)
Screenshot: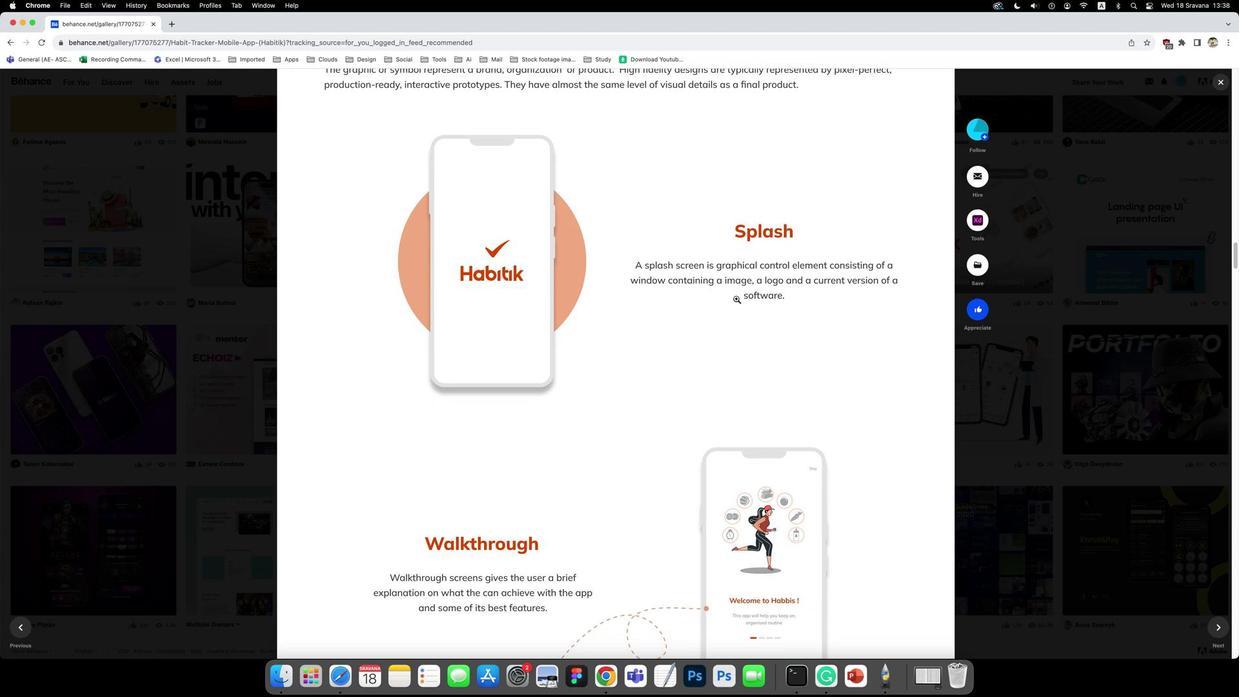 
Action: Mouse scrolled (735, 299) with delta (-1, 0)
Screenshot: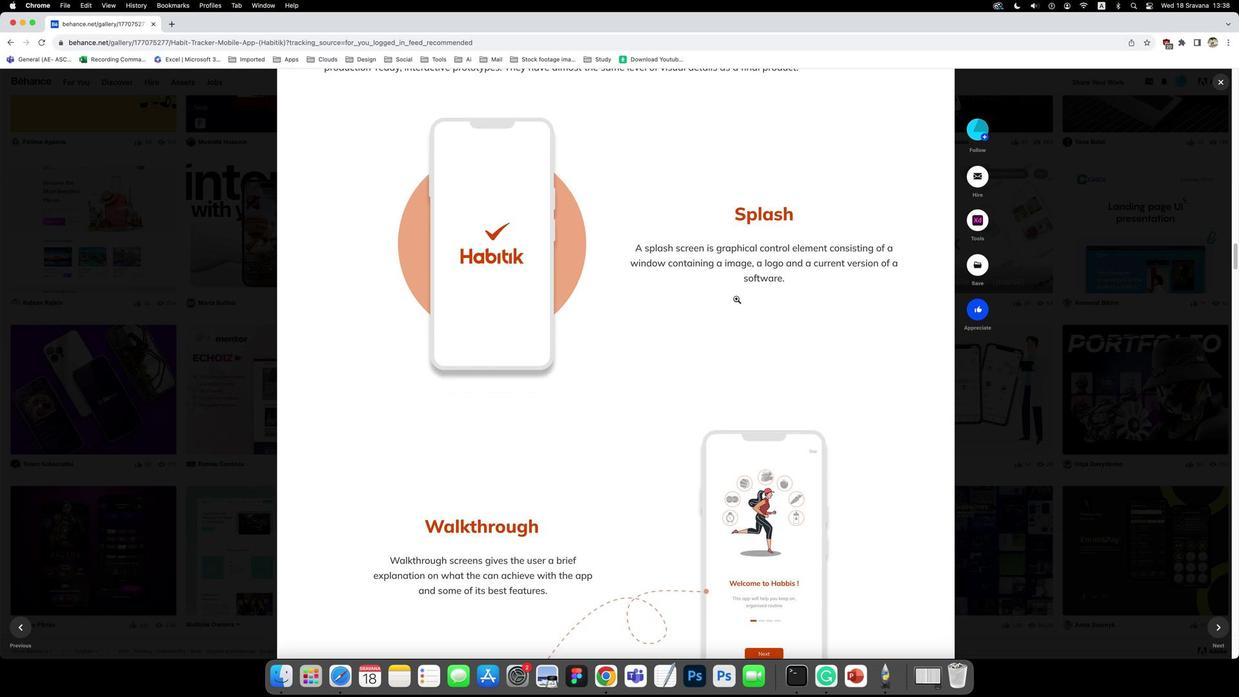 
Action: Mouse scrolled (735, 299) with delta (-1, 0)
Screenshot: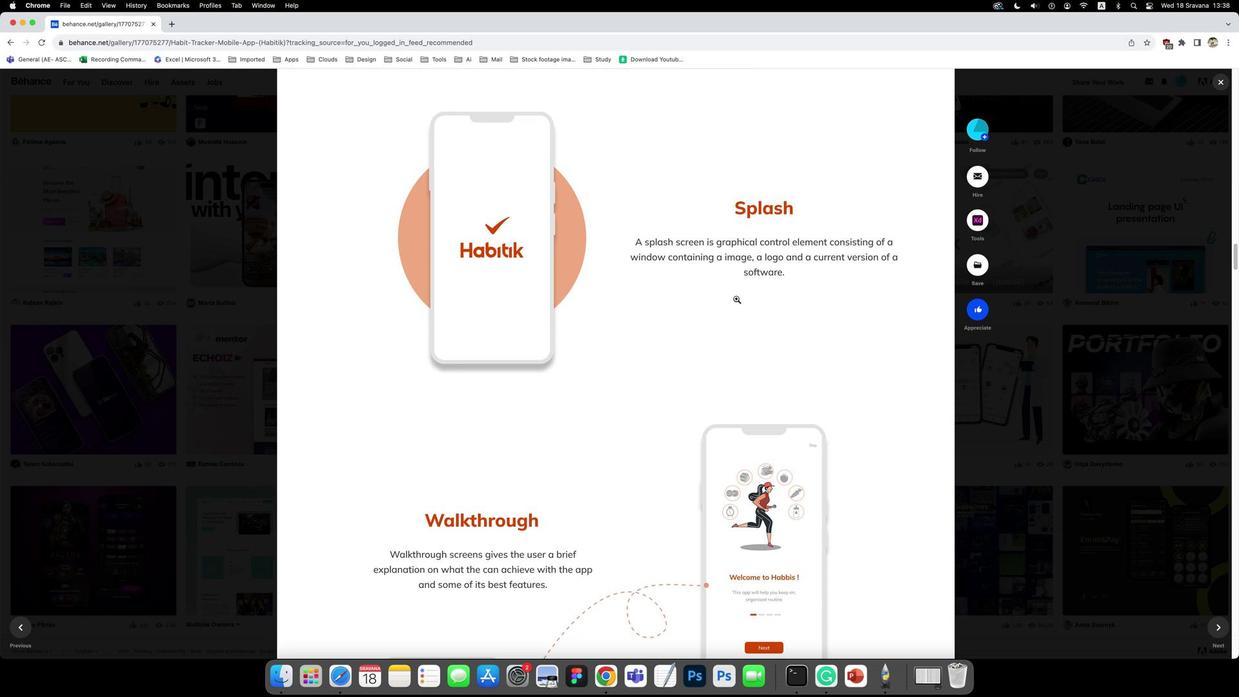 
Action: Mouse scrolled (735, 299) with delta (-1, 0)
Screenshot: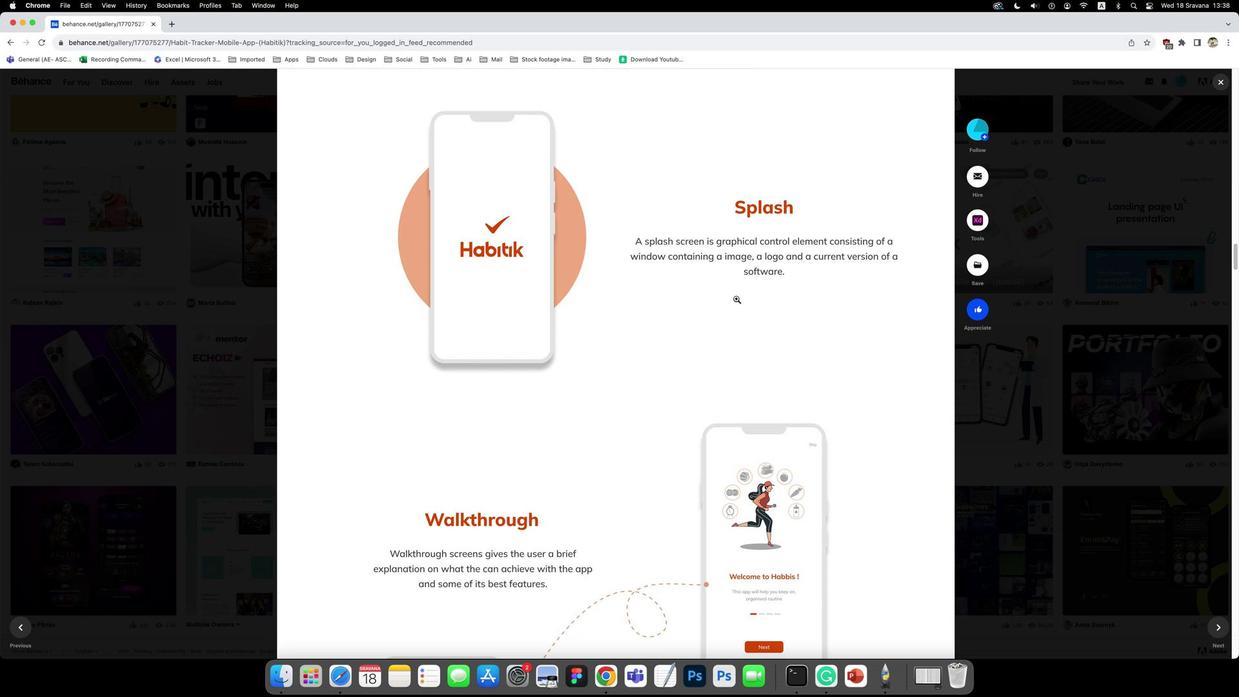 
Action: Mouse scrolled (735, 299) with delta (-1, 0)
Screenshot: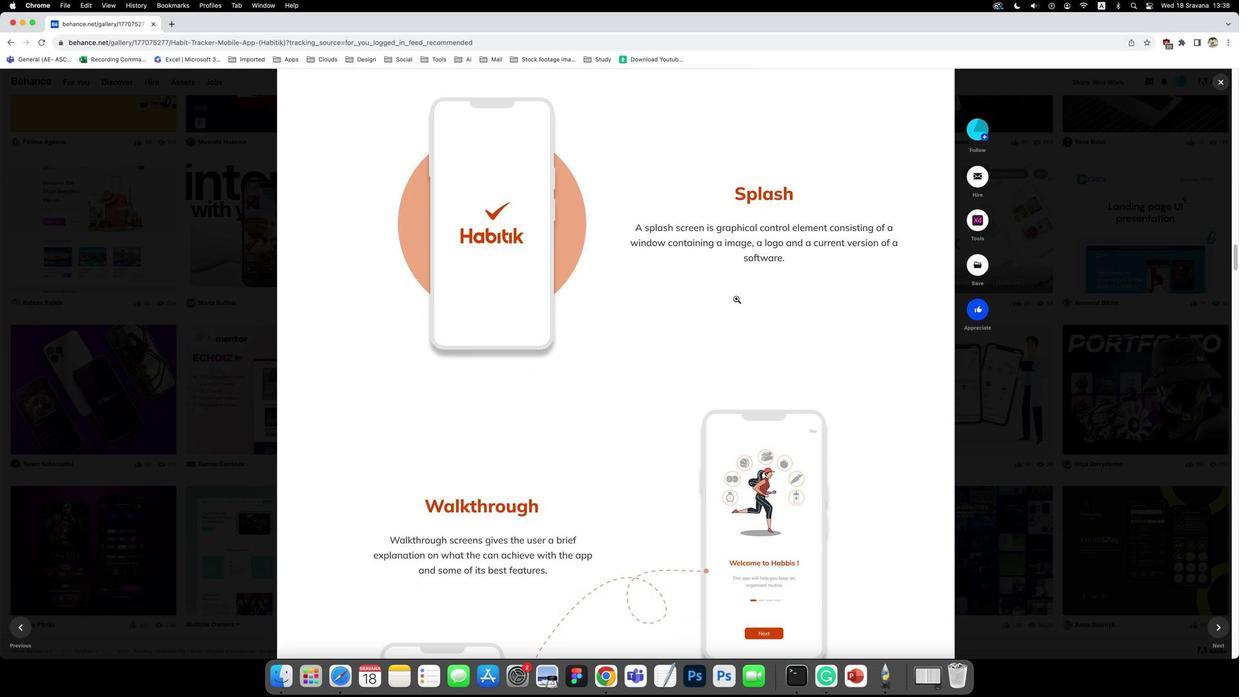 
Action: Mouse scrolled (735, 299) with delta (-1, 0)
Screenshot: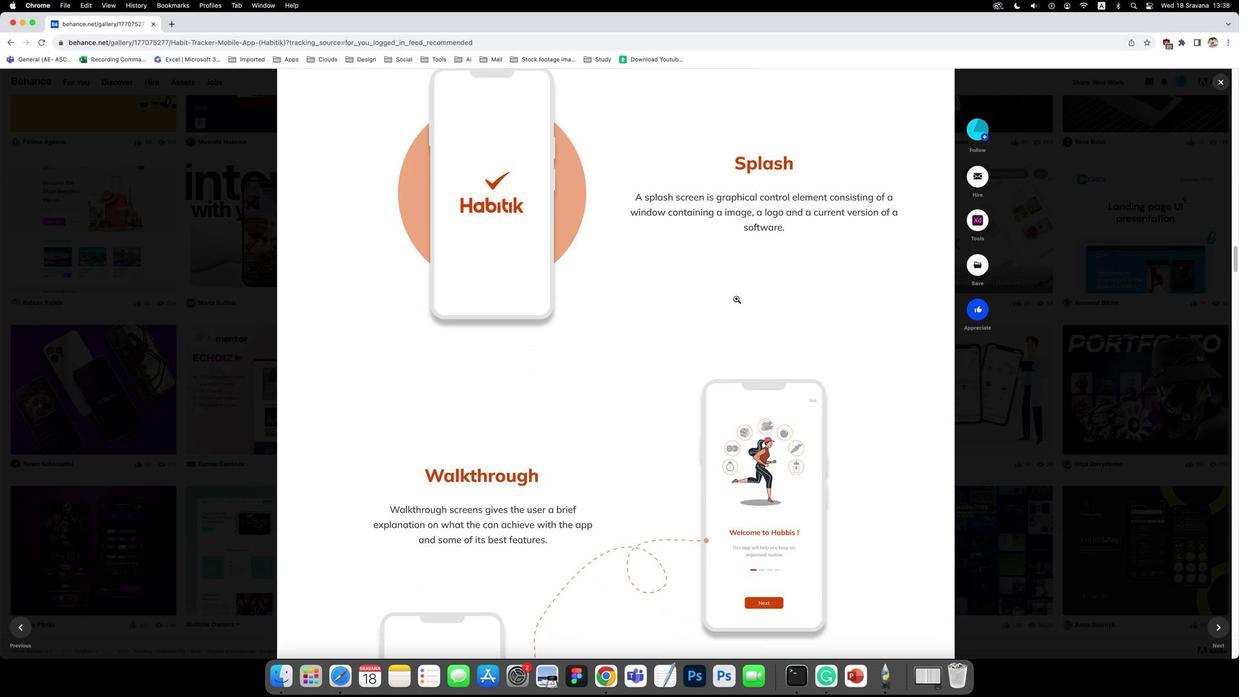 
Action: Mouse scrolled (735, 299) with delta (-1, 0)
Screenshot: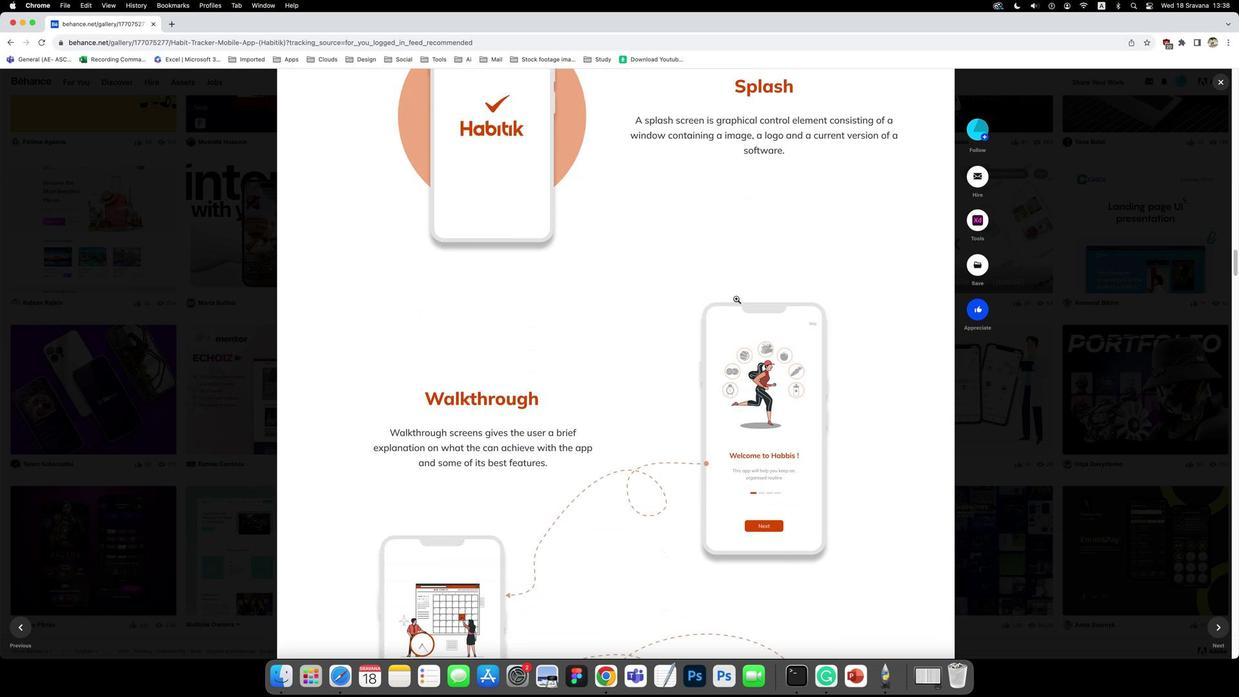 
Action: Mouse scrolled (735, 299) with delta (-1, 0)
Screenshot: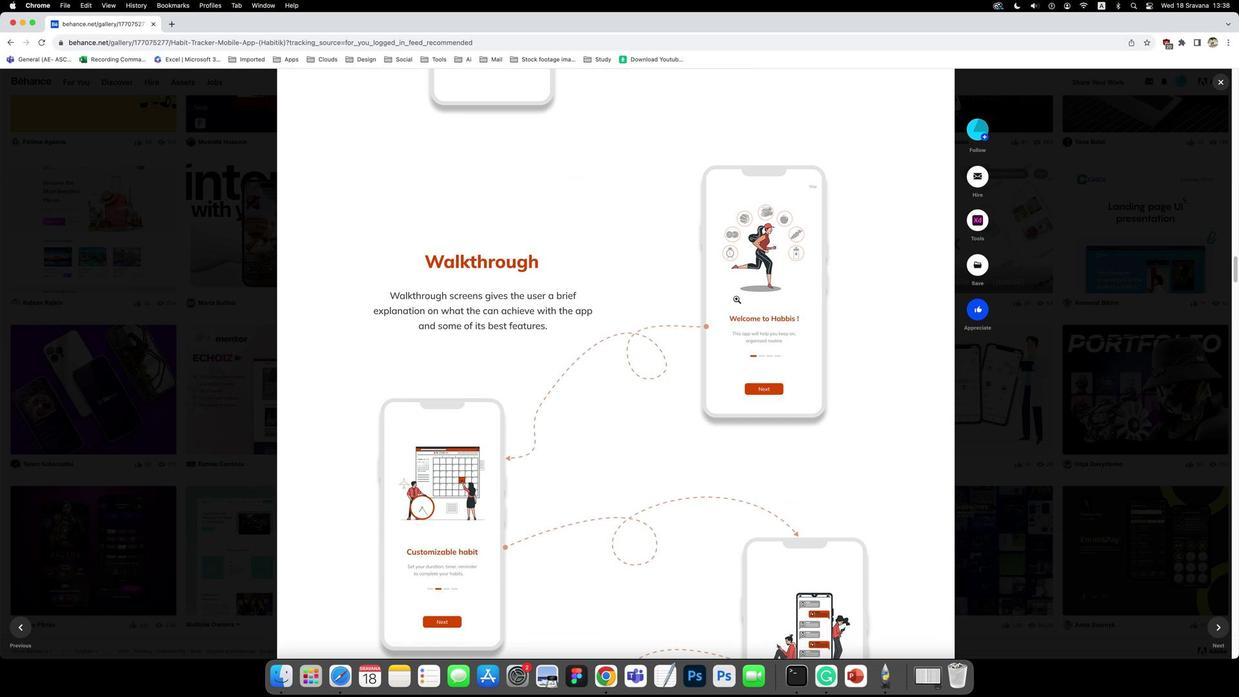 
Action: Mouse scrolled (735, 299) with delta (-1, 0)
Screenshot: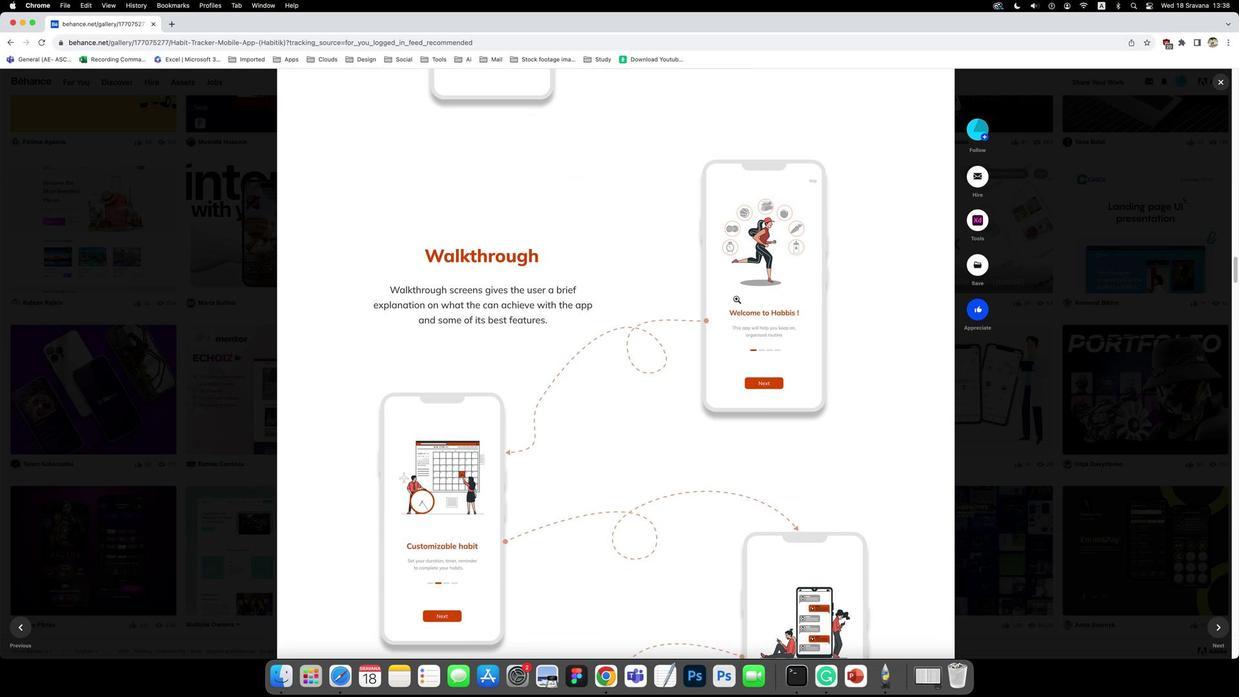 
Action: Mouse scrolled (735, 299) with delta (-1, 0)
Screenshot: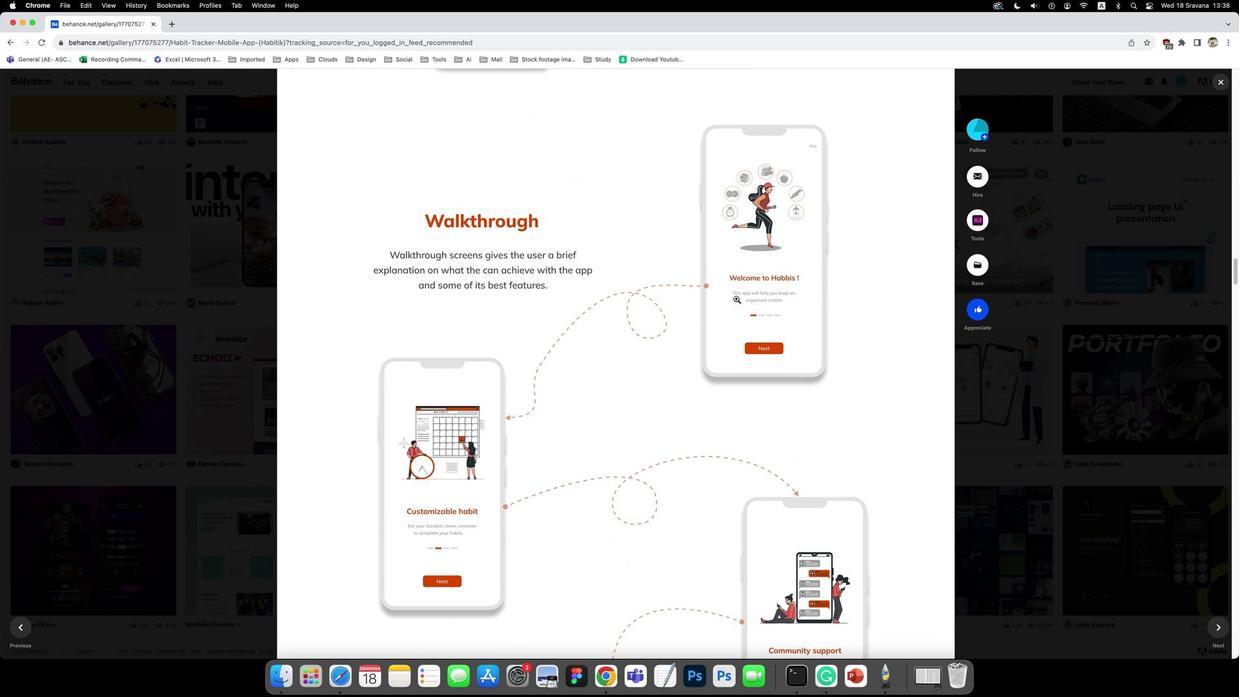 
Action: Mouse scrolled (735, 299) with delta (-1, -1)
Screenshot: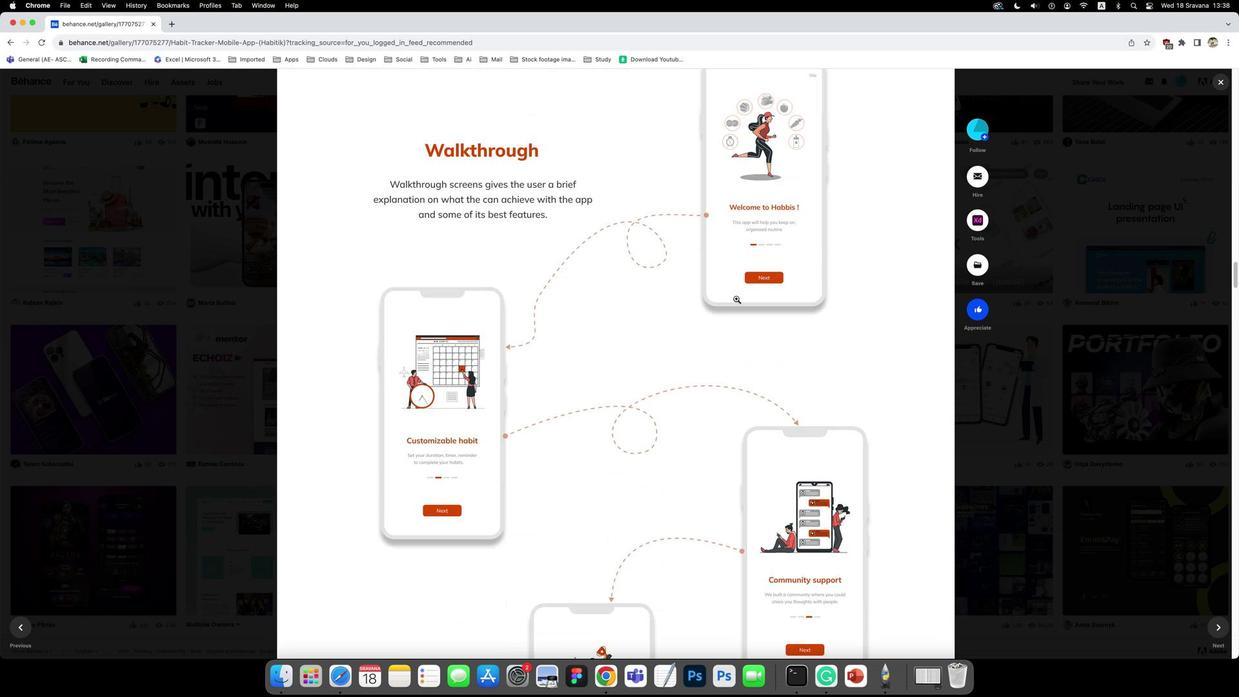 
Action: Mouse scrolled (735, 299) with delta (-1, -2)
Screenshot: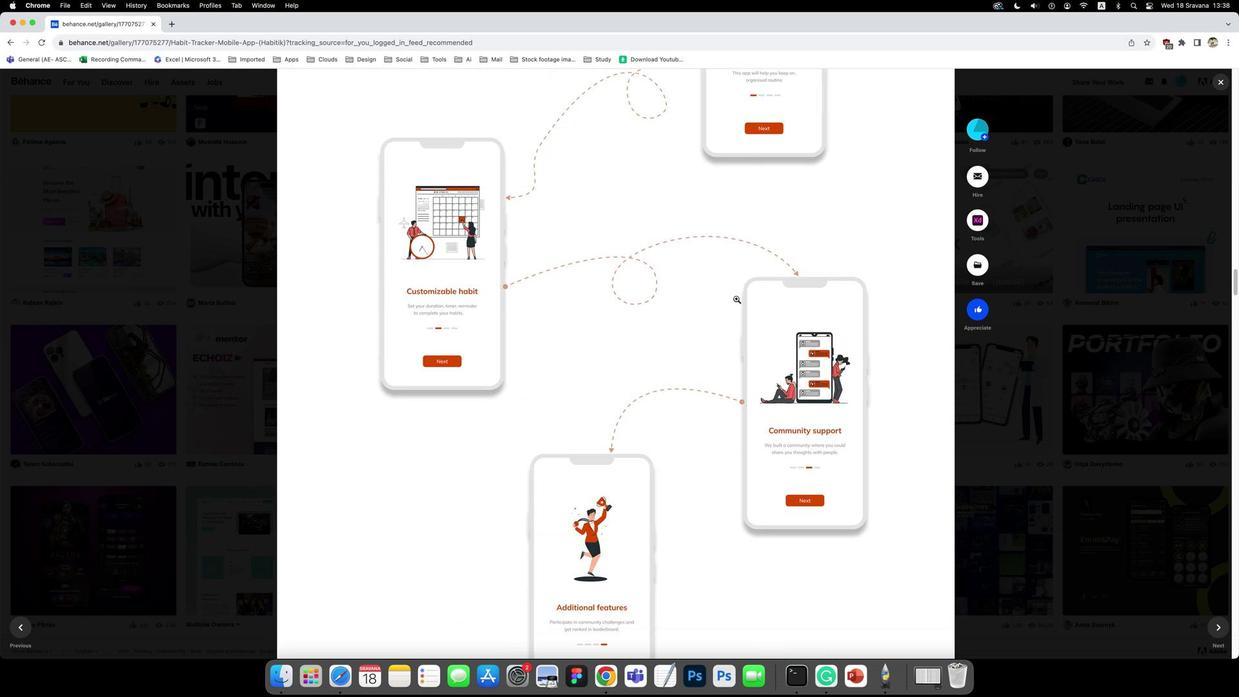 
Action: Mouse scrolled (735, 299) with delta (-1, 0)
Screenshot: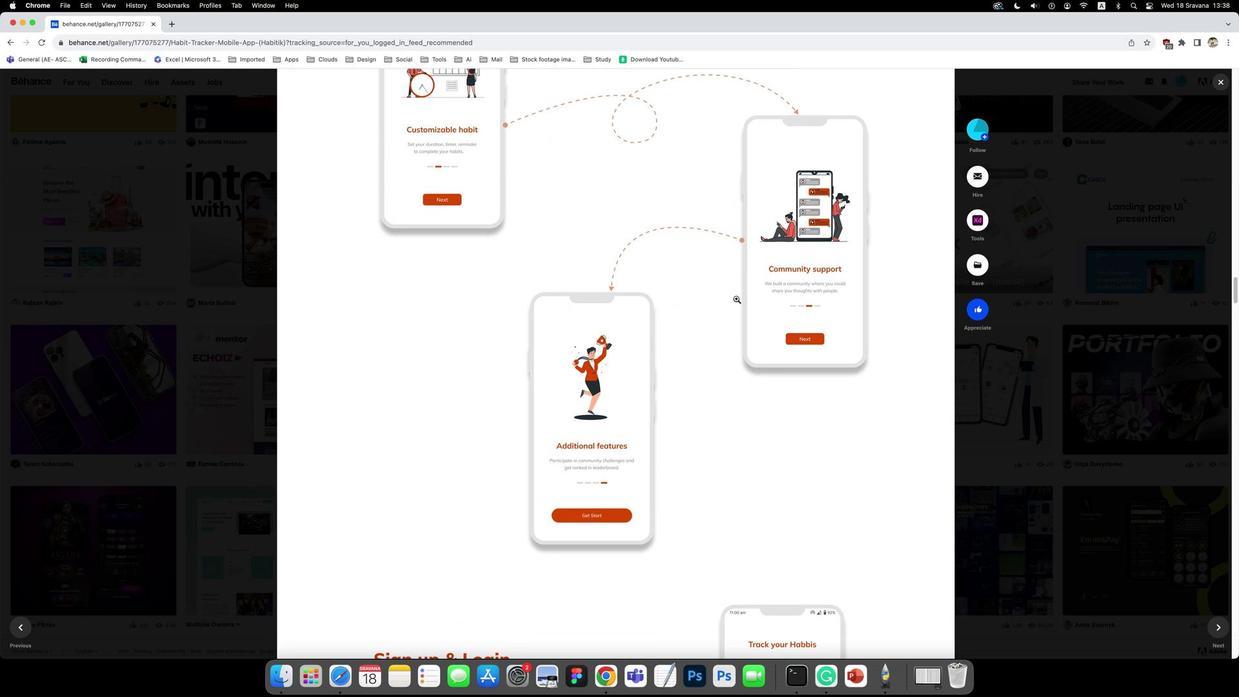
Action: Mouse scrolled (735, 299) with delta (-1, 0)
Screenshot: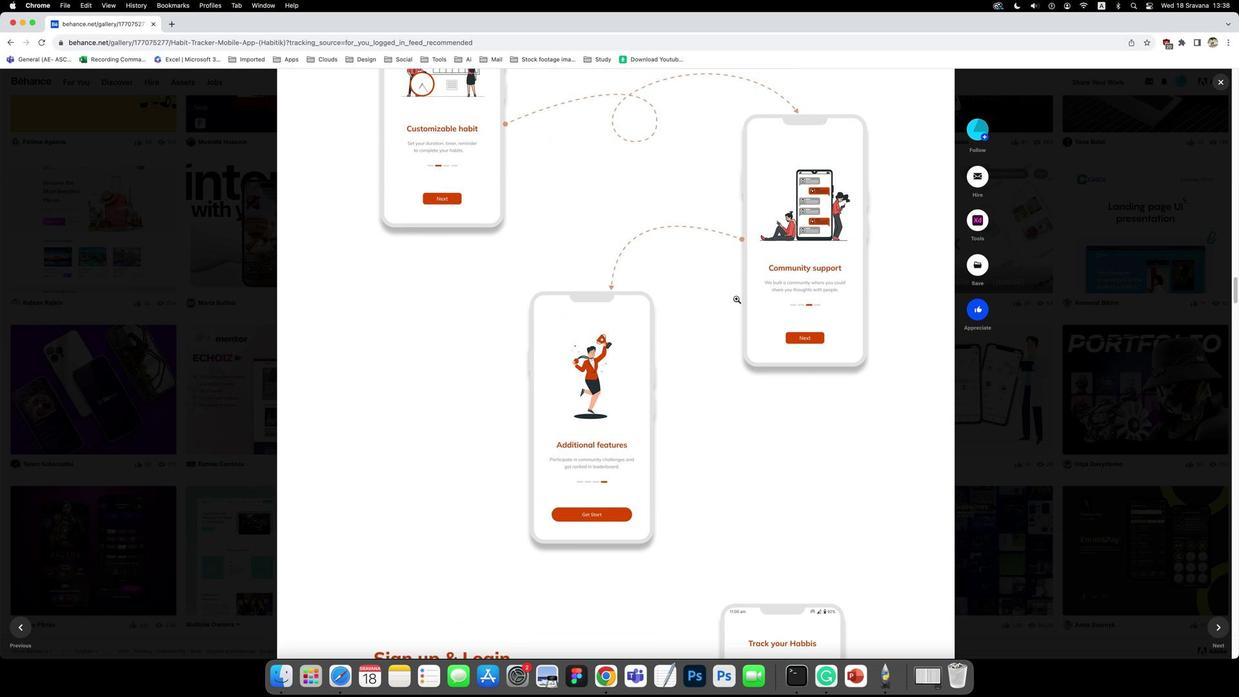 
Action: Mouse scrolled (735, 299) with delta (-1, -1)
Screenshot: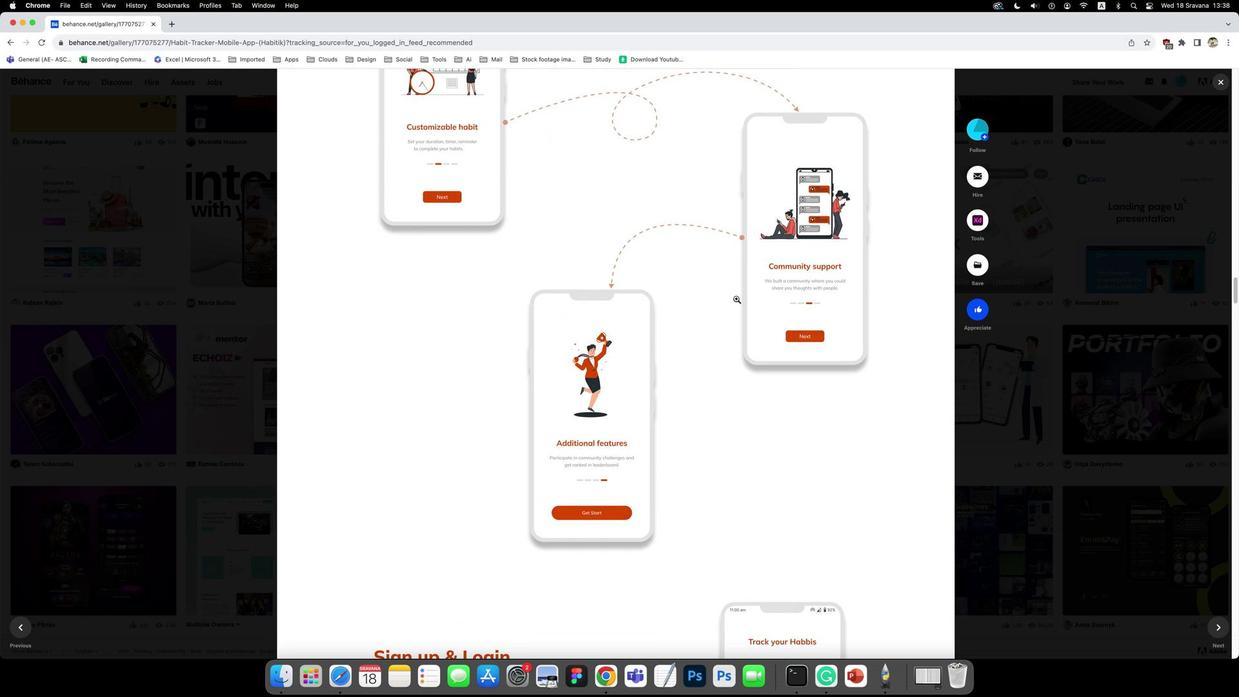 
Action: Mouse scrolled (735, 299) with delta (-1, 0)
Screenshot: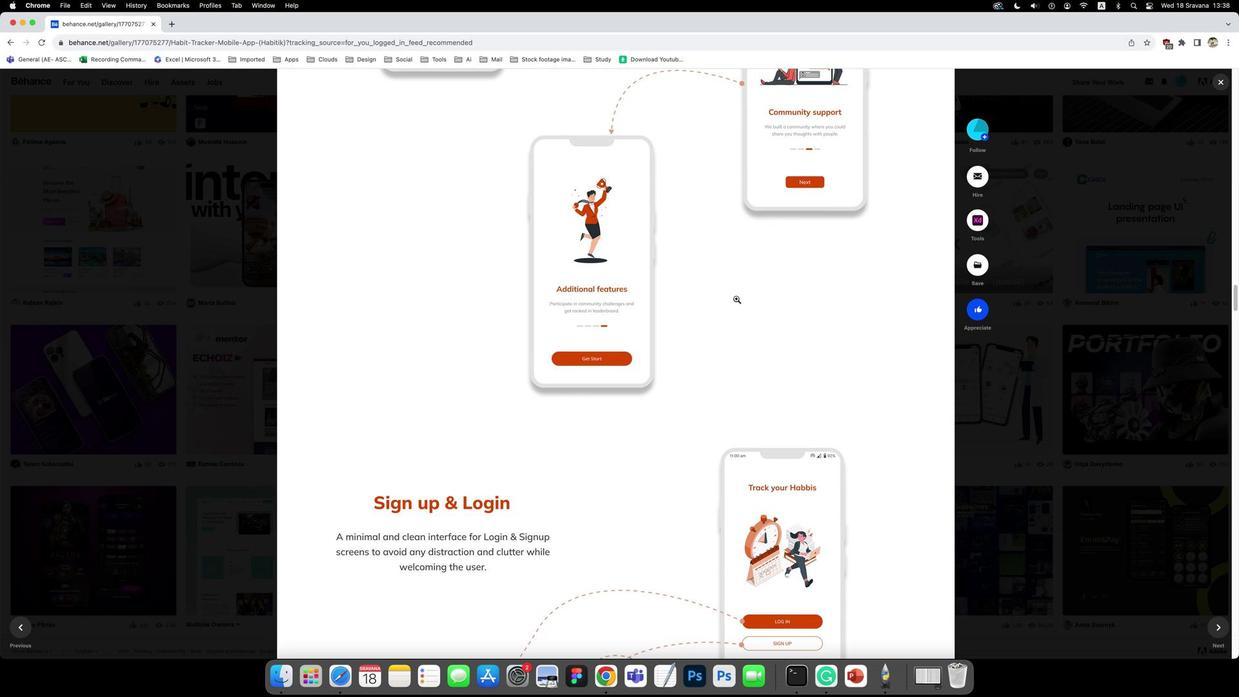 
Action: Mouse scrolled (735, 299) with delta (-1, 0)
Screenshot: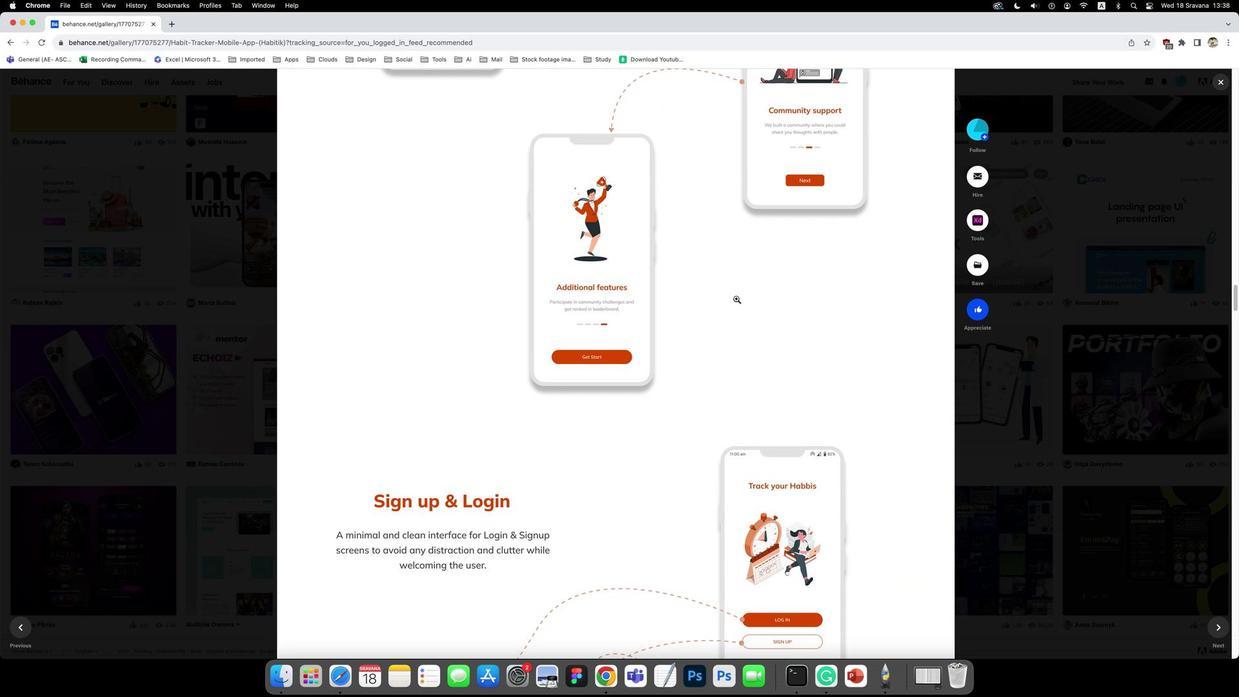 
Action: Mouse scrolled (735, 299) with delta (-1, -1)
Screenshot: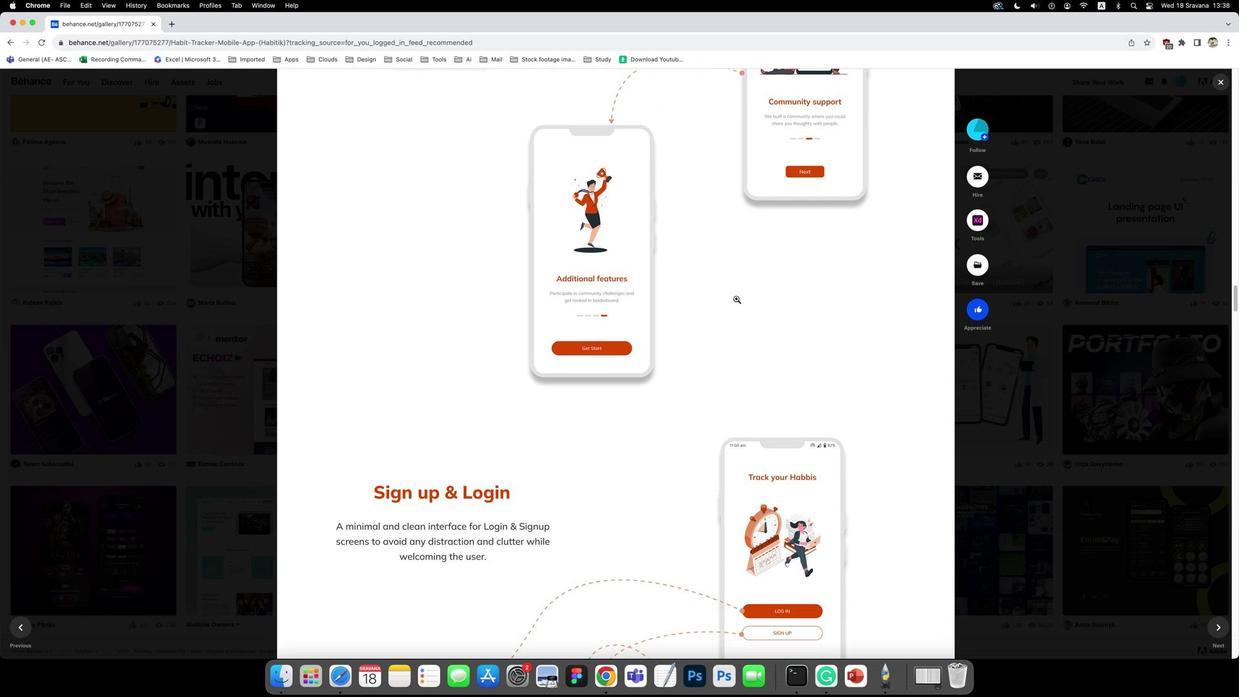 
Action: Mouse scrolled (735, 299) with delta (-1, -3)
Screenshot: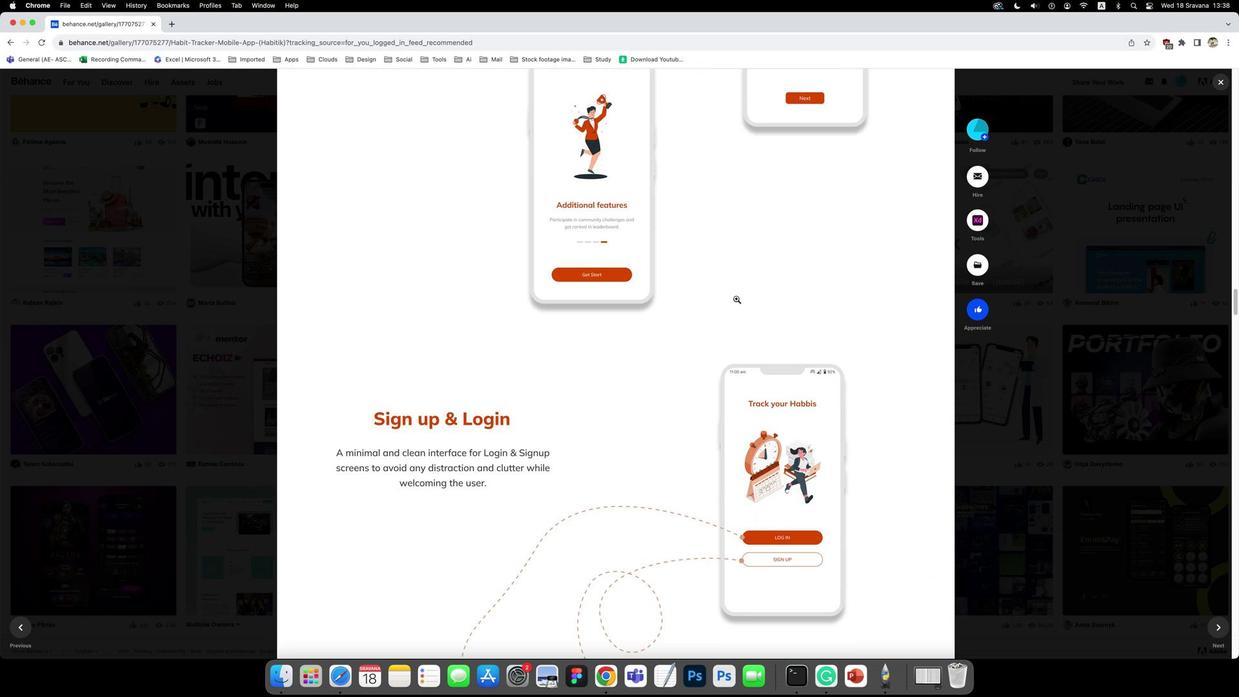 
Action: Mouse scrolled (735, 299) with delta (-1, 0)
Screenshot: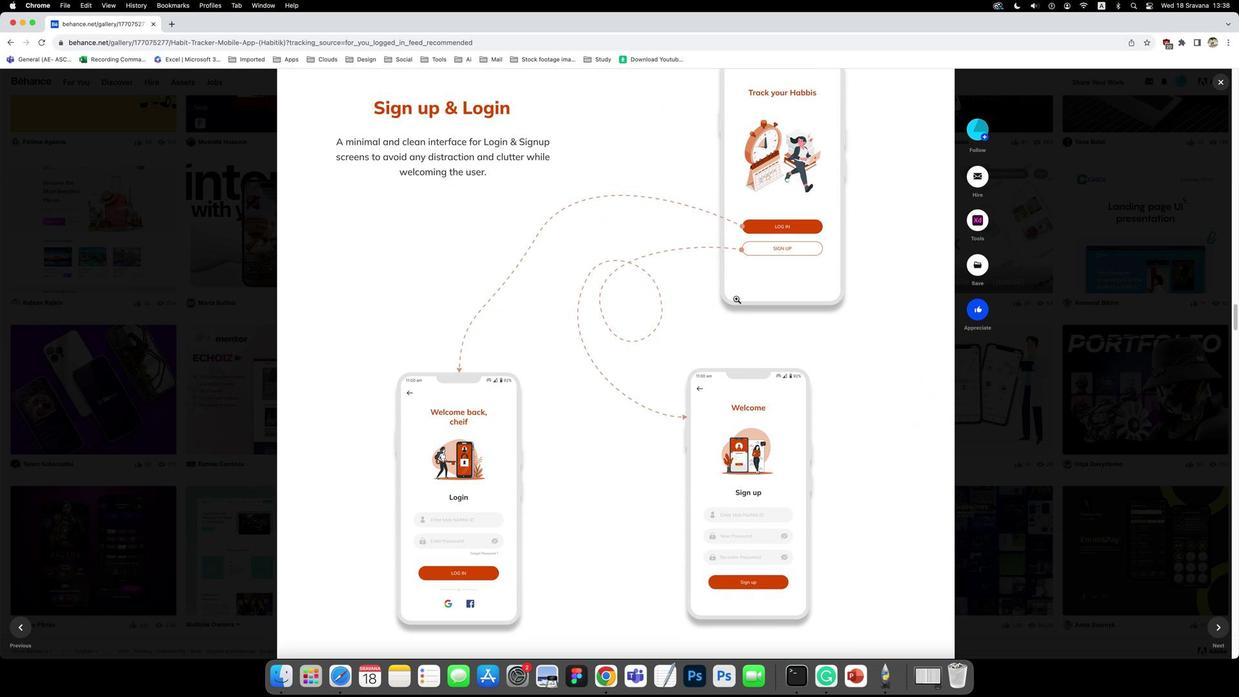 
Action: Mouse scrolled (735, 299) with delta (-1, 0)
Screenshot: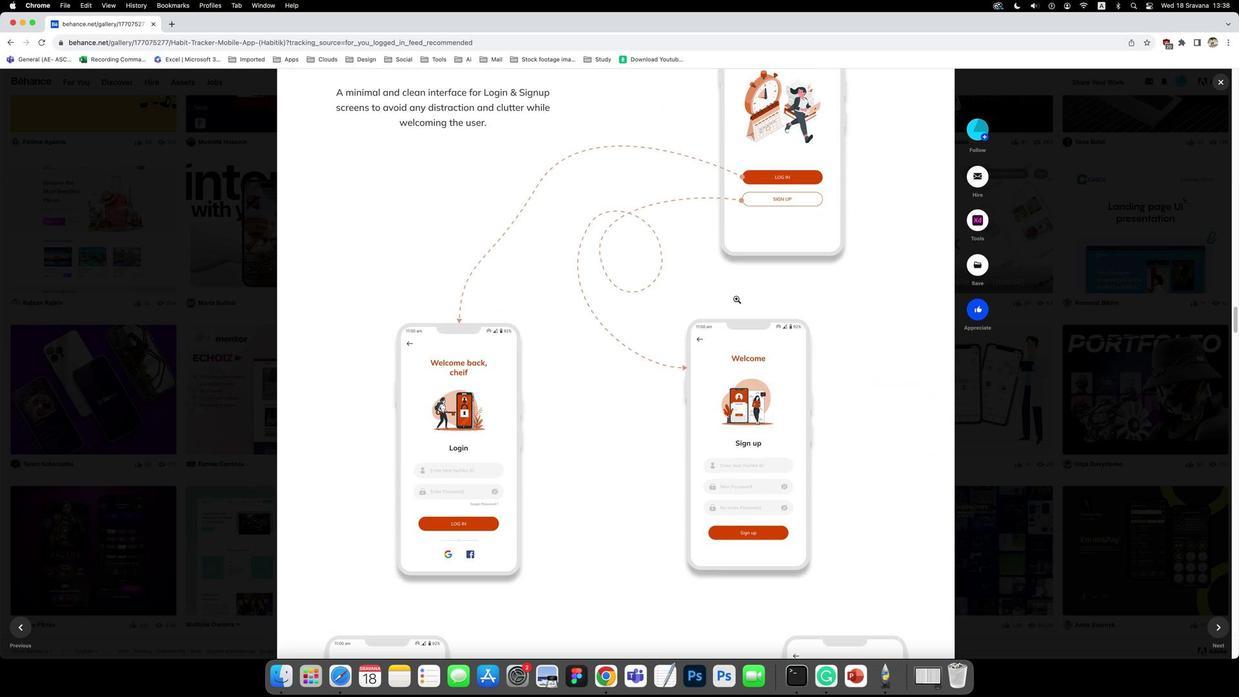 
Action: Mouse scrolled (735, 299) with delta (-1, -2)
Screenshot: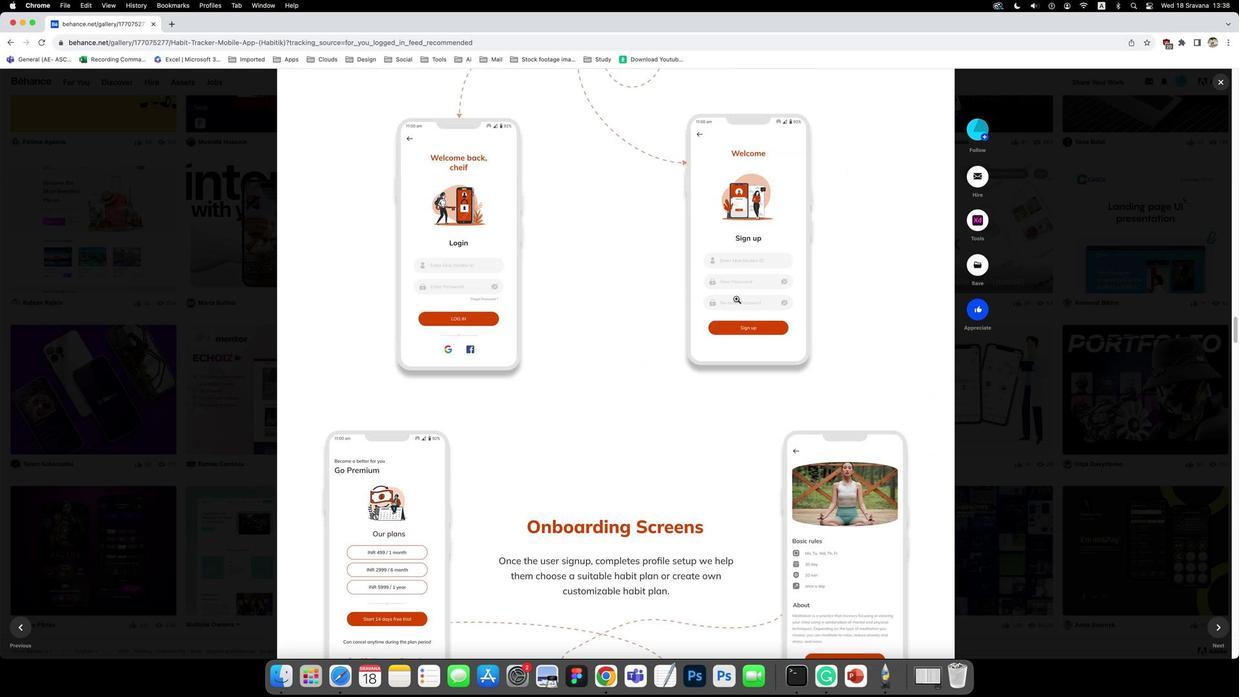 
Action: Mouse scrolled (735, 299) with delta (-1, -4)
Screenshot: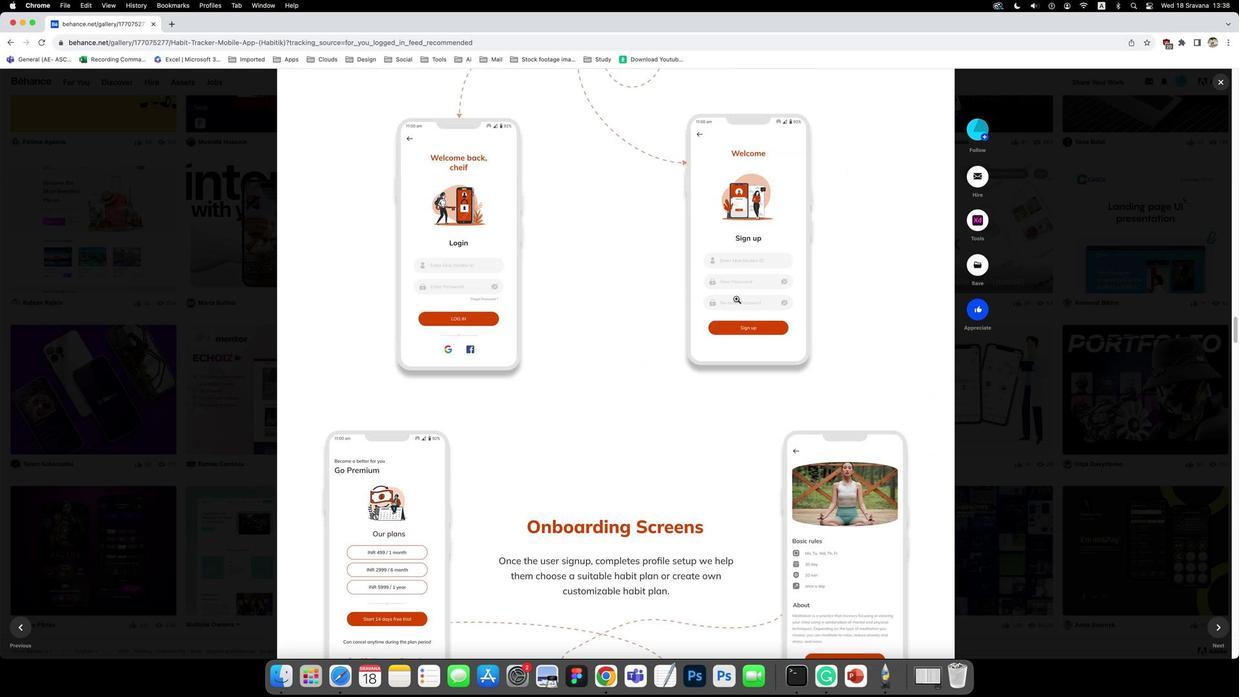 
Action: Mouse scrolled (735, 299) with delta (-1, -5)
Screenshot: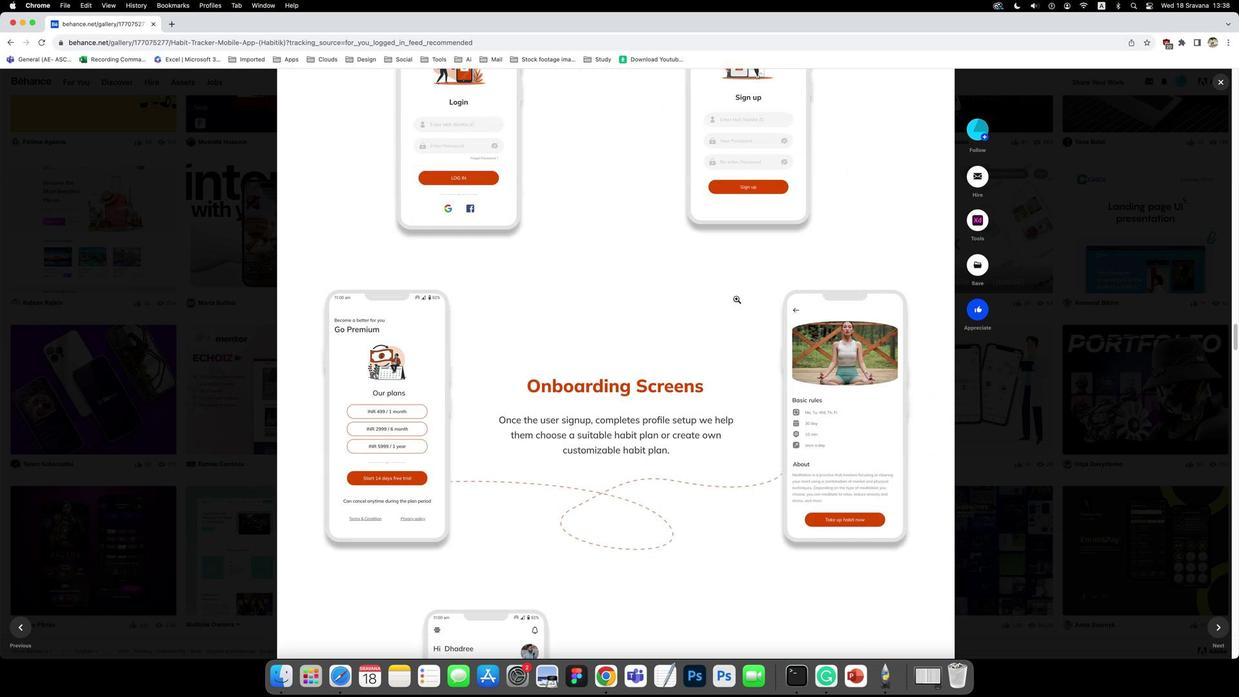 
Action: Mouse scrolled (735, 299) with delta (-1, 0)
Screenshot: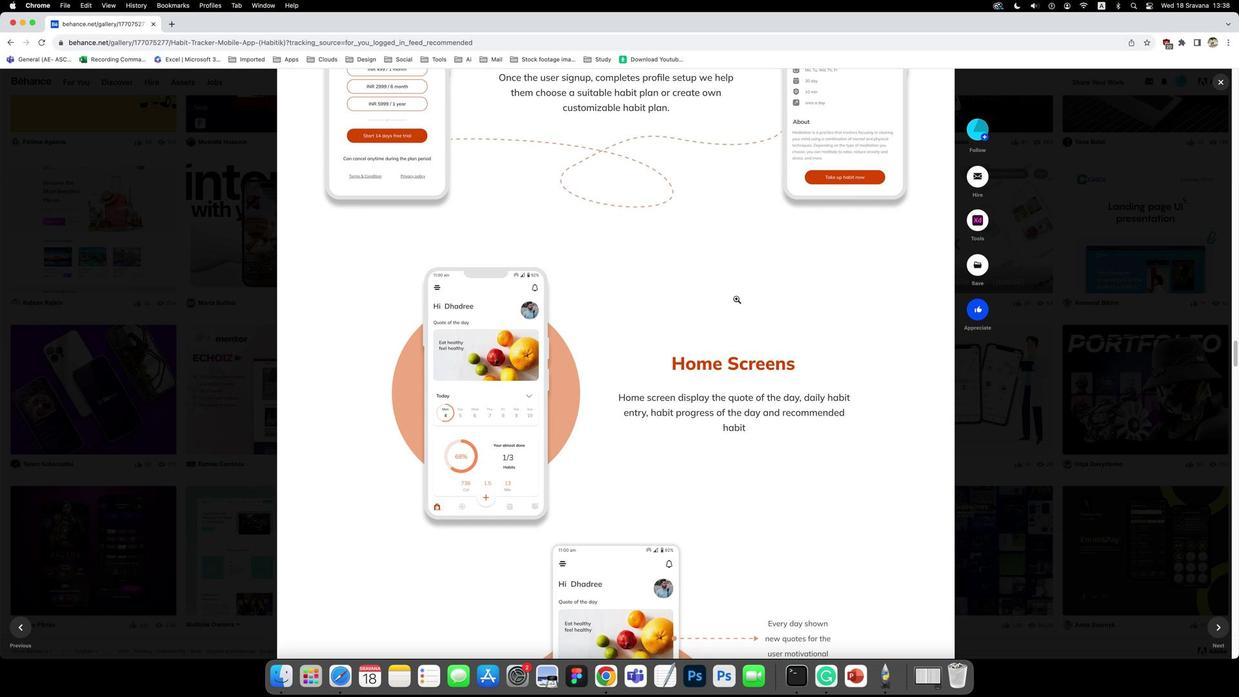
Action: Mouse scrolled (735, 299) with delta (-1, 0)
Screenshot: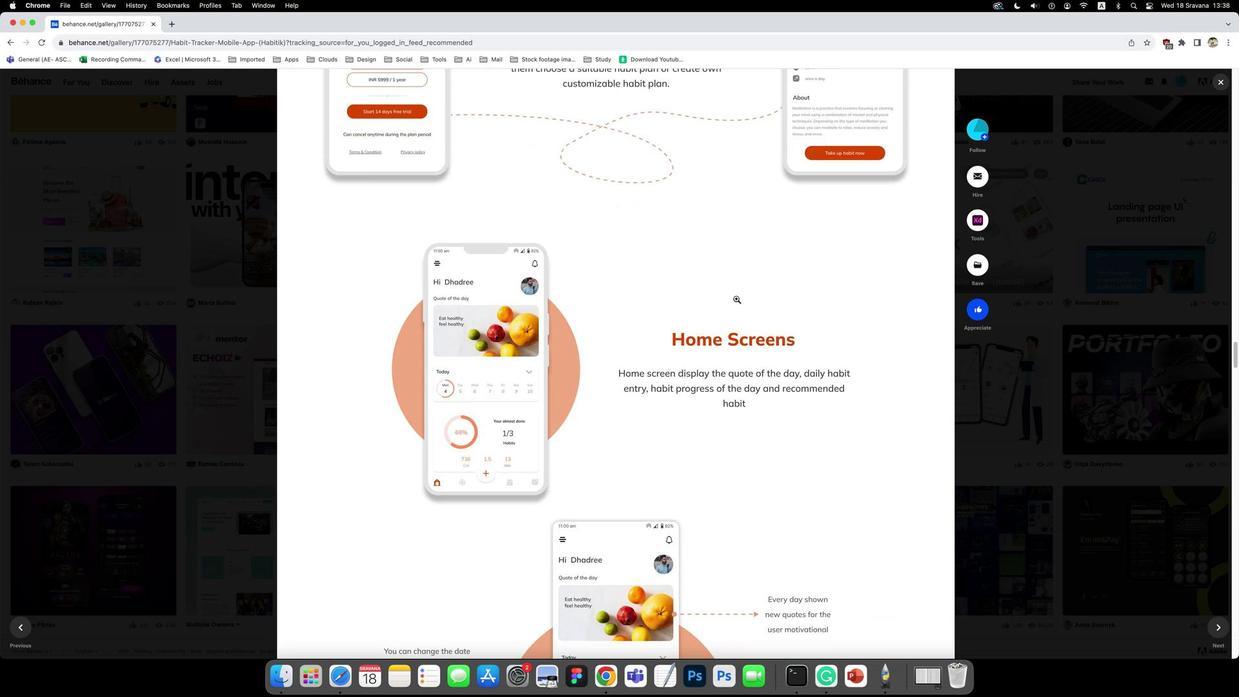 
Action: Mouse scrolled (735, 299) with delta (-1, -1)
Screenshot: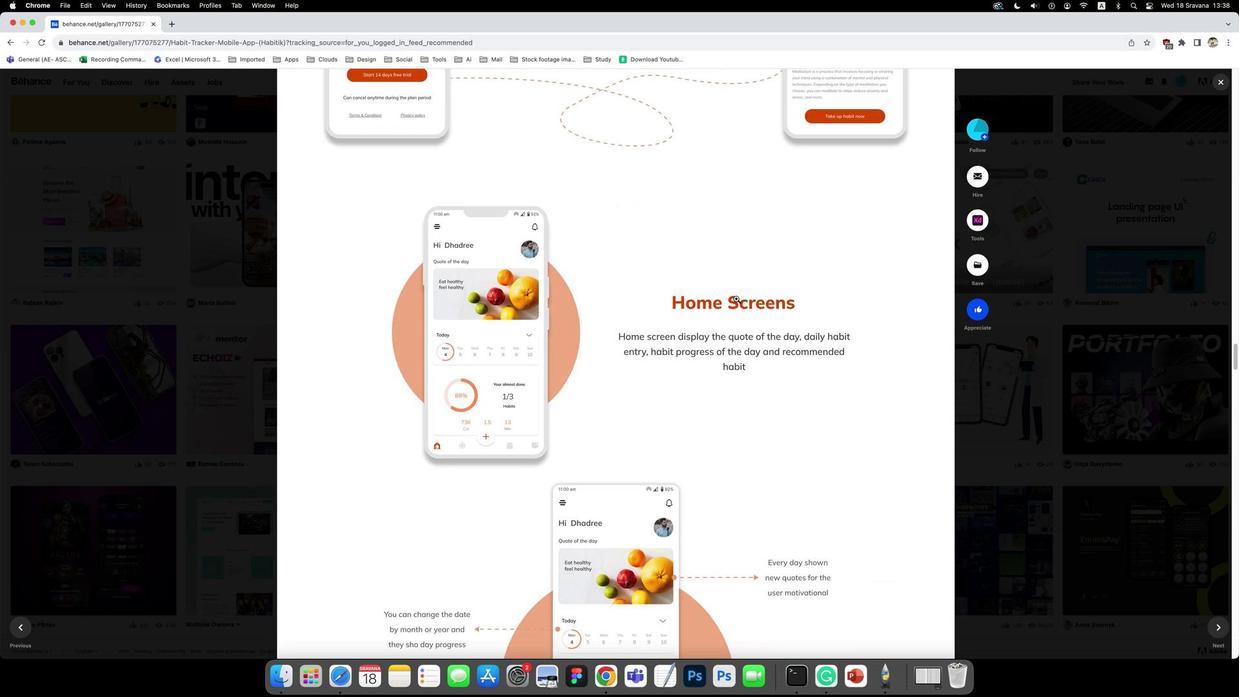 
Action: Mouse scrolled (735, 299) with delta (-1, 0)
Screenshot: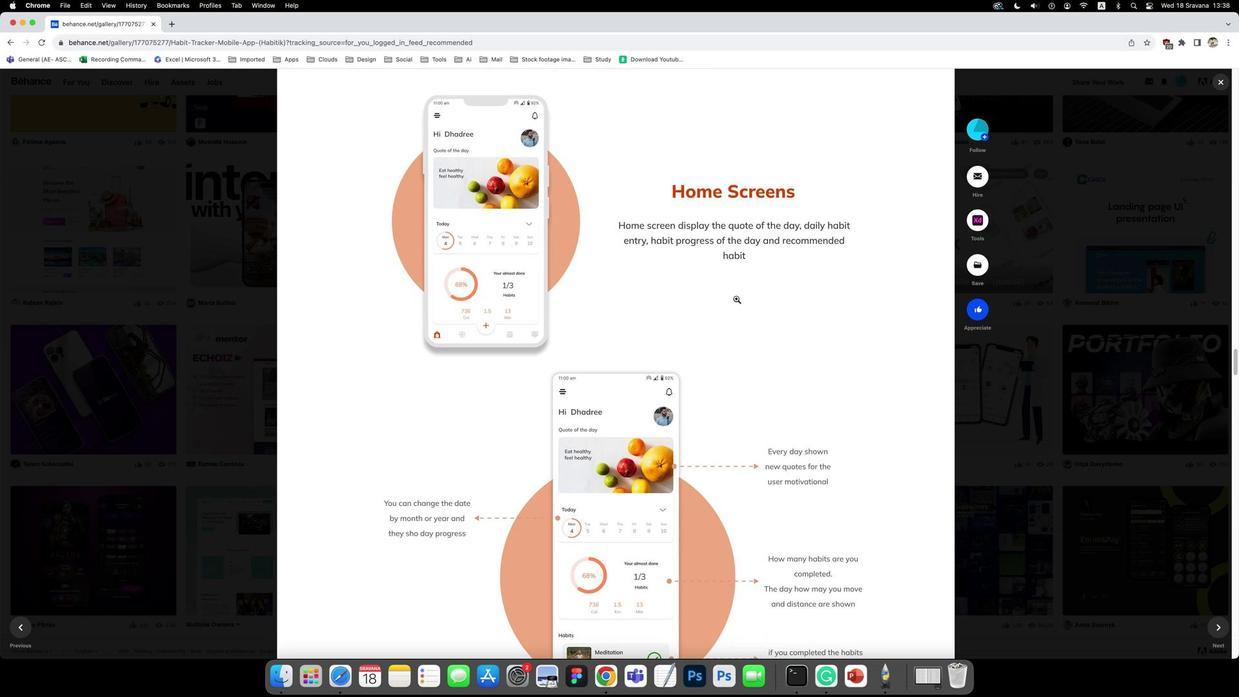 
Action: Mouse scrolled (735, 299) with delta (-1, 0)
Screenshot: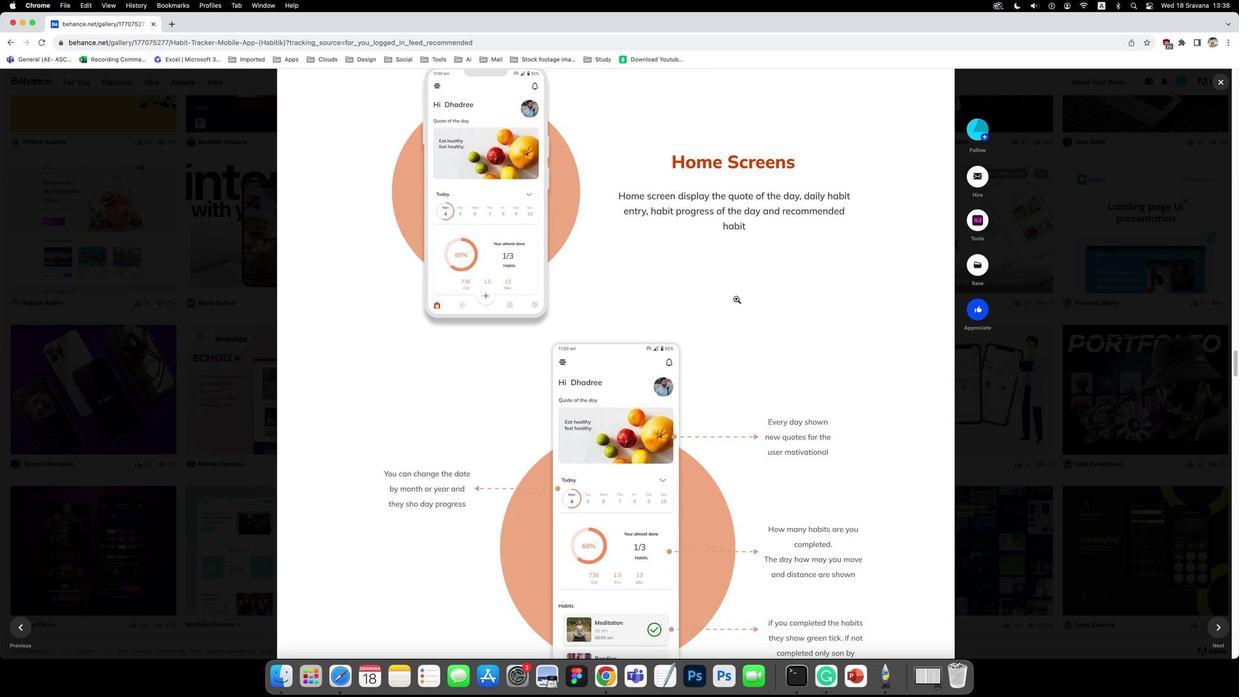 
Action: Mouse scrolled (735, 299) with delta (-1, -1)
Screenshot: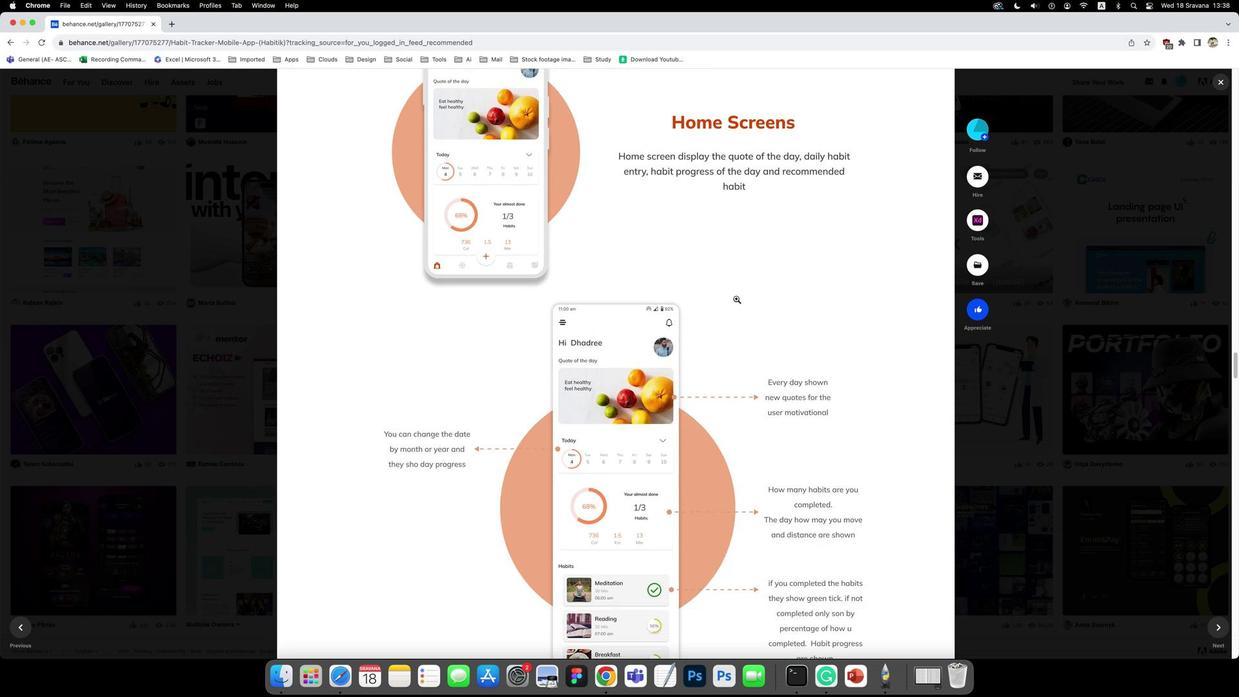 
Action: Mouse scrolled (735, 299) with delta (-1, -3)
Screenshot: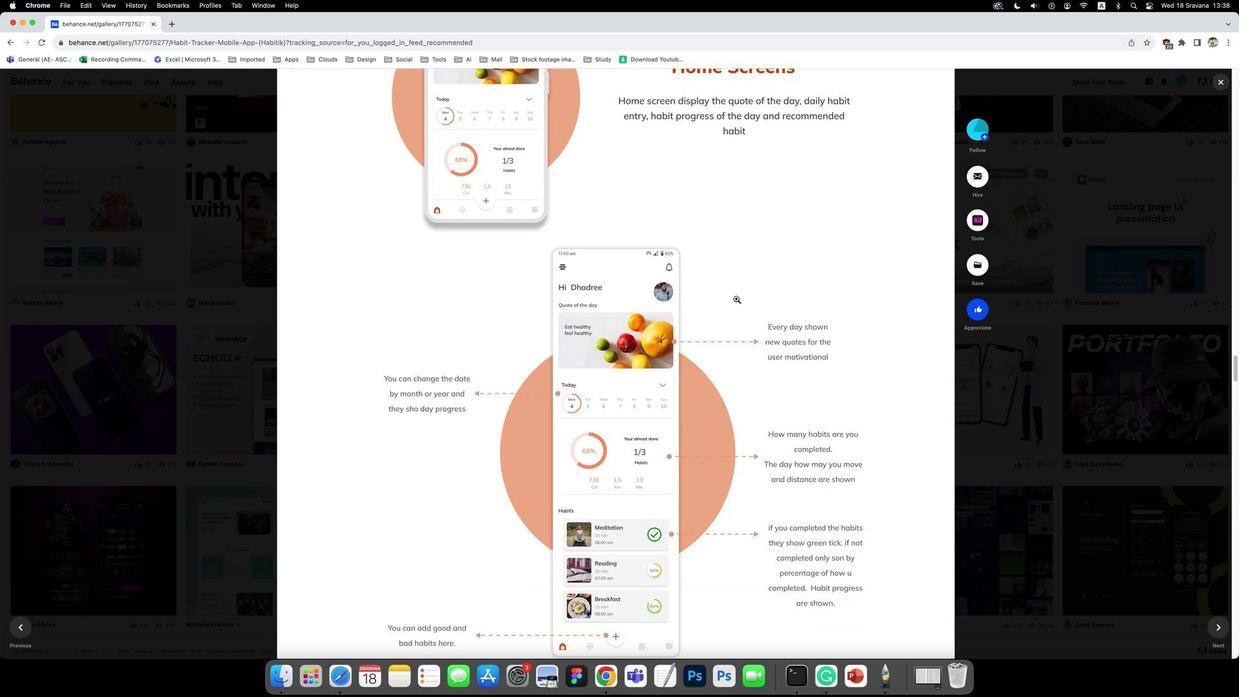 
Action: Mouse scrolled (735, 299) with delta (-1, 0)
Screenshot: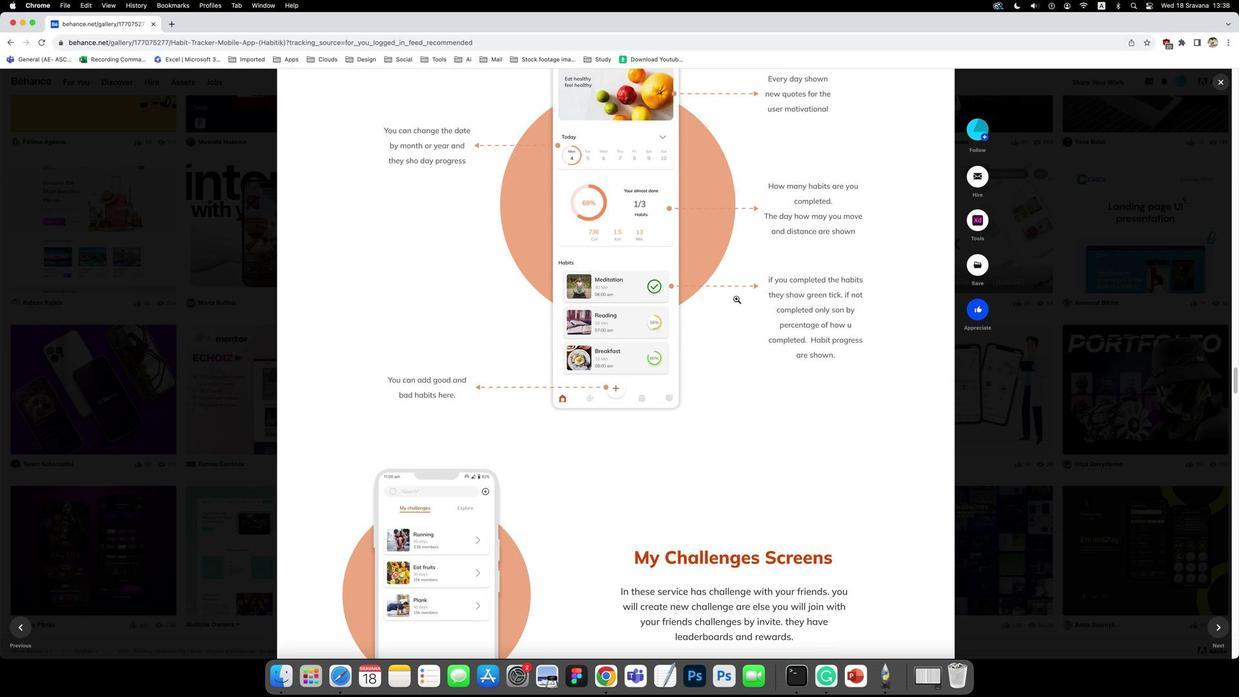 
Action: Mouse scrolled (735, 299) with delta (-1, 0)
Screenshot: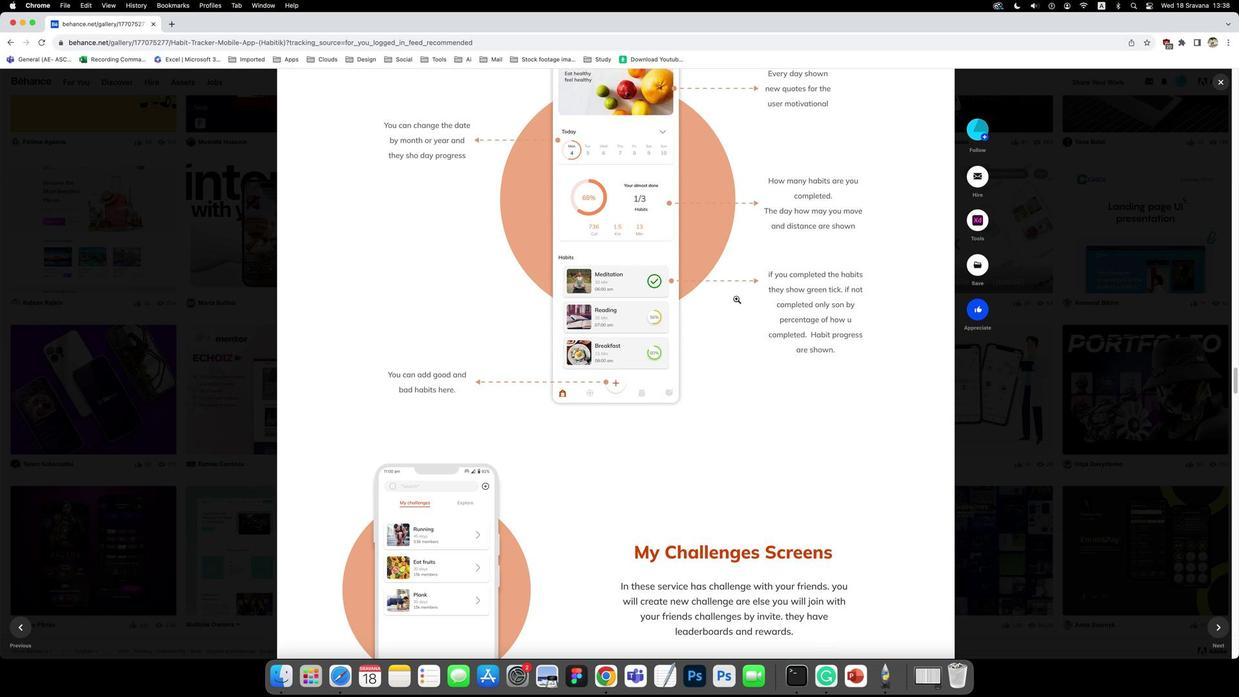 
Action: Mouse scrolled (735, 299) with delta (-1, 0)
Screenshot: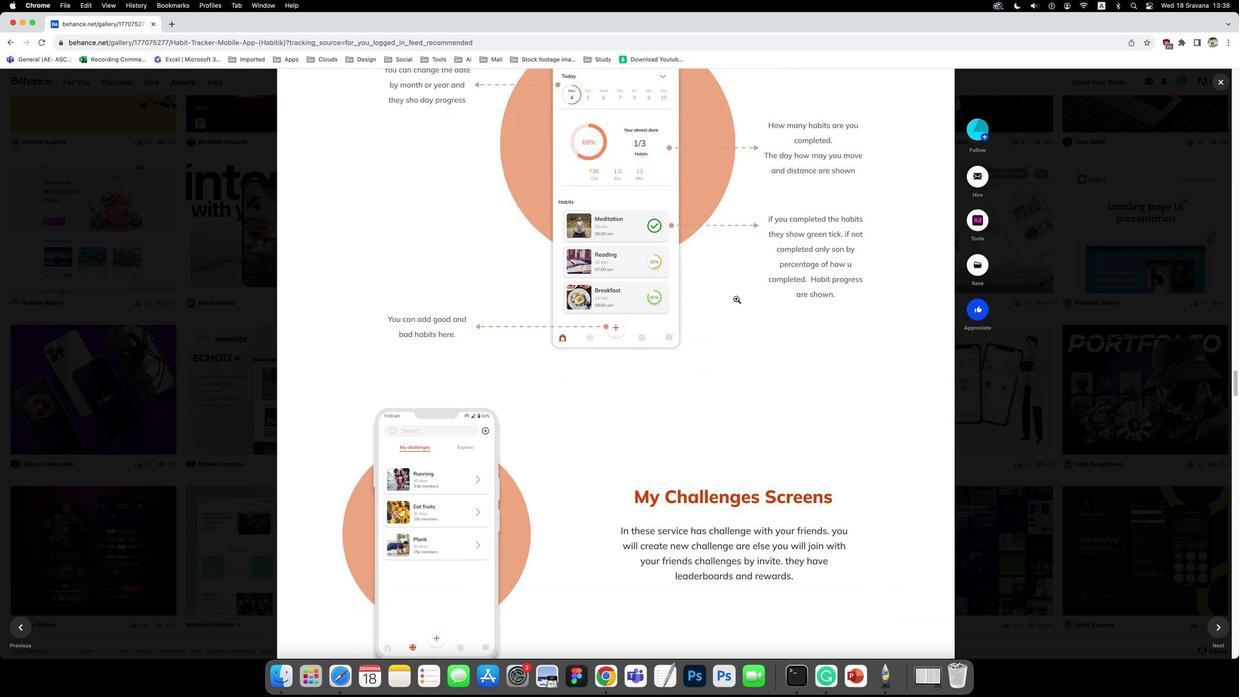 
Action: Mouse scrolled (735, 299) with delta (-1, 0)
Screenshot: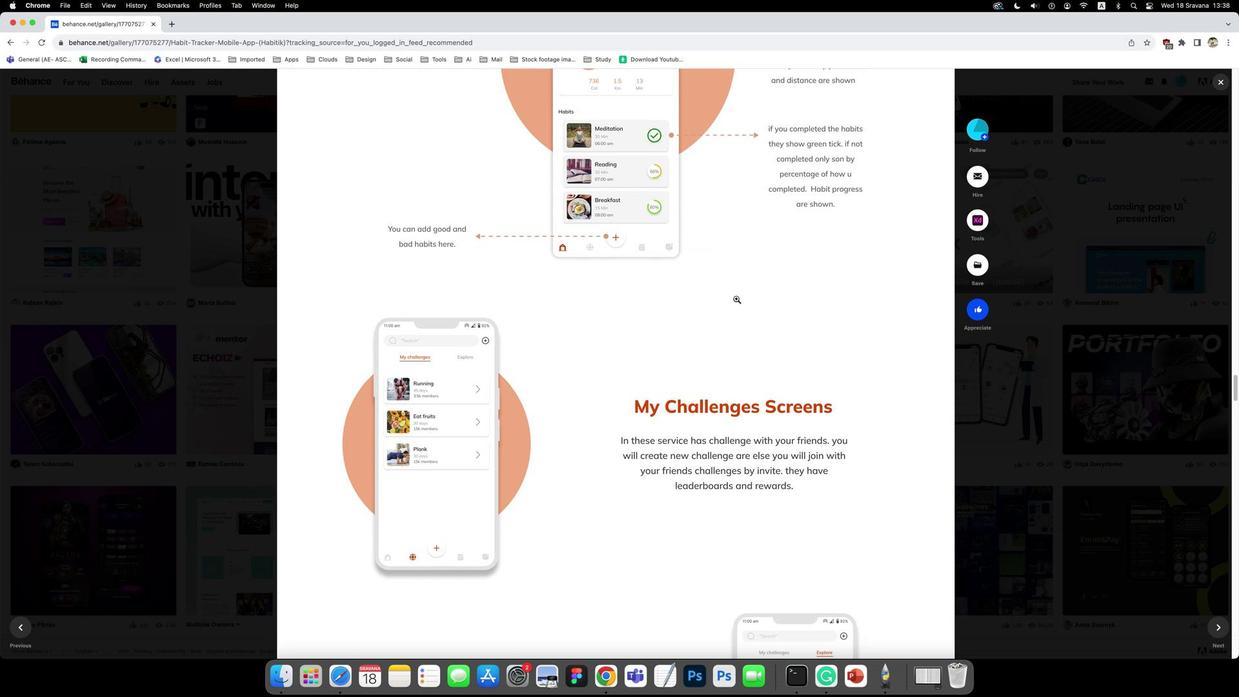 
Action: Mouse scrolled (735, 299) with delta (-1, 0)
Screenshot: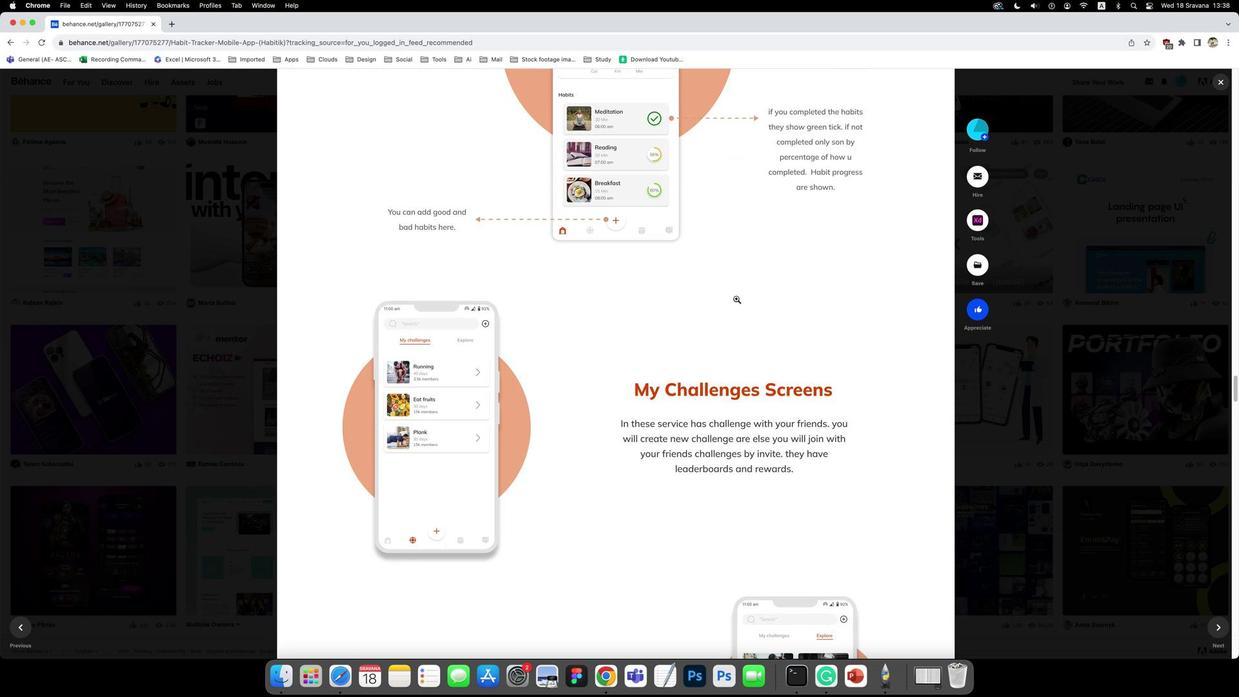 
Action: Mouse scrolled (735, 299) with delta (-1, -1)
Screenshot: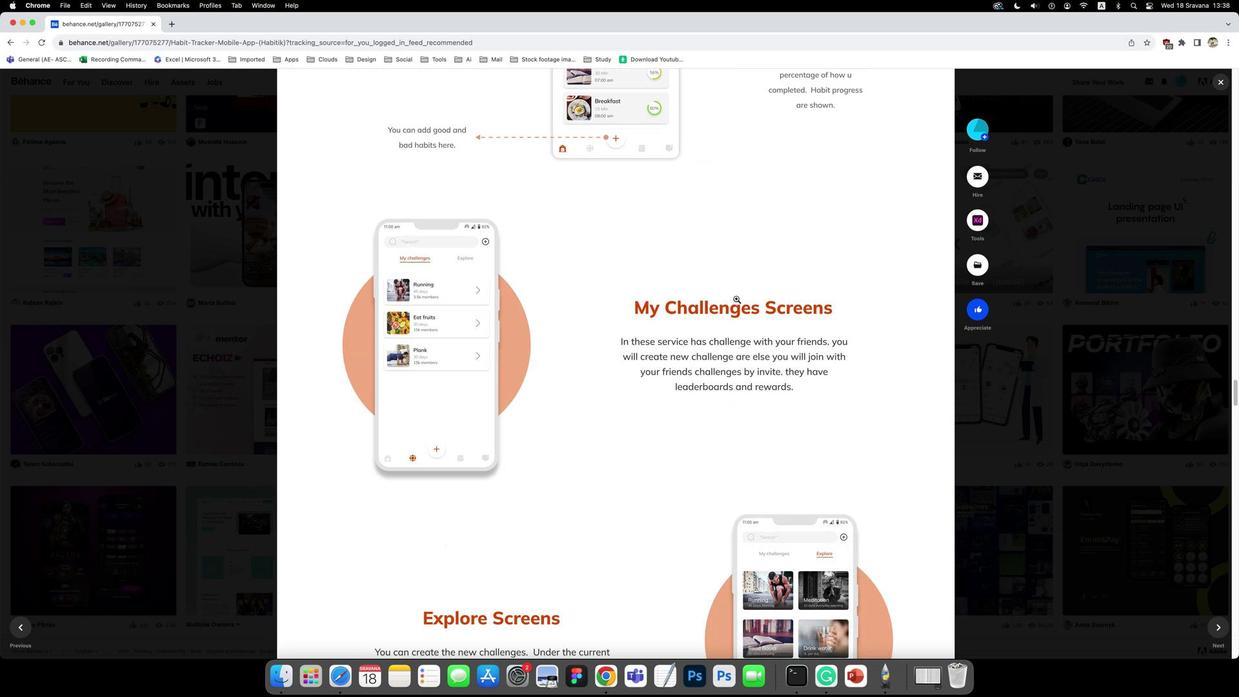 
Action: Mouse scrolled (735, 299) with delta (-1, -2)
Screenshot: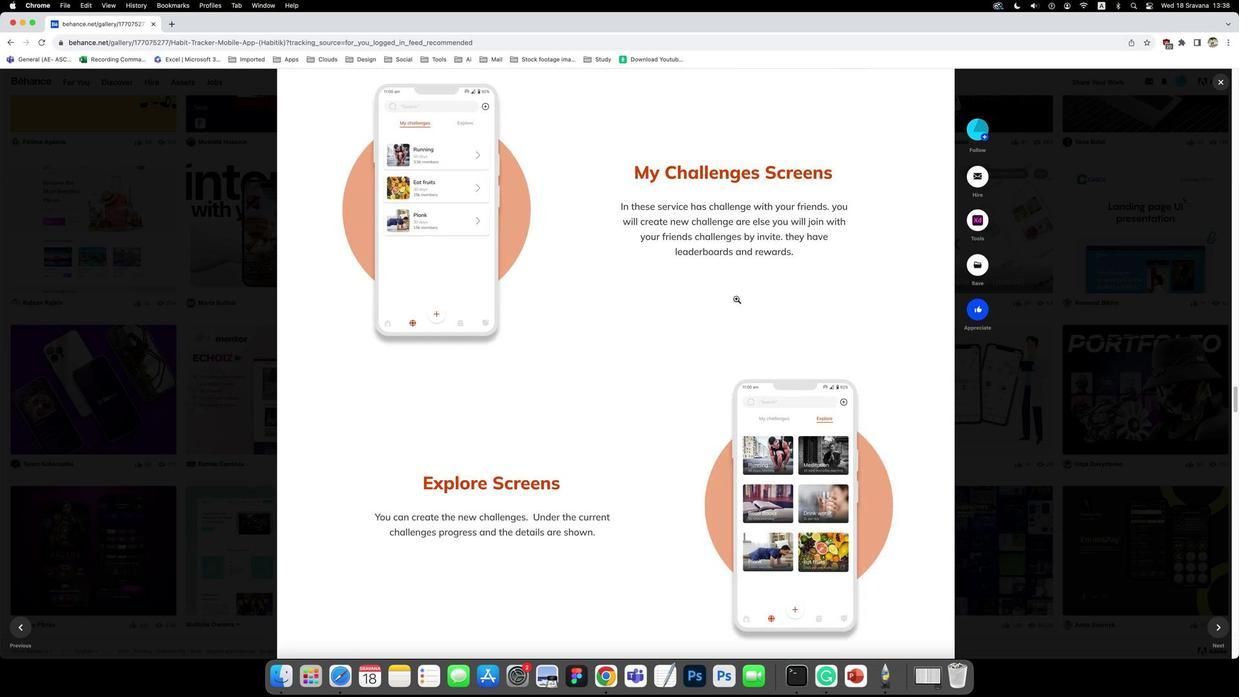 
Action: Mouse scrolled (735, 299) with delta (-1, 0)
Screenshot: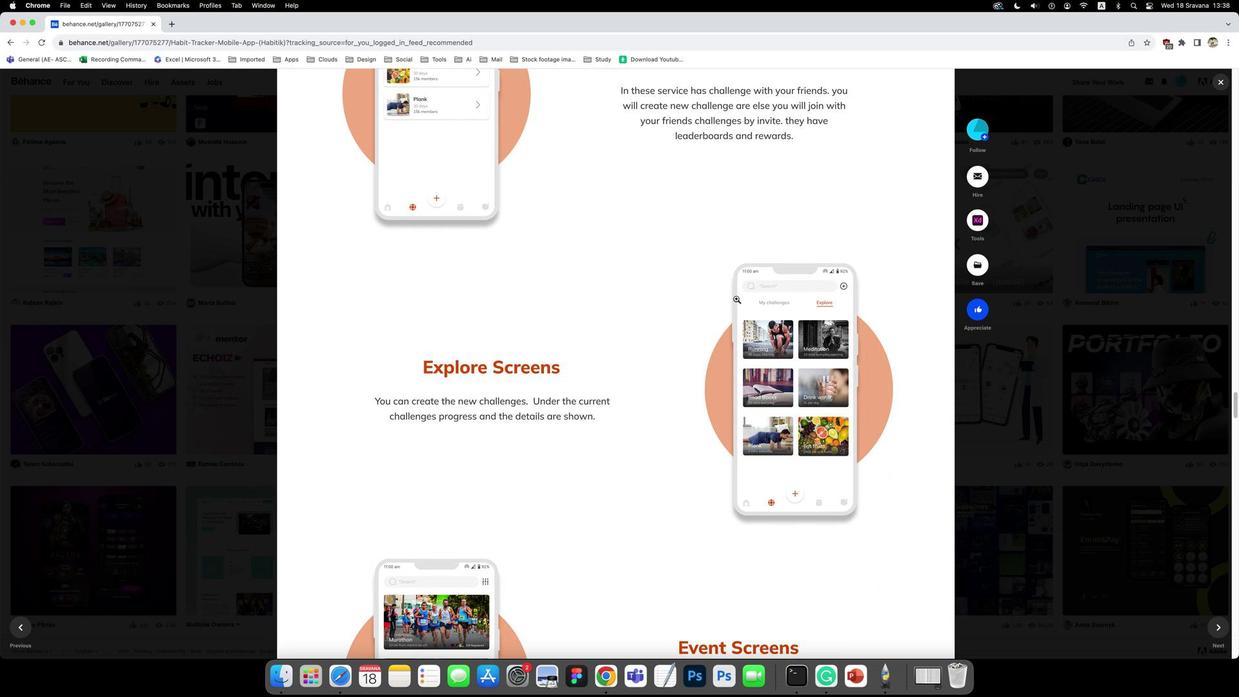 
Action: Mouse scrolled (735, 299) with delta (-1, 0)
Screenshot: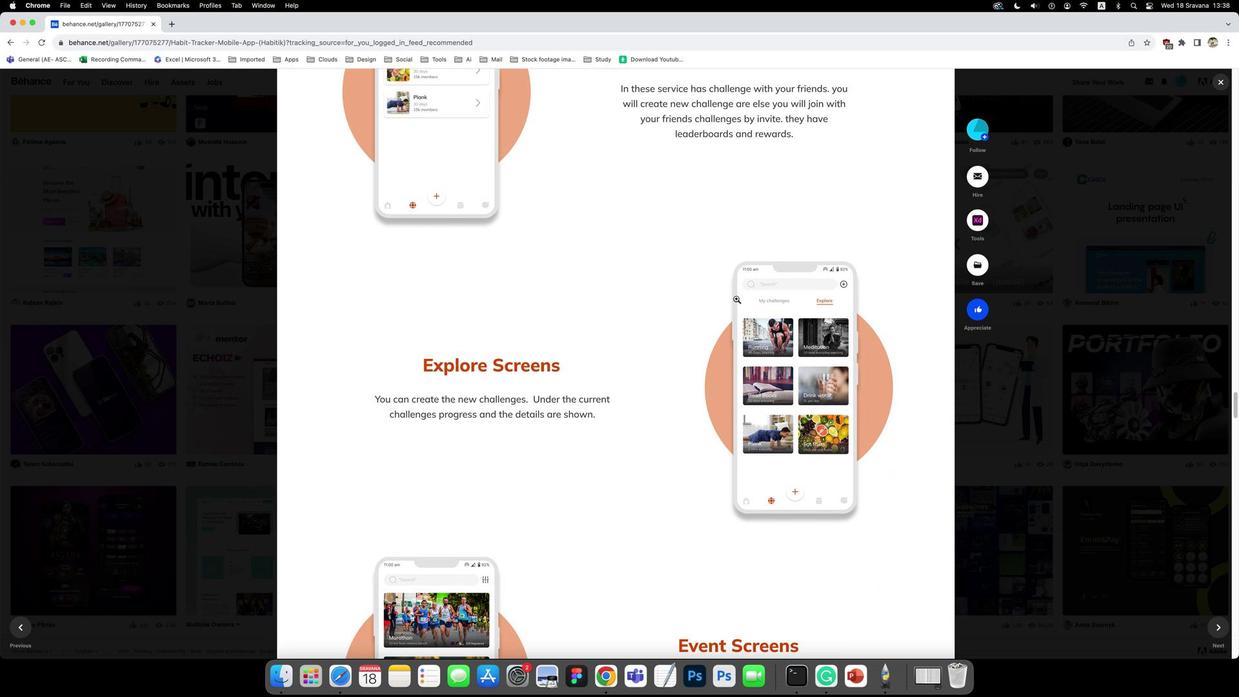 
Action: Mouse scrolled (735, 299) with delta (-1, 0)
Screenshot: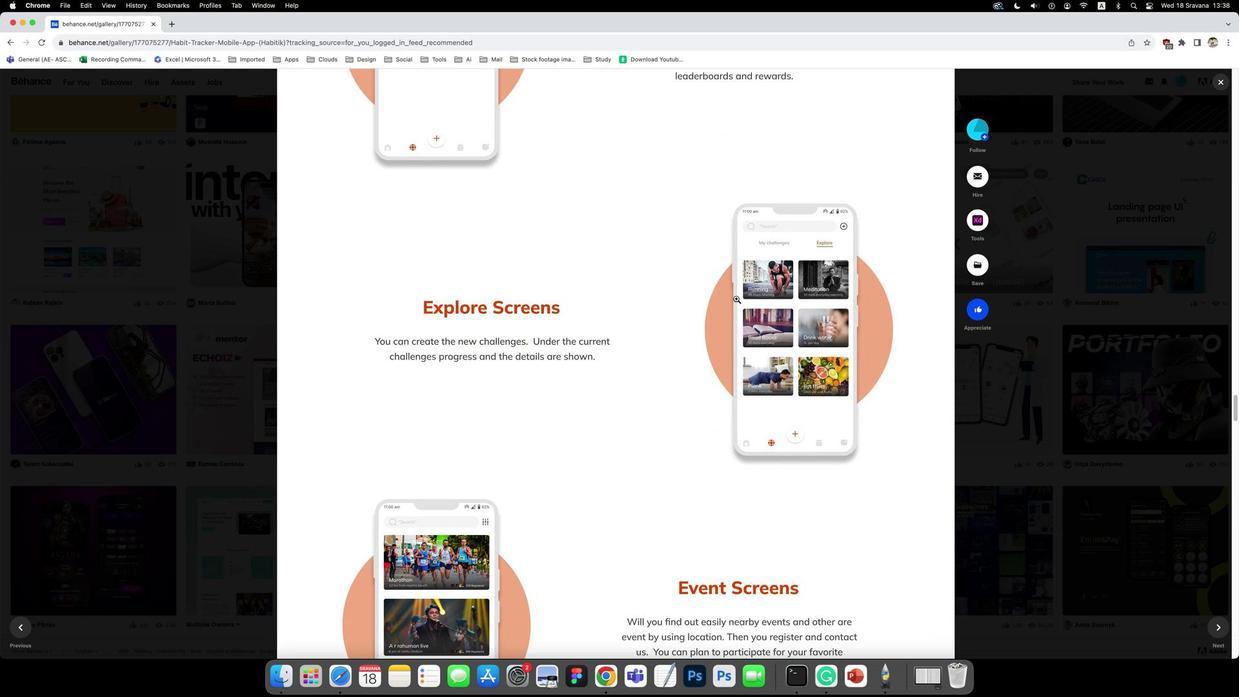 
Action: Mouse scrolled (735, 299) with delta (-1, 0)
Screenshot: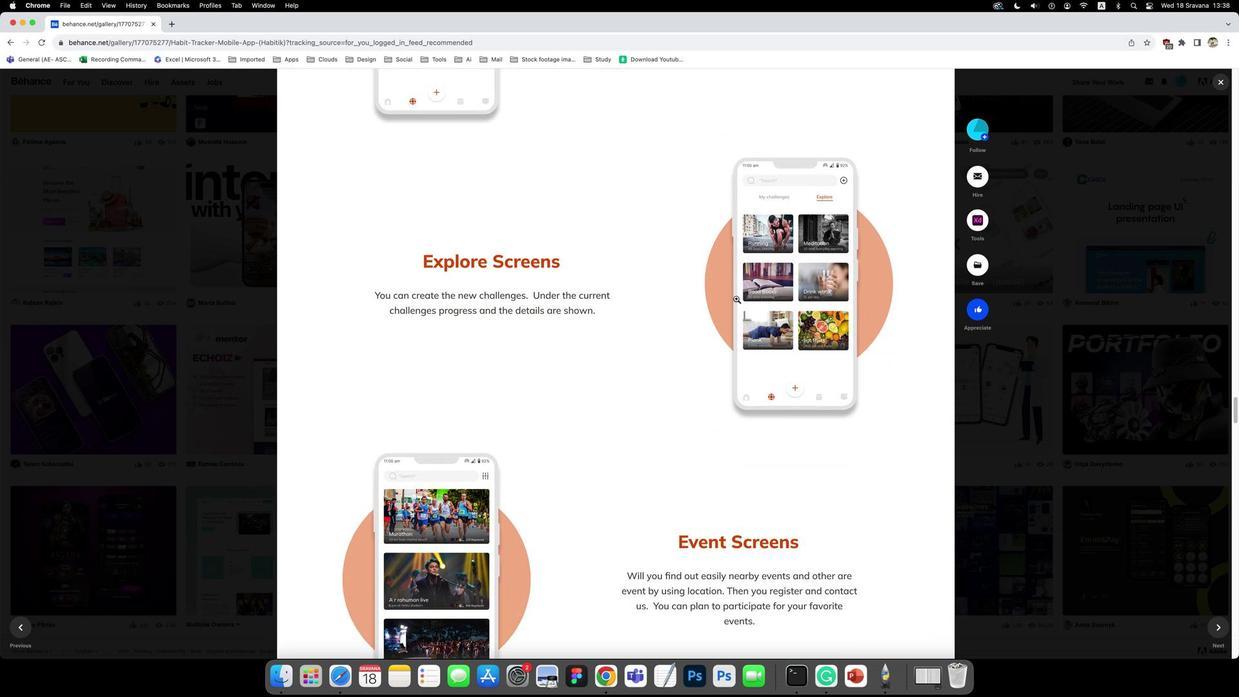 
Action: Mouse scrolled (735, 299) with delta (-1, -2)
Screenshot: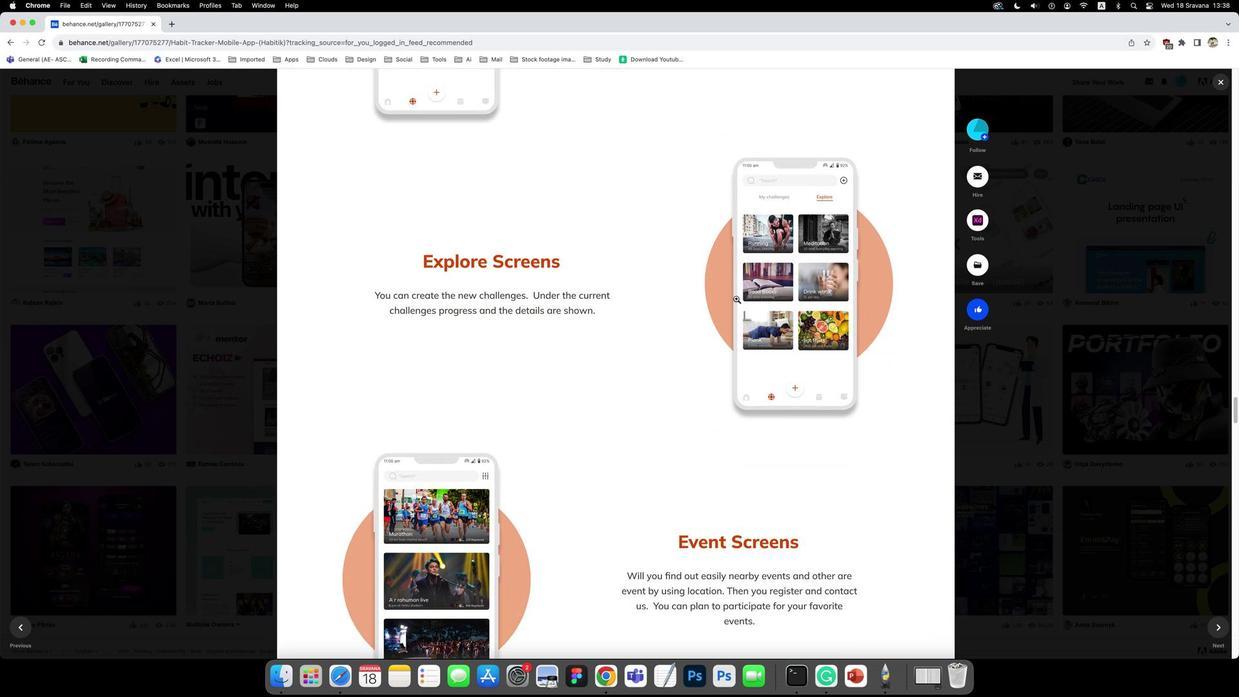
Action: Mouse scrolled (735, 299) with delta (-1, -3)
Screenshot: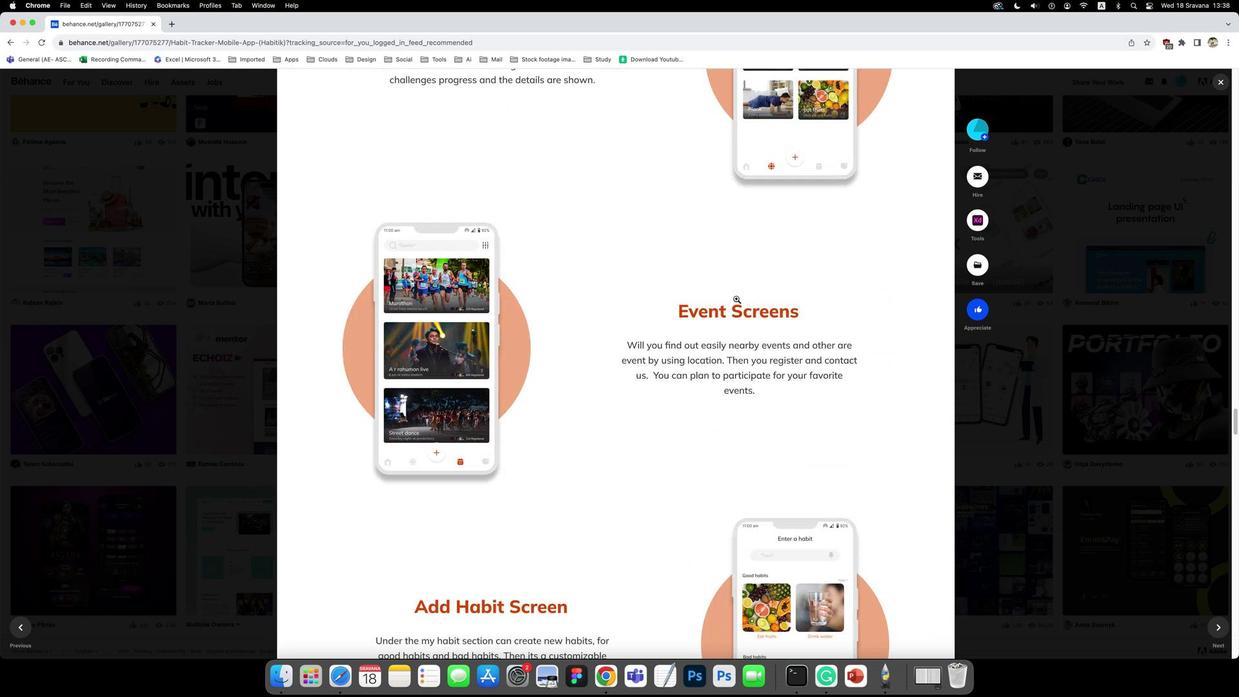 
Action: Mouse scrolled (735, 299) with delta (-1, 0)
Screenshot: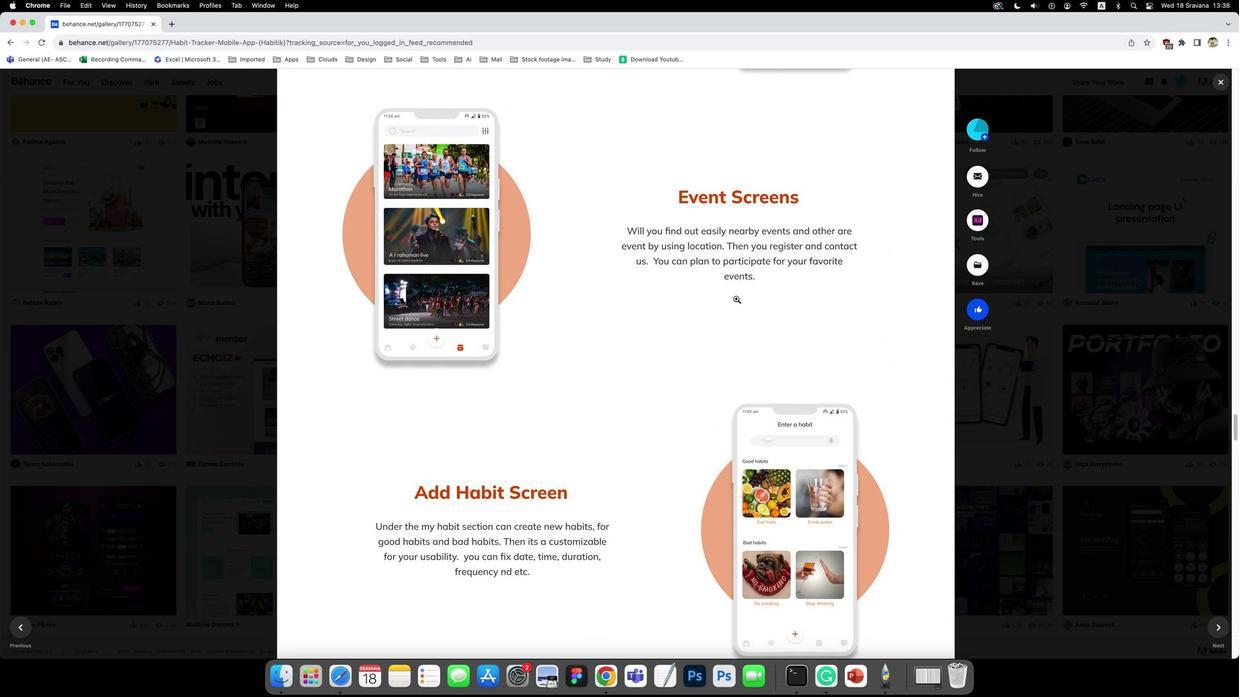 
Action: Mouse scrolled (735, 299) with delta (-1, 0)
Screenshot: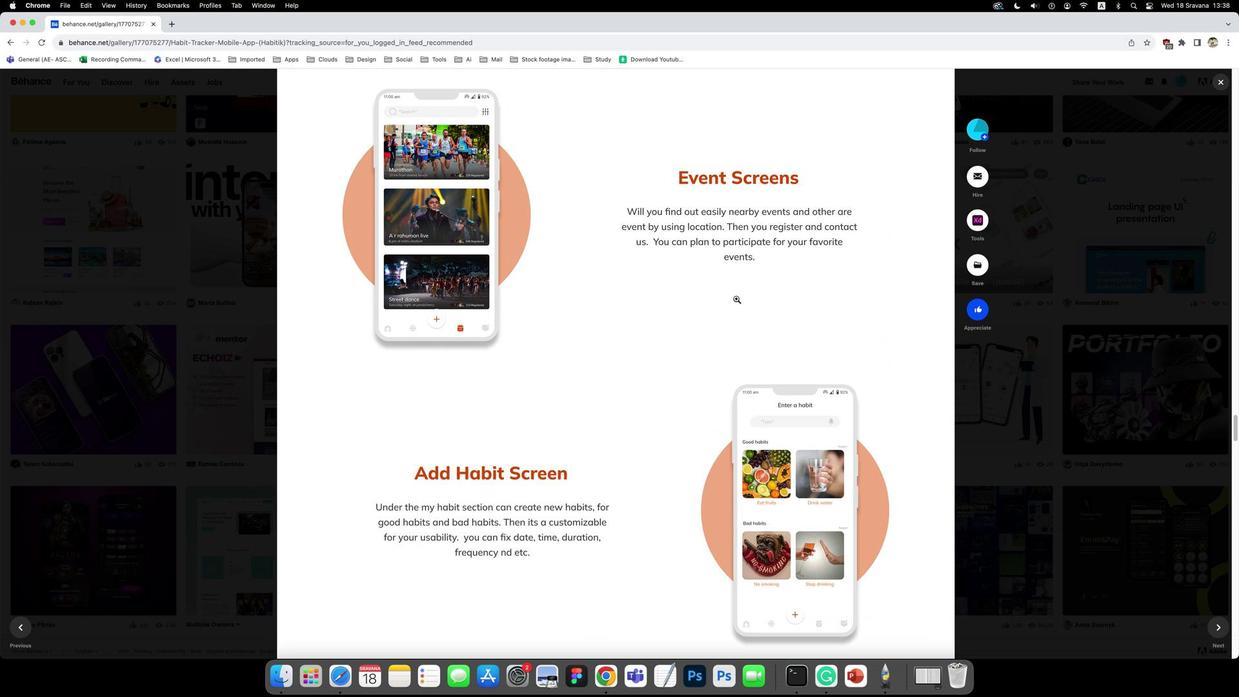 
Action: Mouse scrolled (735, 299) with delta (-1, -2)
Screenshot: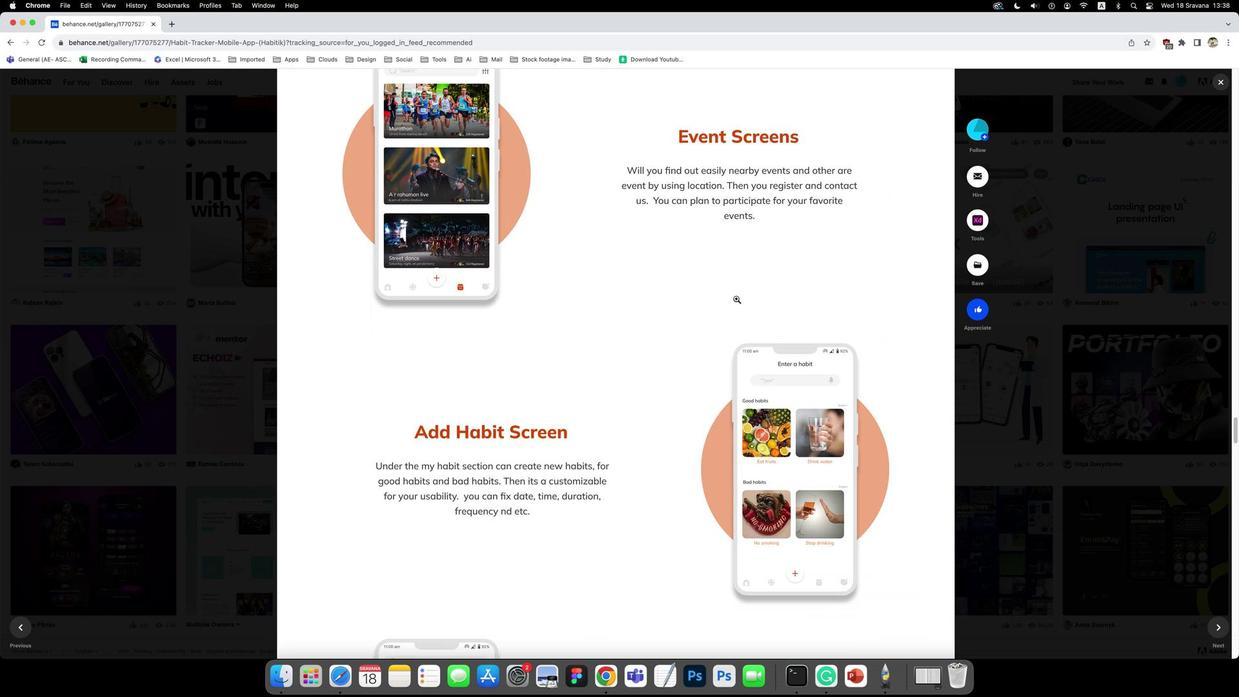 
Action: Mouse scrolled (735, 299) with delta (-1, -4)
Screenshot: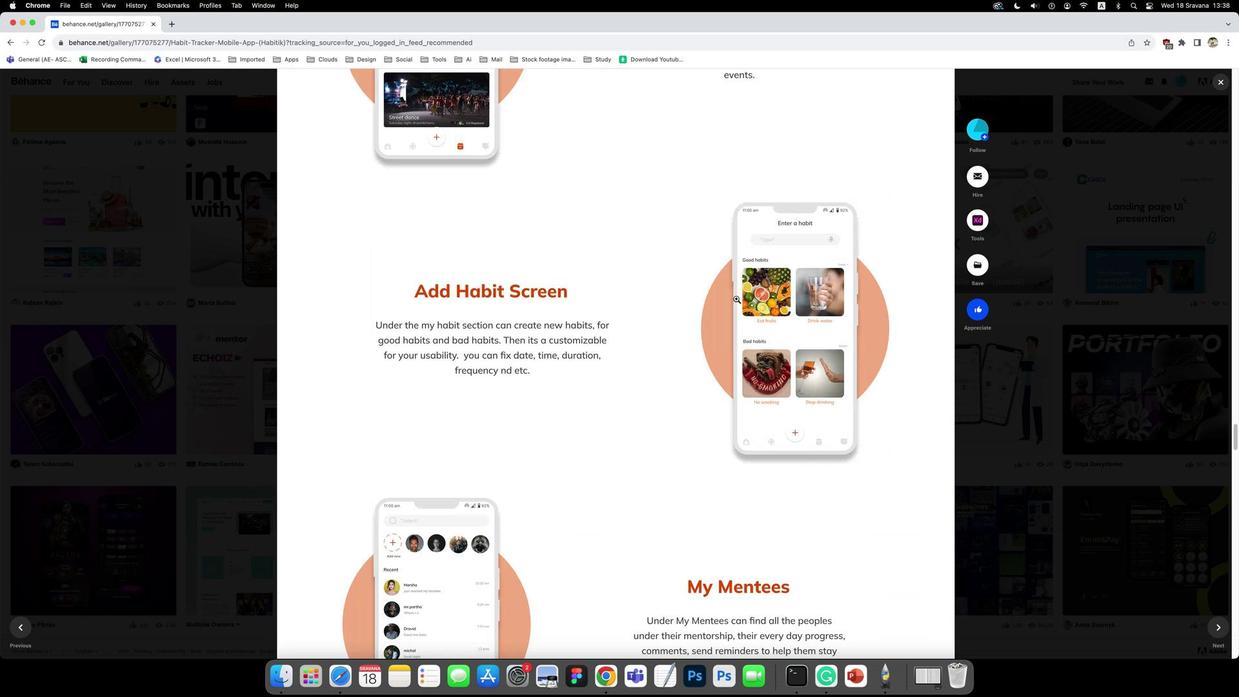 
Action: Mouse scrolled (735, 299) with delta (-1, 0)
Screenshot: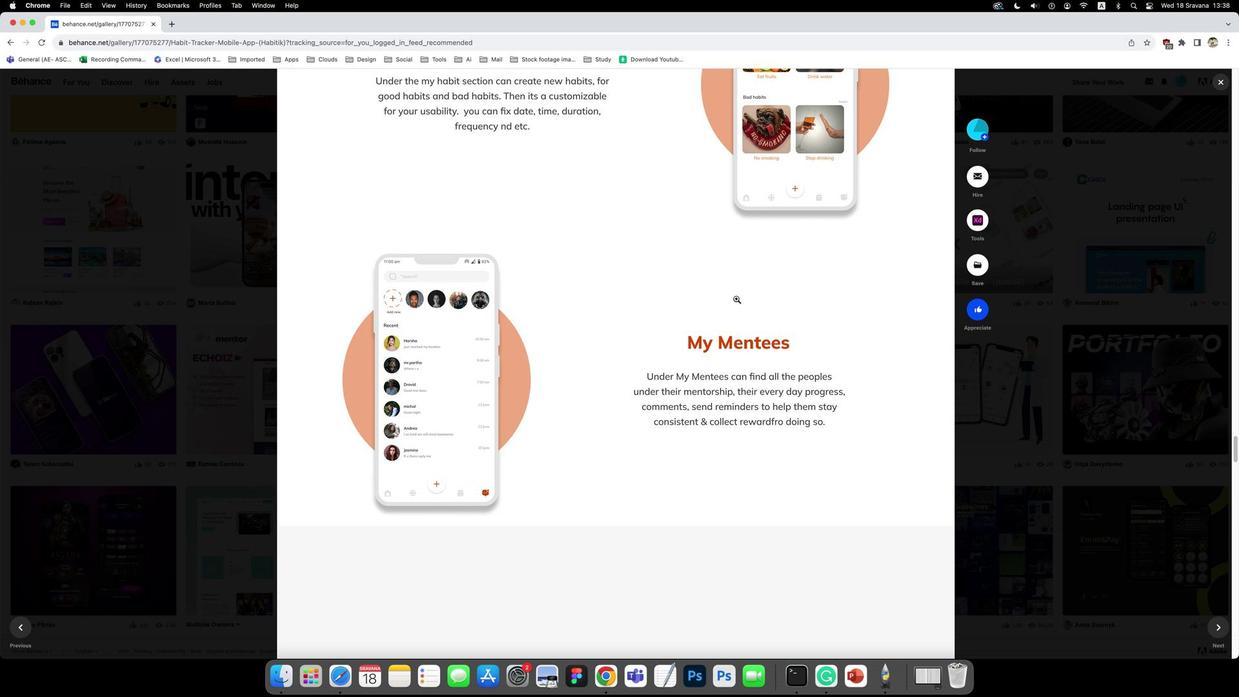 
Action: Mouse scrolled (735, 299) with delta (-1, 0)
Screenshot: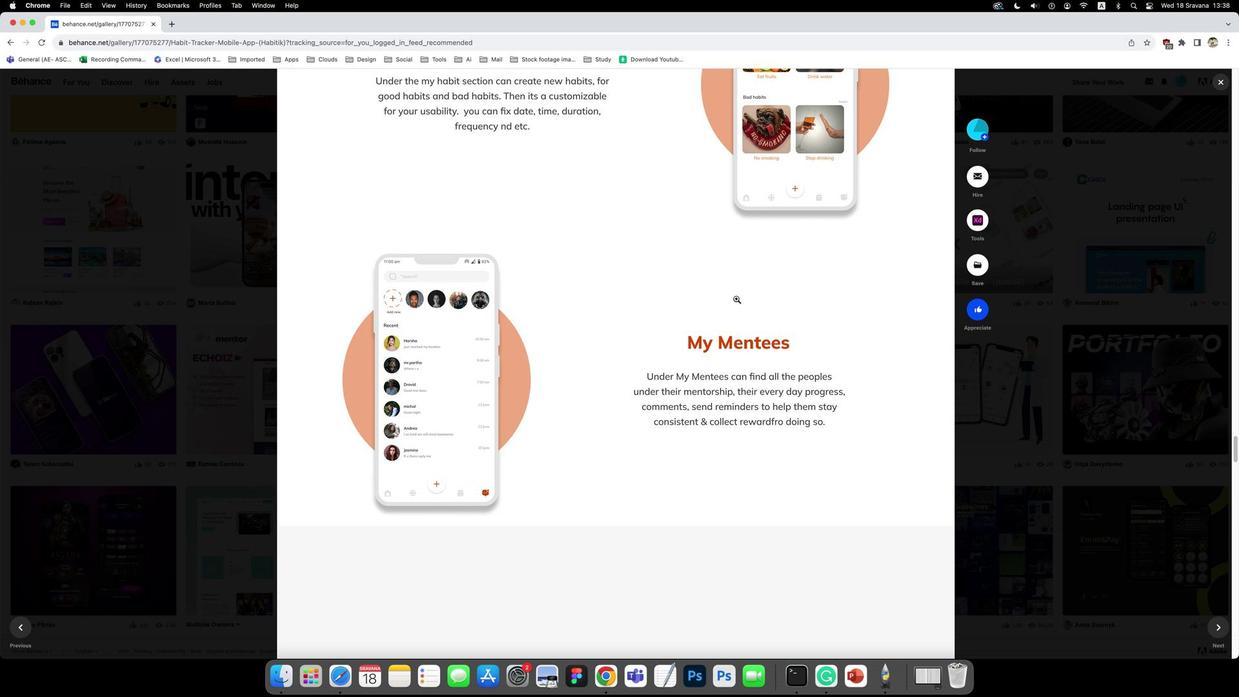 
Action: Mouse scrolled (735, 299) with delta (-1, -2)
Screenshot: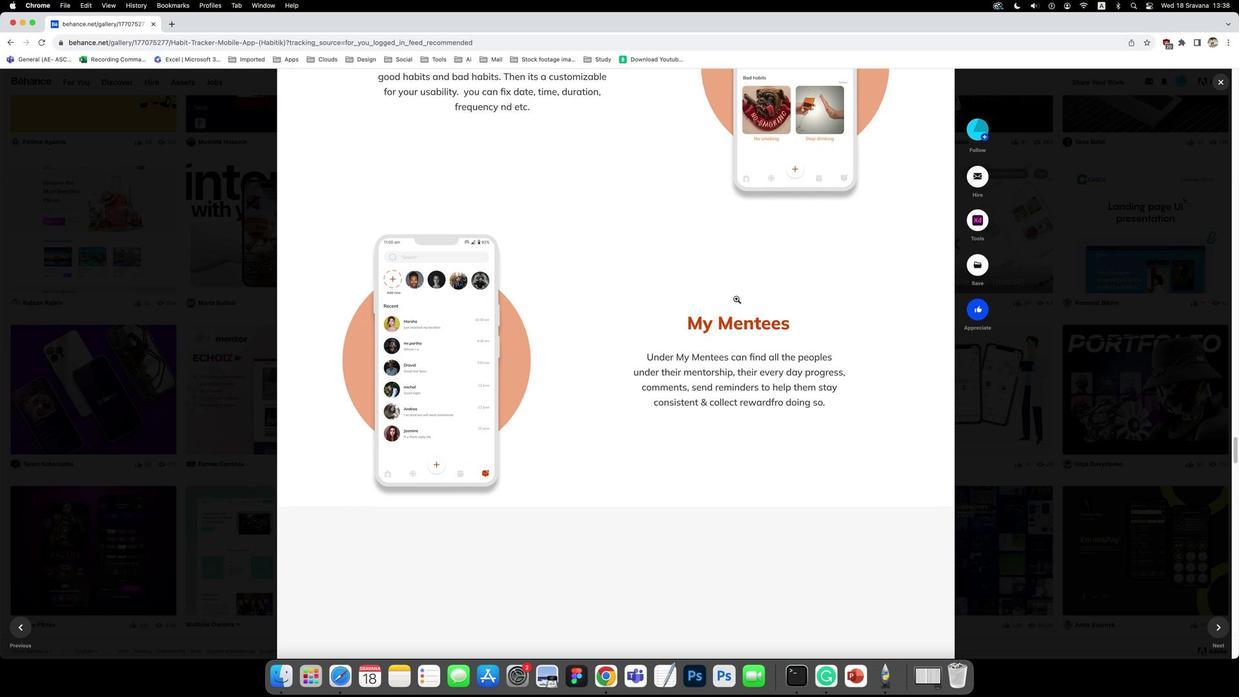 
Action: Mouse scrolled (735, 299) with delta (-1, -3)
Screenshot: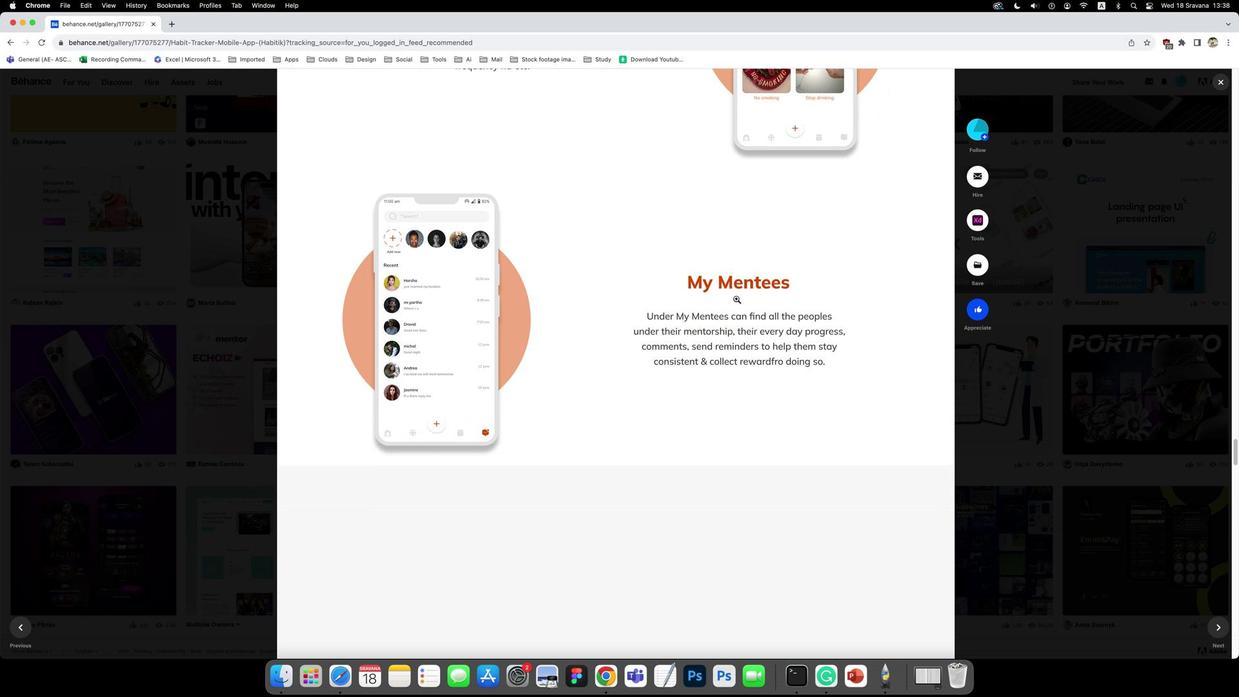 
Action: Mouse scrolled (735, 299) with delta (-1, 0)
Screenshot: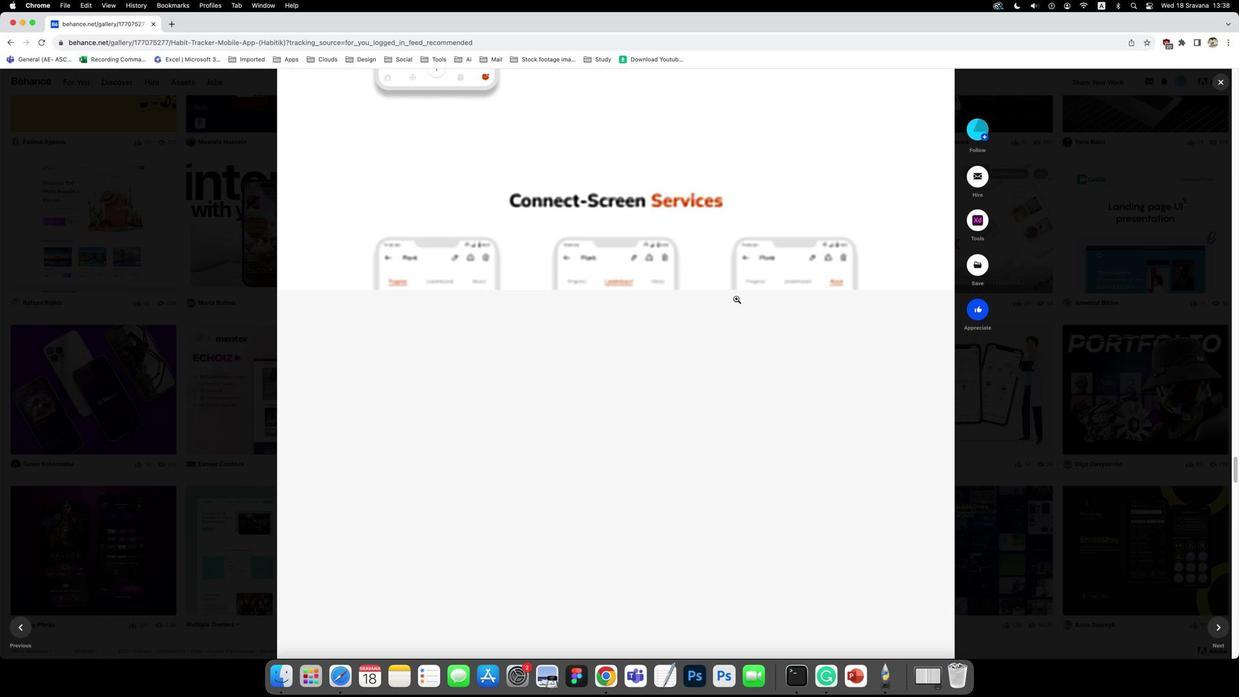 
Action: Mouse scrolled (735, 299) with delta (-1, 0)
Screenshot: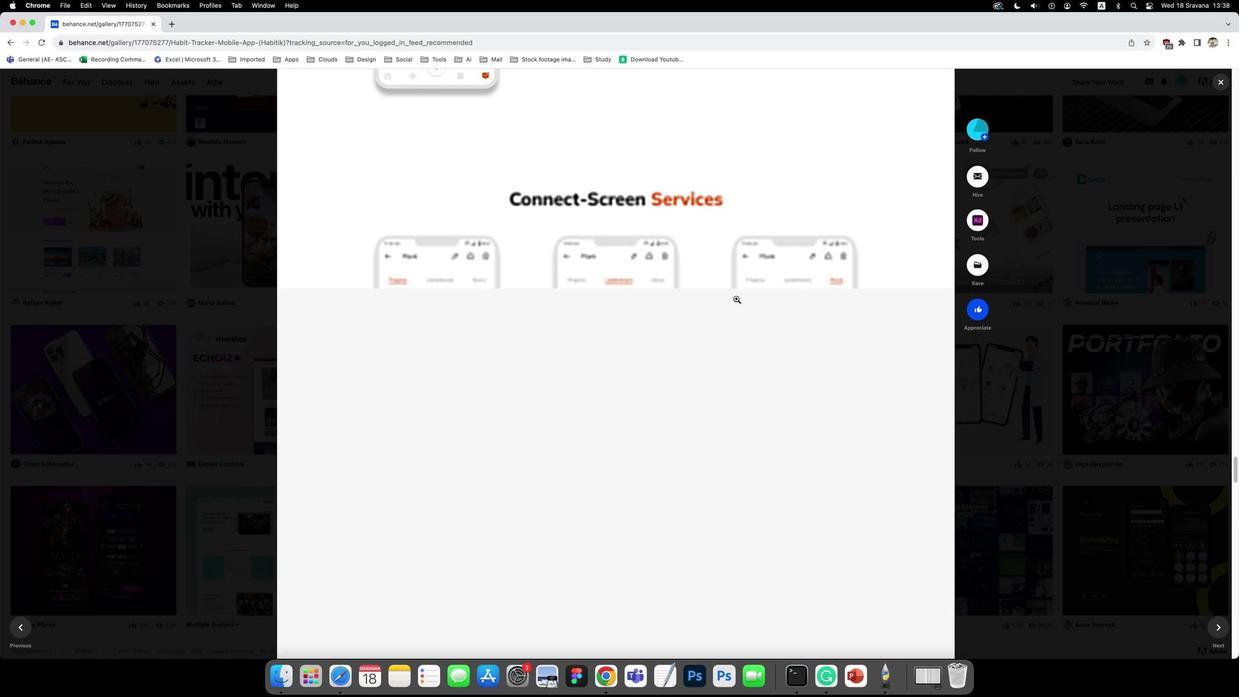 
Action: Mouse scrolled (735, 299) with delta (-1, 0)
Screenshot: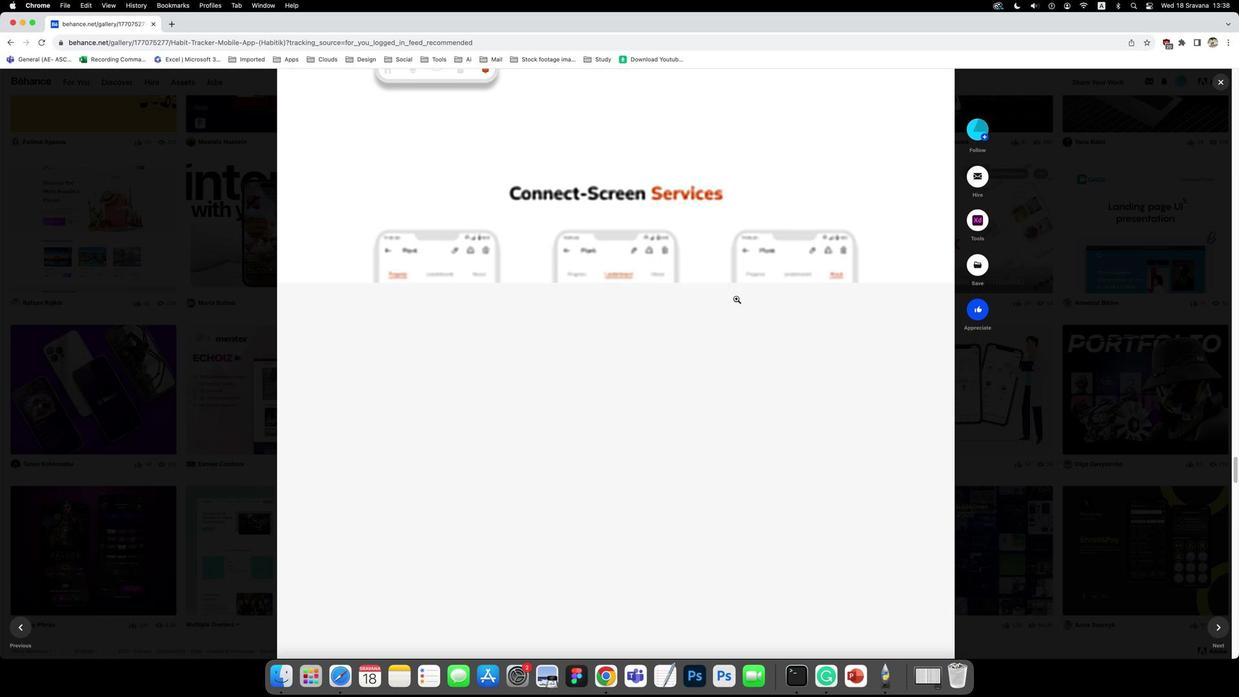 
Action: Mouse scrolled (735, 299) with delta (-1, 0)
Screenshot: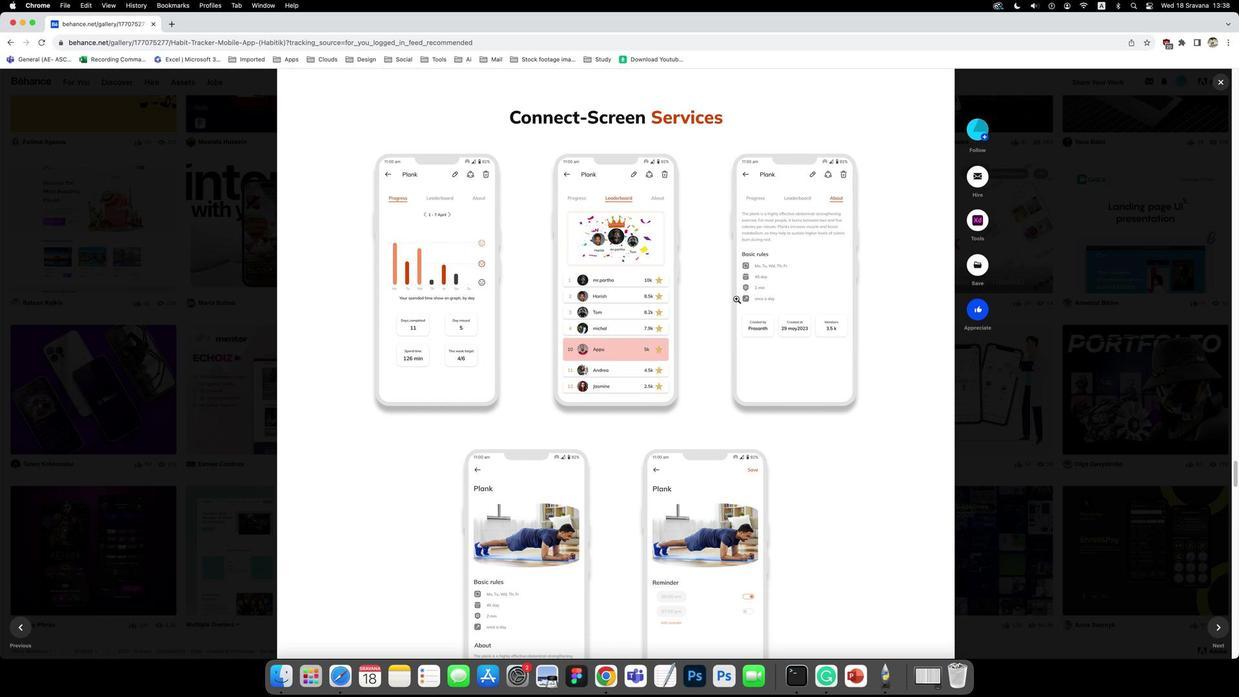 
Action: Mouse scrolled (735, 299) with delta (-1, 0)
Screenshot: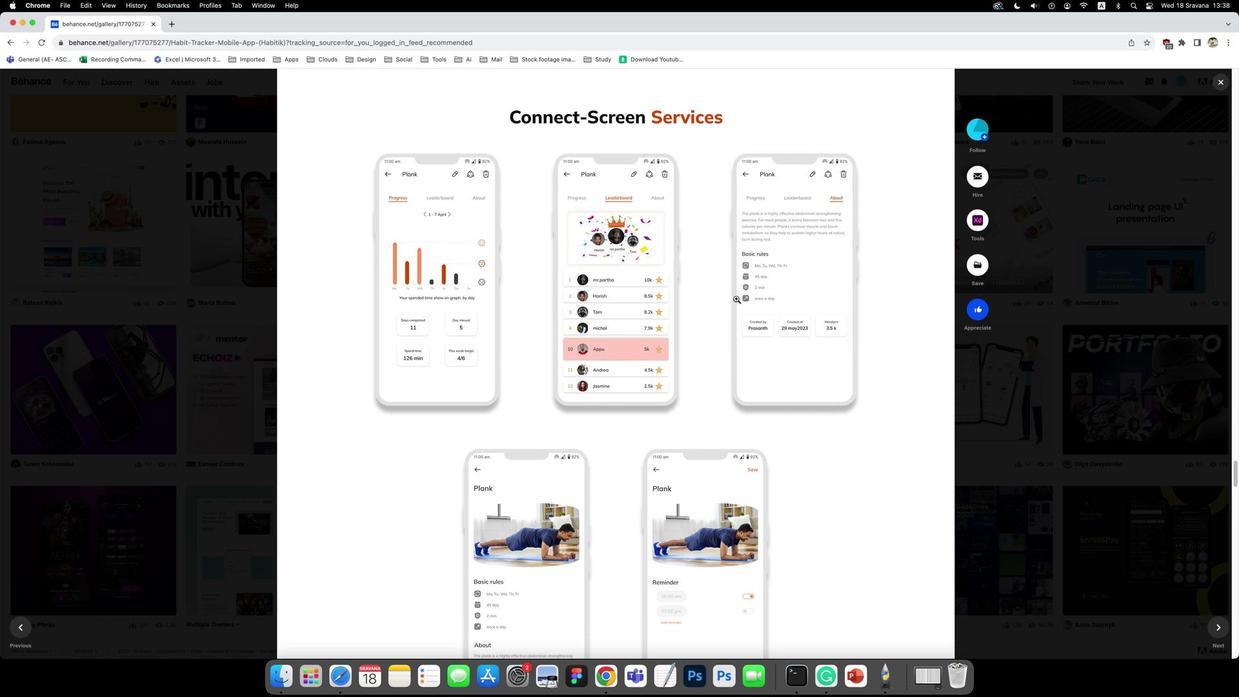 
Action: Mouse scrolled (735, 299) with delta (-1, -1)
Screenshot: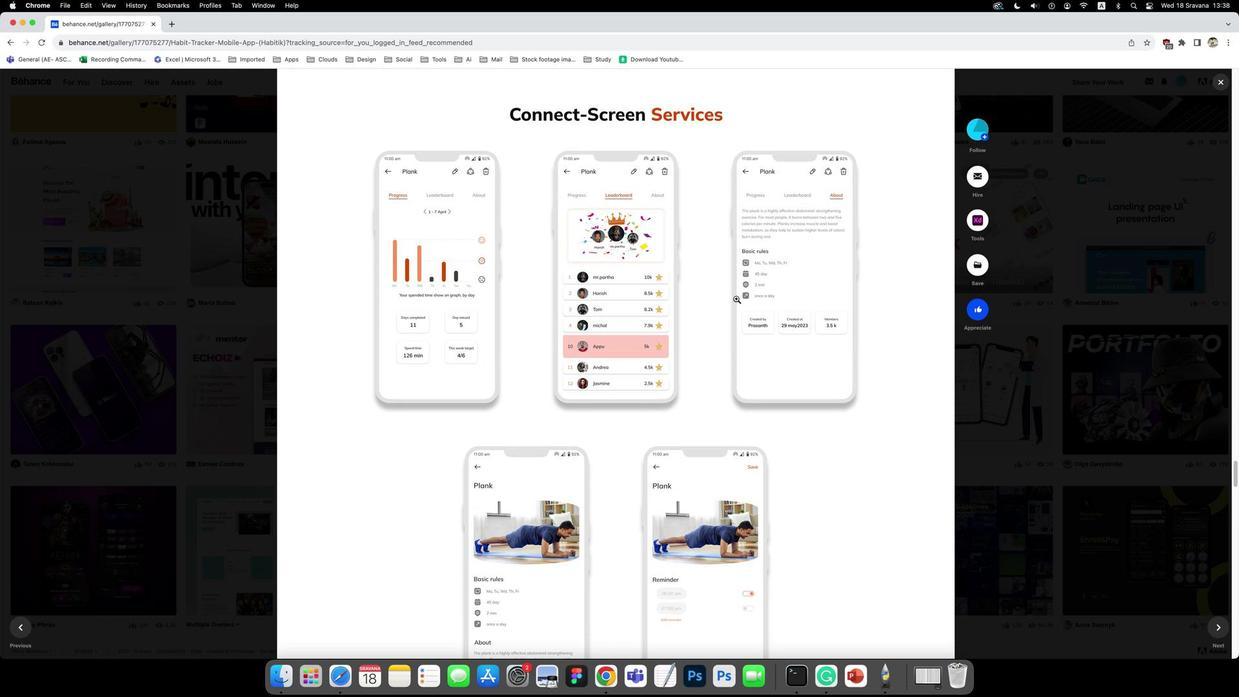 
Action: Mouse scrolled (735, 299) with delta (-1, -2)
Screenshot: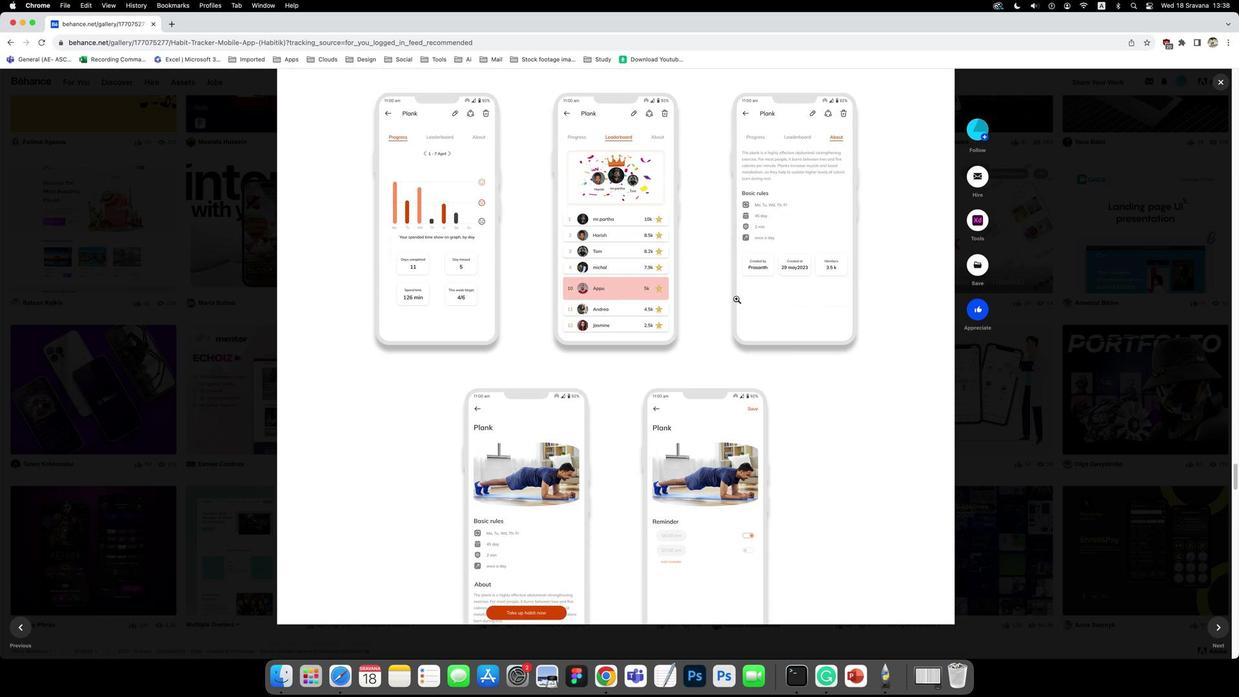 
Action: Mouse scrolled (735, 299) with delta (-1, 0)
Screenshot: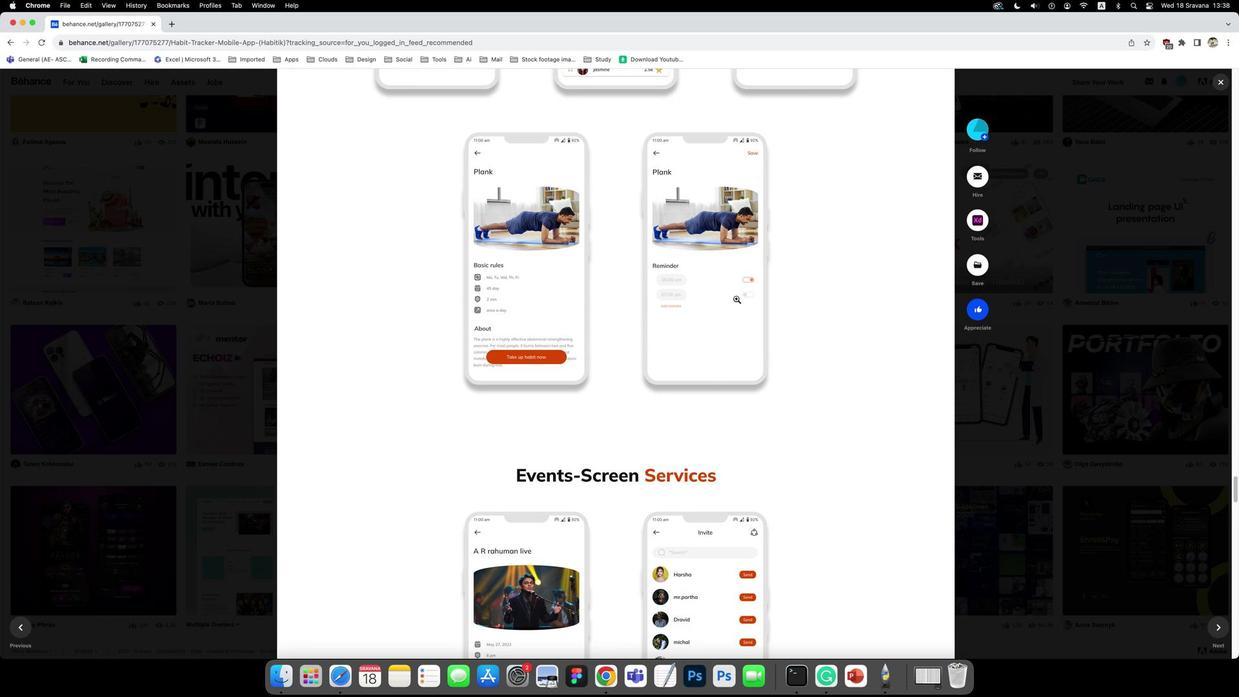 
Action: Mouse scrolled (735, 299) with delta (-1, 0)
Screenshot: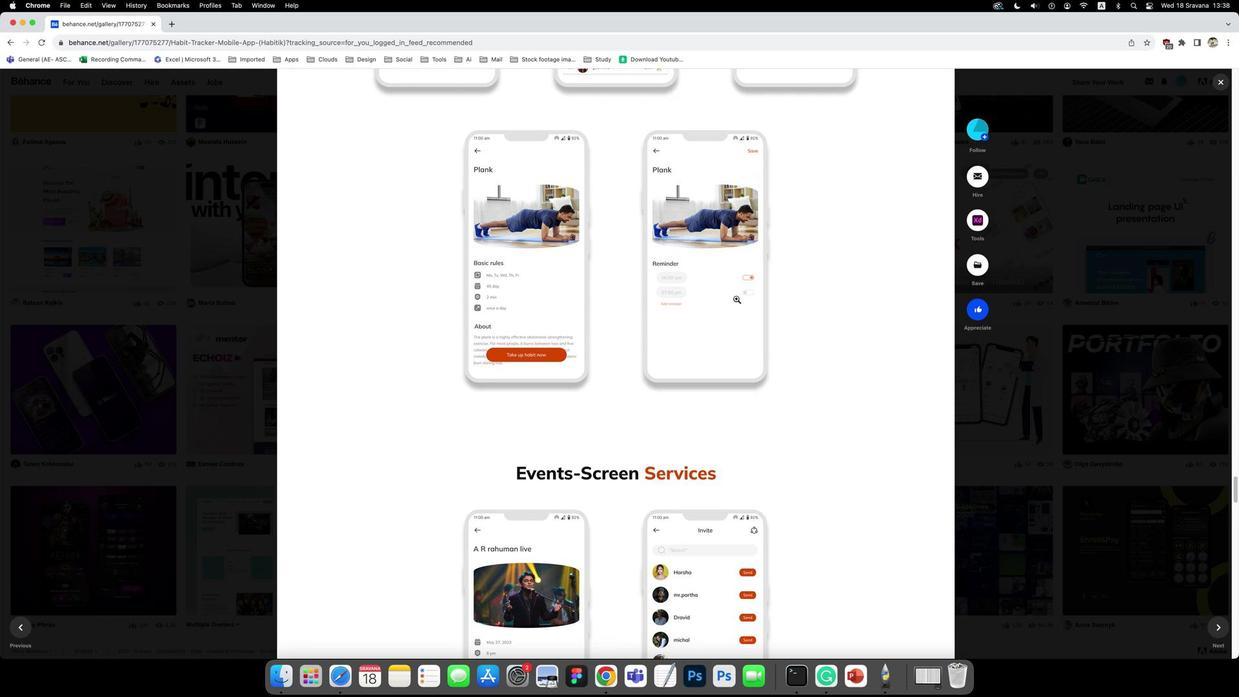 
Action: Mouse scrolled (735, 299) with delta (-1, 0)
Screenshot: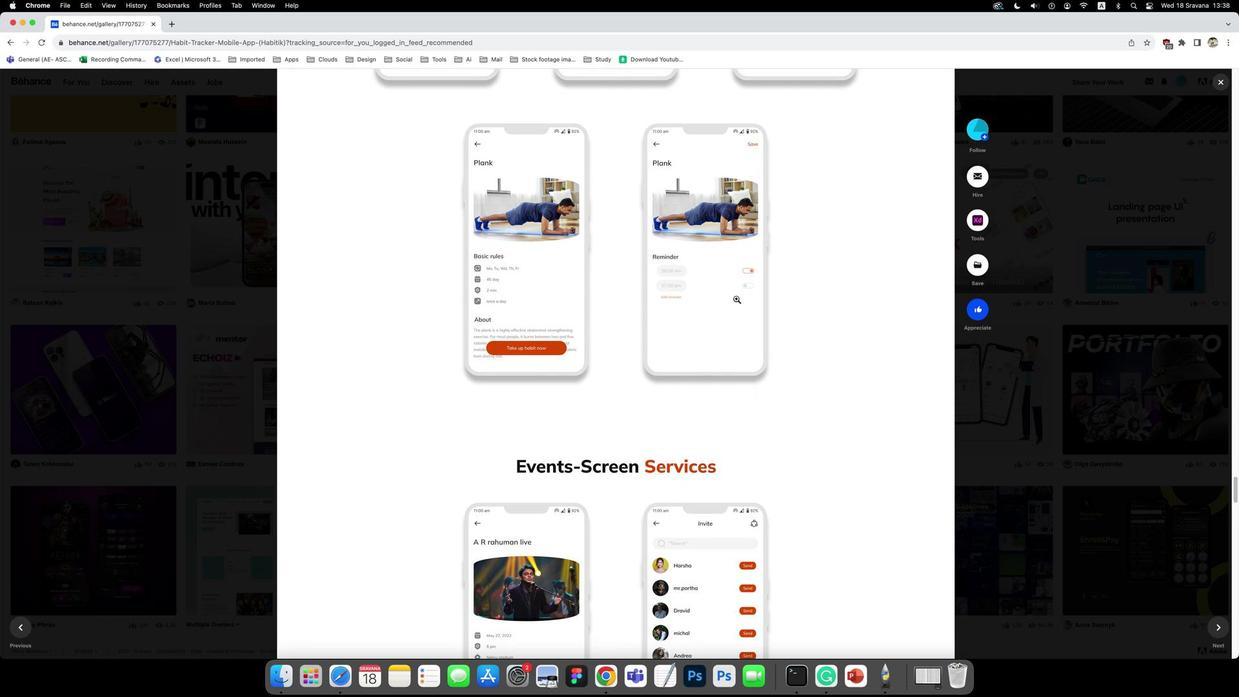 
Action: Mouse scrolled (735, 299) with delta (-1, -2)
Screenshot: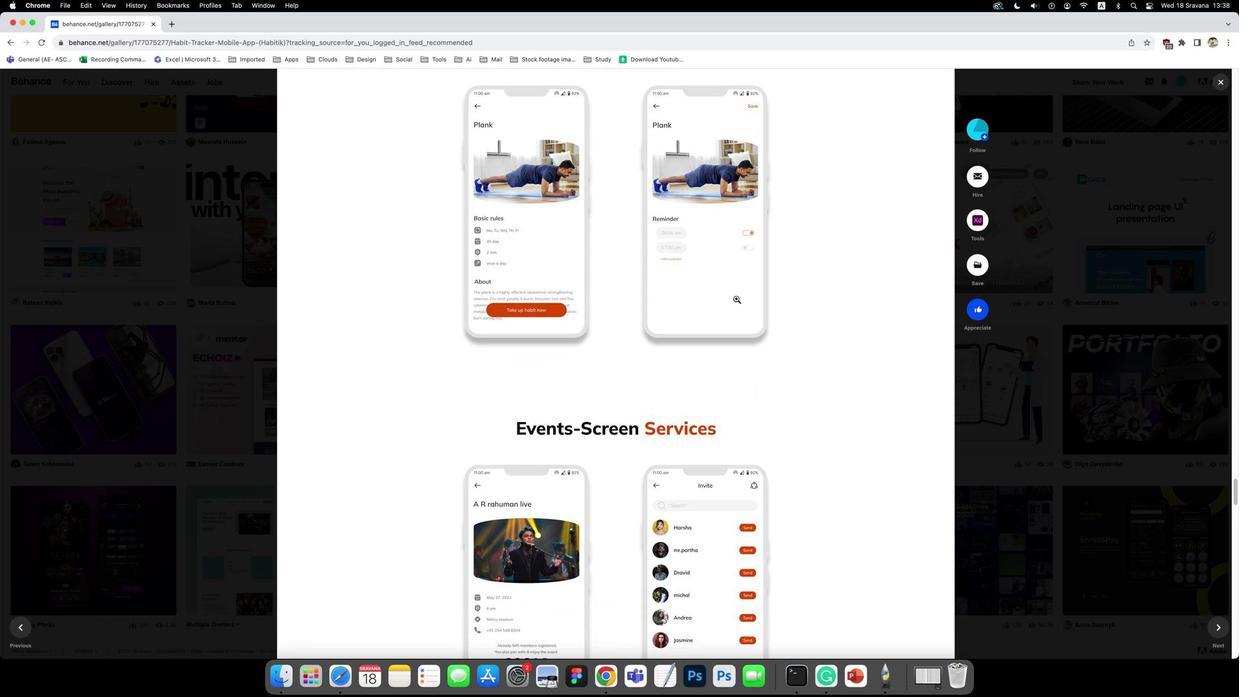 
Action: Mouse scrolled (735, 299) with delta (-1, 0)
Screenshot: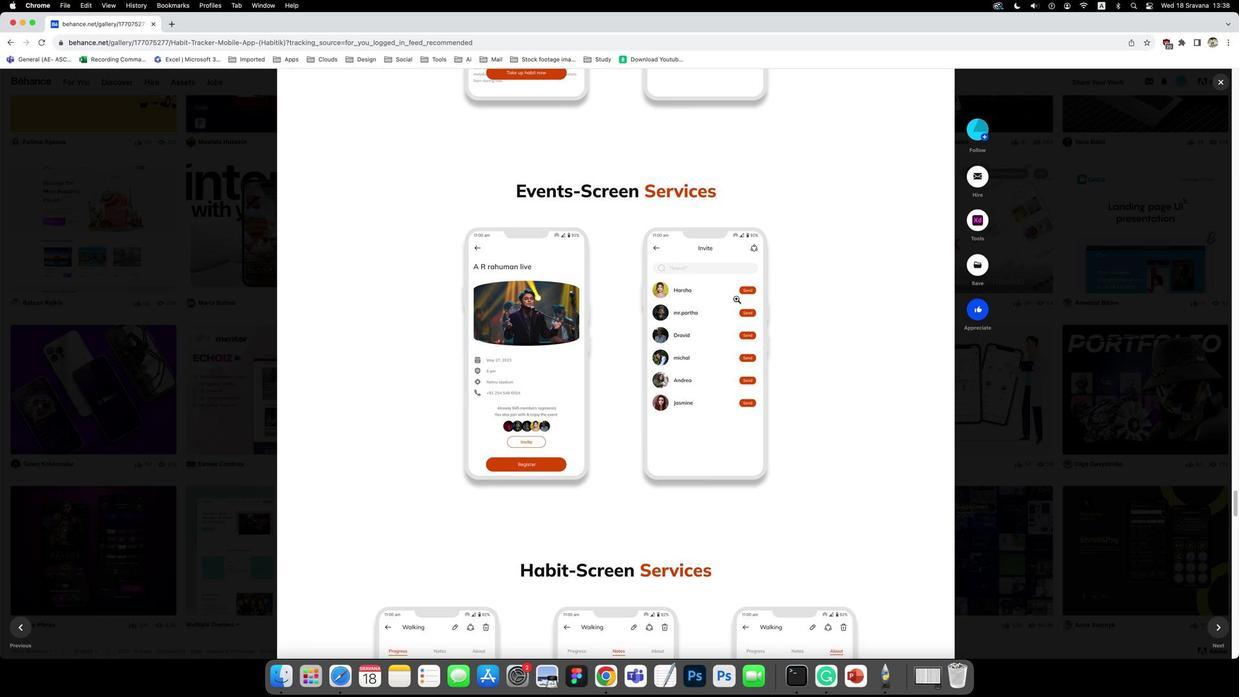 
Action: Mouse scrolled (735, 299) with delta (-1, 0)
Screenshot: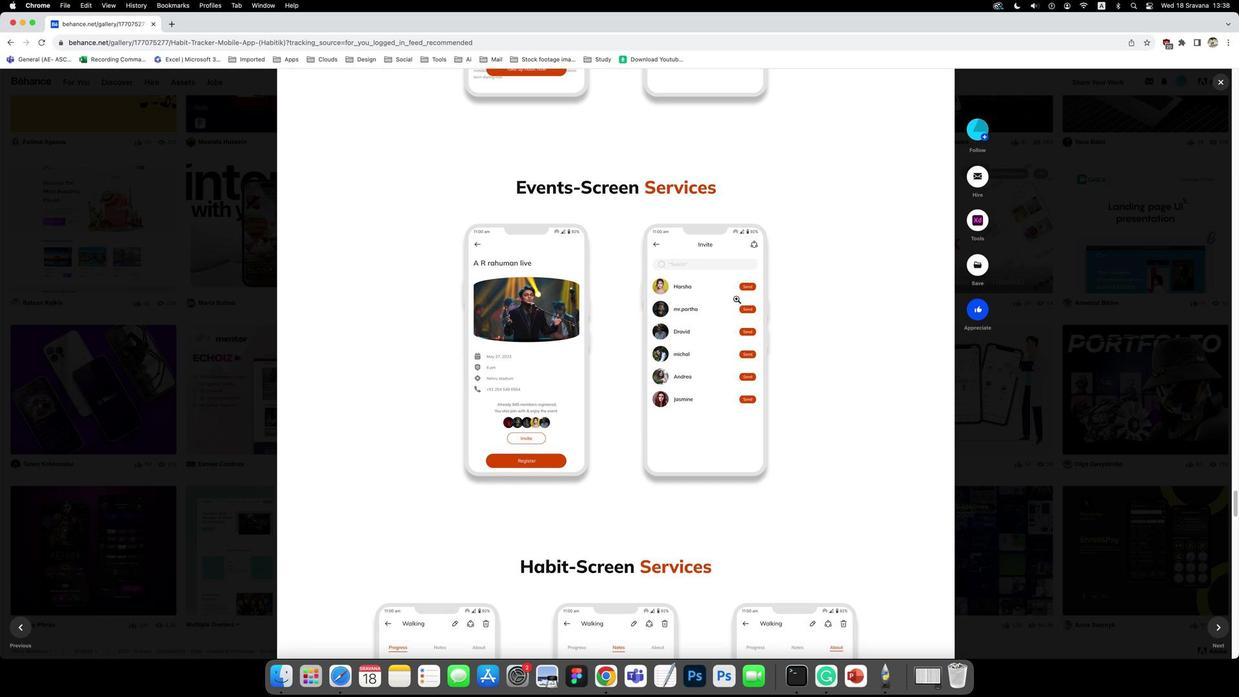 
Action: Mouse scrolled (735, 299) with delta (-1, -1)
Screenshot: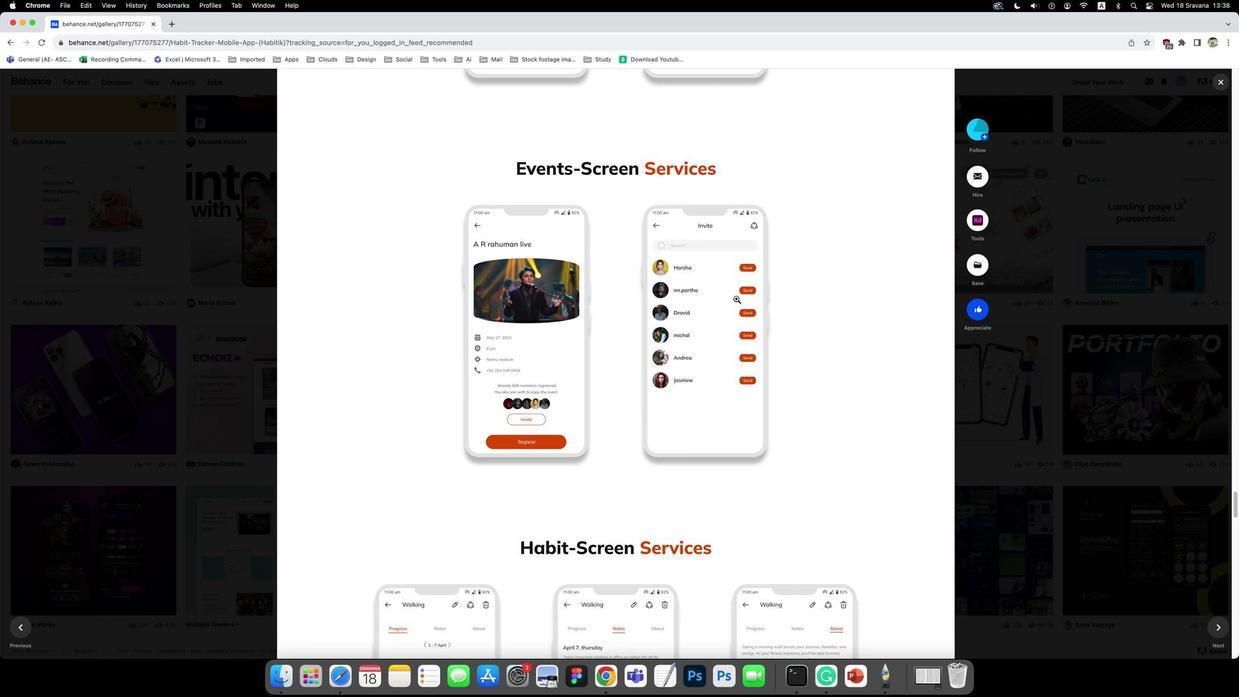 
Action: Mouse scrolled (735, 299) with delta (-1, 0)
Screenshot: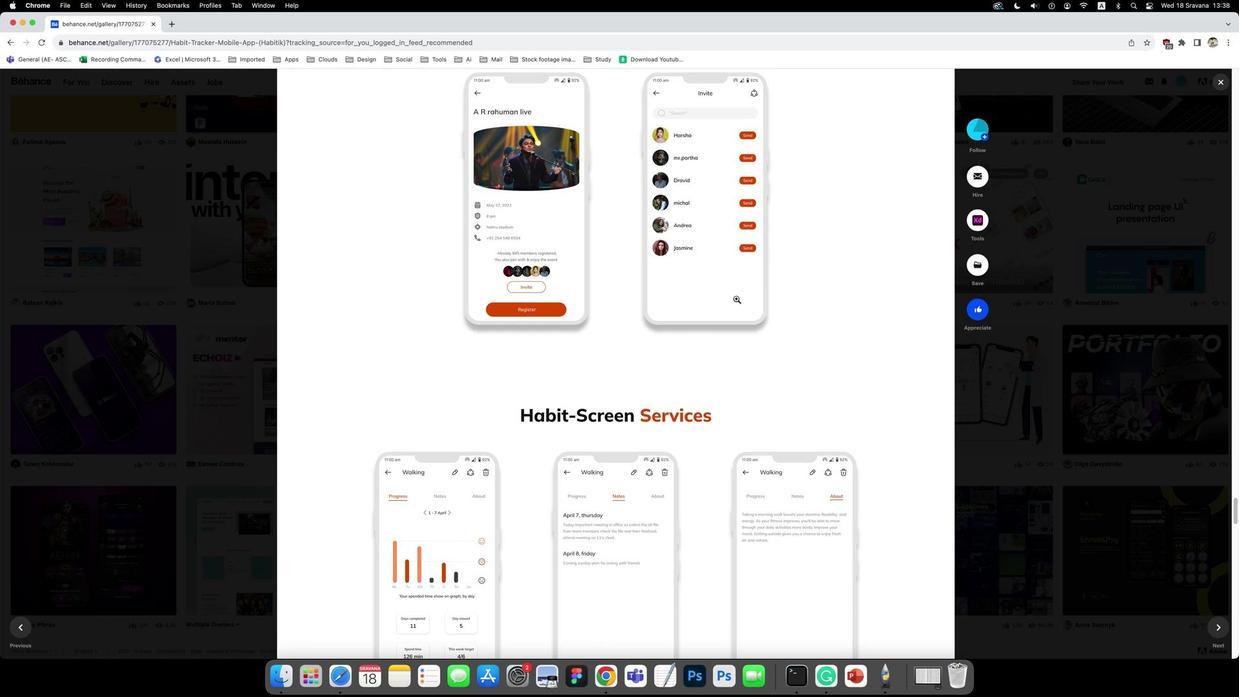 
Action: Mouse scrolled (735, 299) with delta (-1, 0)
Screenshot: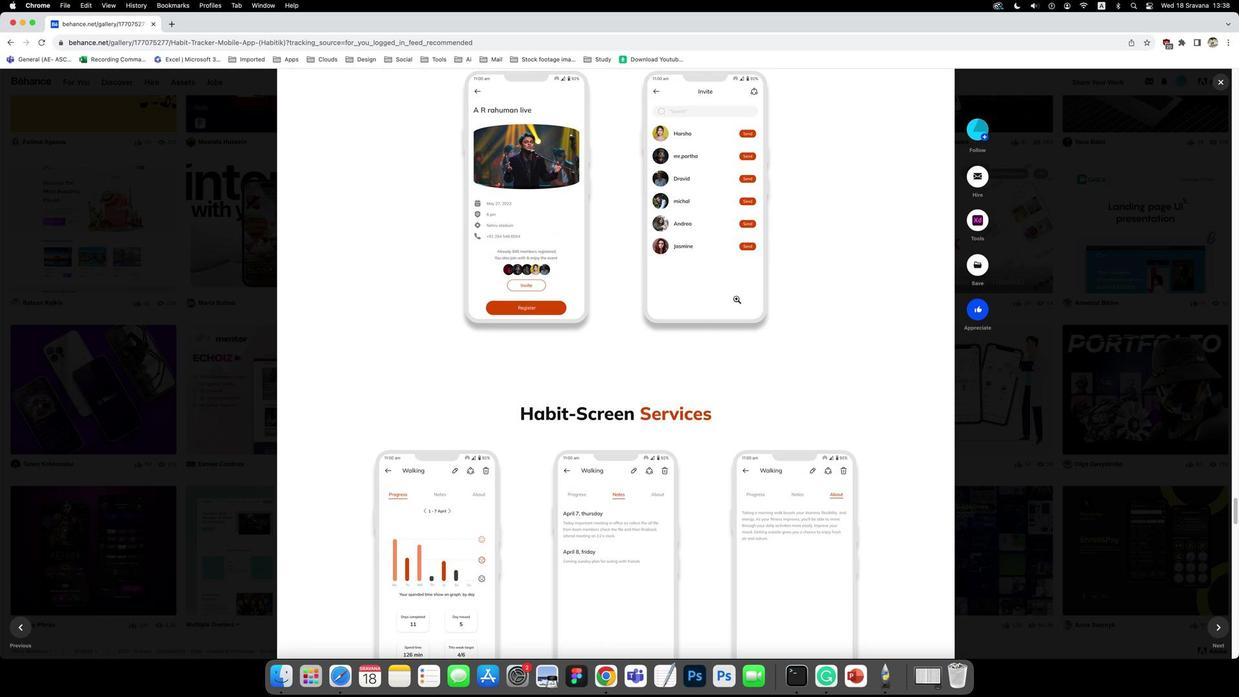 
Action: Mouse scrolled (735, 299) with delta (-1, 0)
Screenshot: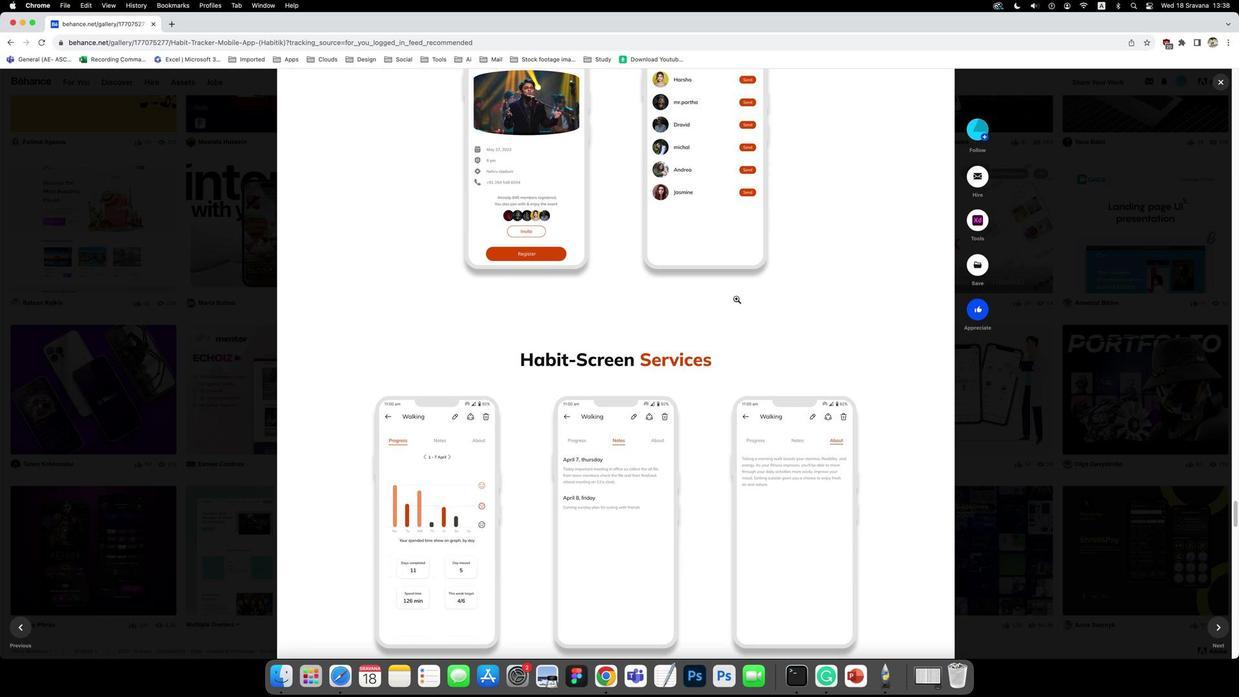 
Action: Mouse scrolled (735, 299) with delta (-1, -2)
Screenshot: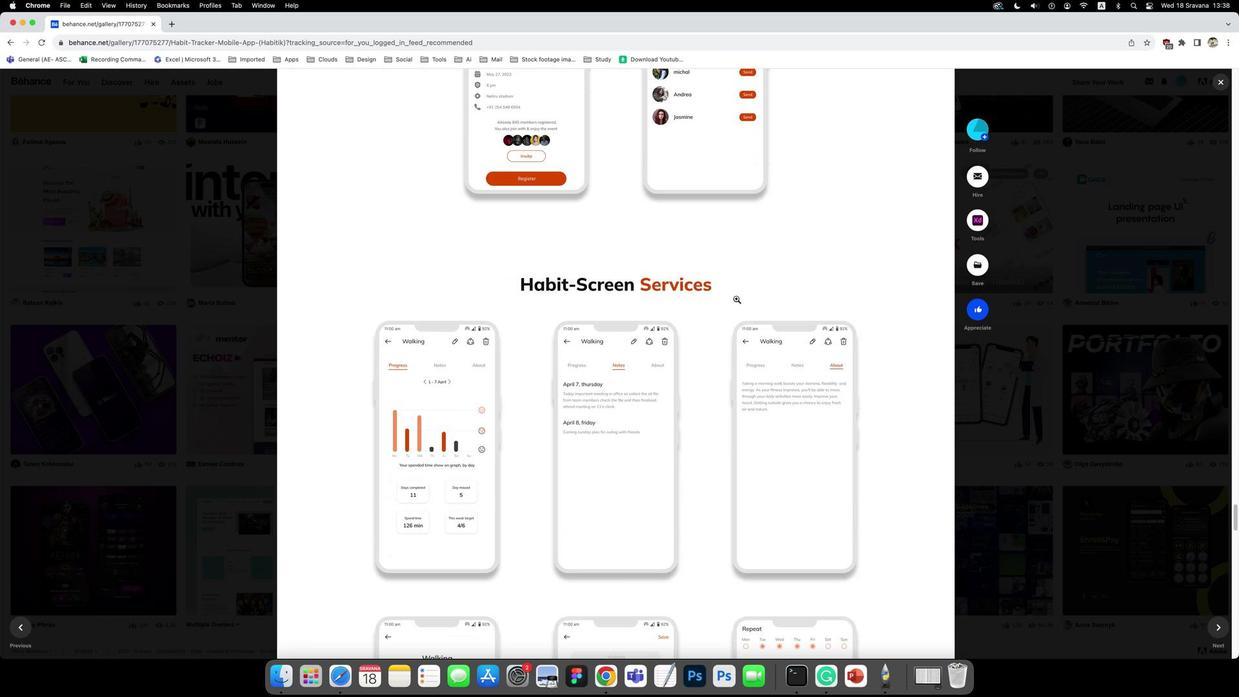 
Action: Mouse scrolled (735, 299) with delta (-1, 0)
Screenshot: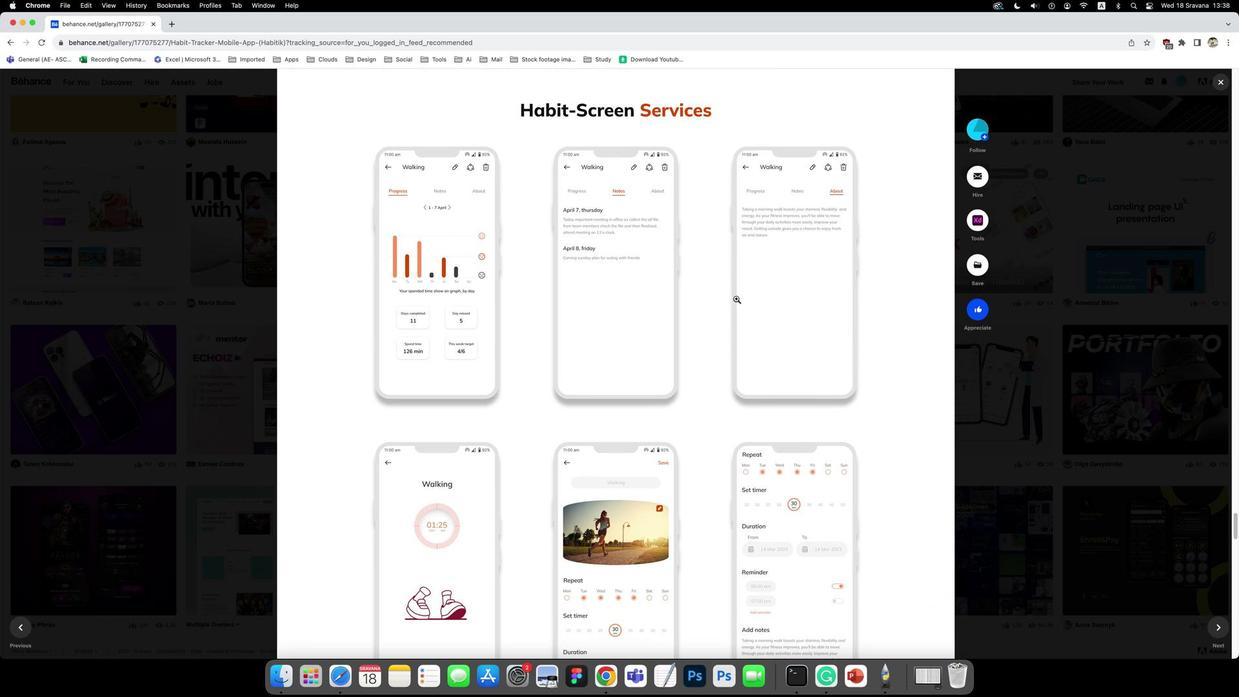 
Action: Mouse scrolled (735, 299) with delta (-1, 0)
Screenshot: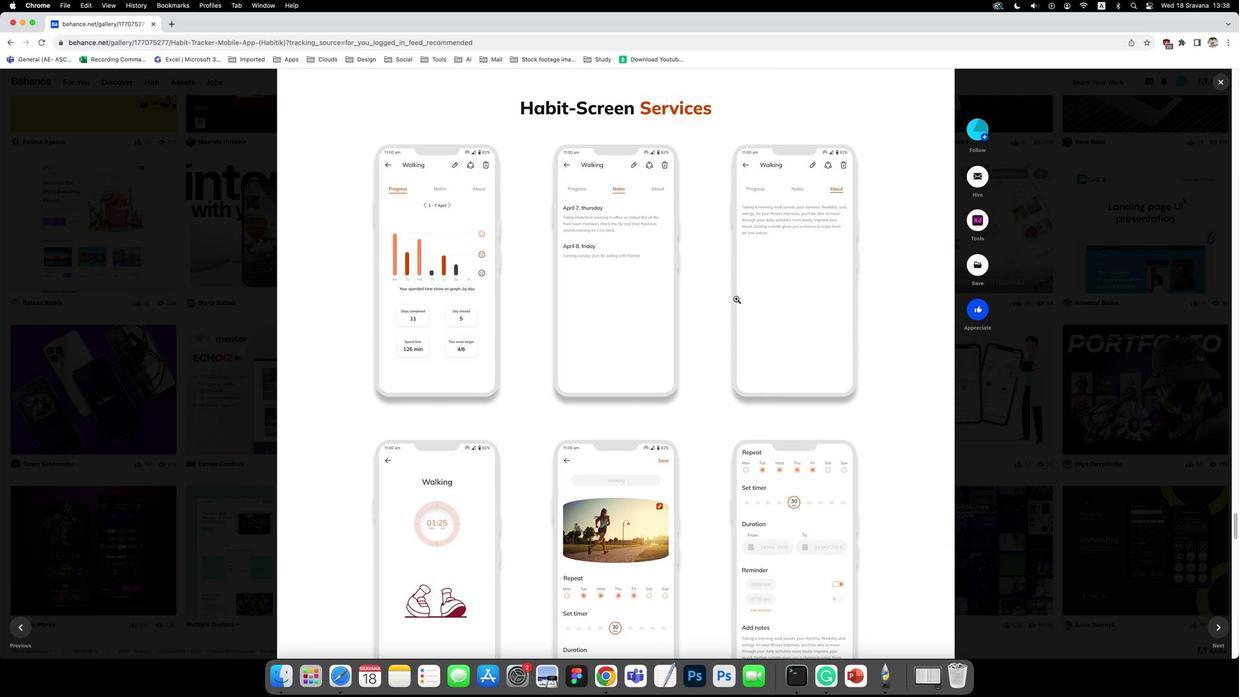
Action: Mouse scrolled (735, 299) with delta (-1, -1)
Screenshot: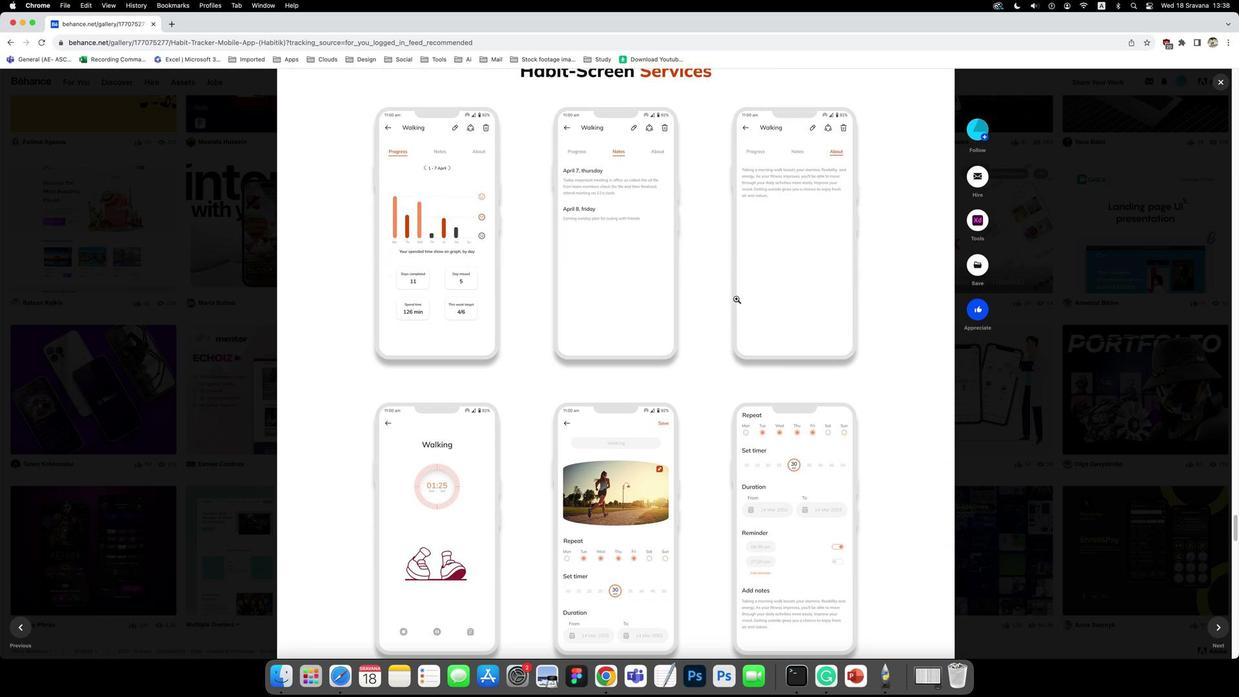 
Action: Mouse scrolled (735, 299) with delta (-1, 0)
Screenshot: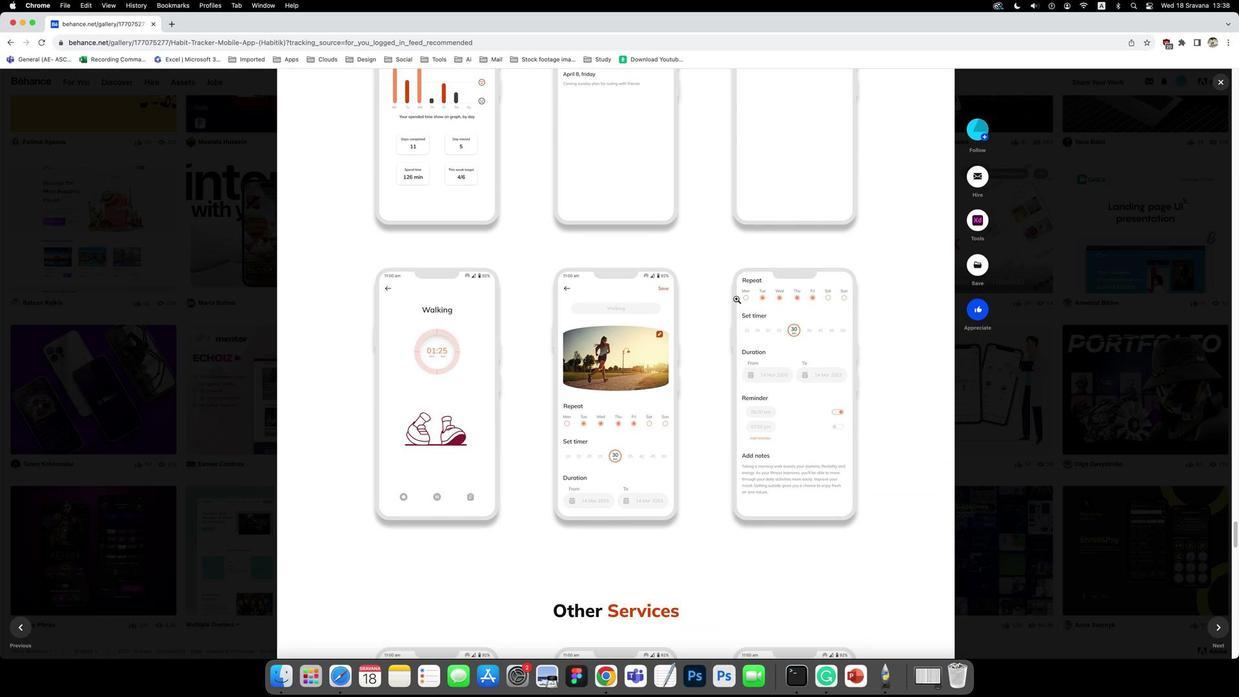 
Action: Mouse scrolled (735, 299) with delta (-1, 0)
Screenshot: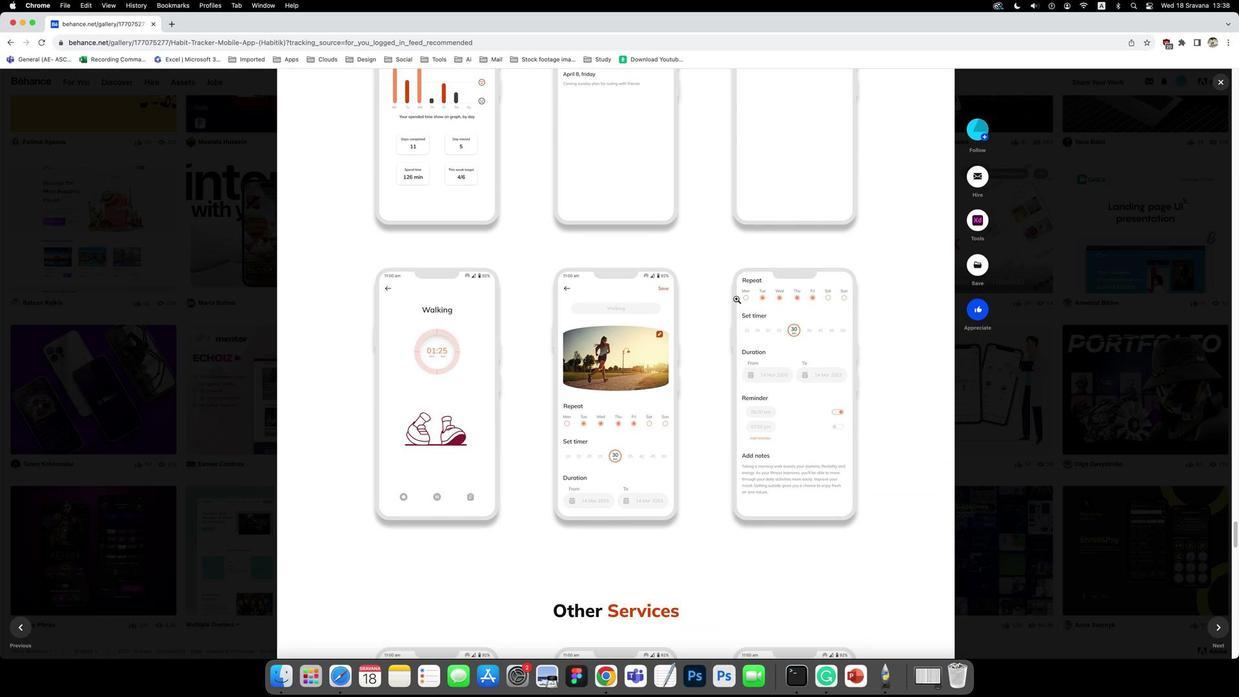 
Action: Mouse scrolled (735, 299) with delta (-1, 0)
Screenshot: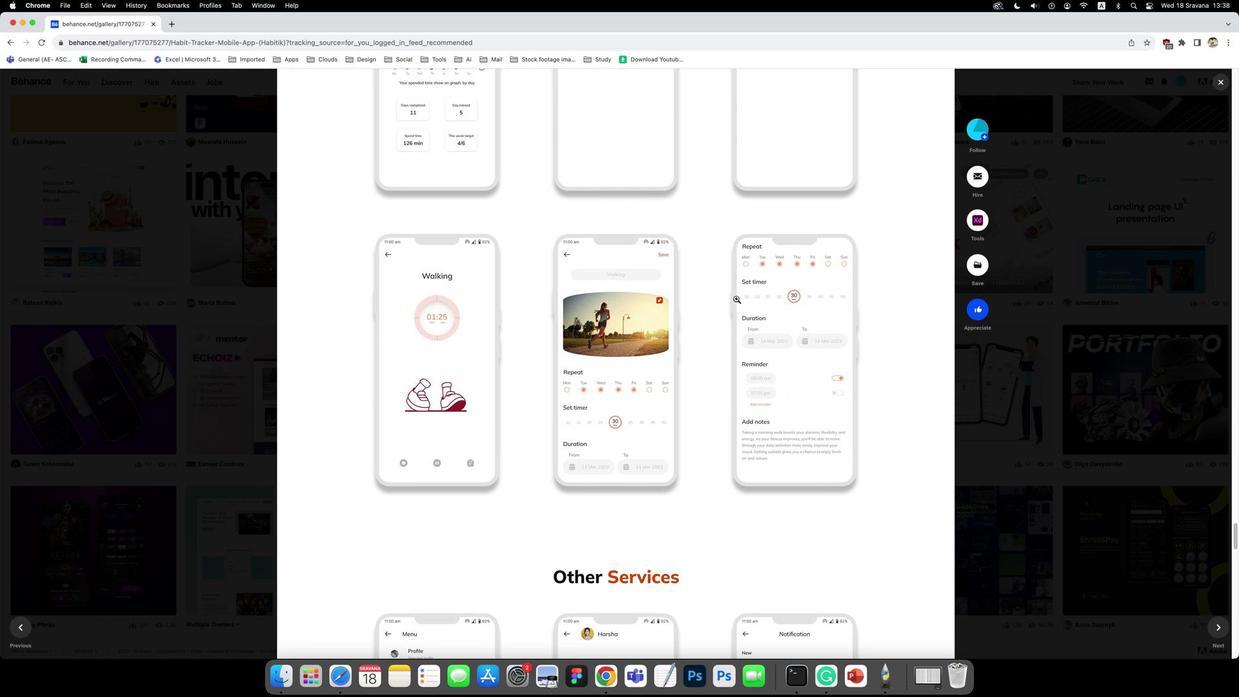 
Action: Mouse scrolled (735, 299) with delta (-1, 0)
Screenshot: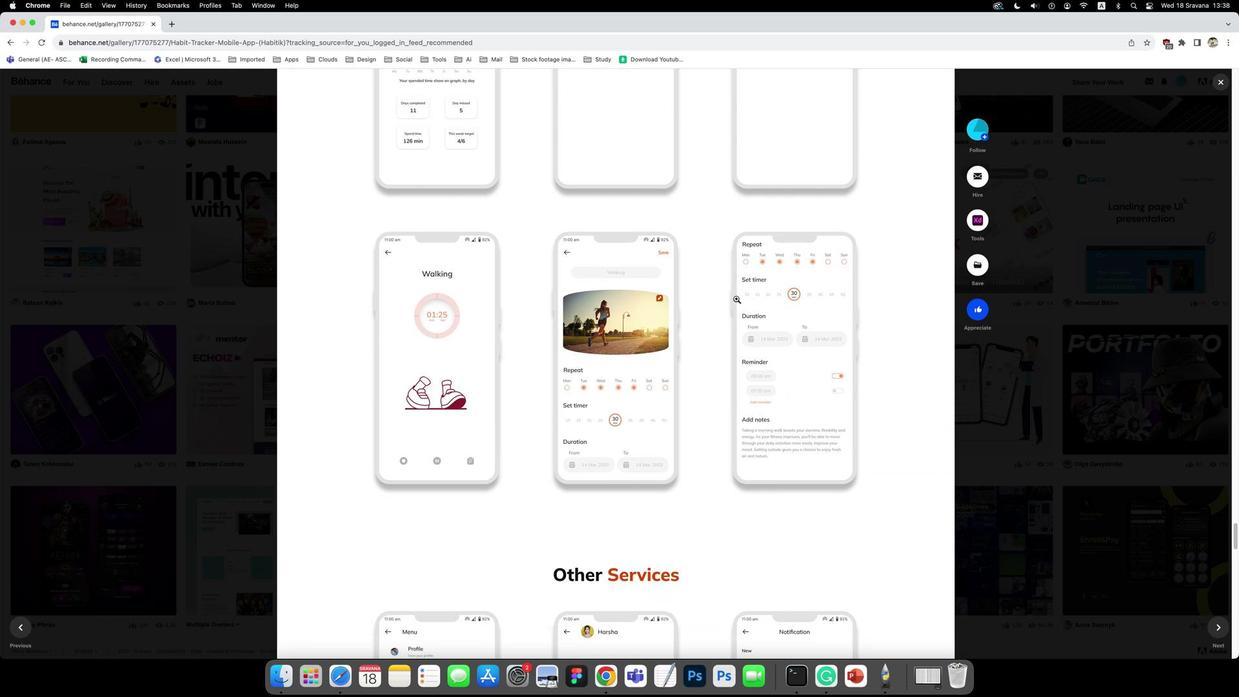 
Action: Mouse scrolled (735, 299) with delta (-1, -1)
Screenshot: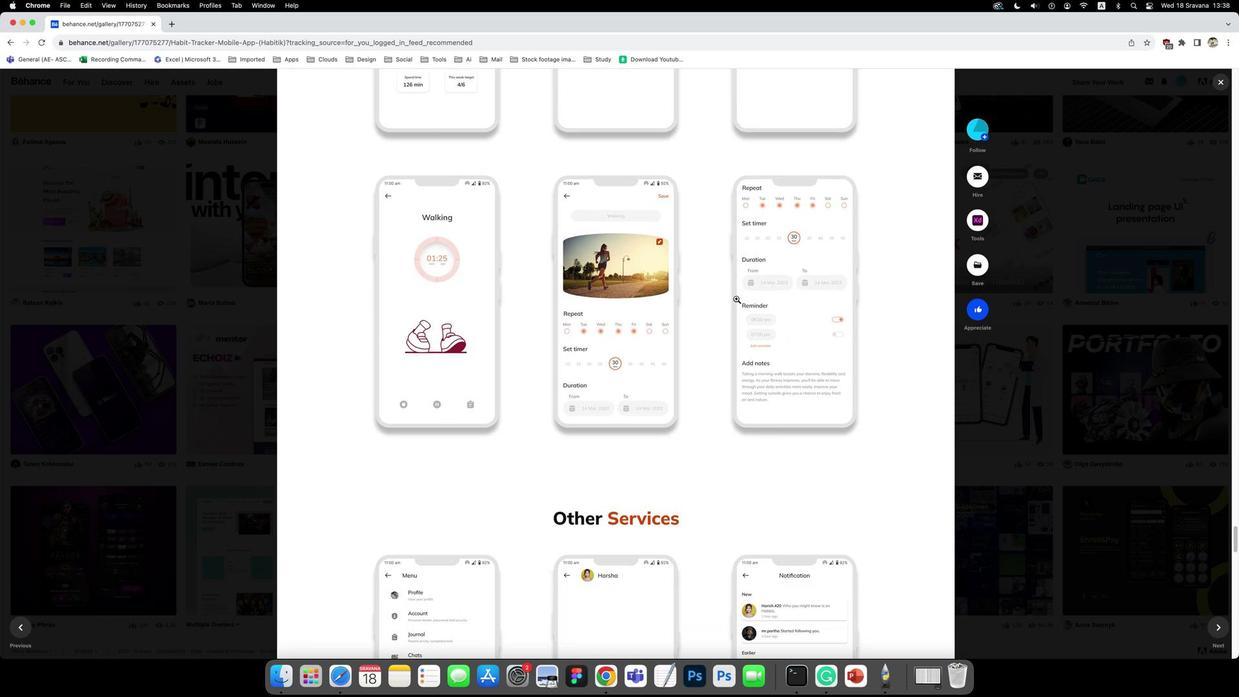 
Action: Mouse scrolled (735, 299) with delta (-1, -2)
Screenshot: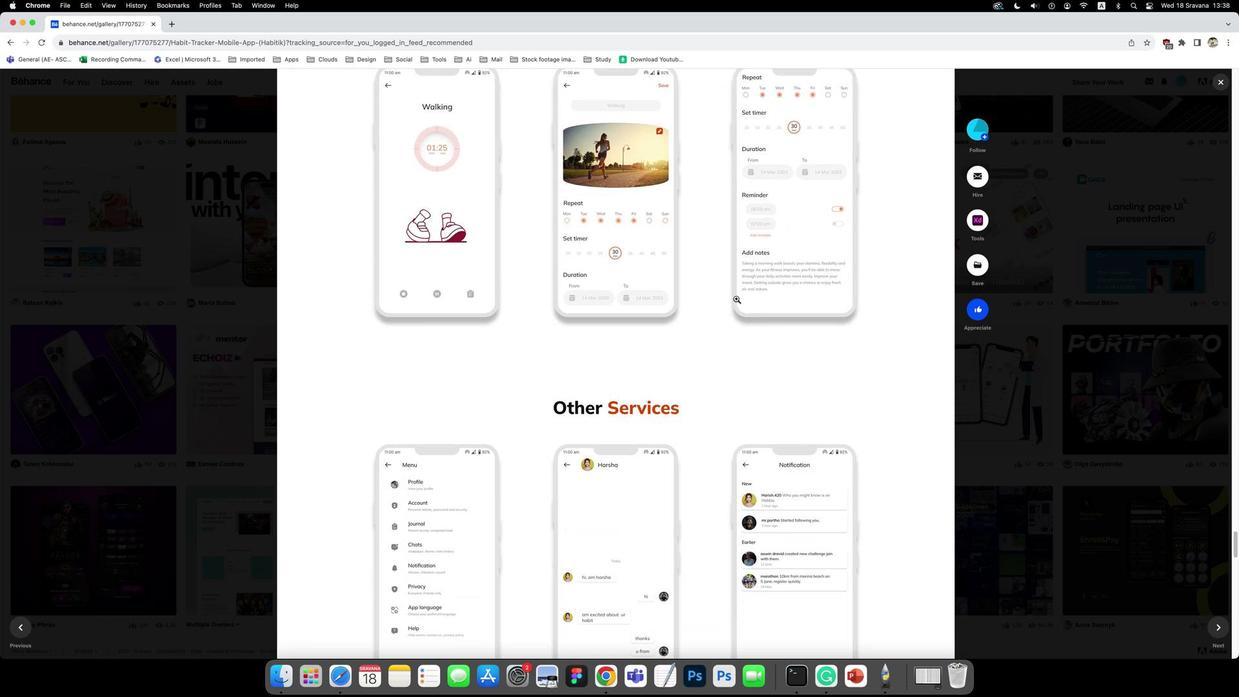 
Action: Mouse scrolled (735, 299) with delta (-1, 0)
Screenshot: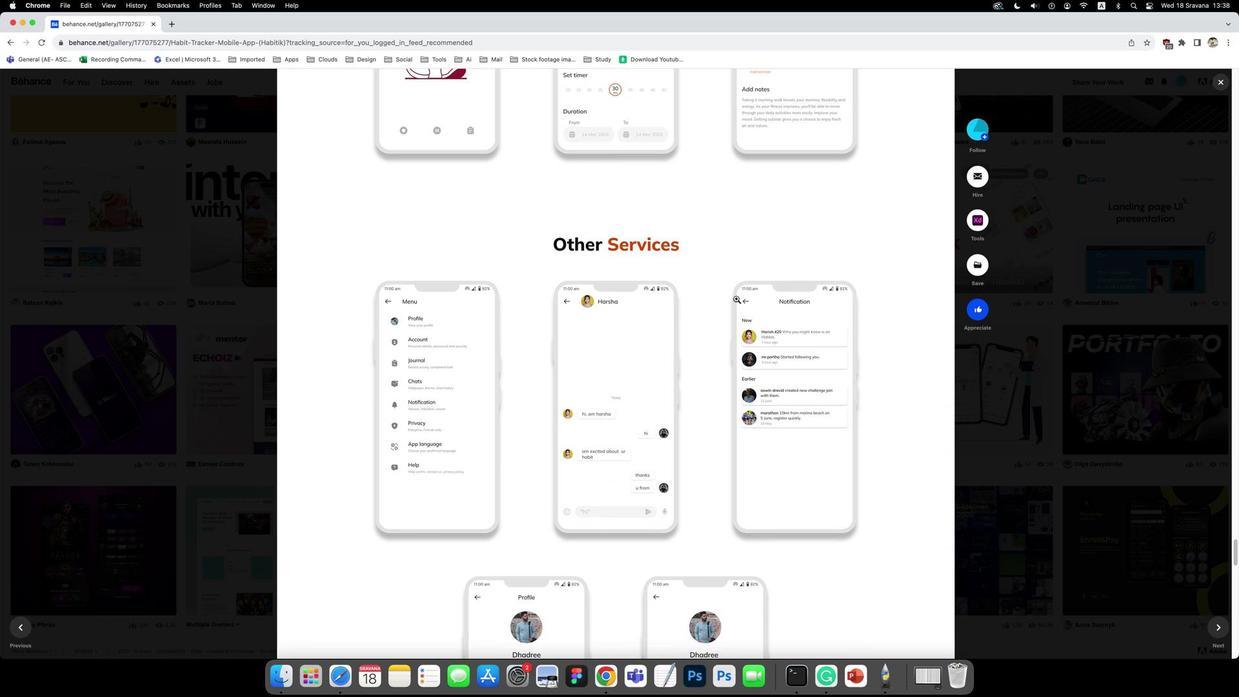 
Action: Mouse scrolled (735, 299) with delta (-1, 0)
Screenshot: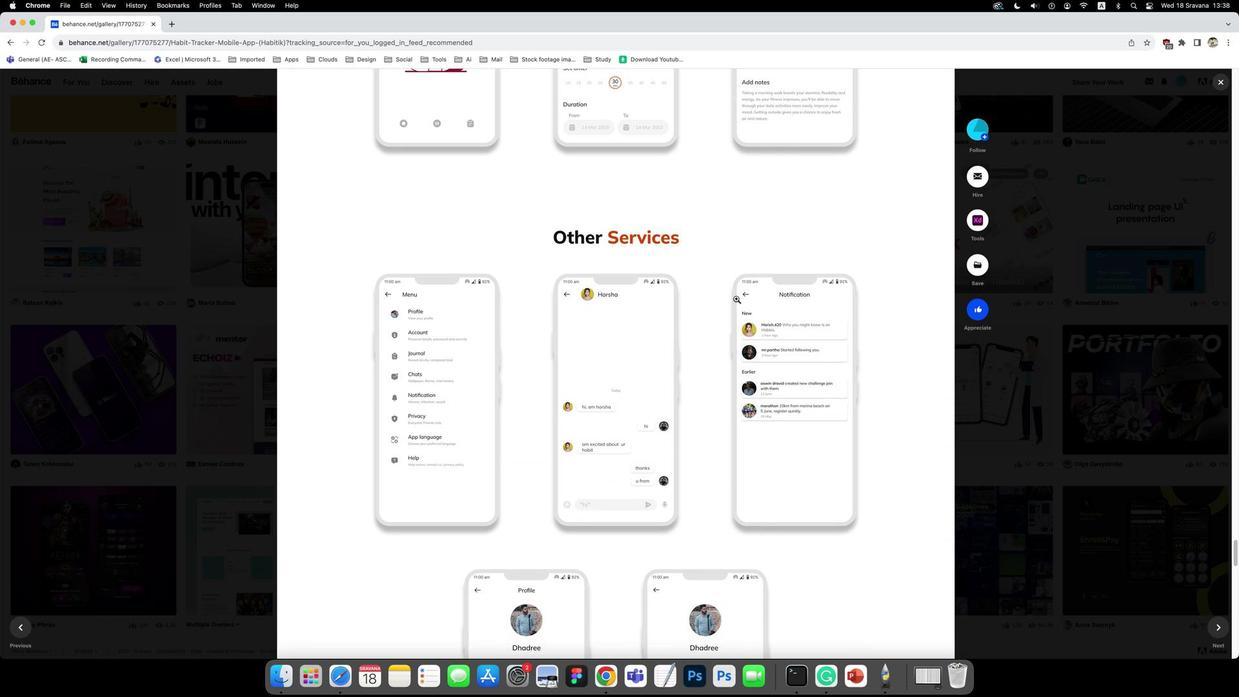 
Action: Mouse scrolled (735, 299) with delta (-1, -1)
Screenshot: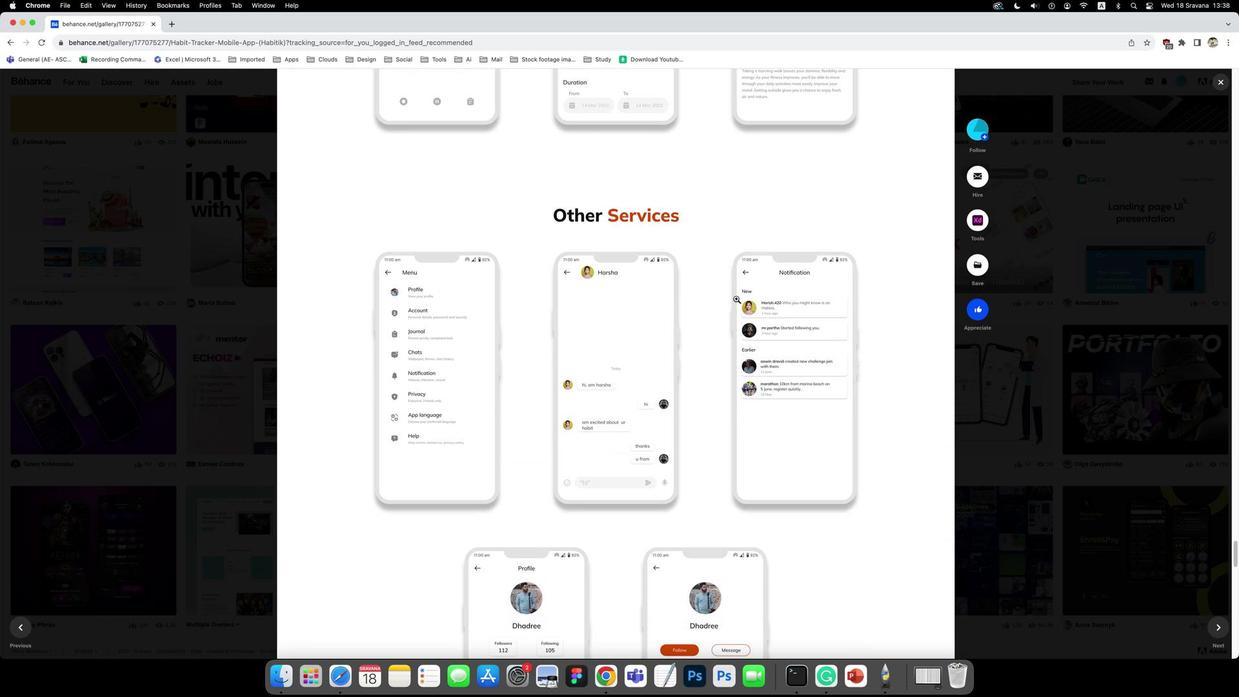 
Action: Mouse scrolled (735, 299) with delta (-1, 0)
Screenshot: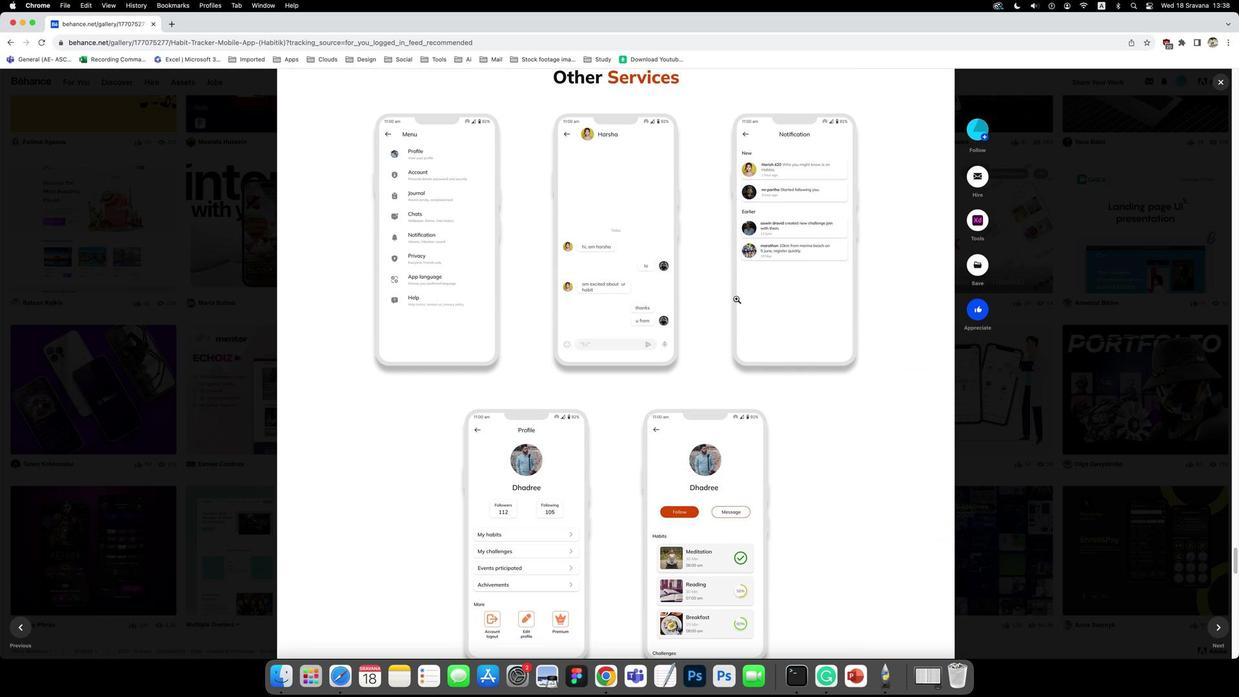 
Action: Mouse scrolled (735, 299) with delta (-1, 0)
Screenshot: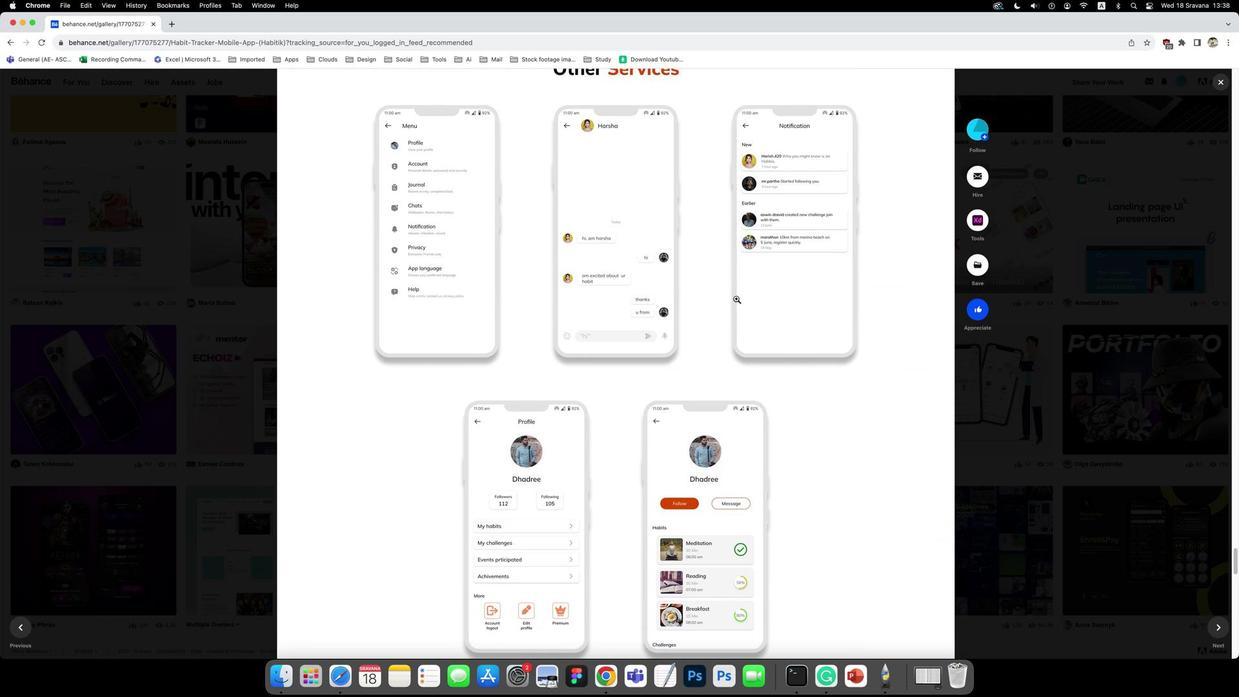 
Action: Mouse scrolled (735, 299) with delta (-1, -1)
Screenshot: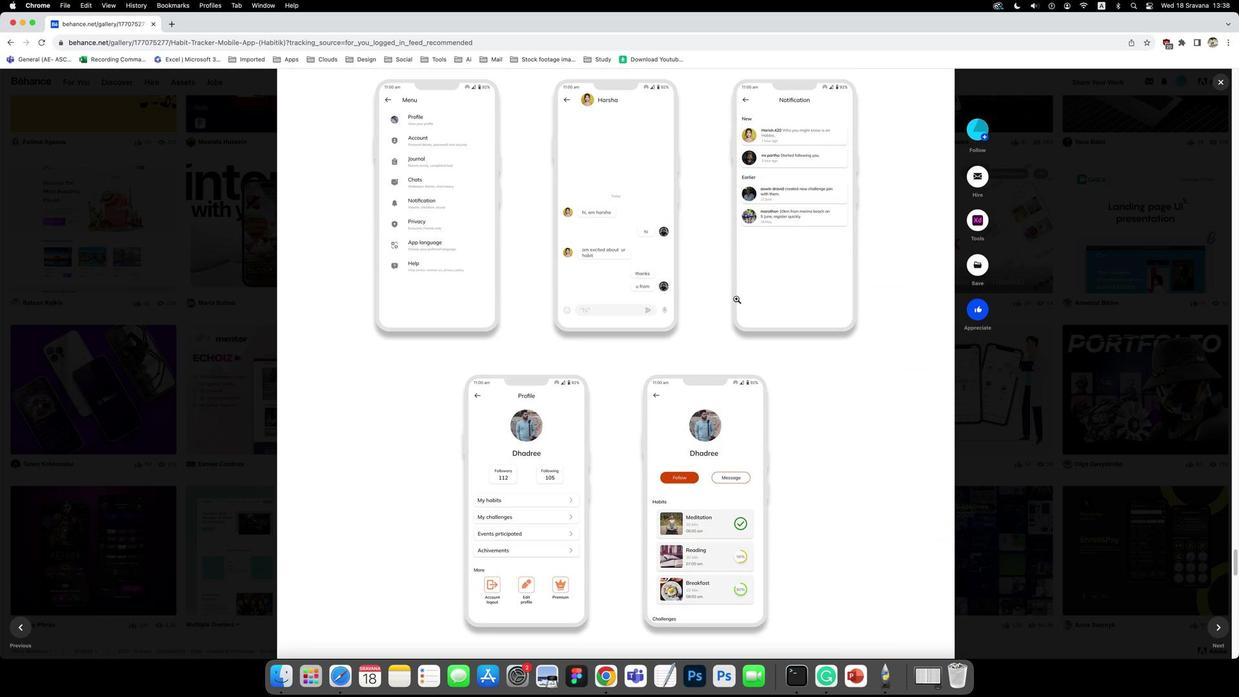 
Action: Mouse scrolled (735, 299) with delta (-1, -2)
Screenshot: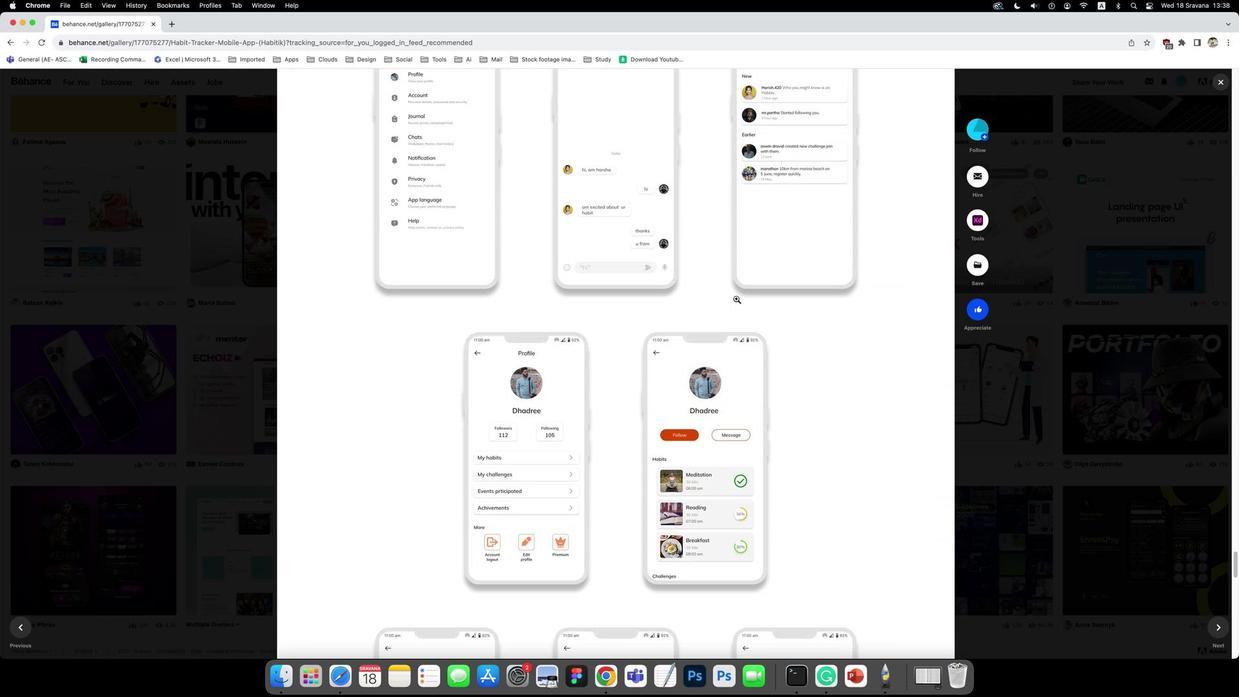 
Action: Mouse scrolled (735, 299) with delta (-1, 0)
Screenshot: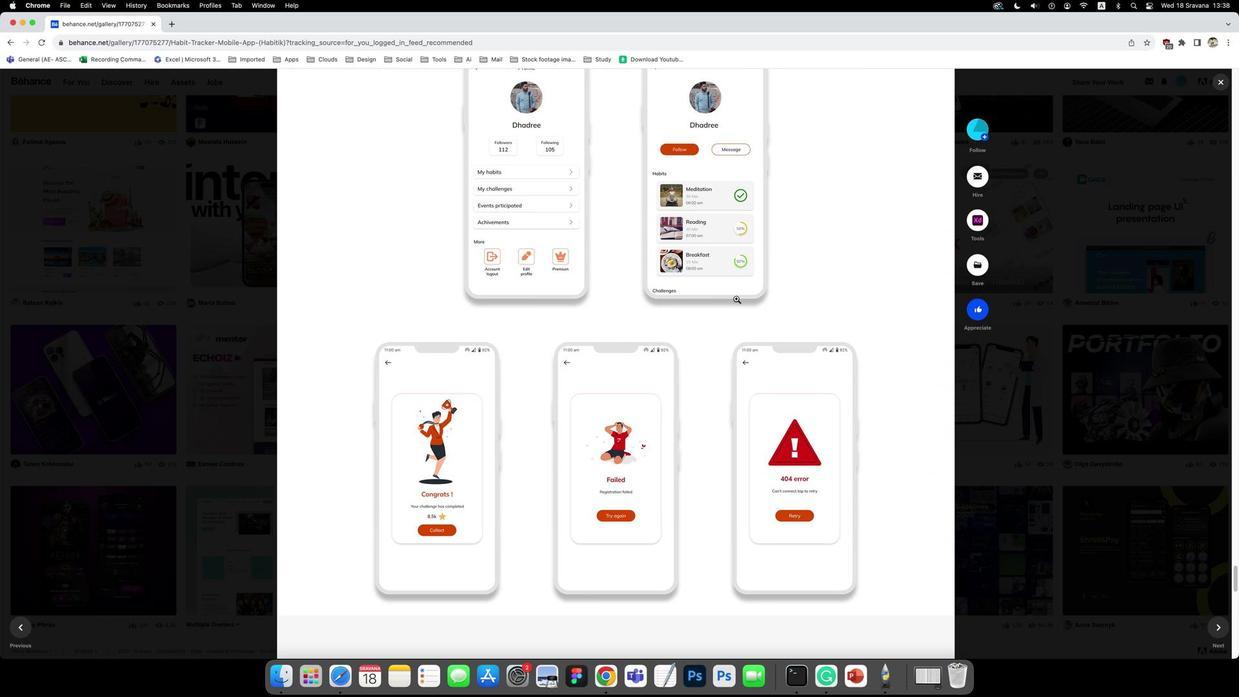 
Action: Mouse scrolled (735, 299) with delta (-1, 0)
Screenshot: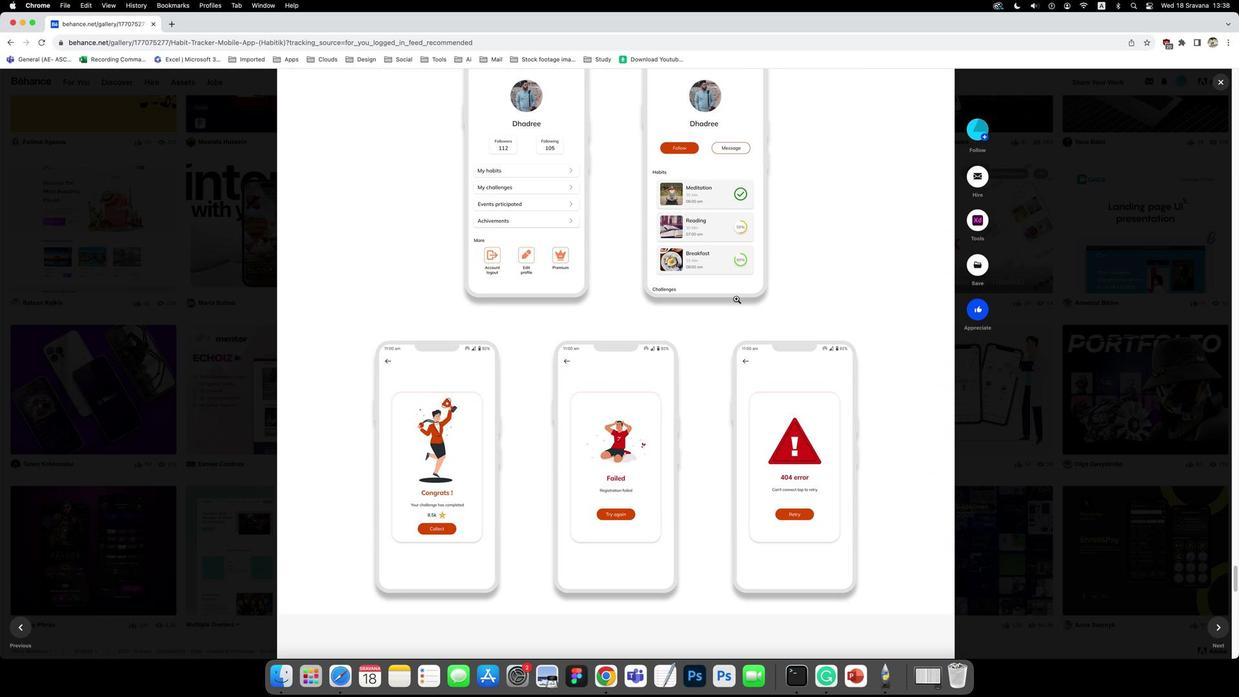 
Action: Mouse scrolled (735, 299) with delta (-1, -1)
Screenshot: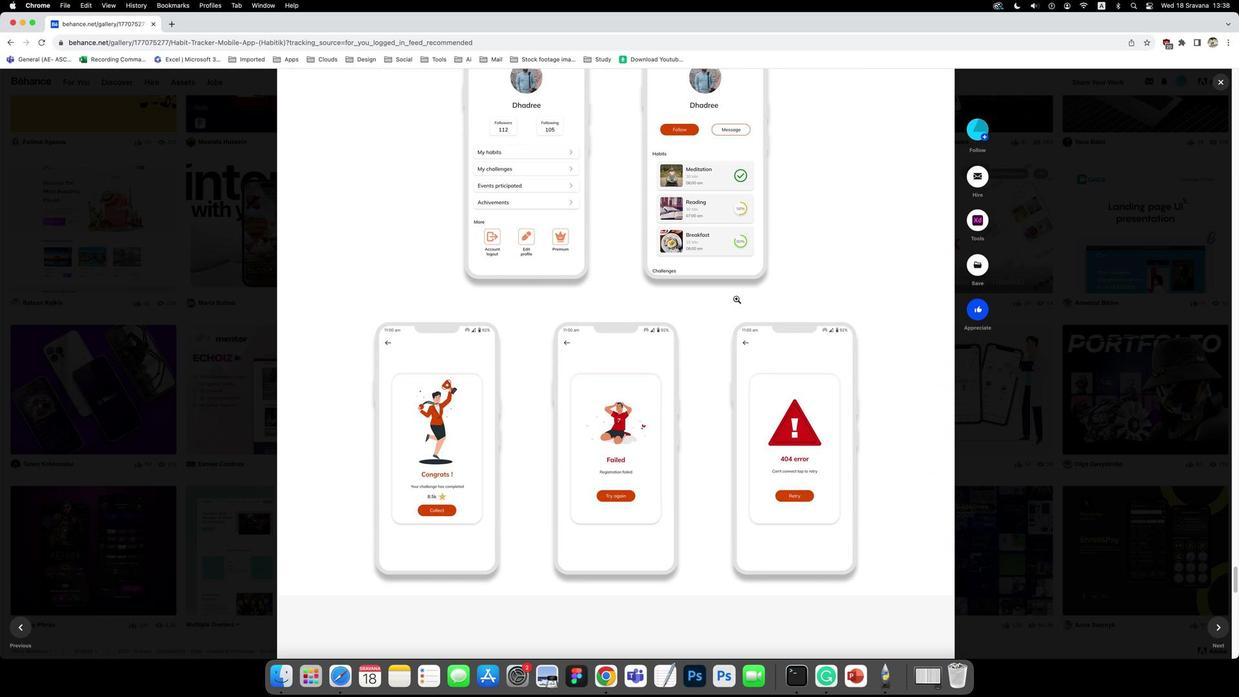 
Action: Mouse scrolled (735, 299) with delta (-1, 0)
Screenshot: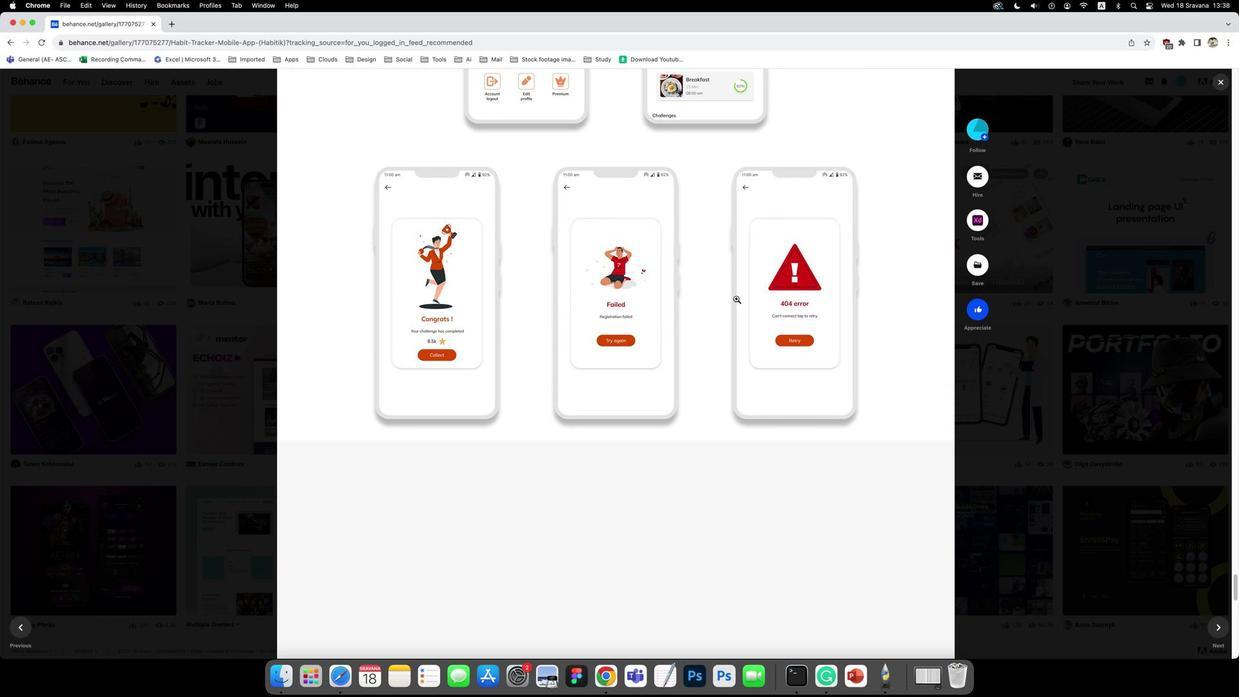 
Action: Mouse scrolled (735, 299) with delta (-1, 0)
Screenshot: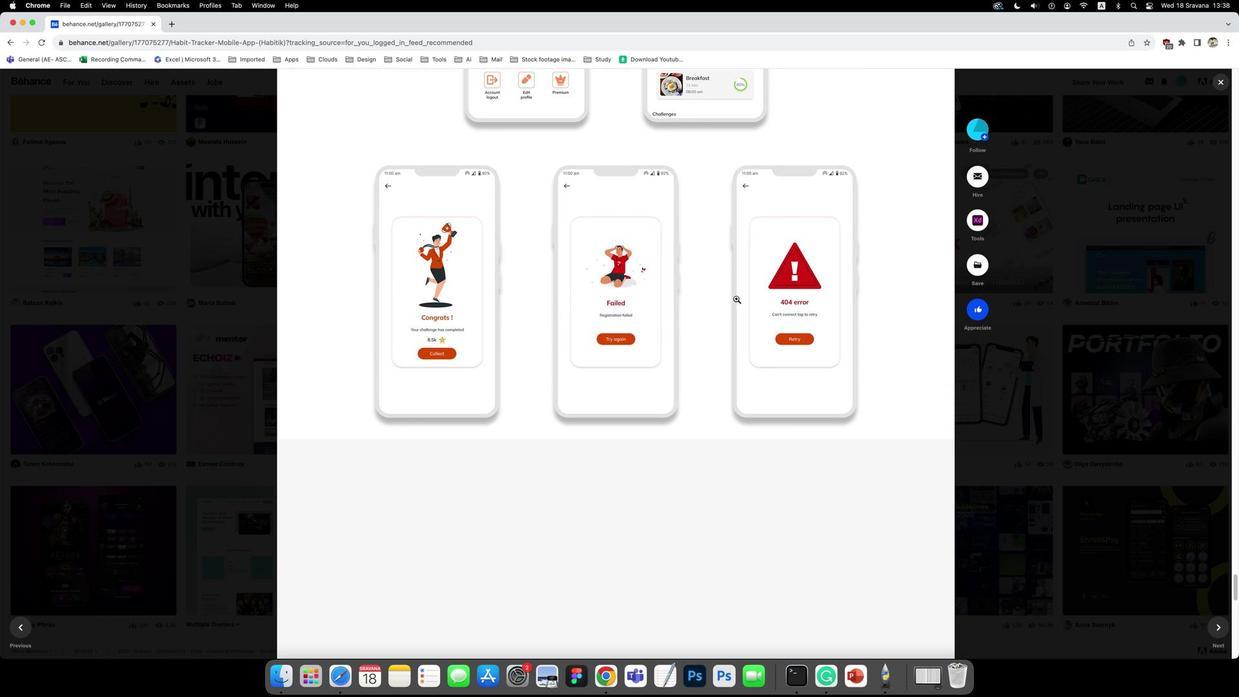 
Action: Mouse scrolled (735, 299) with delta (-1, -1)
Screenshot: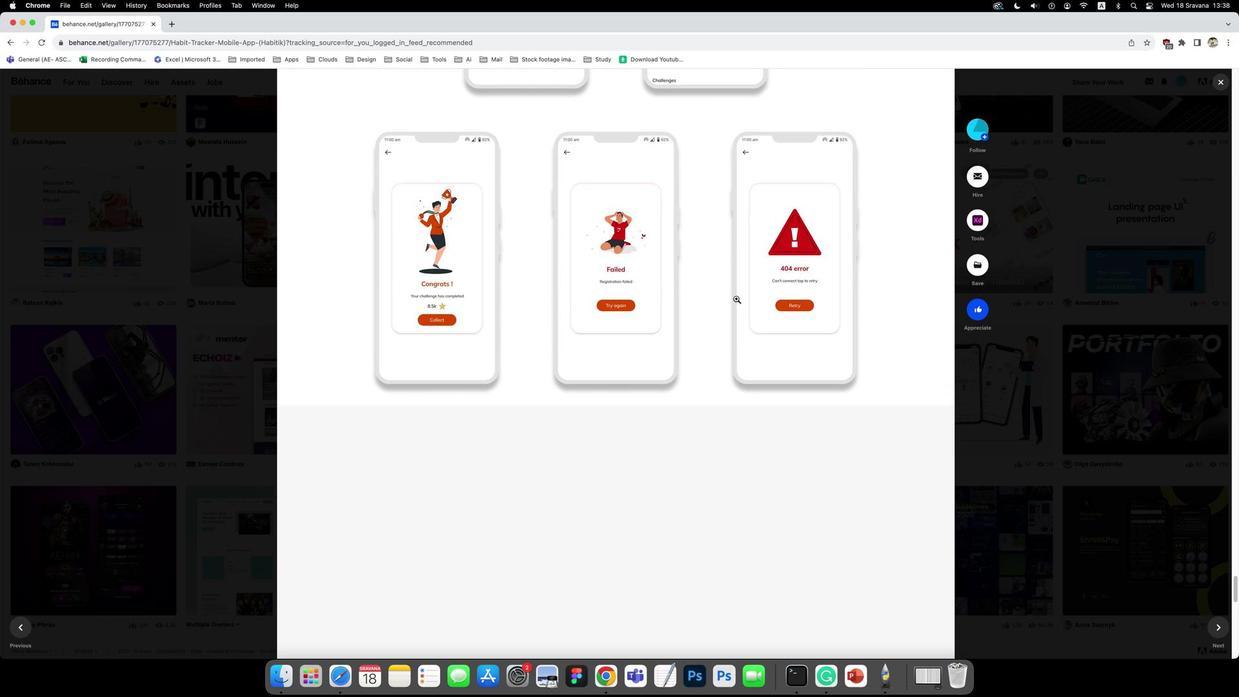 
Action: Mouse scrolled (735, 299) with delta (-1, -3)
Screenshot: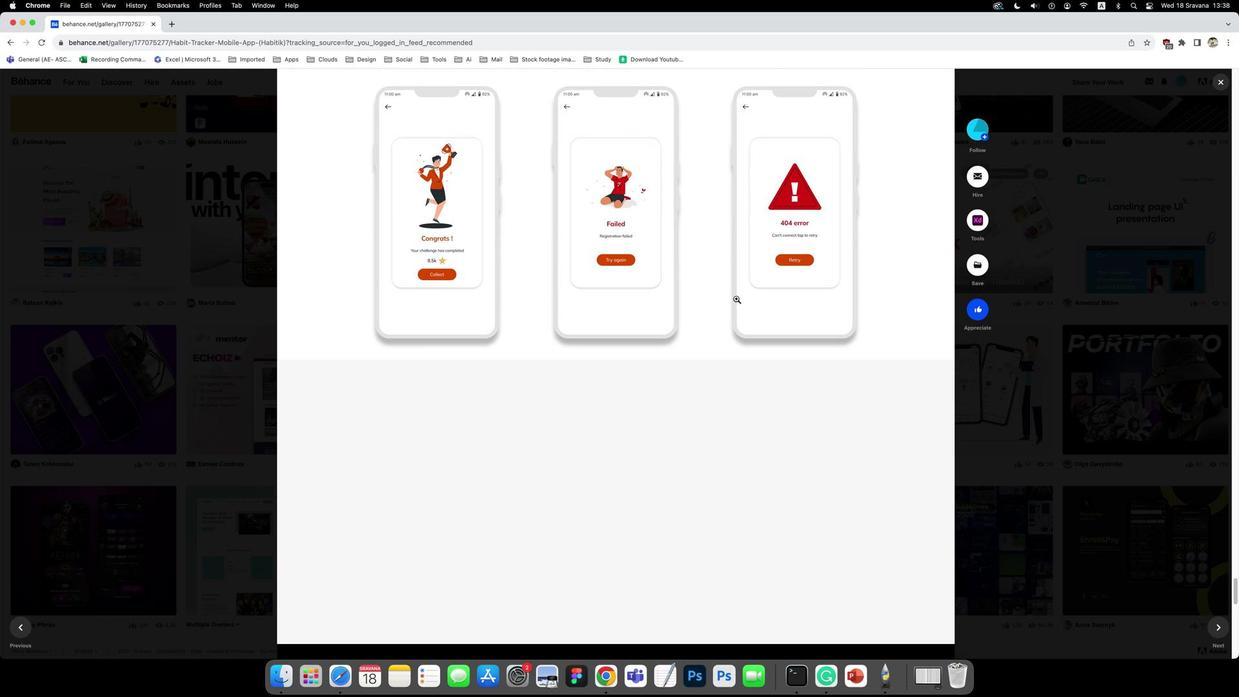 
Action: Mouse moved to (1071, 204)
Screenshot: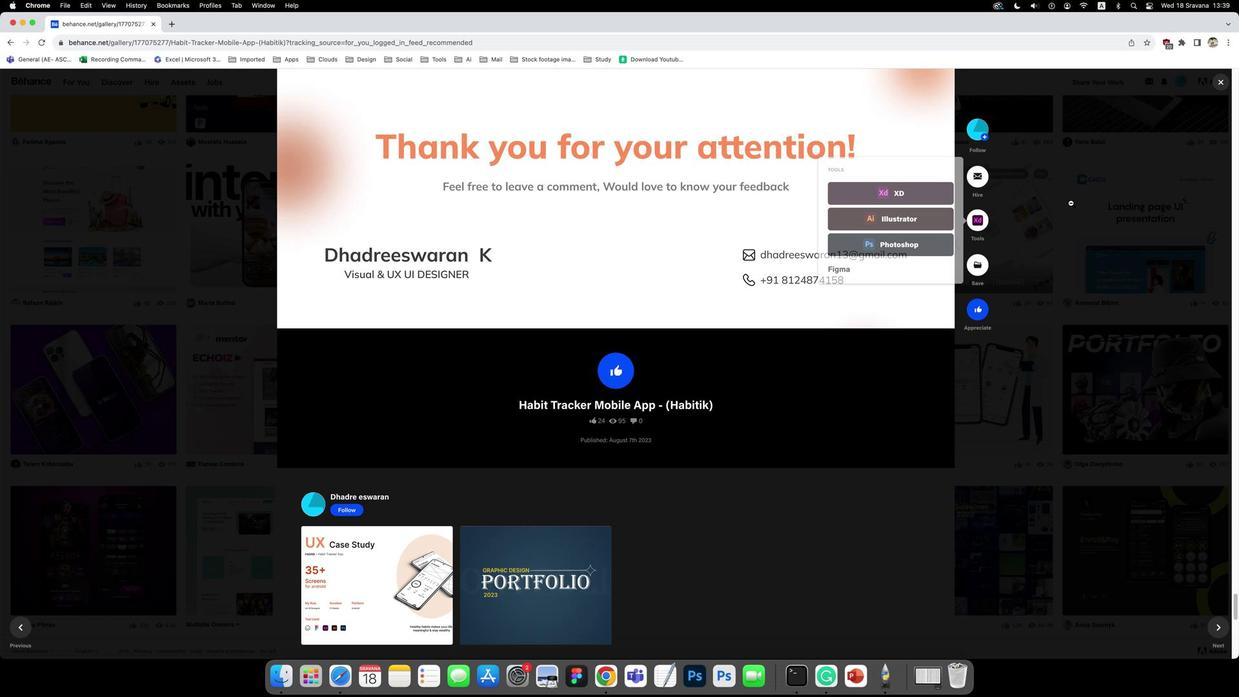 
Action: Mouse pressed left at (1071, 204)
Screenshot: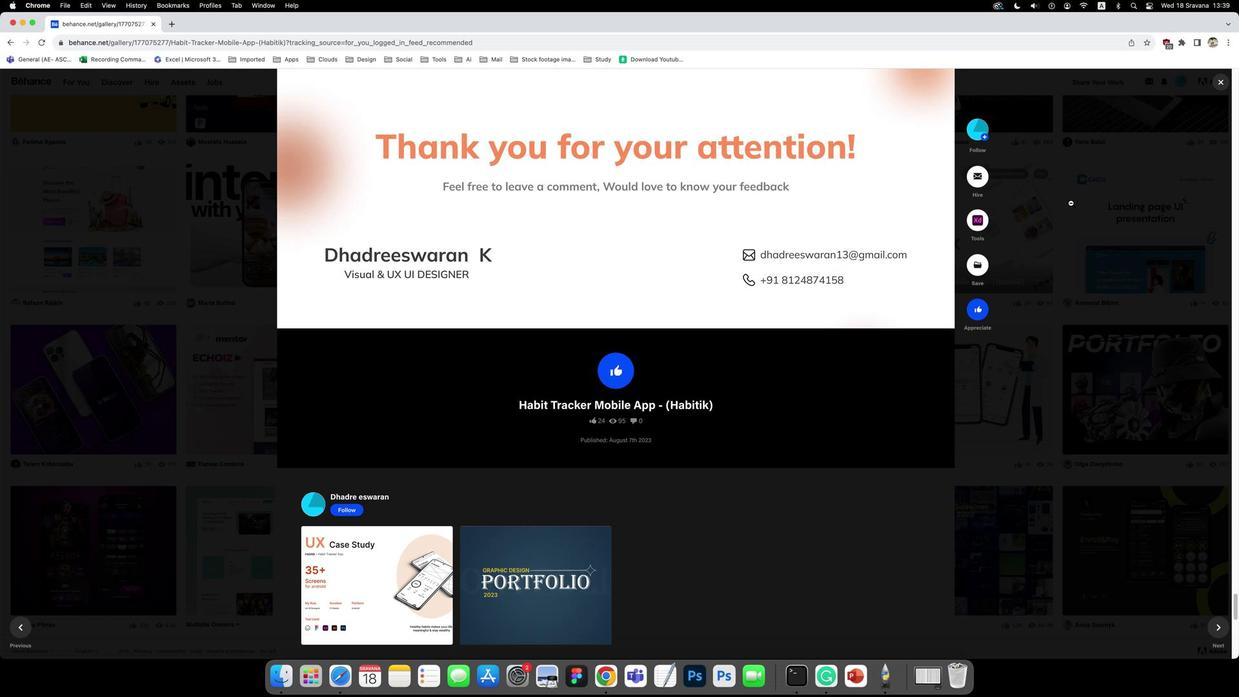 
Action: Mouse moved to (931, 349)
Screenshot: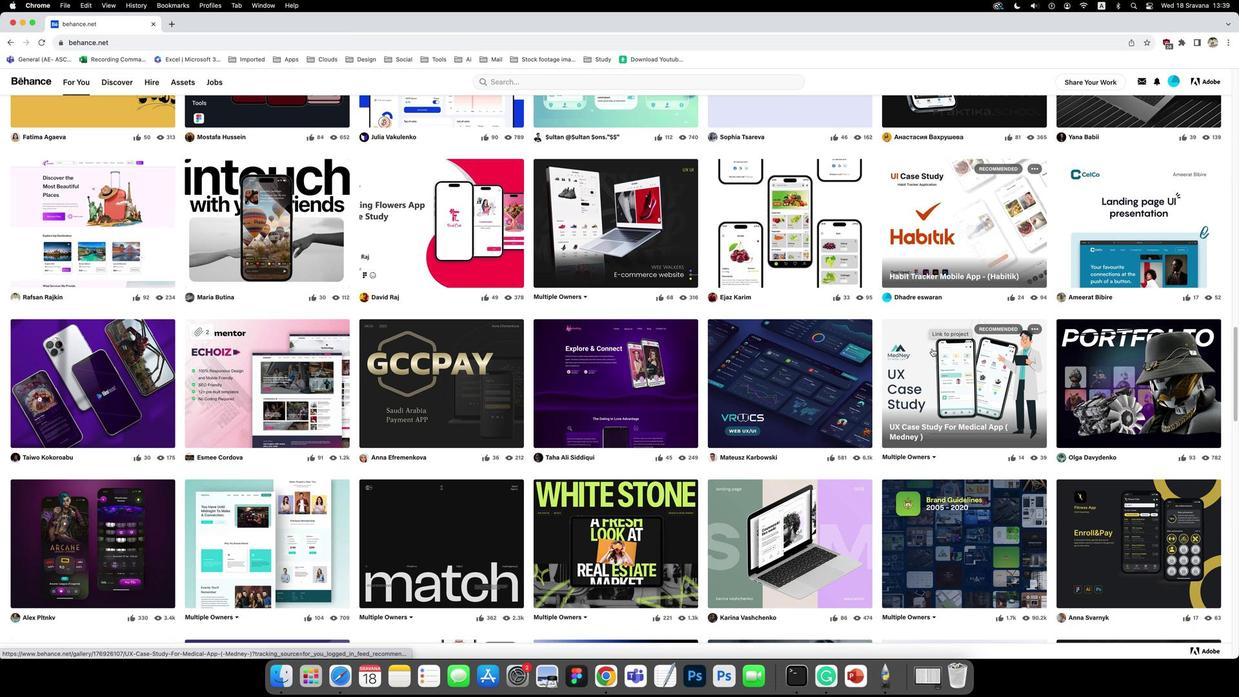 
Action: Mouse pressed left at (931, 349)
Screenshot: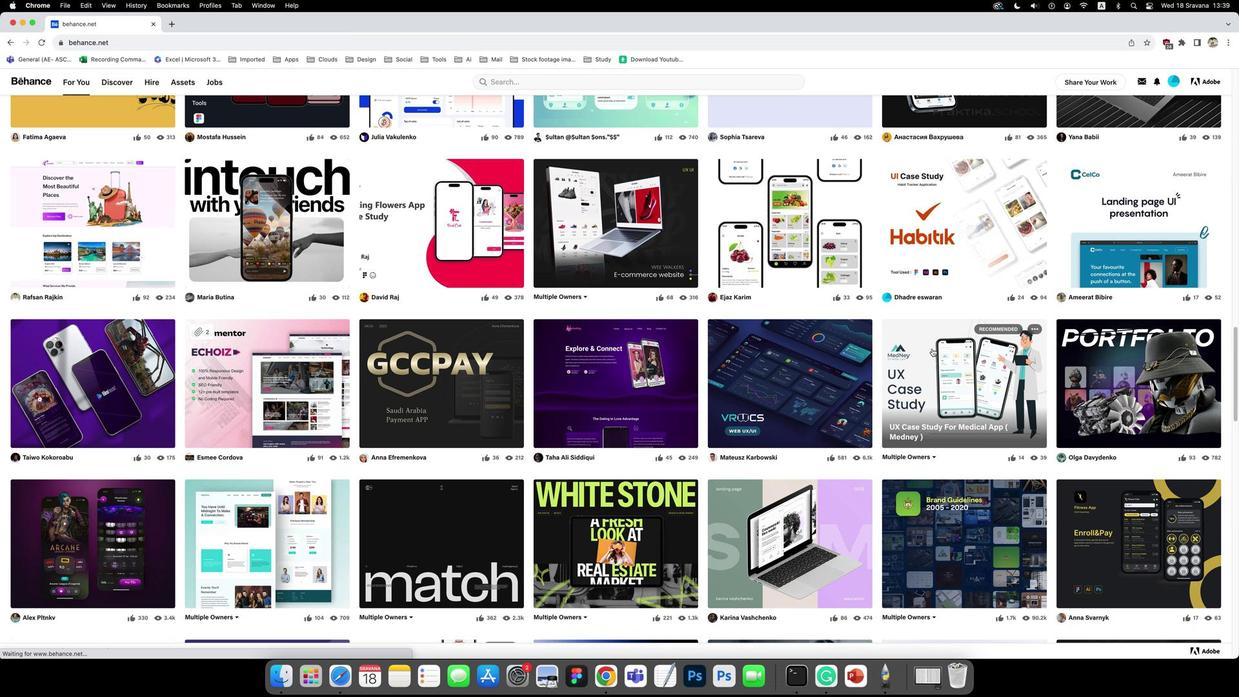 
Action: Mouse moved to (771, 356)
Screenshot: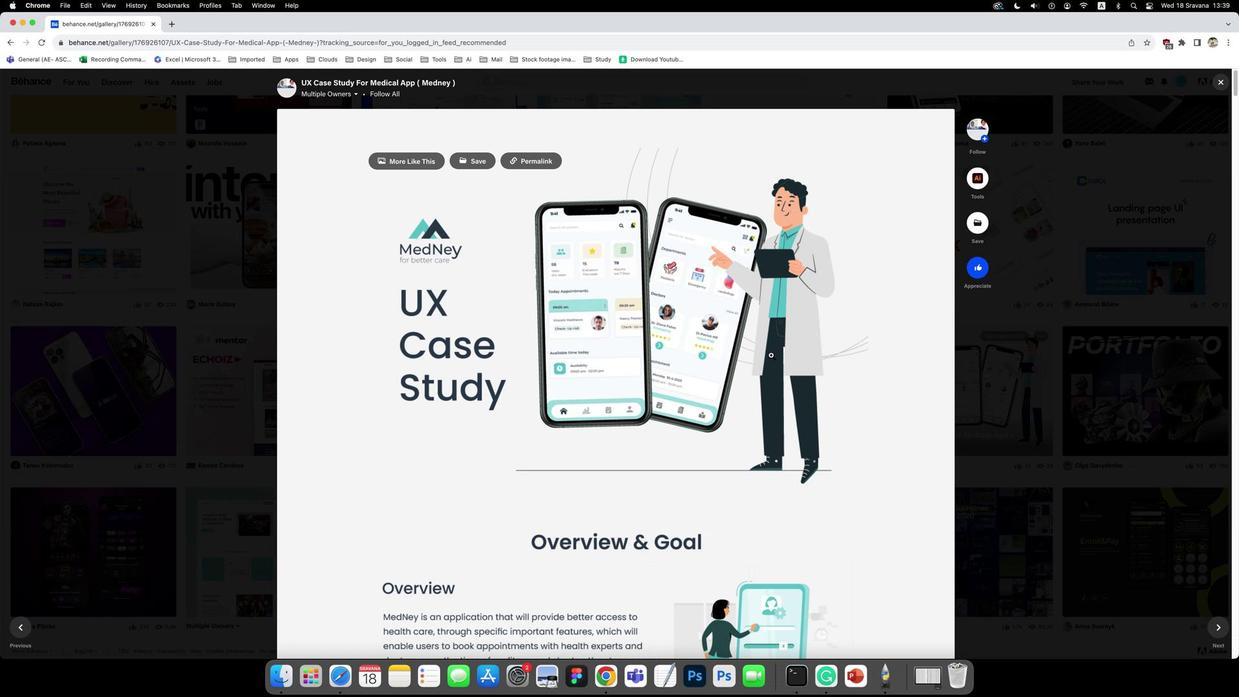 
Action: Mouse scrolled (771, 356) with delta (-1, 0)
